 Task: Buy 4 Differential Cover from Gaskets section under best seller category for shipping address: Isabelle Ramirez, 4726 Huntz Lane, Bolton, Massachusetts 01740, Cell Number 9785492947. Pay from credit card ending with 2005, CVV 3321
Action: Mouse moved to (25, 102)
Screenshot: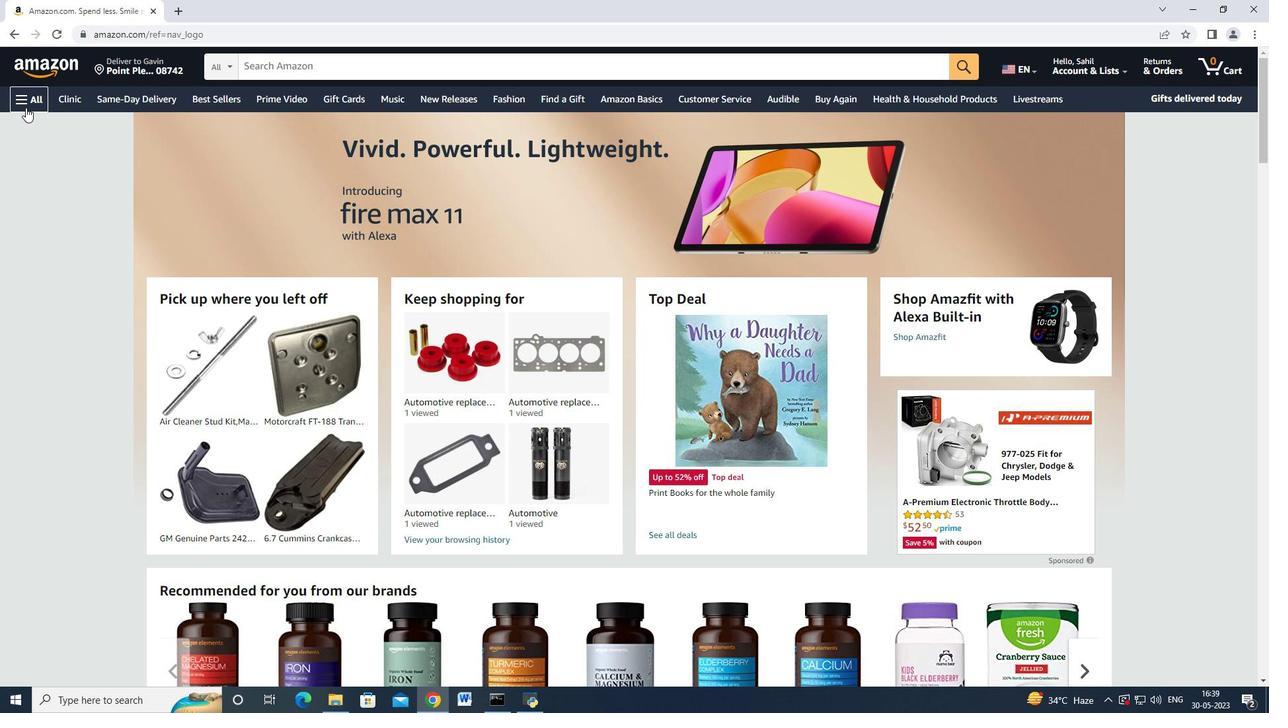 
Action: Mouse pressed left at (25, 102)
Screenshot: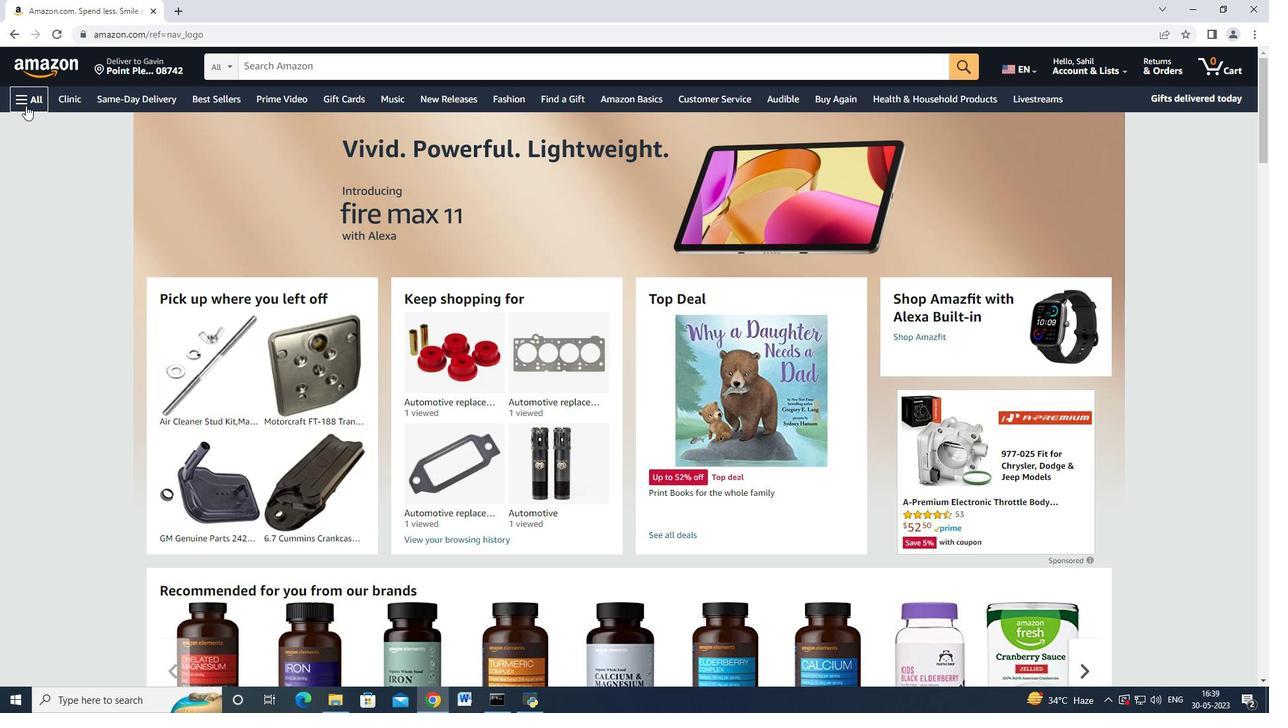 
Action: Mouse moved to (67, 170)
Screenshot: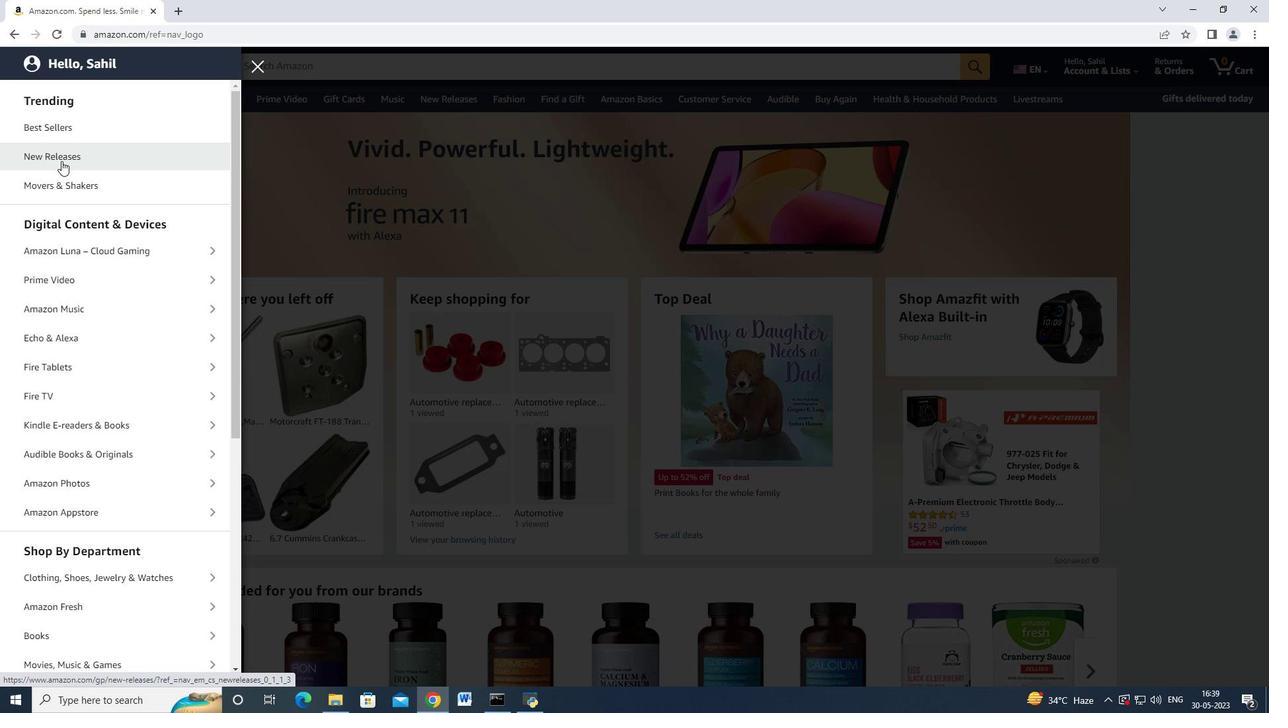 
Action: Mouse scrolled (67, 169) with delta (0, 0)
Screenshot: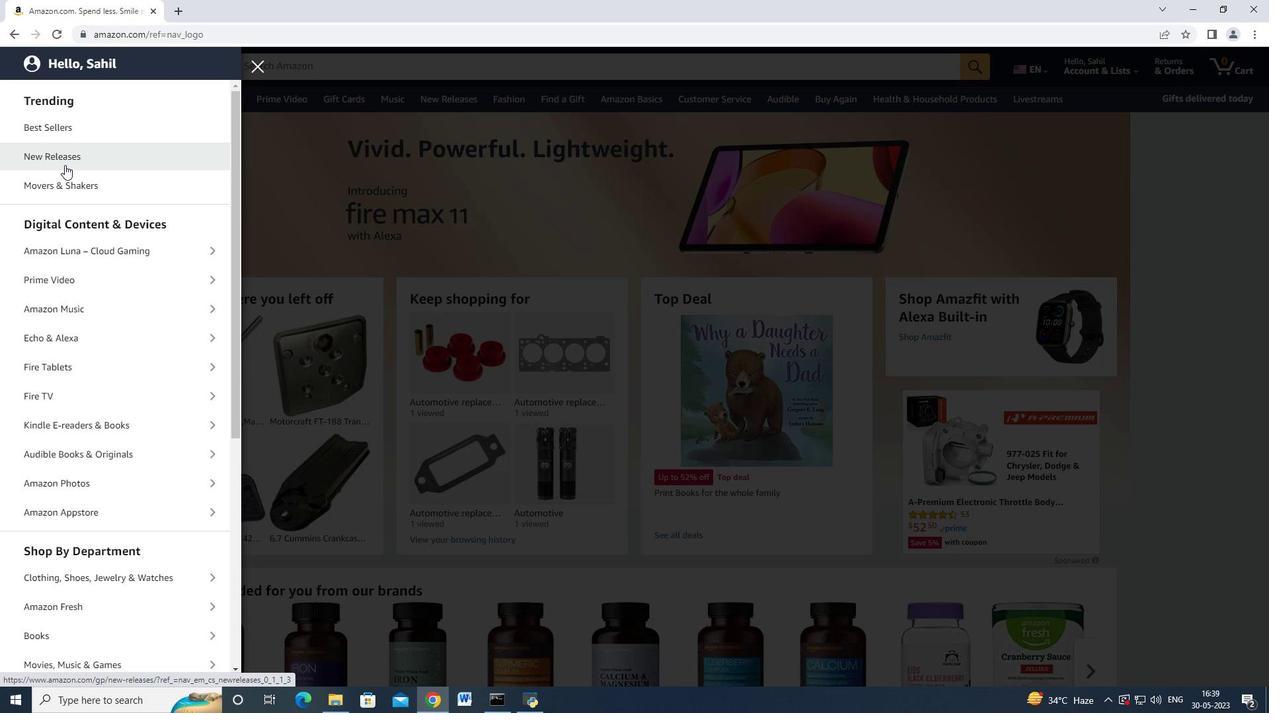 
Action: Mouse moved to (81, 199)
Screenshot: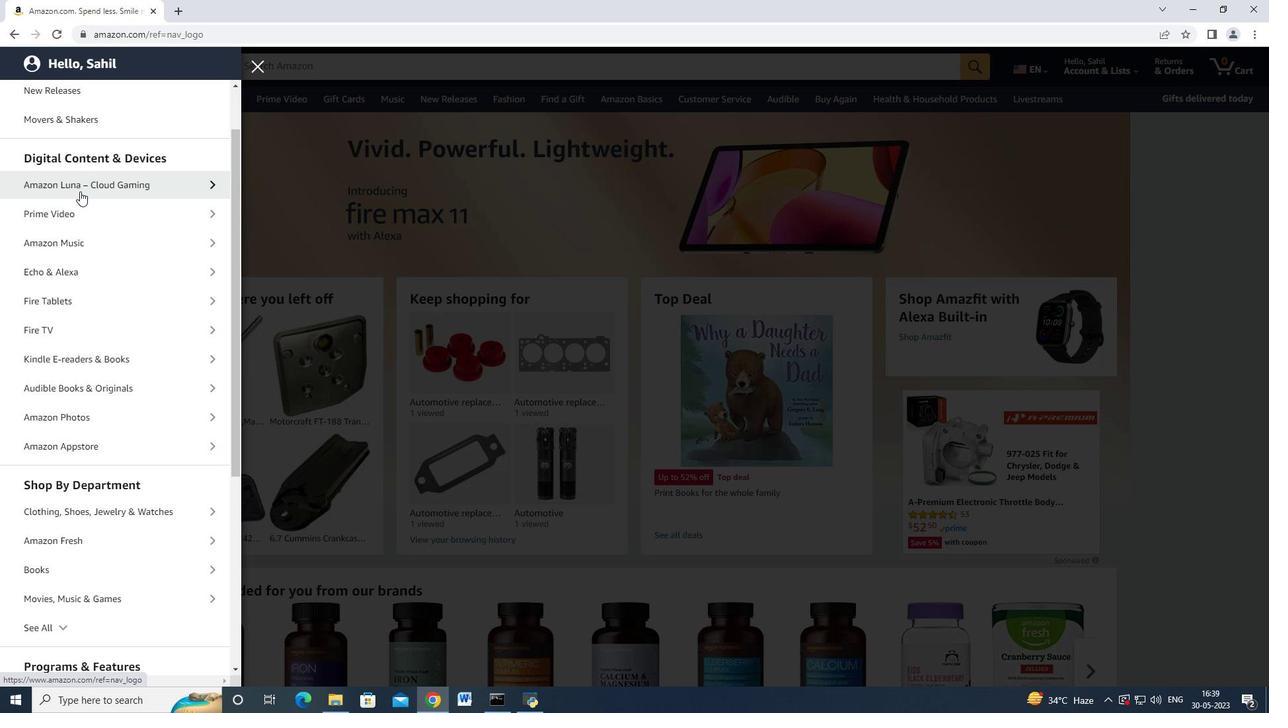 
Action: Mouse scrolled (81, 198) with delta (0, 0)
Screenshot: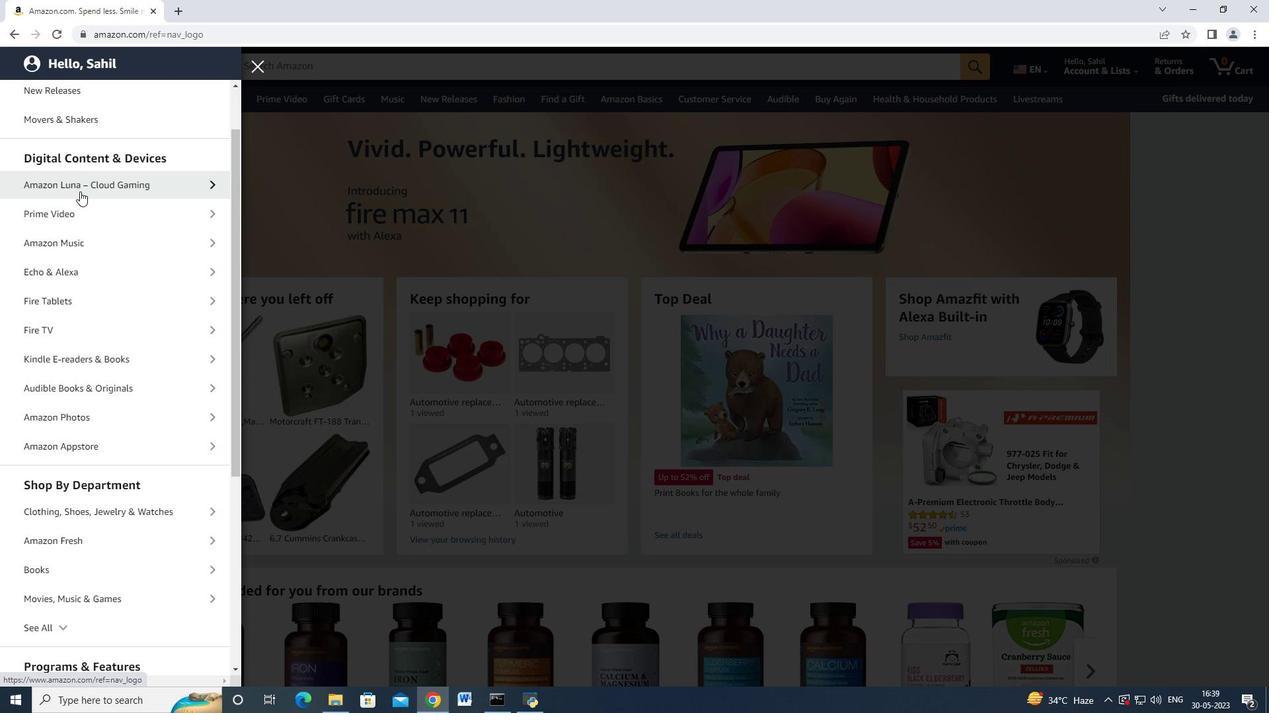 
Action: Mouse moved to (81, 206)
Screenshot: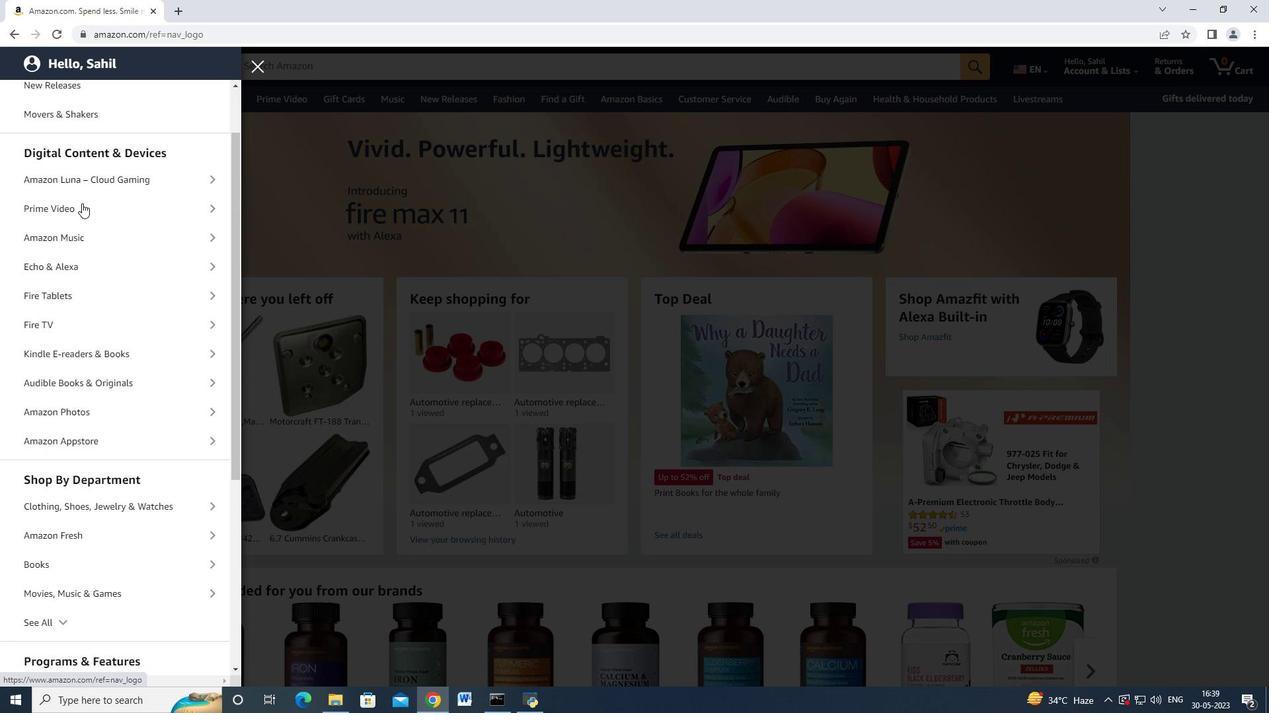 
Action: Mouse scrolled (81, 206) with delta (0, 0)
Screenshot: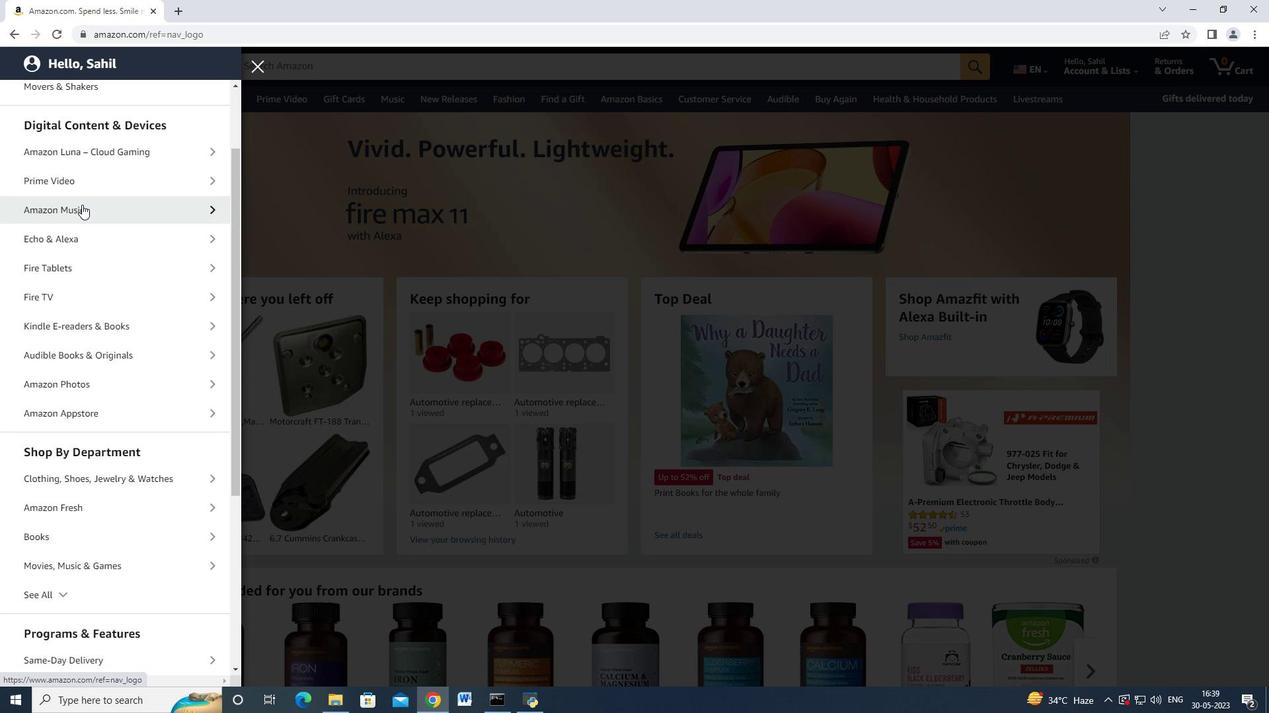 
Action: Mouse moved to (81, 208)
Screenshot: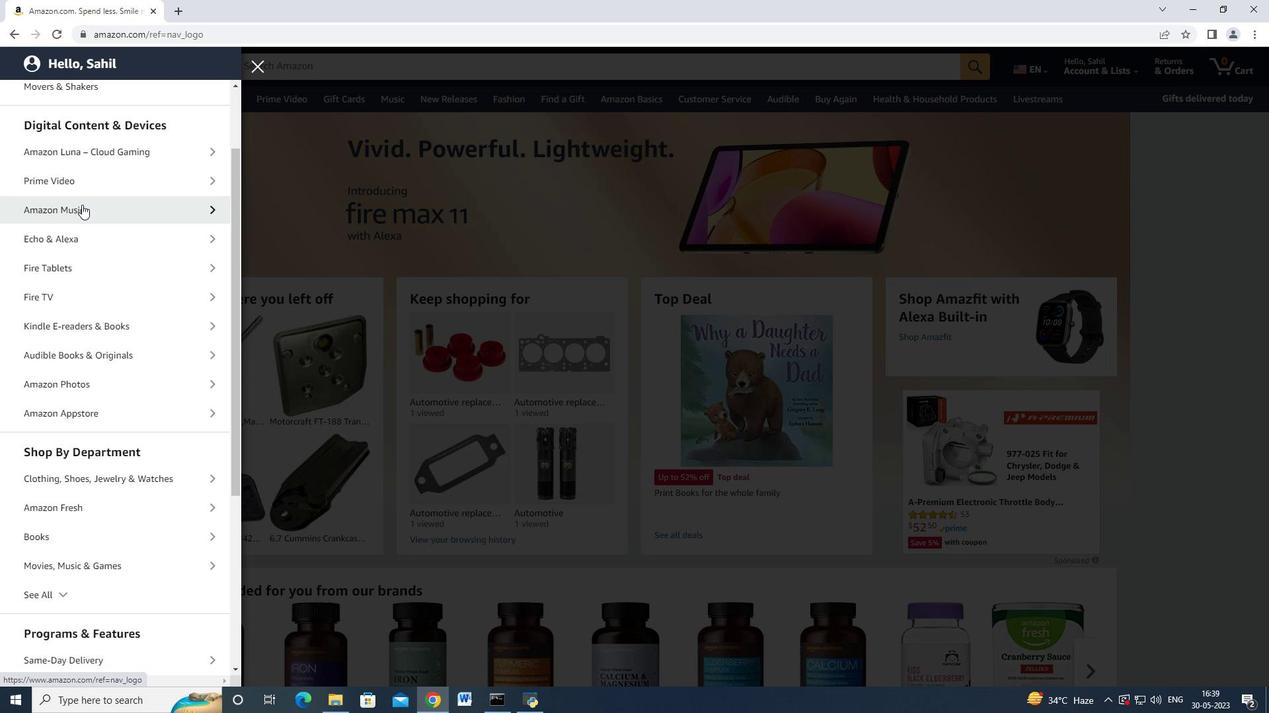 
Action: Mouse scrolled (81, 208) with delta (0, 0)
Screenshot: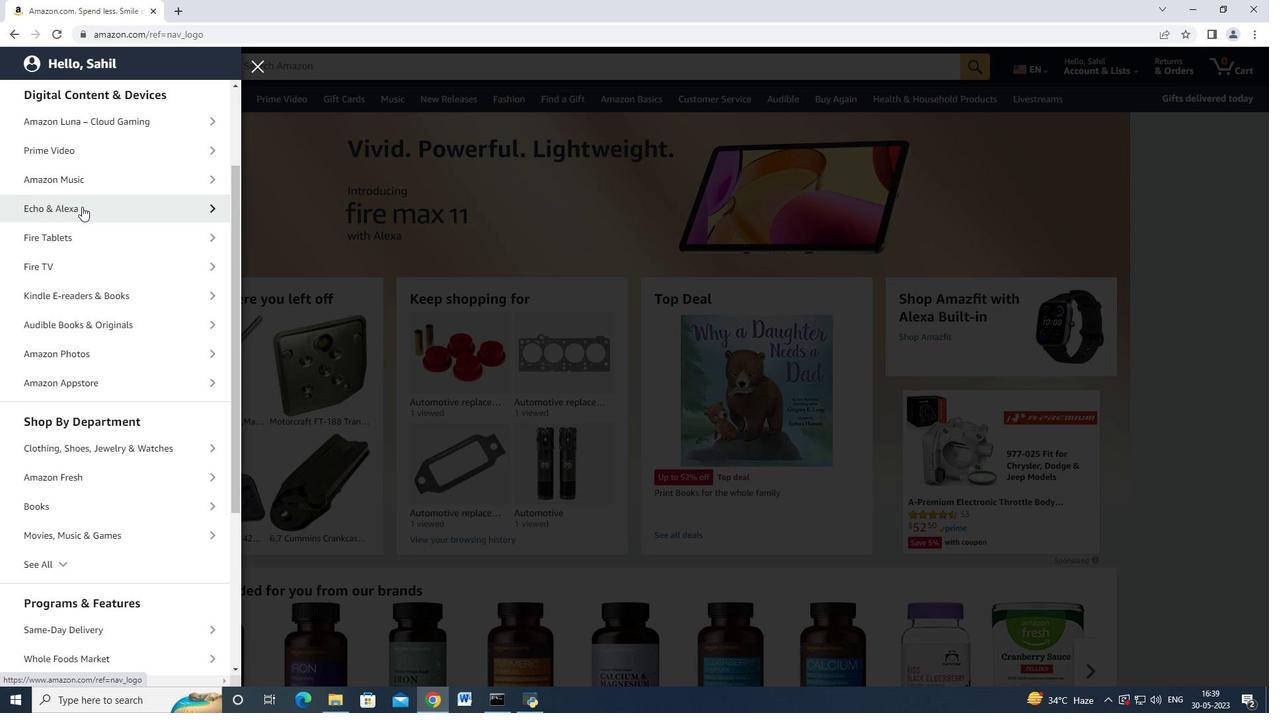 
Action: Mouse moved to (81, 212)
Screenshot: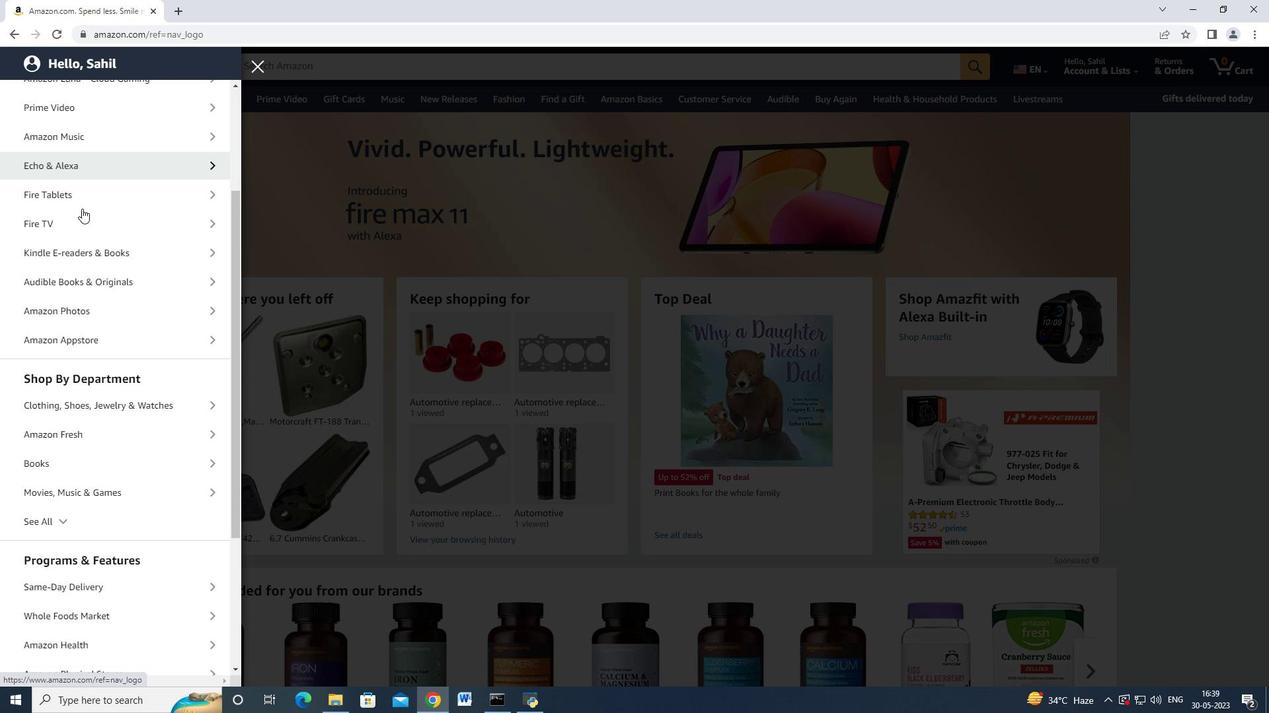 
Action: Mouse scrolled (81, 212) with delta (0, 0)
Screenshot: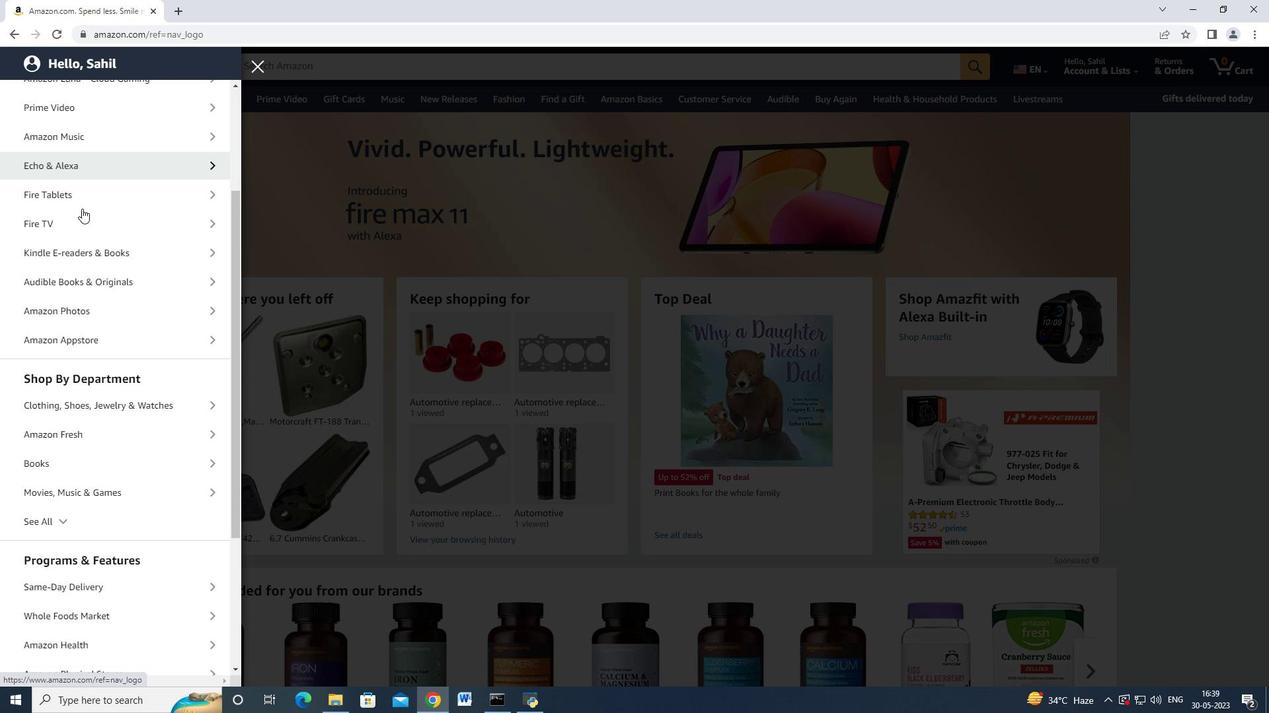 
Action: Mouse moved to (81, 214)
Screenshot: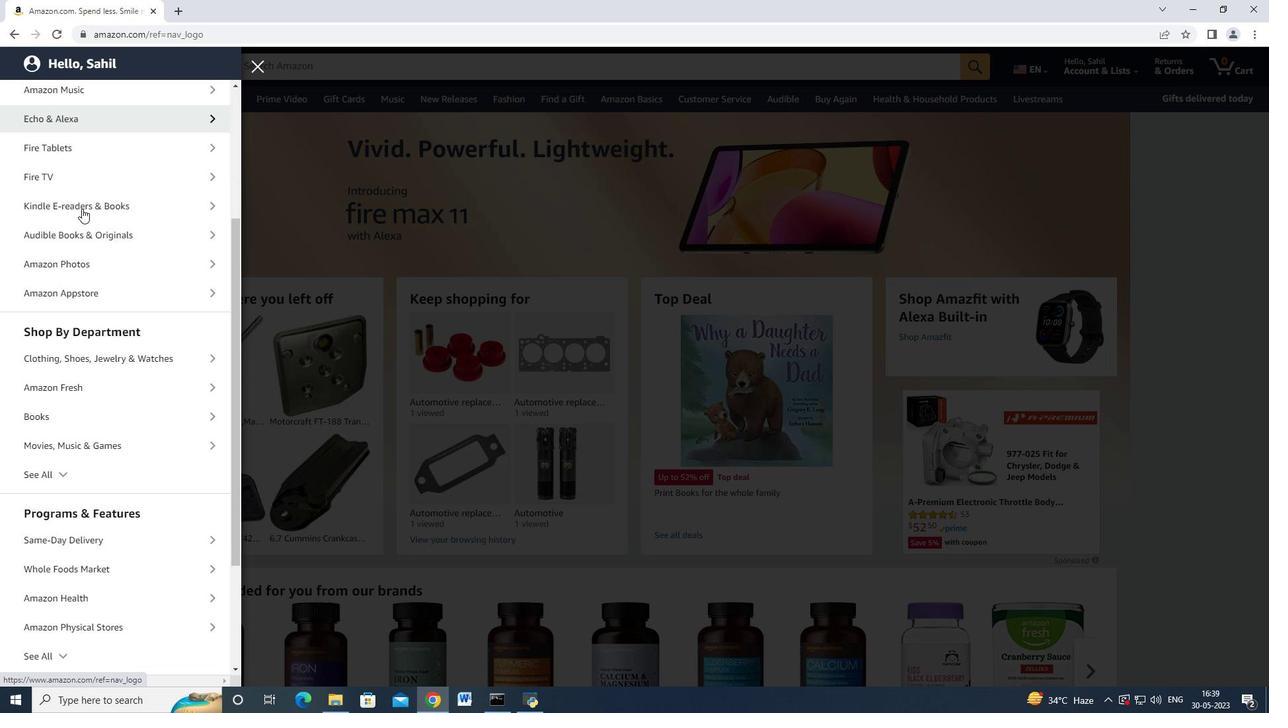 
Action: Mouse scrolled (81, 213) with delta (0, 0)
Screenshot: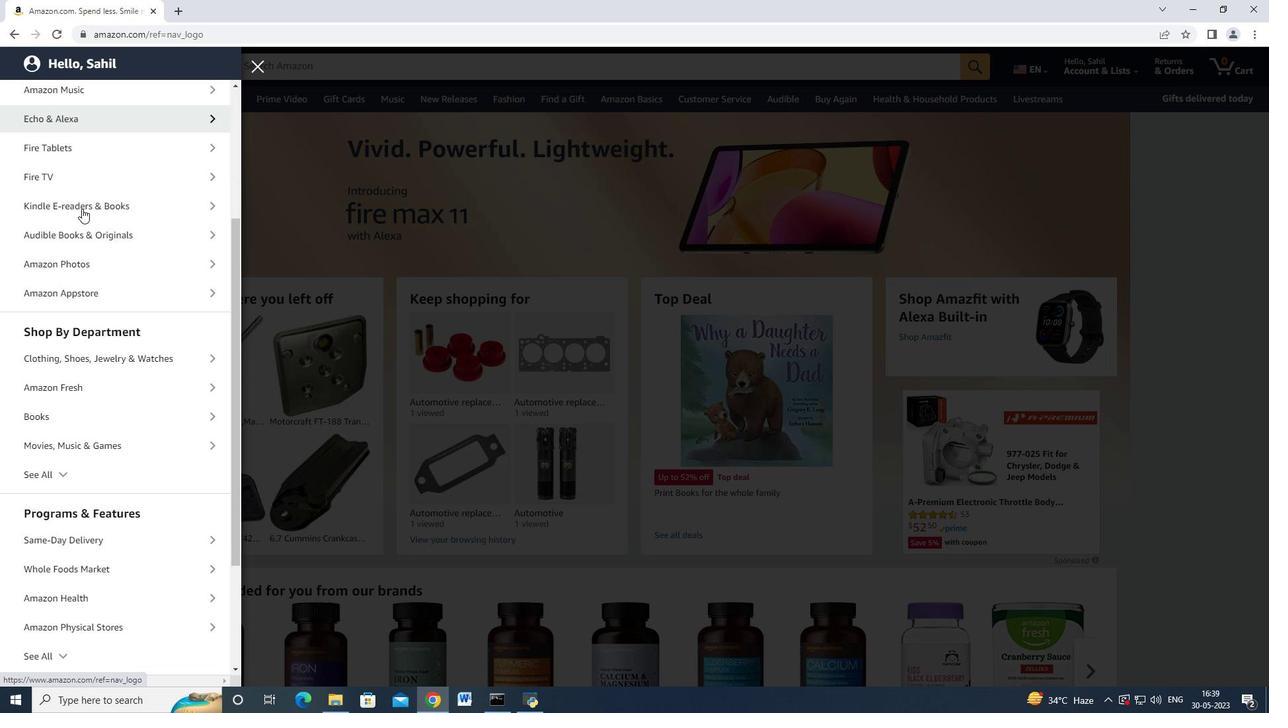 
Action: Mouse scrolled (81, 213) with delta (0, 0)
Screenshot: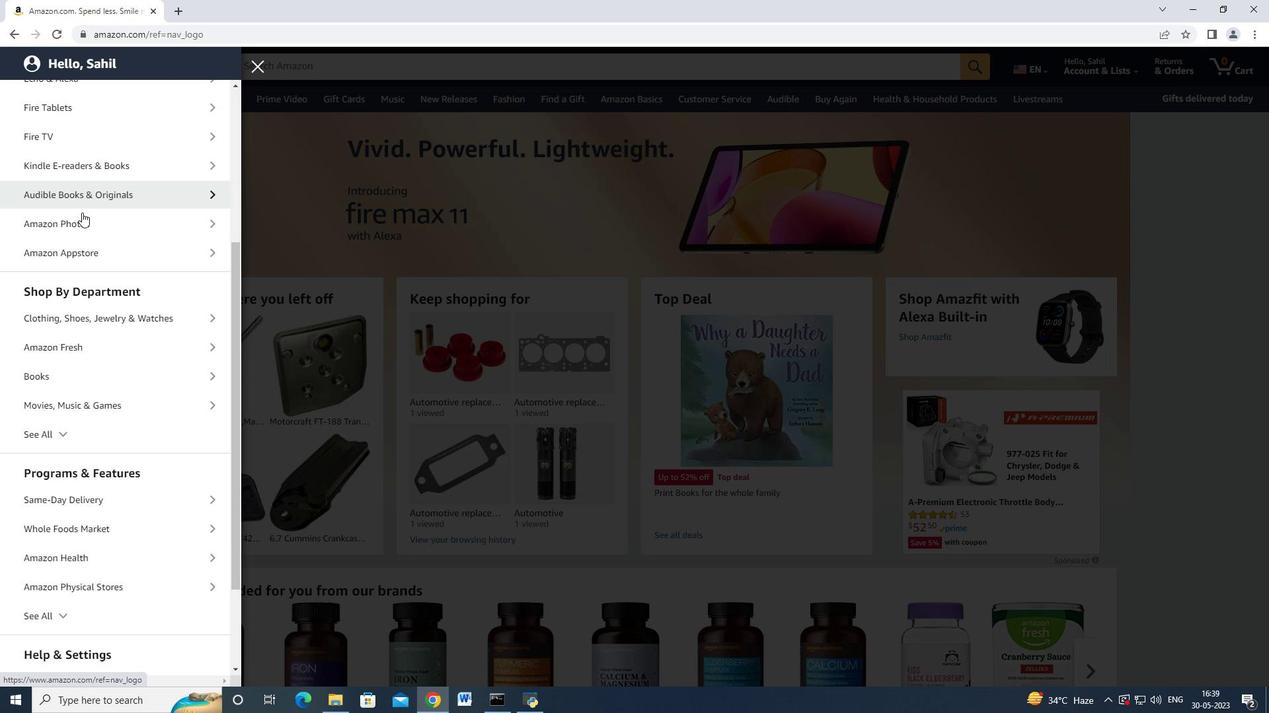 
Action: Mouse moved to (95, 314)
Screenshot: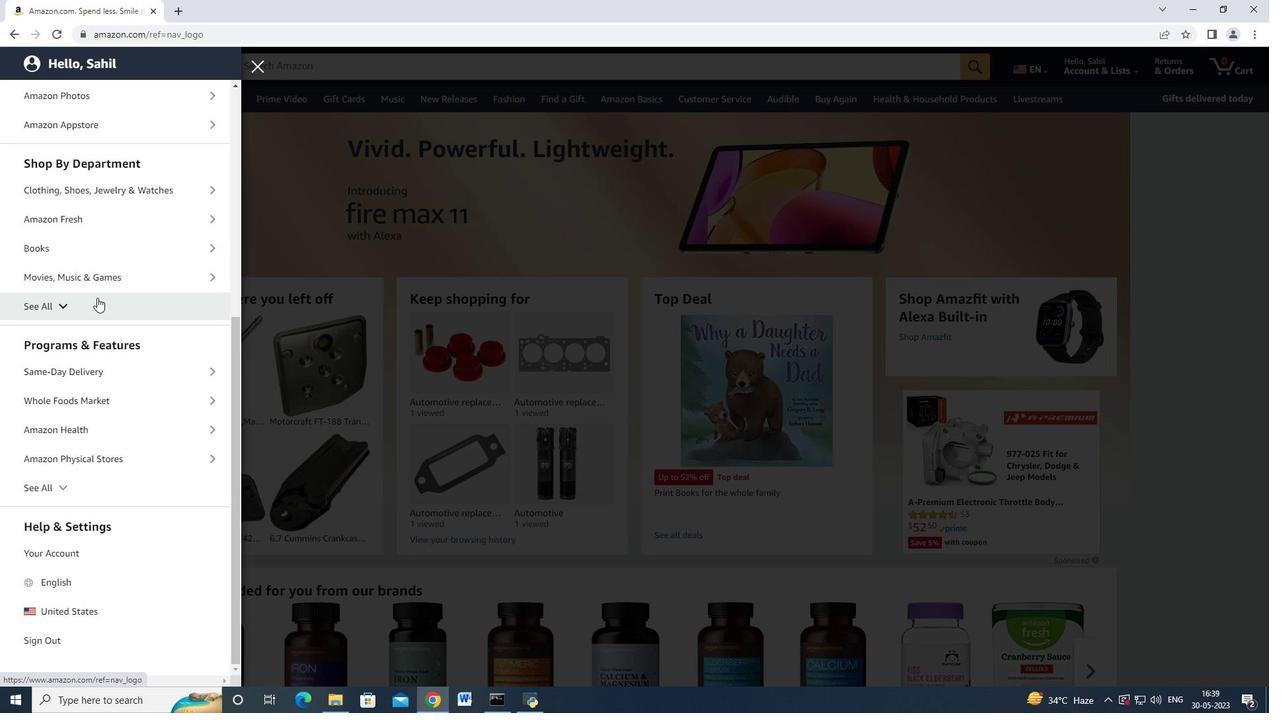 
Action: Mouse pressed left at (95, 314)
Screenshot: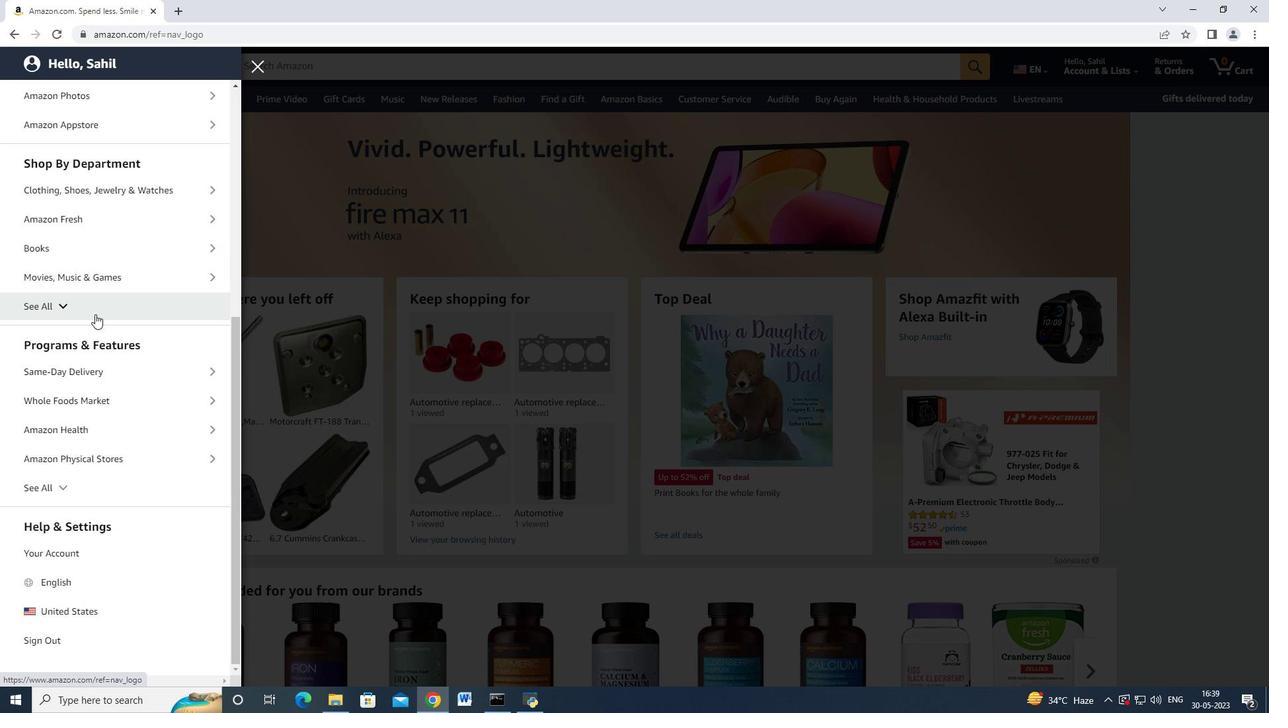 
Action: Mouse moved to (98, 341)
Screenshot: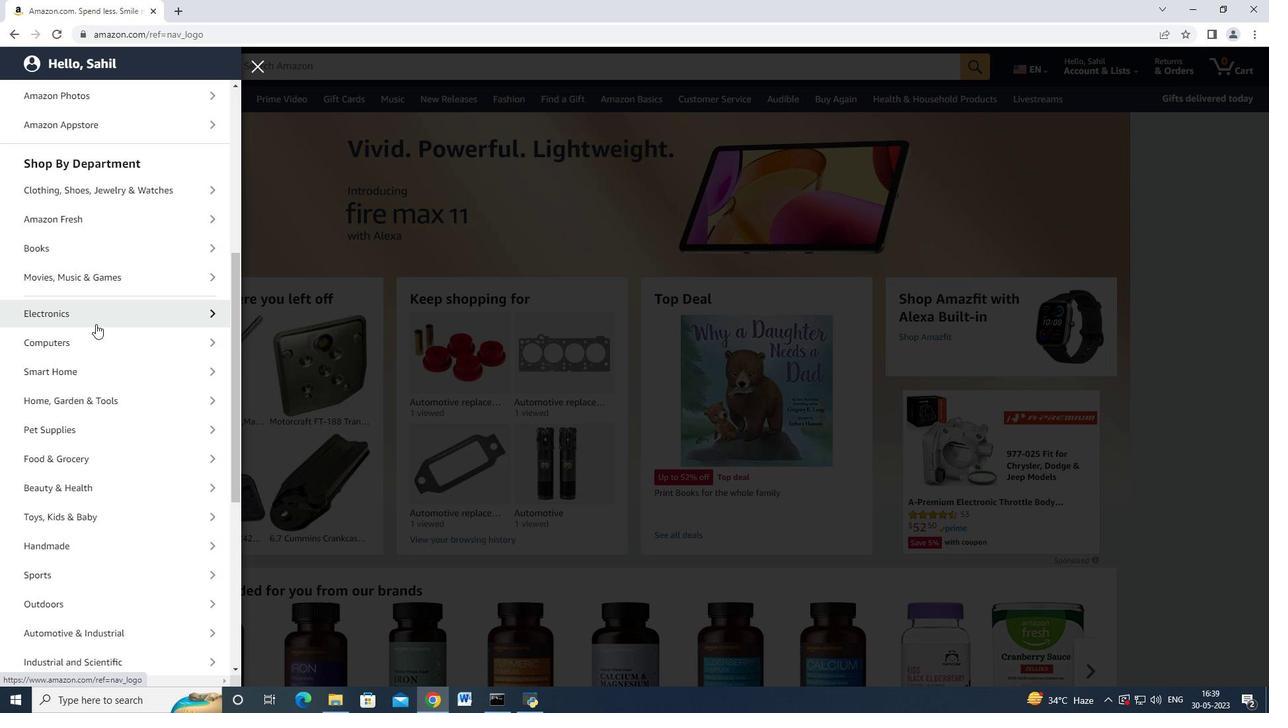 
Action: Mouse scrolled (98, 340) with delta (0, 0)
Screenshot: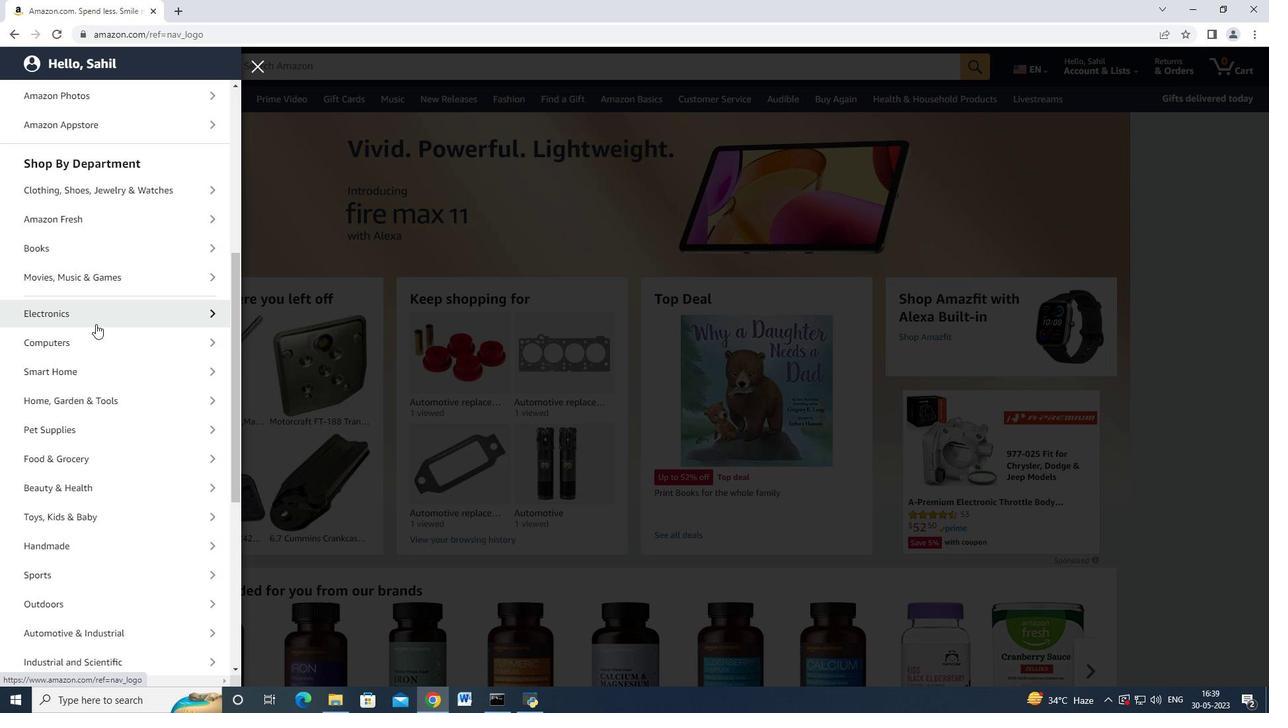 
Action: Mouse moved to (99, 341)
Screenshot: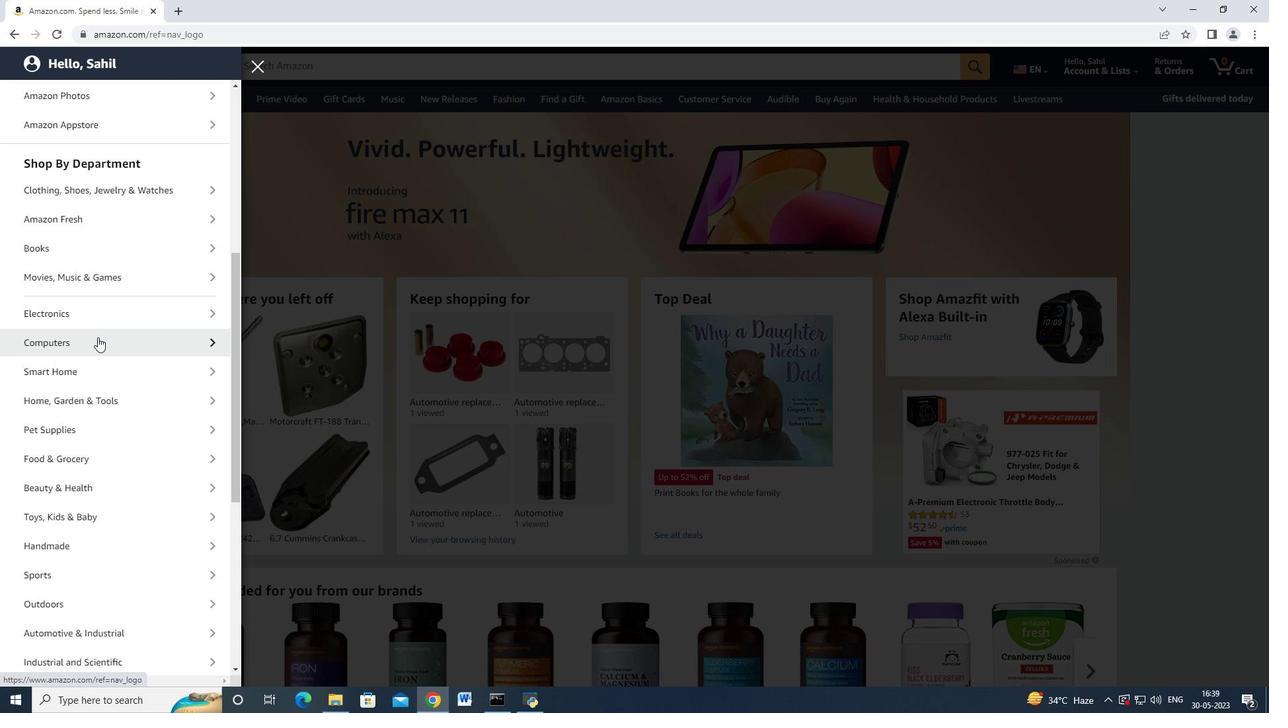 
Action: Mouse scrolled (98, 340) with delta (0, 0)
Screenshot: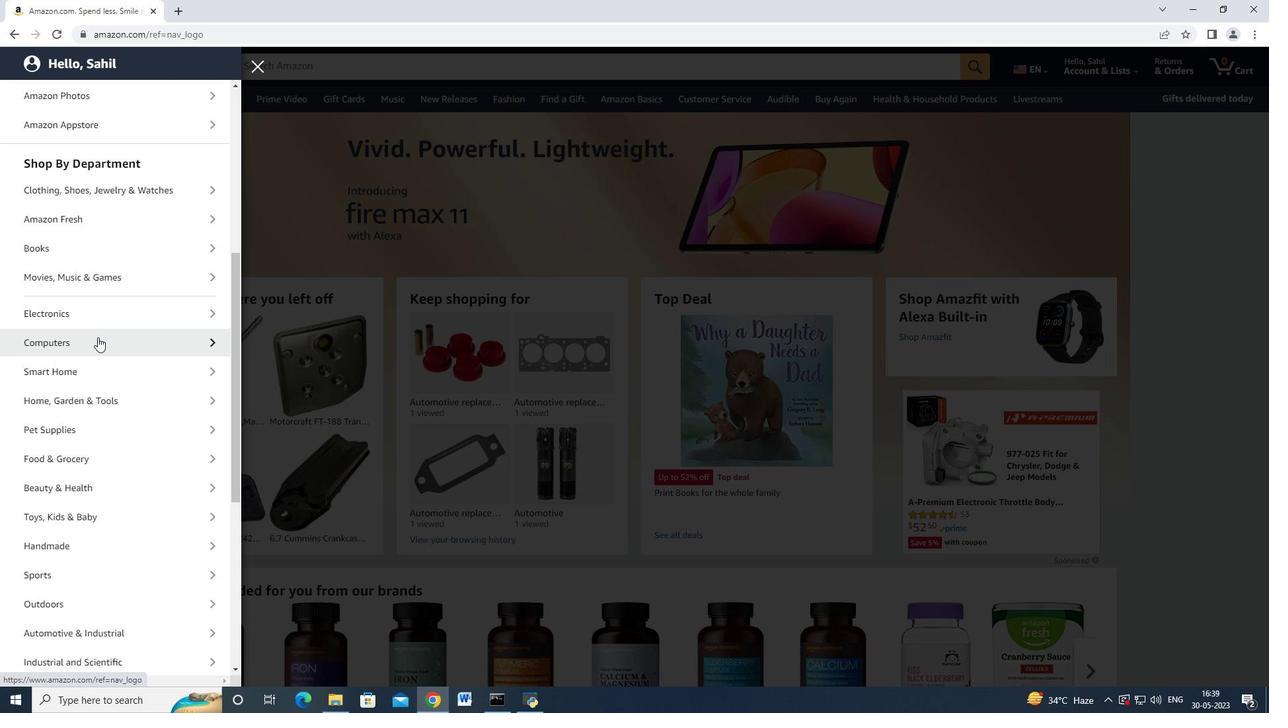 
Action: Mouse moved to (99, 341)
Screenshot: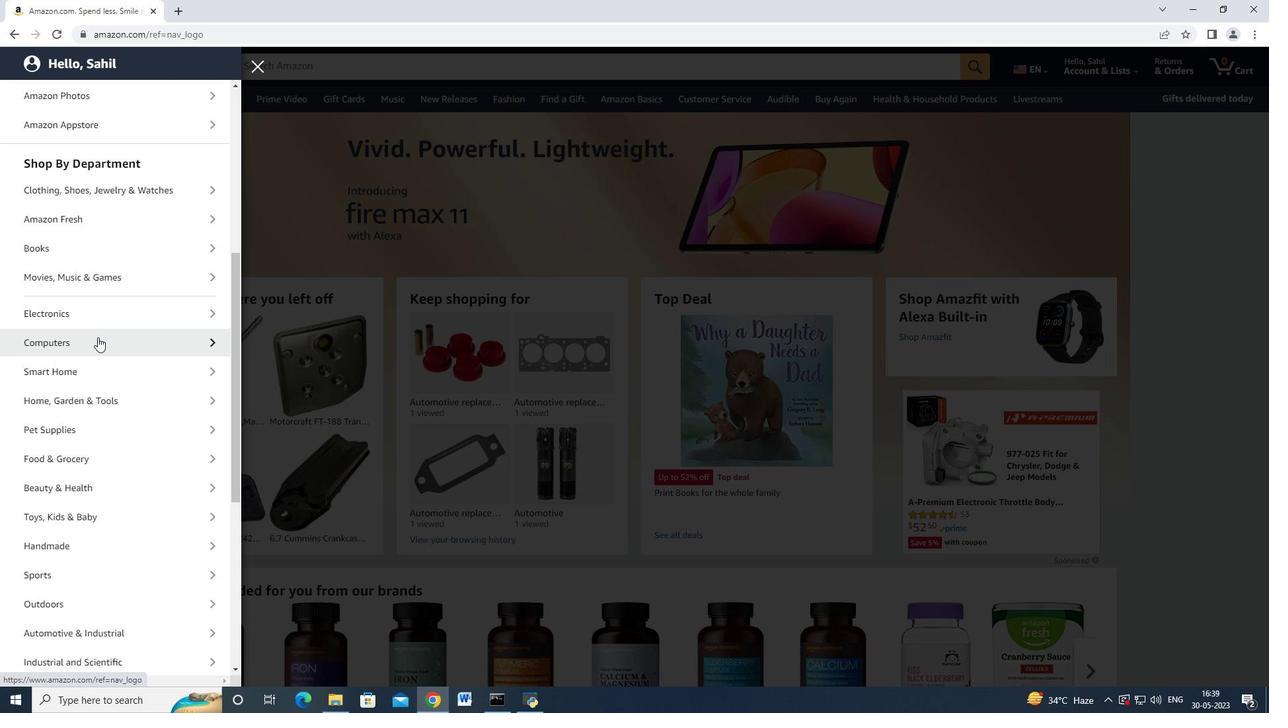 
Action: Mouse scrolled (99, 341) with delta (0, 0)
Screenshot: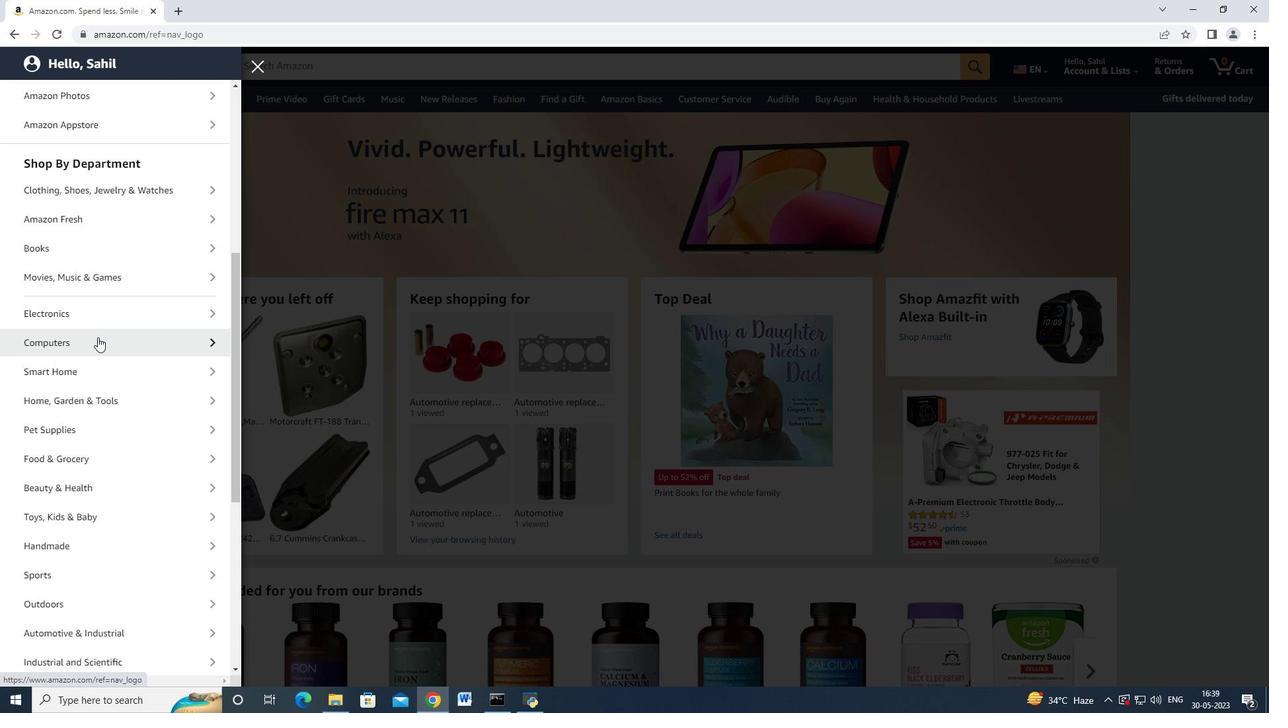 
Action: Mouse moved to (103, 365)
Screenshot: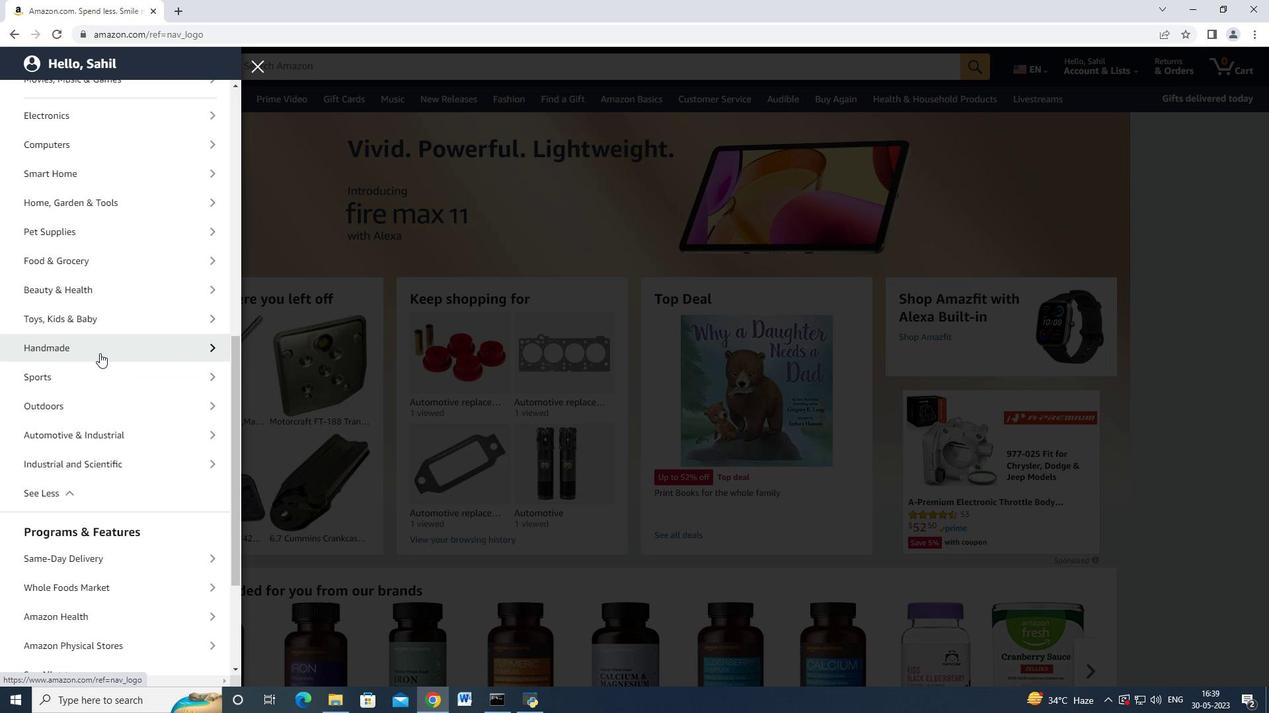 
Action: Mouse scrolled (103, 364) with delta (0, 0)
Screenshot: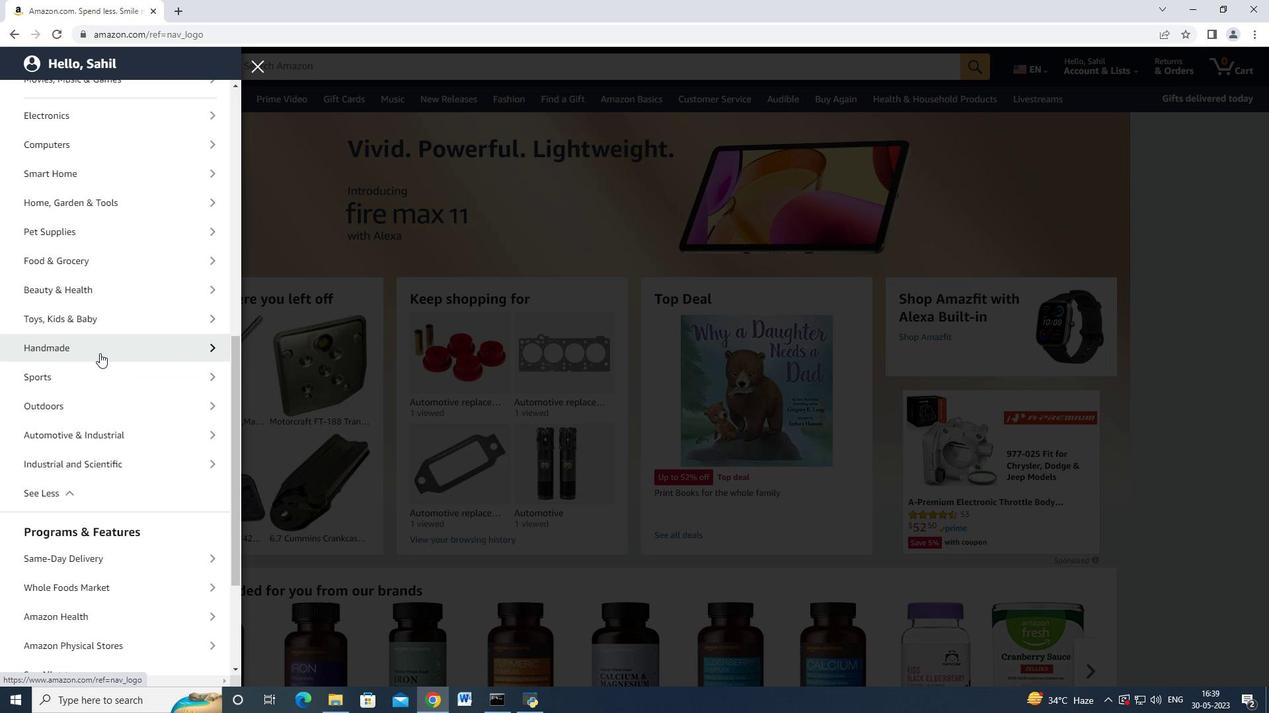 
Action: Mouse scrolled (103, 364) with delta (0, 0)
Screenshot: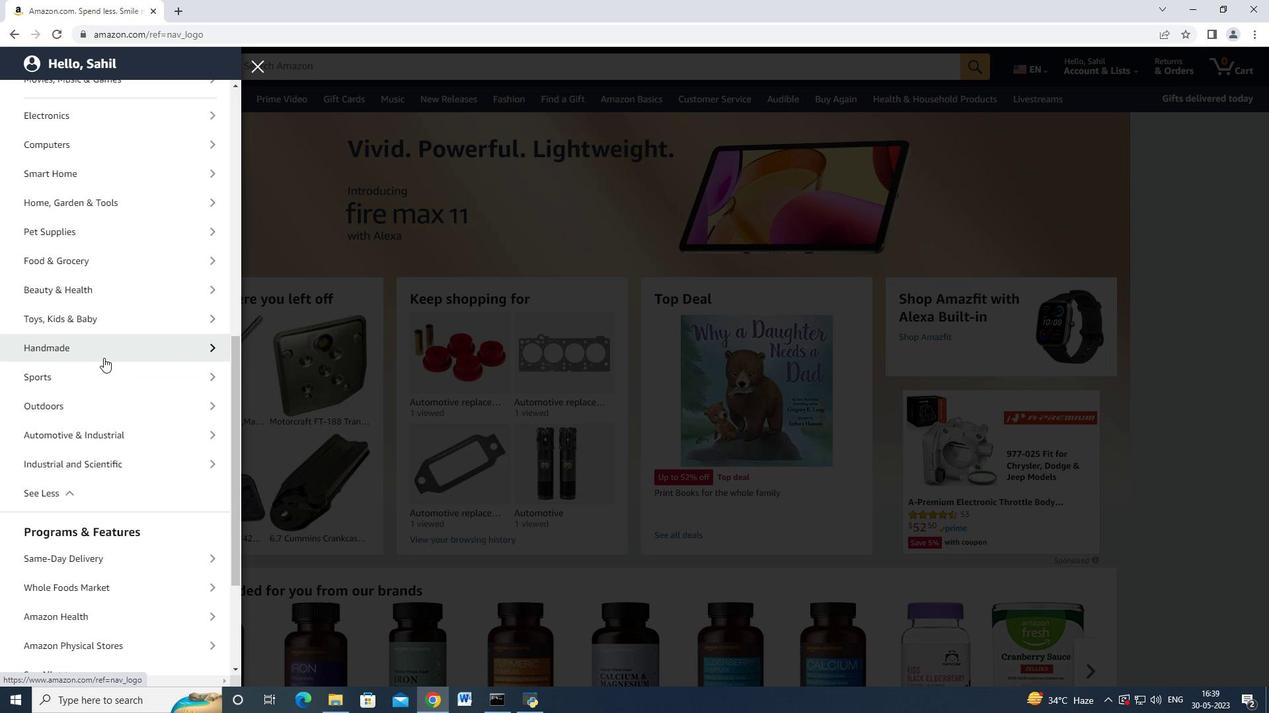 
Action: Mouse moved to (99, 304)
Screenshot: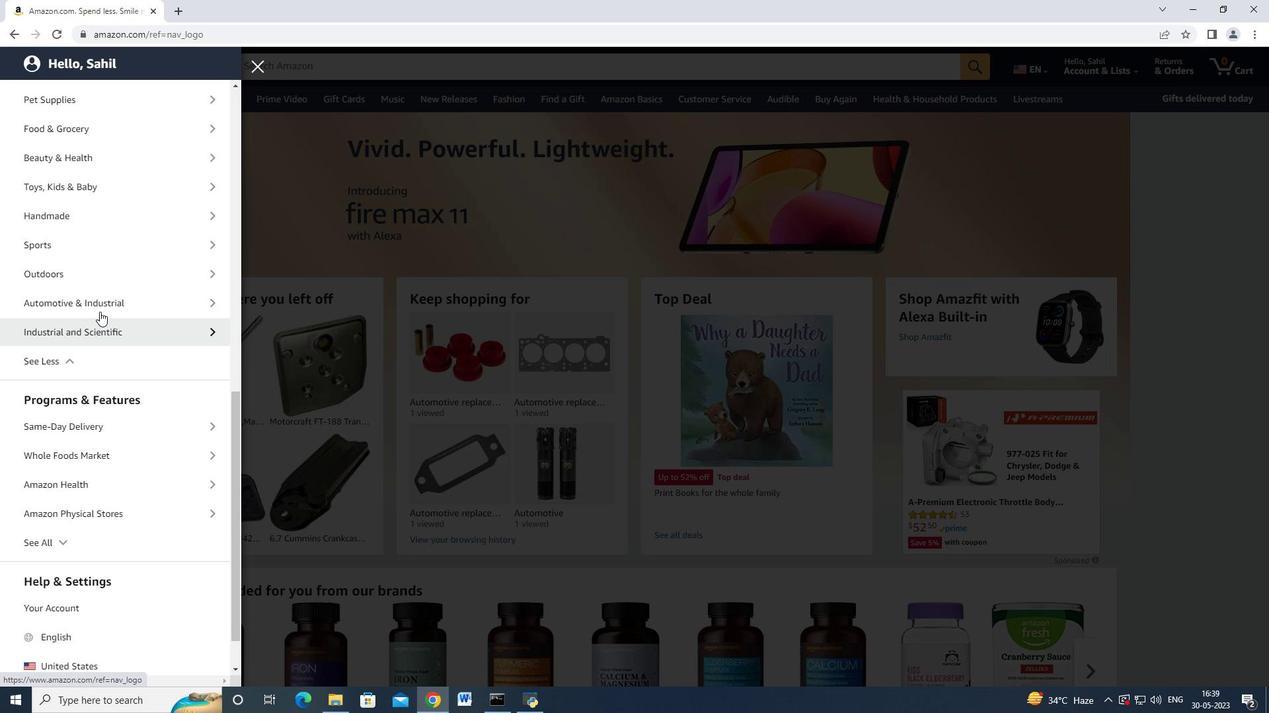 
Action: Mouse pressed left at (99, 304)
Screenshot: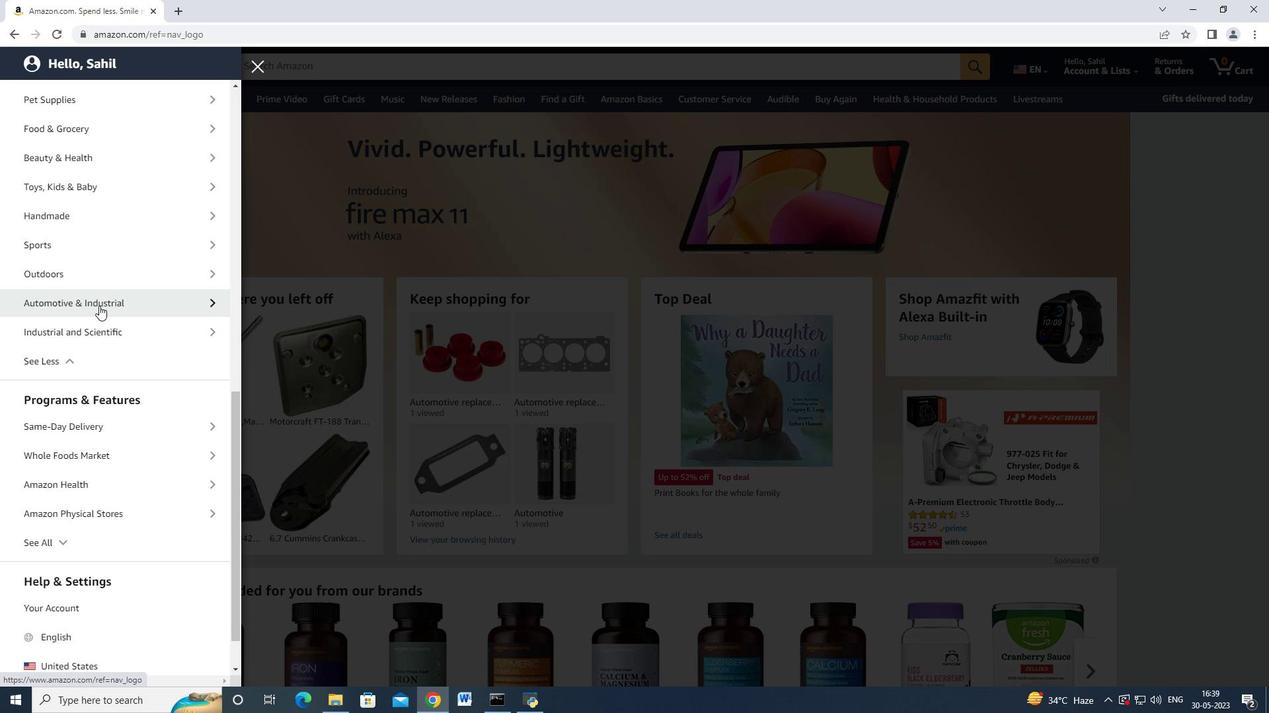 
Action: Mouse moved to (127, 161)
Screenshot: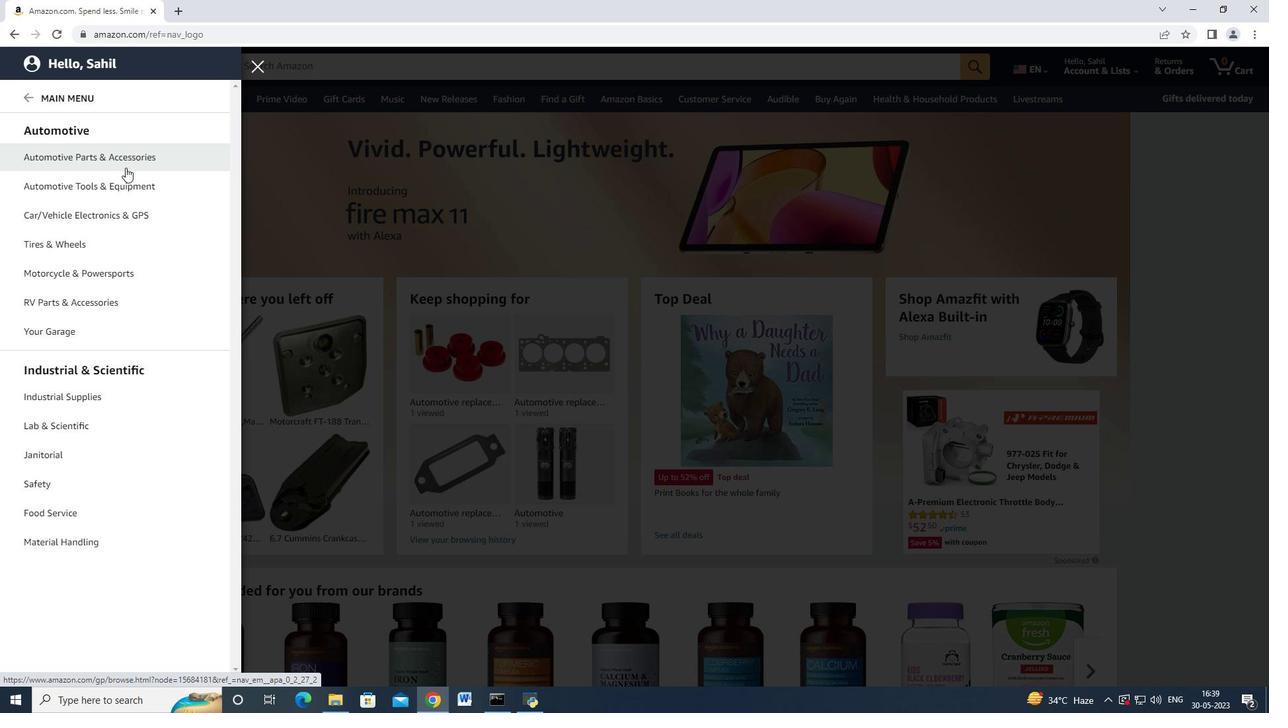 
Action: Mouse pressed left at (127, 161)
Screenshot: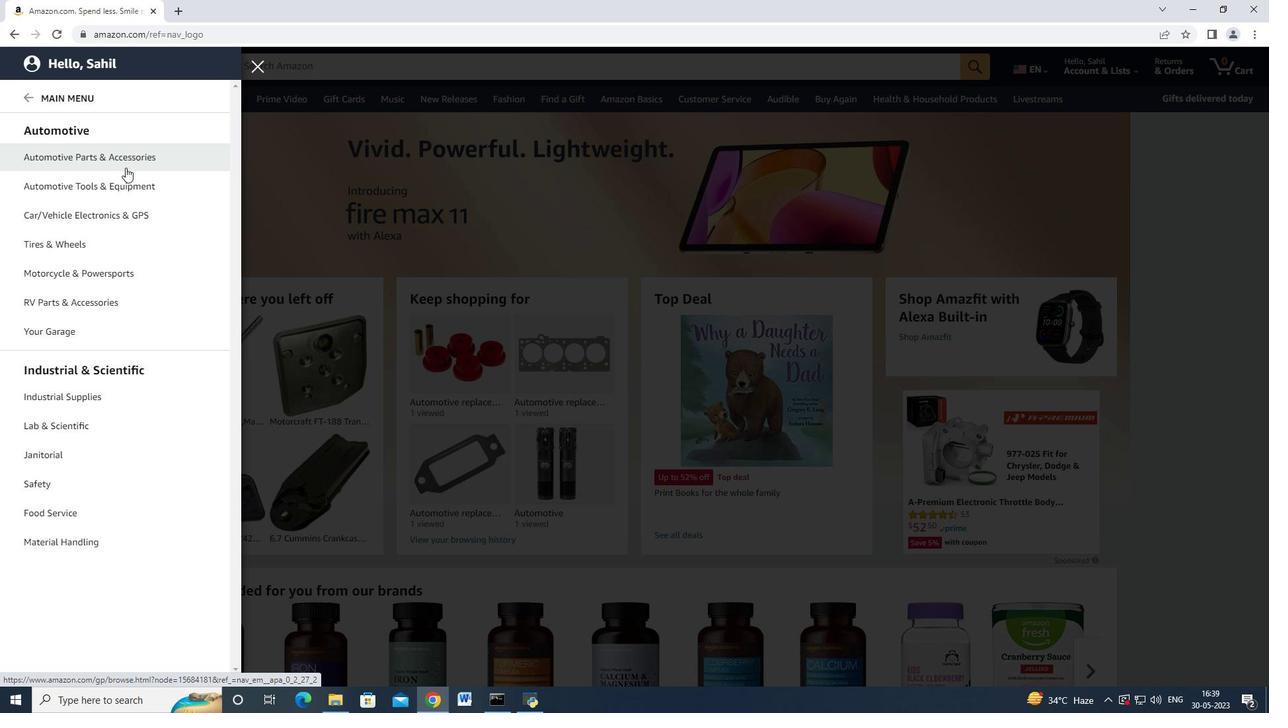 
Action: Mouse moved to (222, 128)
Screenshot: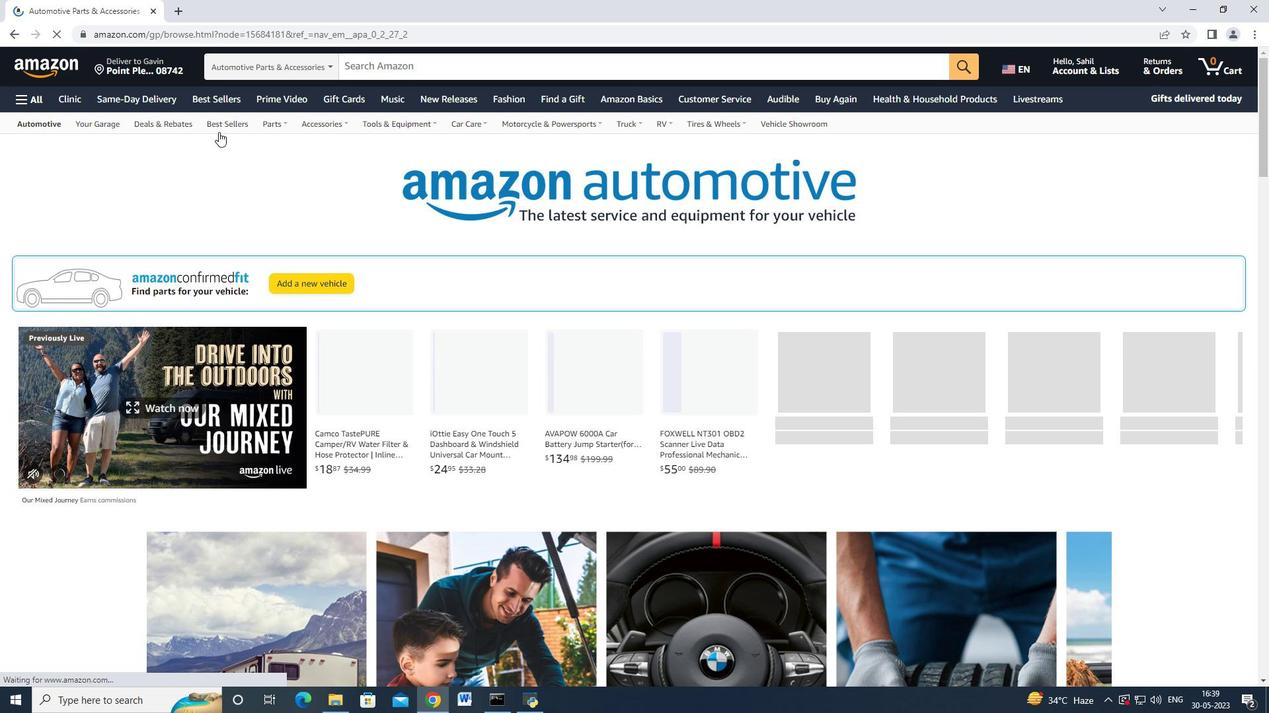 
Action: Mouse pressed left at (222, 128)
Screenshot: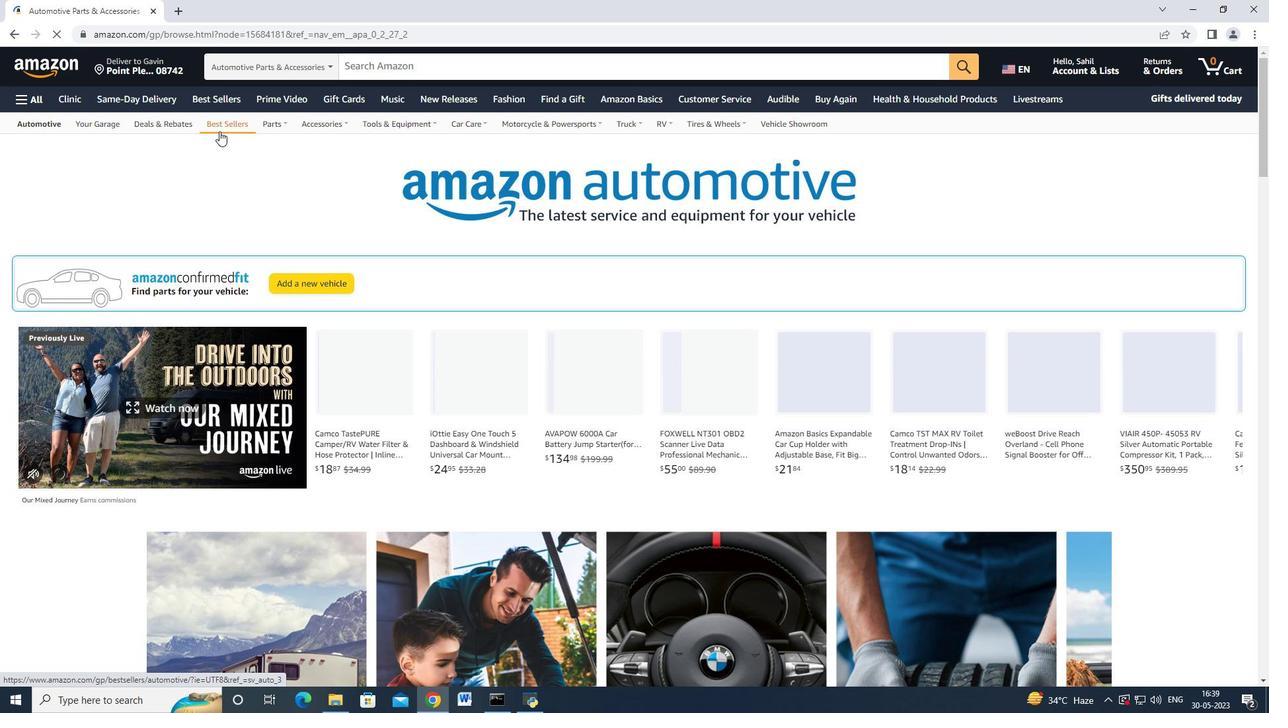 
Action: Mouse moved to (465, 286)
Screenshot: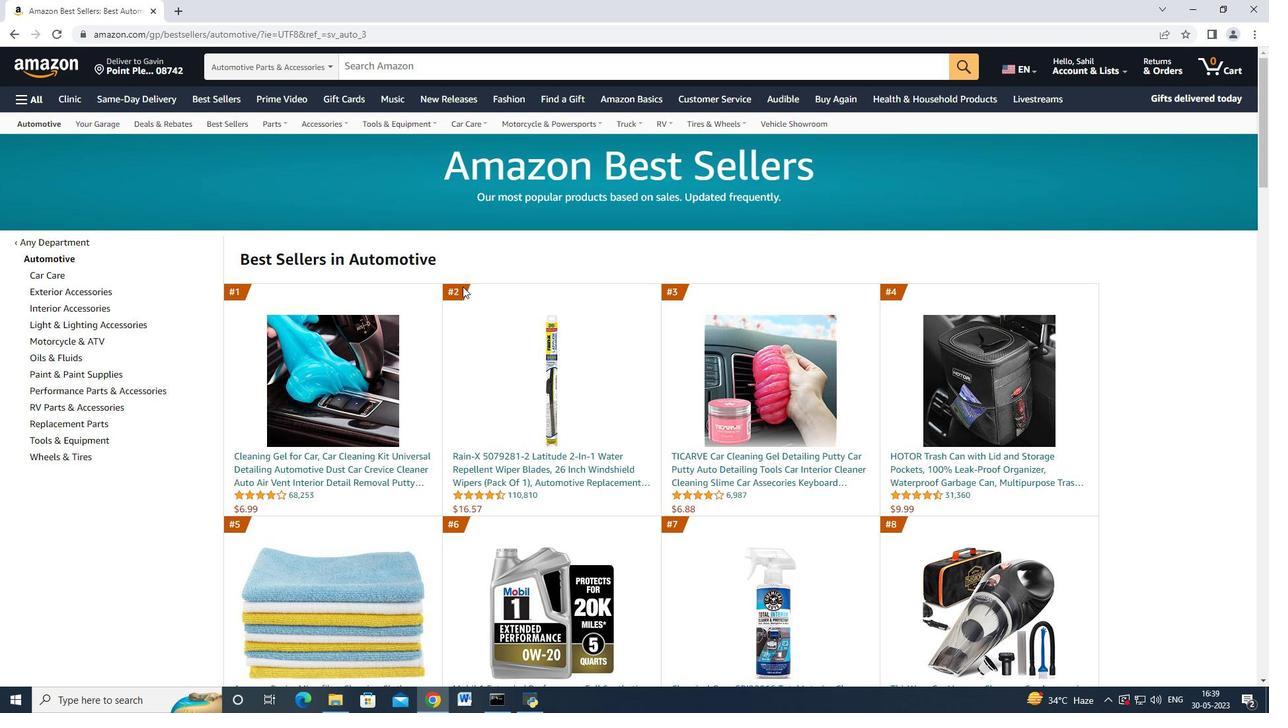 
Action: Mouse scrolled (465, 285) with delta (0, 0)
Screenshot: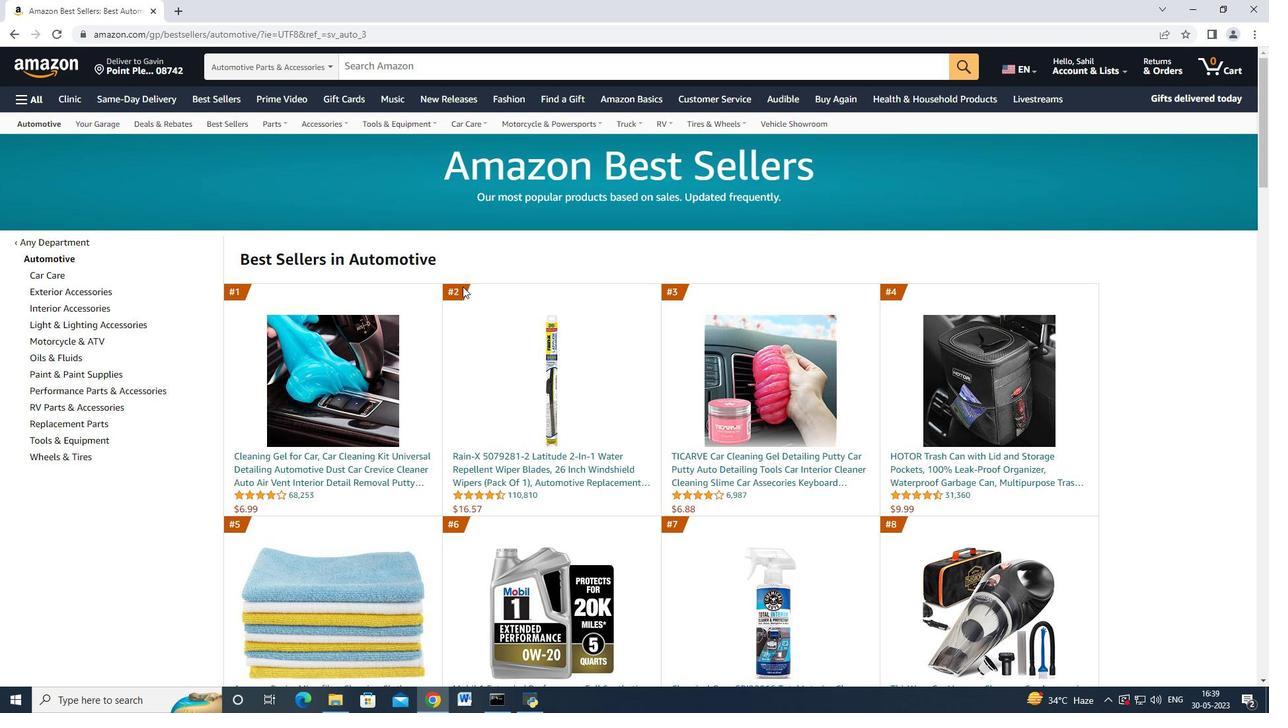 
Action: Mouse moved to (463, 297)
Screenshot: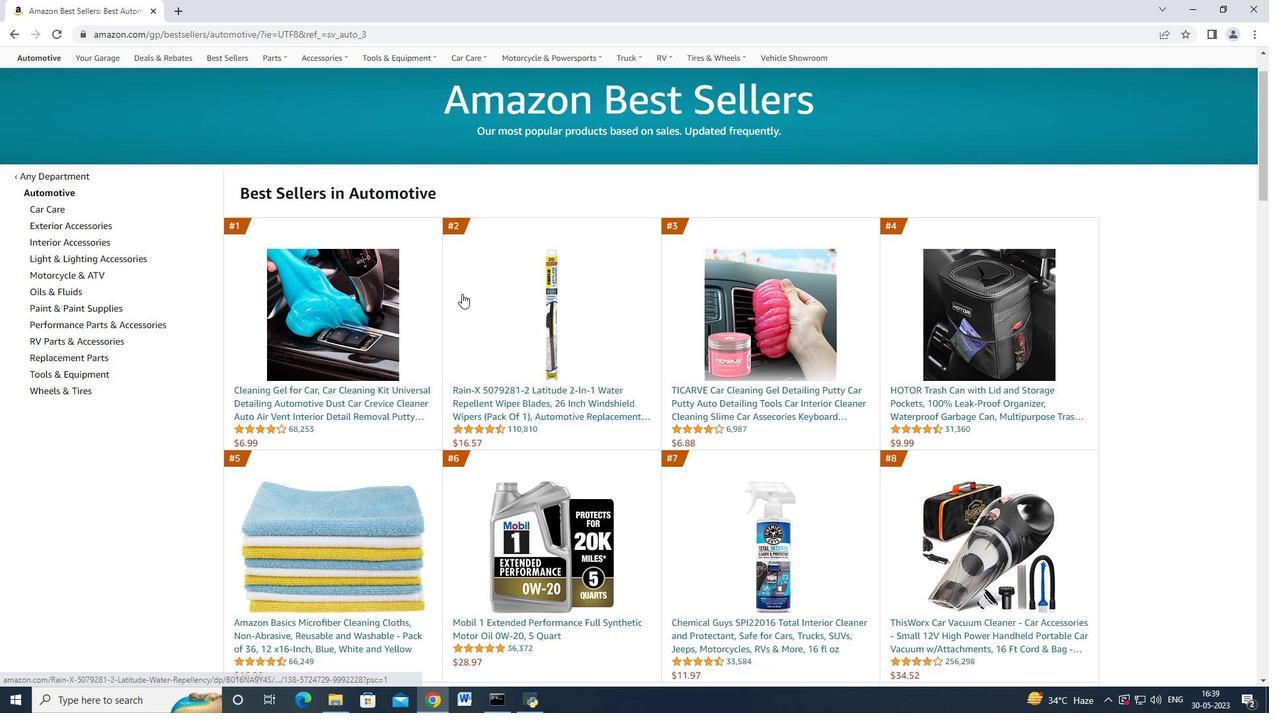 
Action: Mouse scrolled (463, 296) with delta (0, 0)
Screenshot: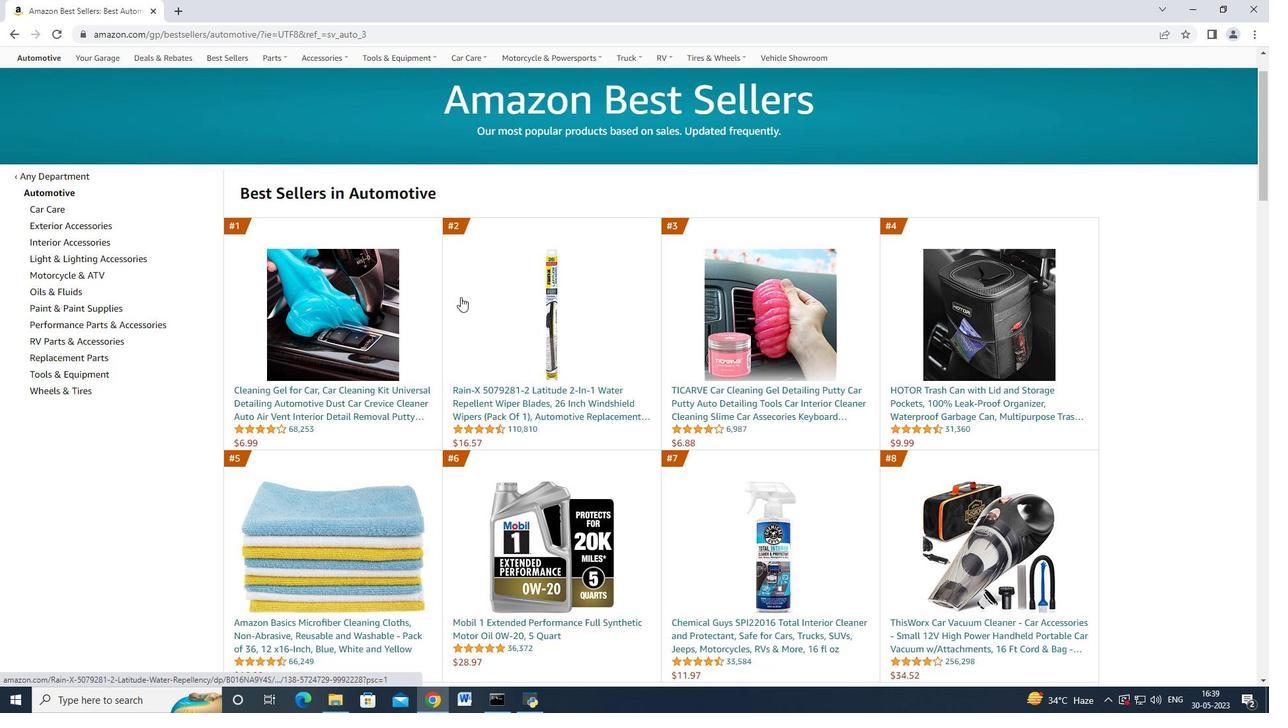 
Action: Mouse moved to (499, 301)
Screenshot: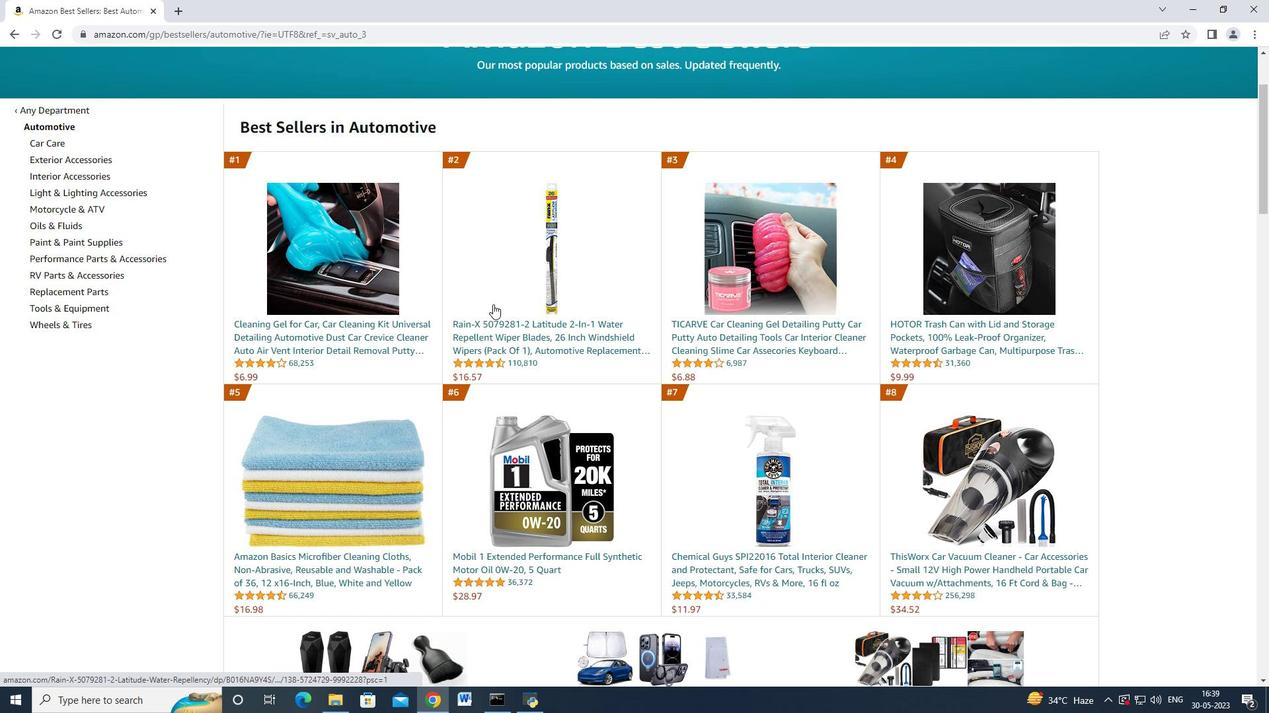 
Action: Mouse scrolled (498, 301) with delta (0, 0)
Screenshot: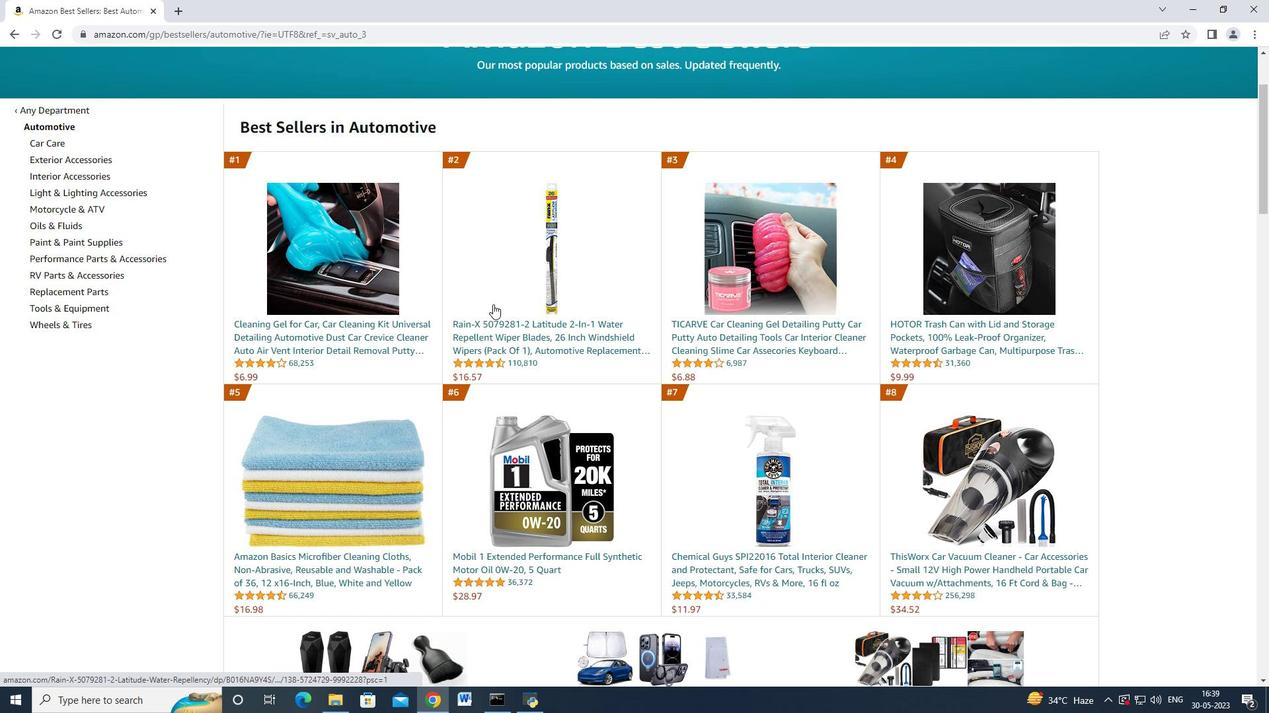 
Action: Mouse moved to (522, 284)
Screenshot: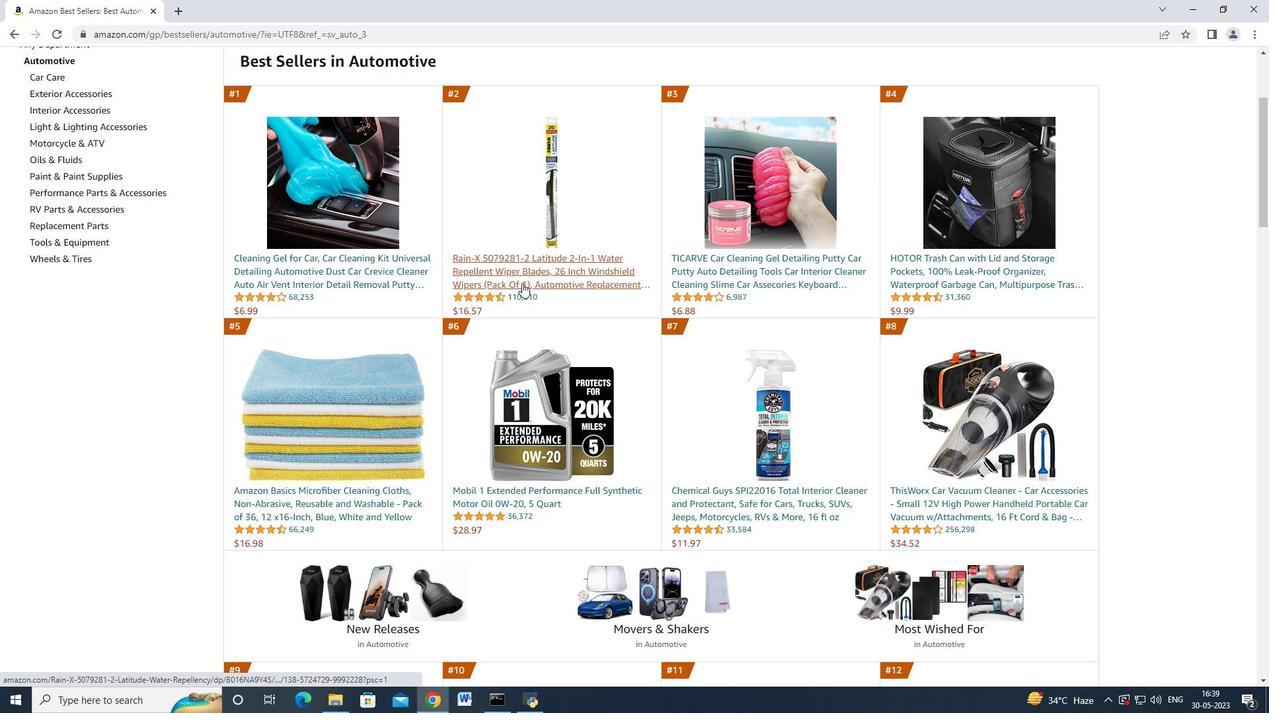 
Action: Mouse scrolled (522, 283) with delta (0, 0)
Screenshot: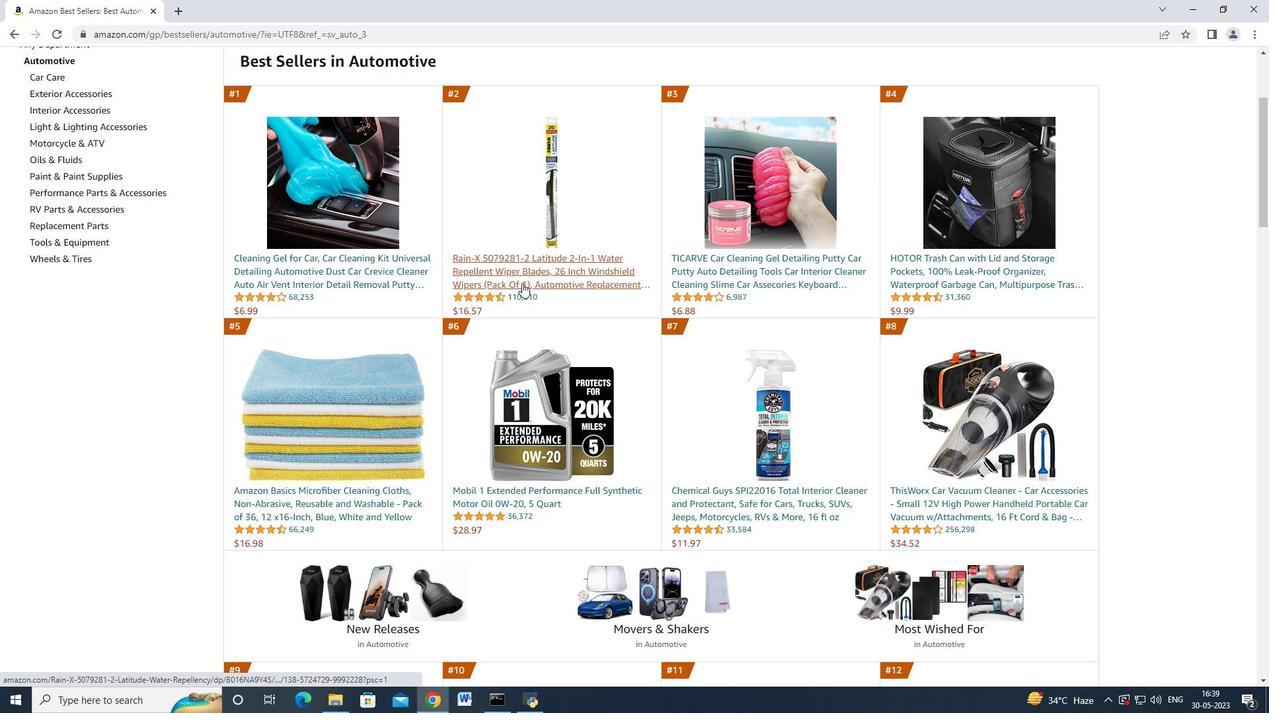 
Action: Mouse moved to (522, 284)
Screenshot: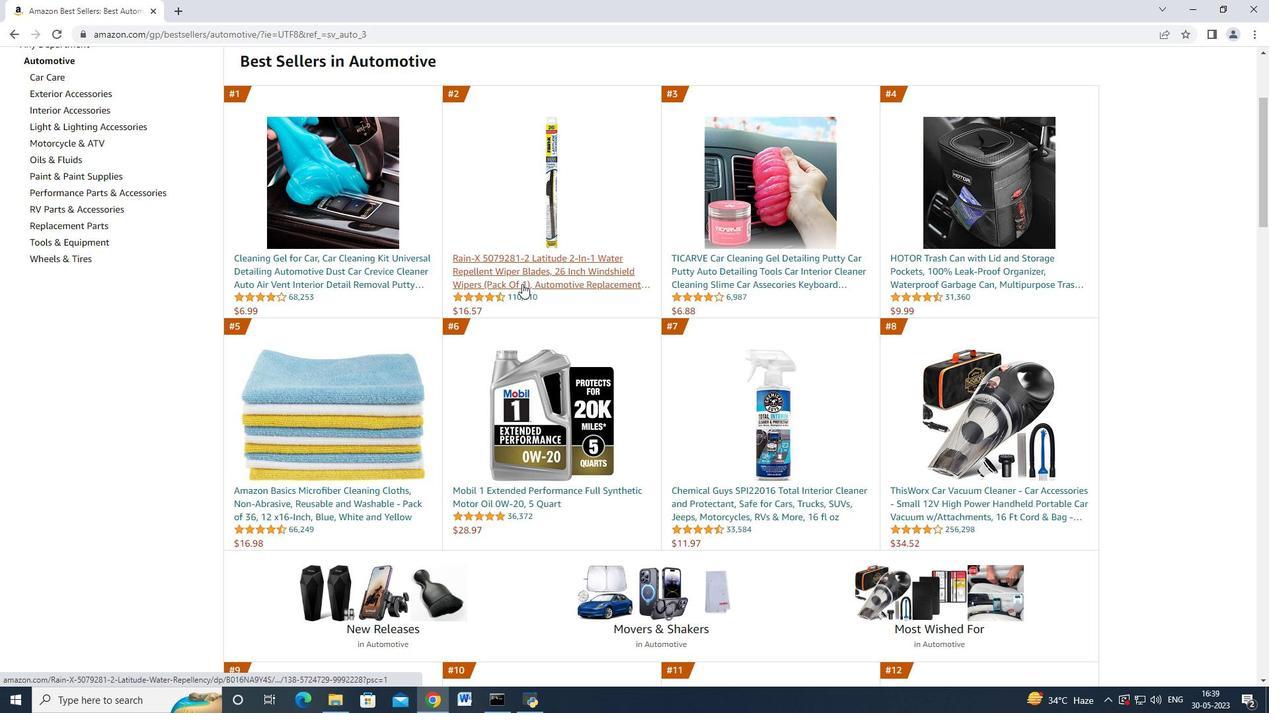 
Action: Mouse scrolled (522, 283) with delta (0, 0)
Screenshot: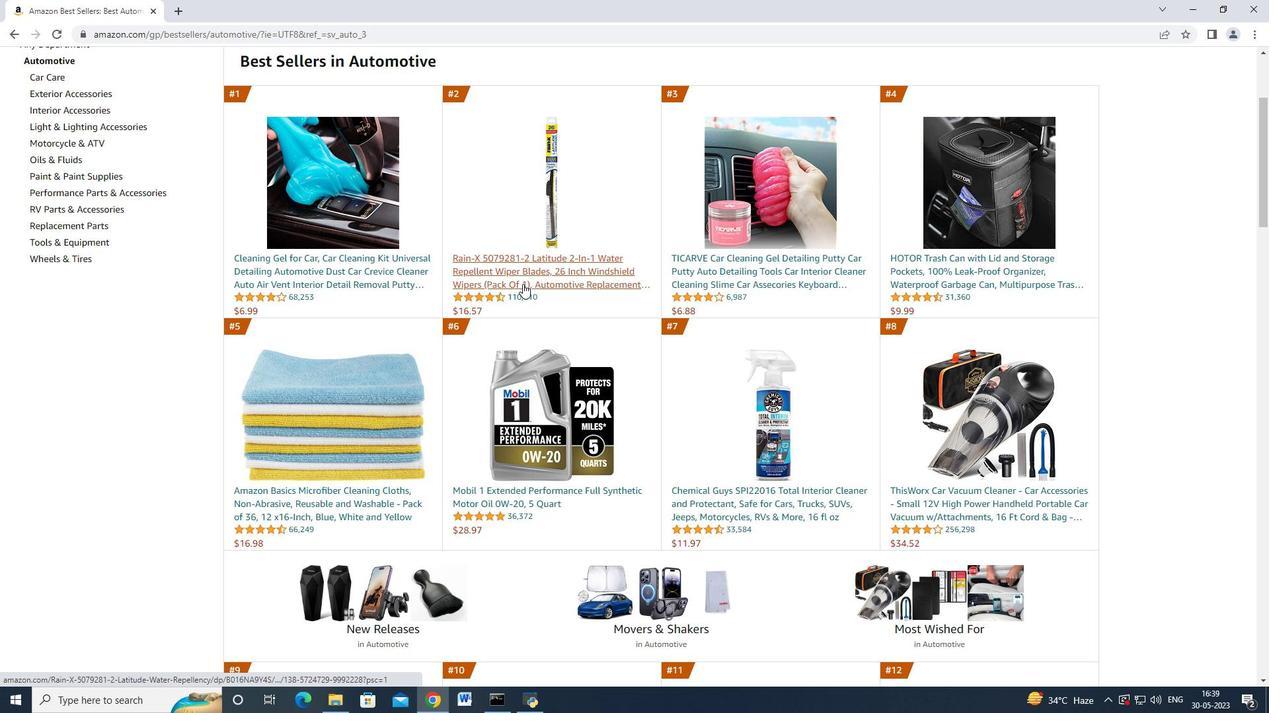 
Action: Mouse moved to (497, 291)
Screenshot: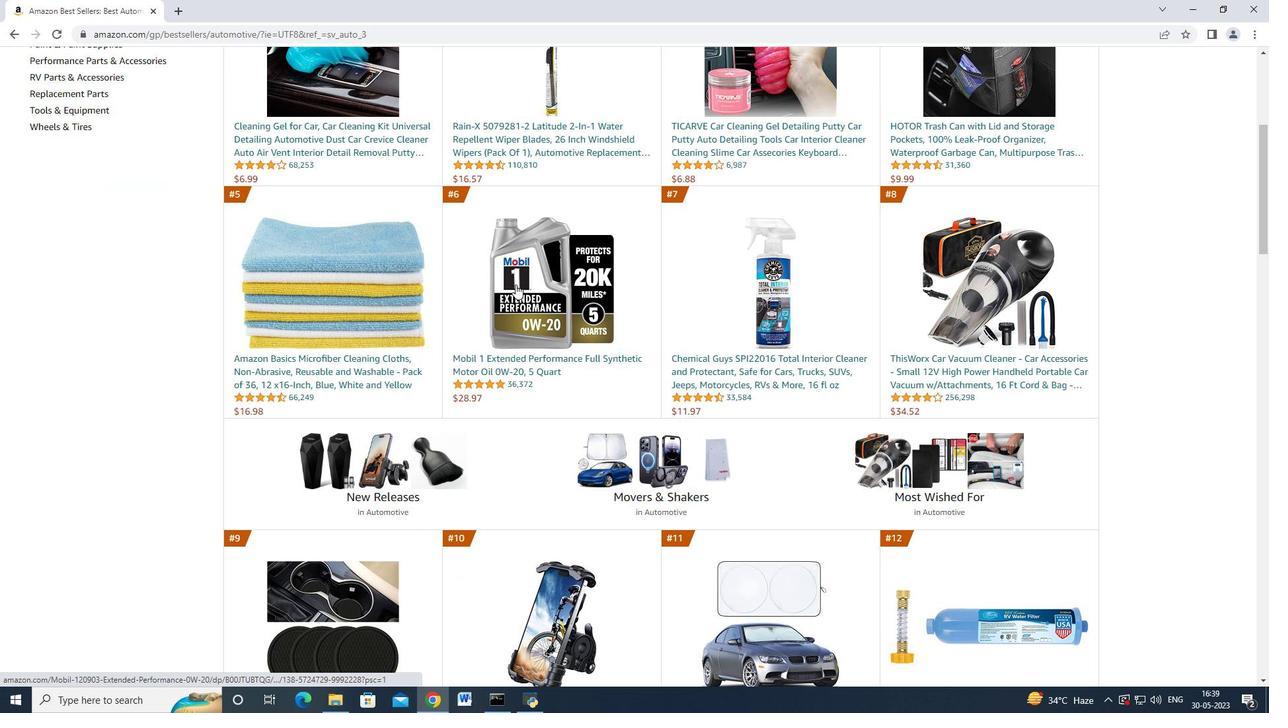 
Action: Mouse scrolled (497, 292) with delta (0, 0)
Screenshot: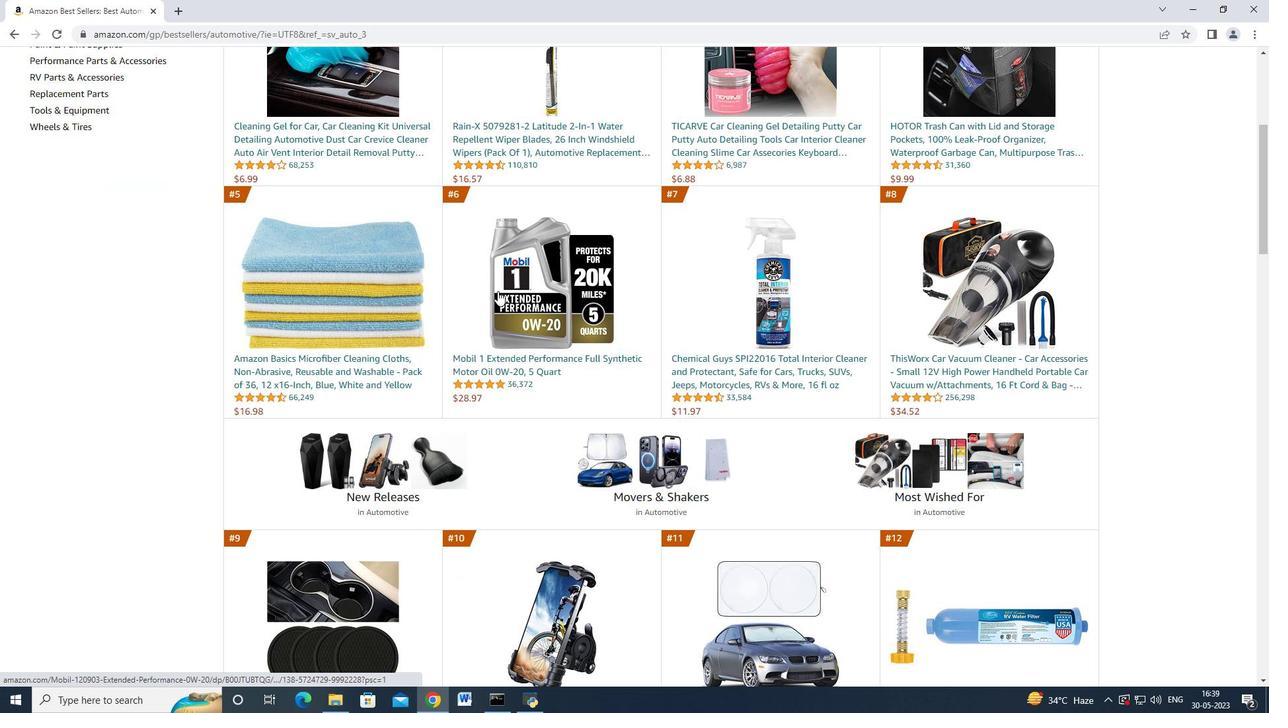 
Action: Mouse scrolled (497, 292) with delta (0, 0)
Screenshot: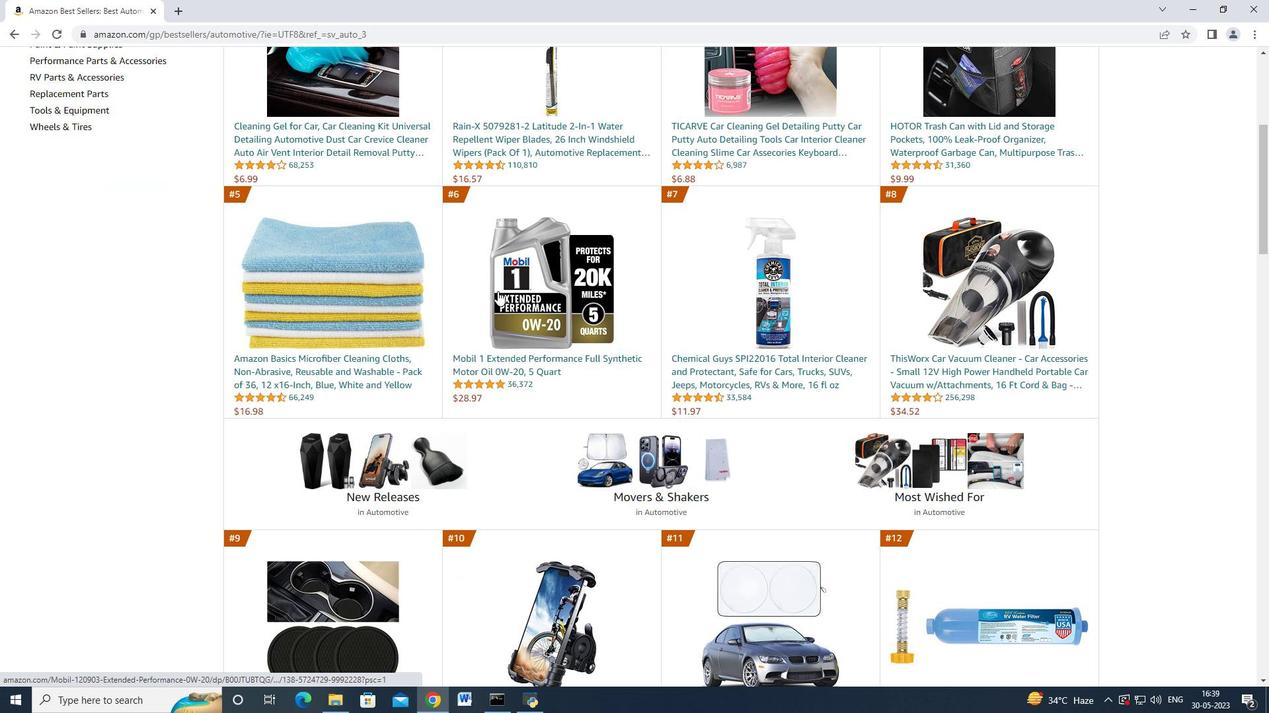 
Action: Mouse scrolled (497, 292) with delta (0, 0)
Screenshot: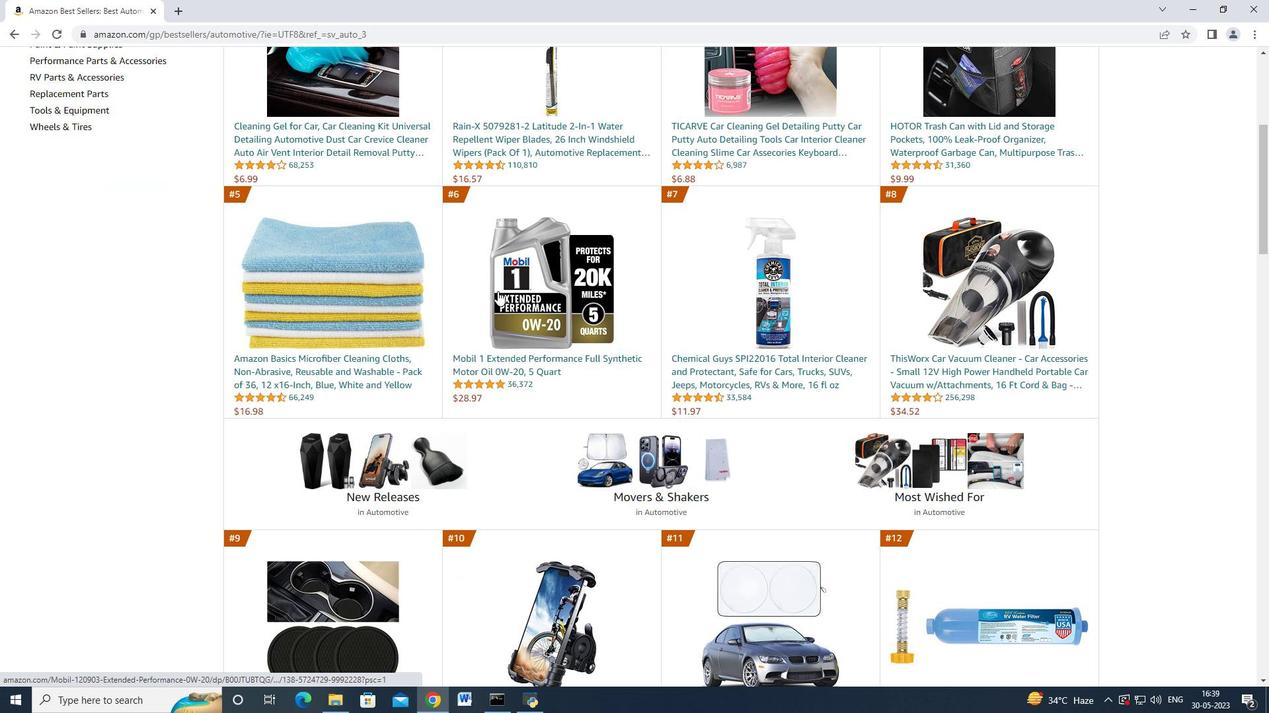 
Action: Mouse scrolled (497, 292) with delta (0, 0)
Screenshot: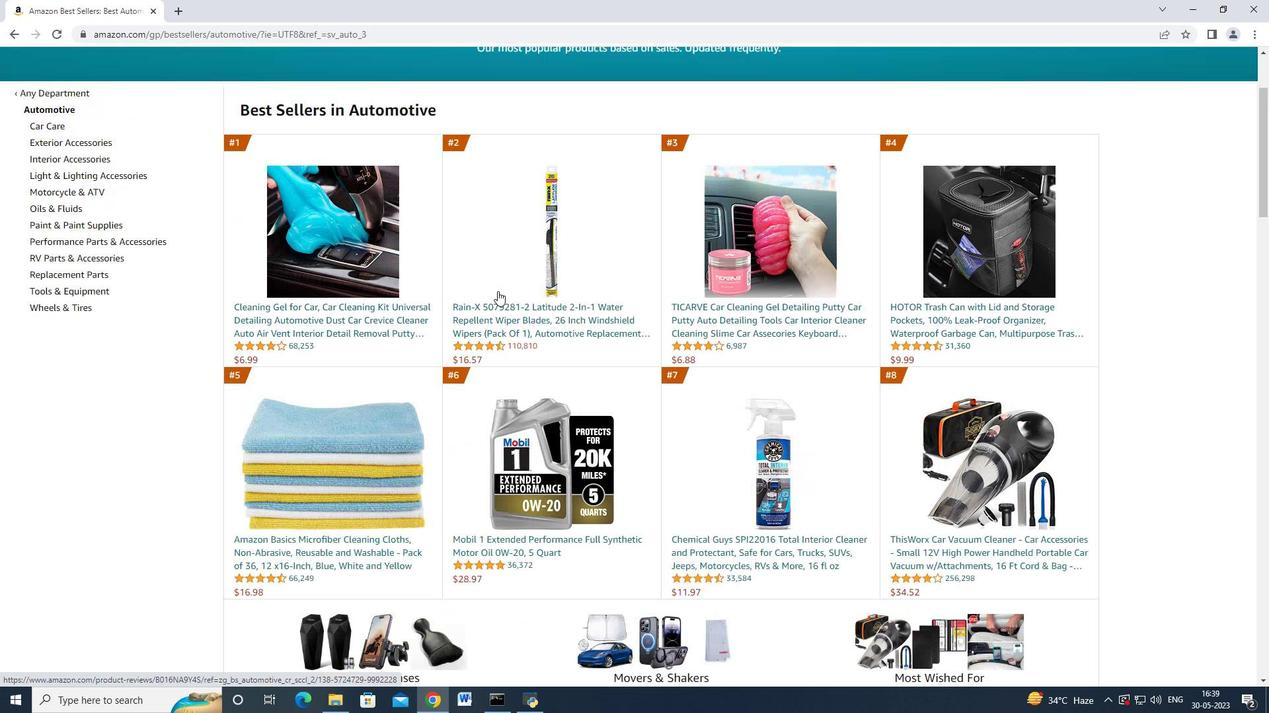 
Action: Mouse moved to (85, 355)
Screenshot: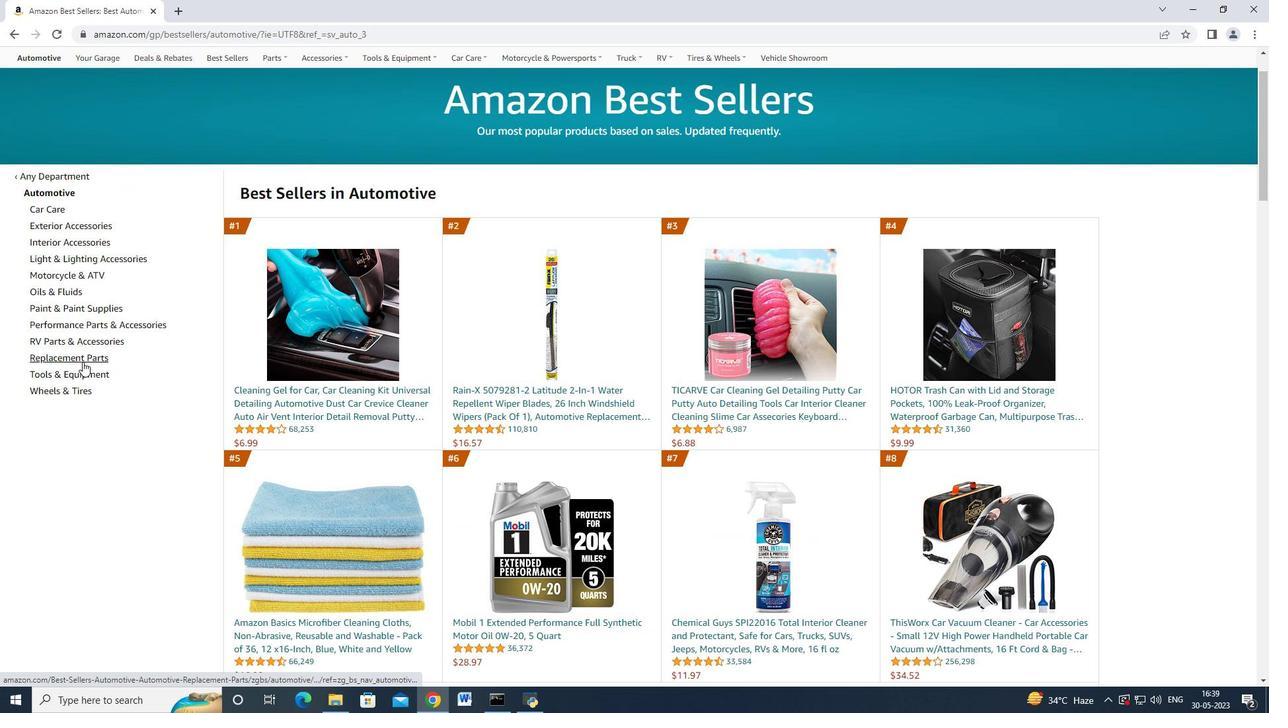 
Action: Mouse pressed left at (85, 355)
Screenshot: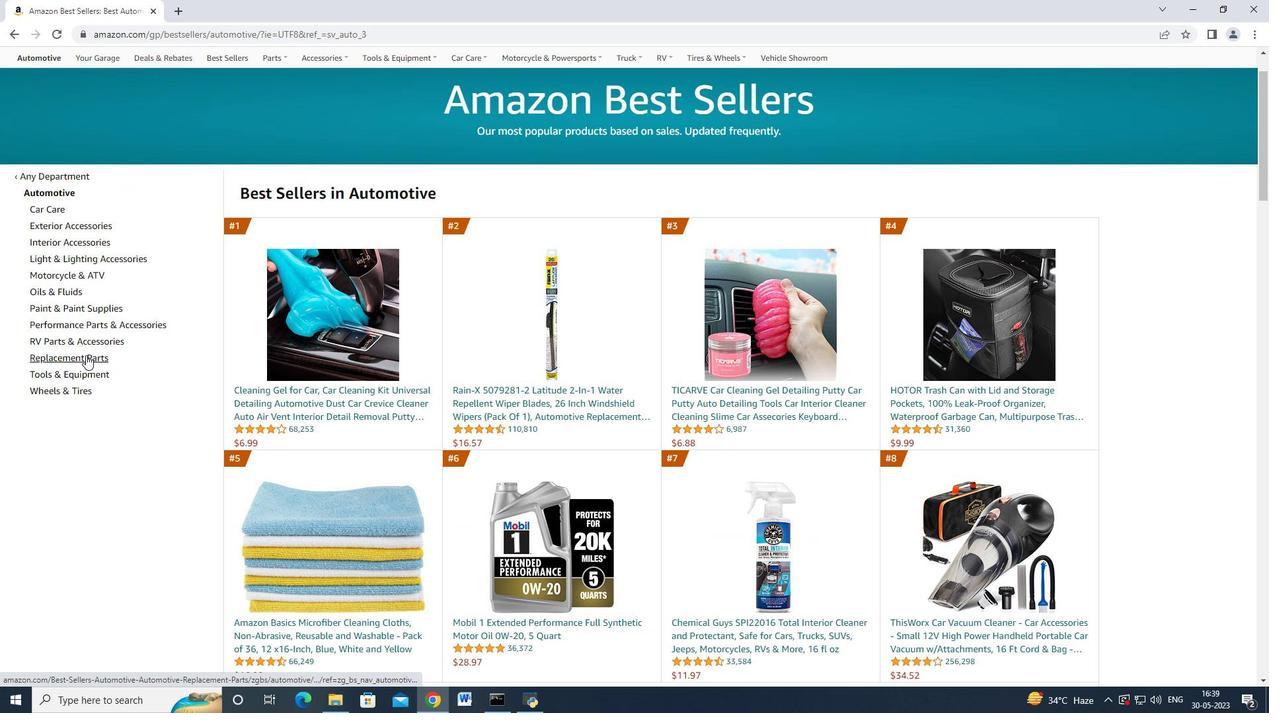 
Action: Mouse moved to (136, 412)
Screenshot: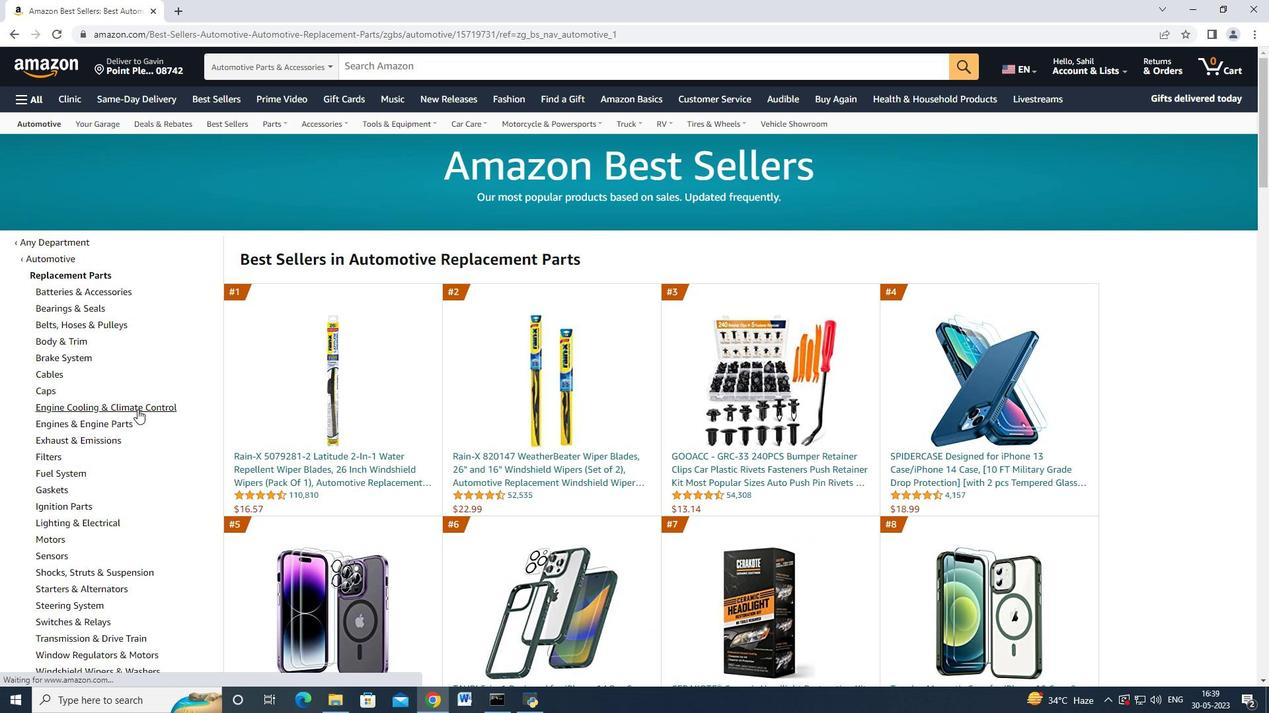 
Action: Mouse scrolled (136, 411) with delta (0, 0)
Screenshot: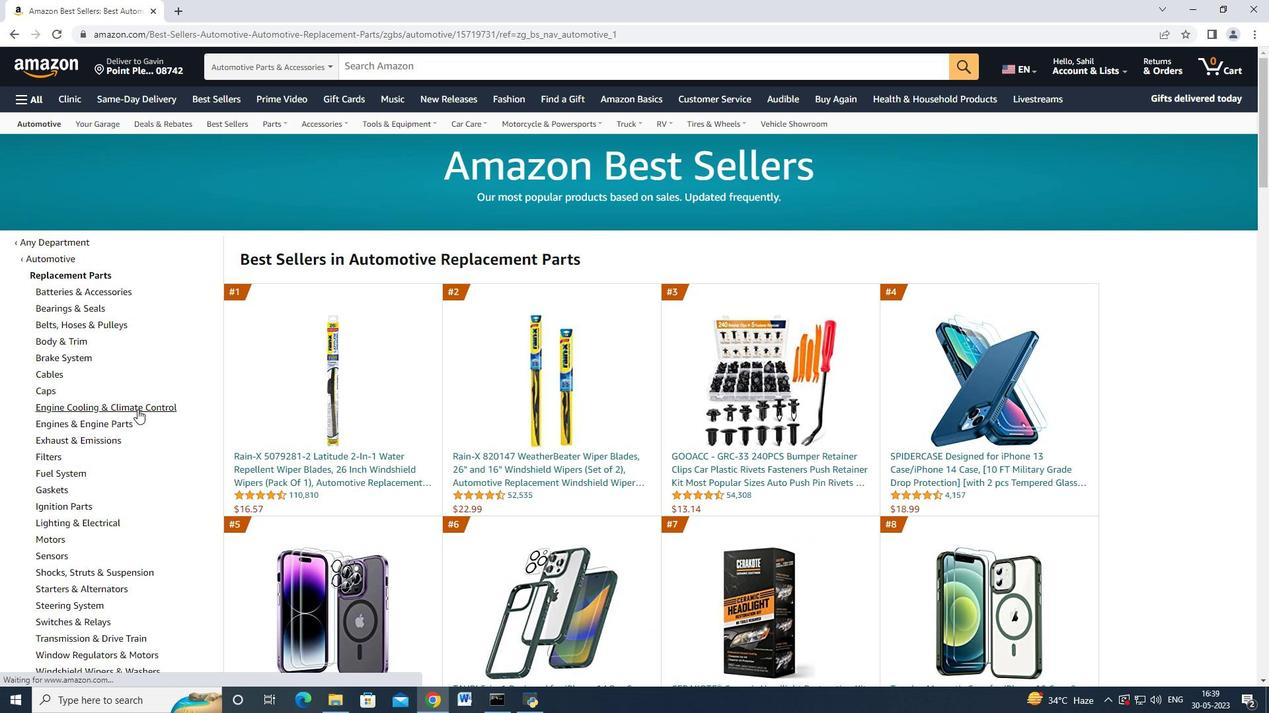 
Action: Mouse moved to (56, 419)
Screenshot: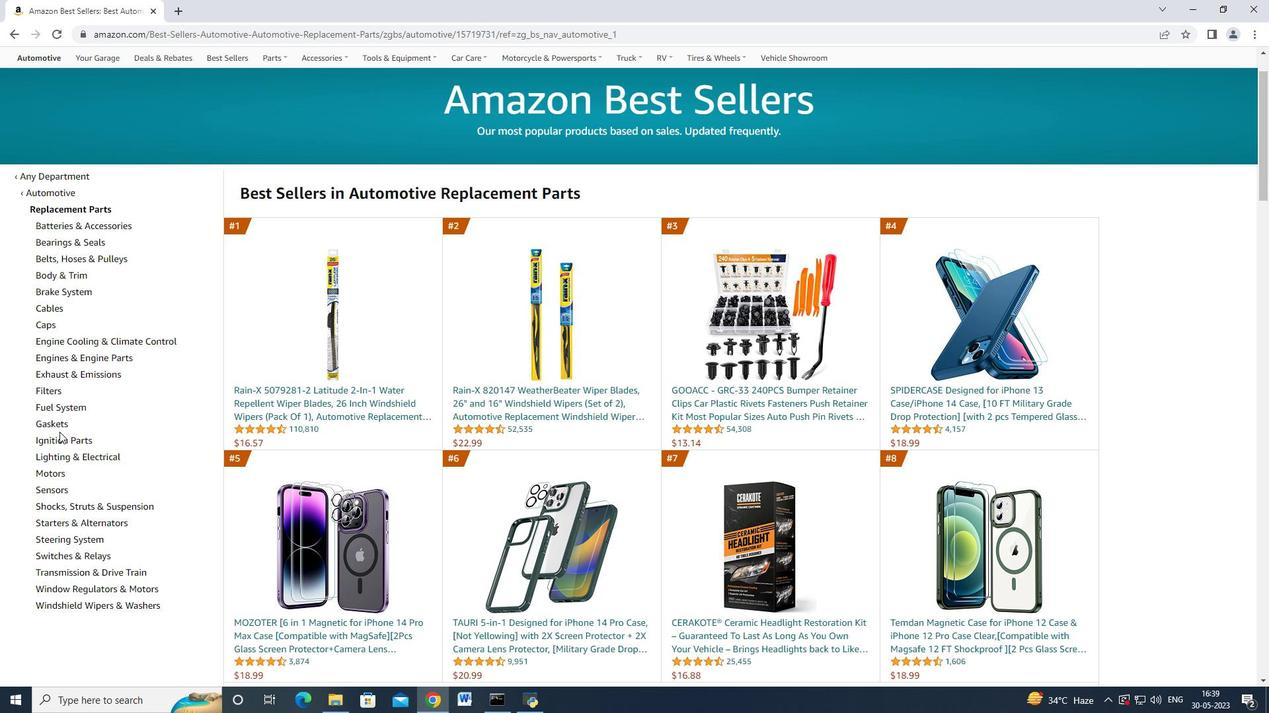 
Action: Mouse pressed left at (56, 419)
Screenshot: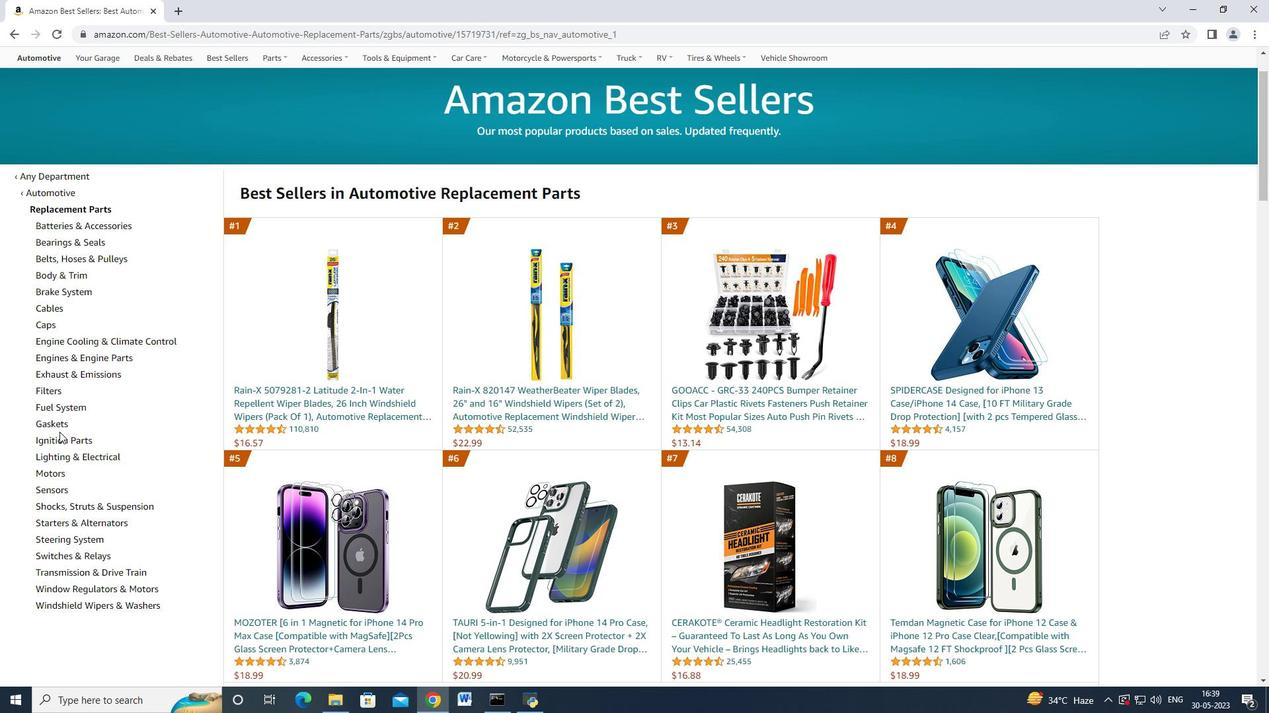 
Action: Mouse moved to (70, 502)
Screenshot: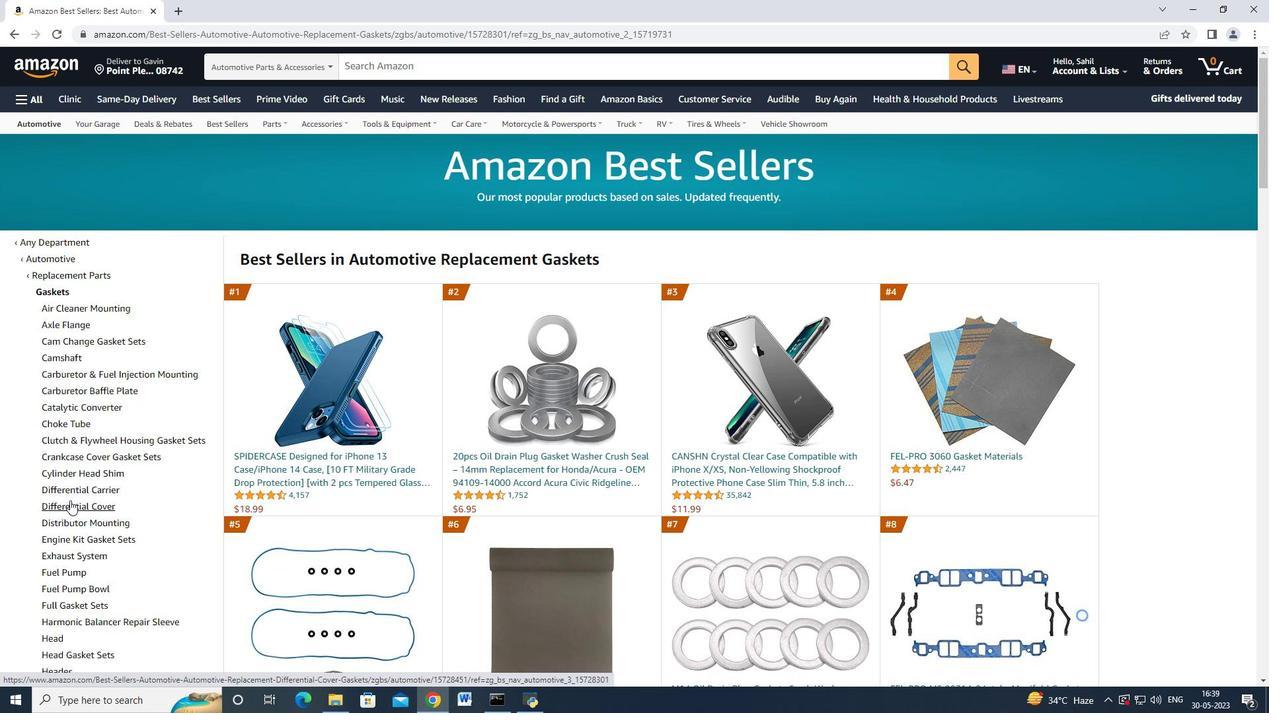 
Action: Mouse pressed left at (70, 502)
Screenshot: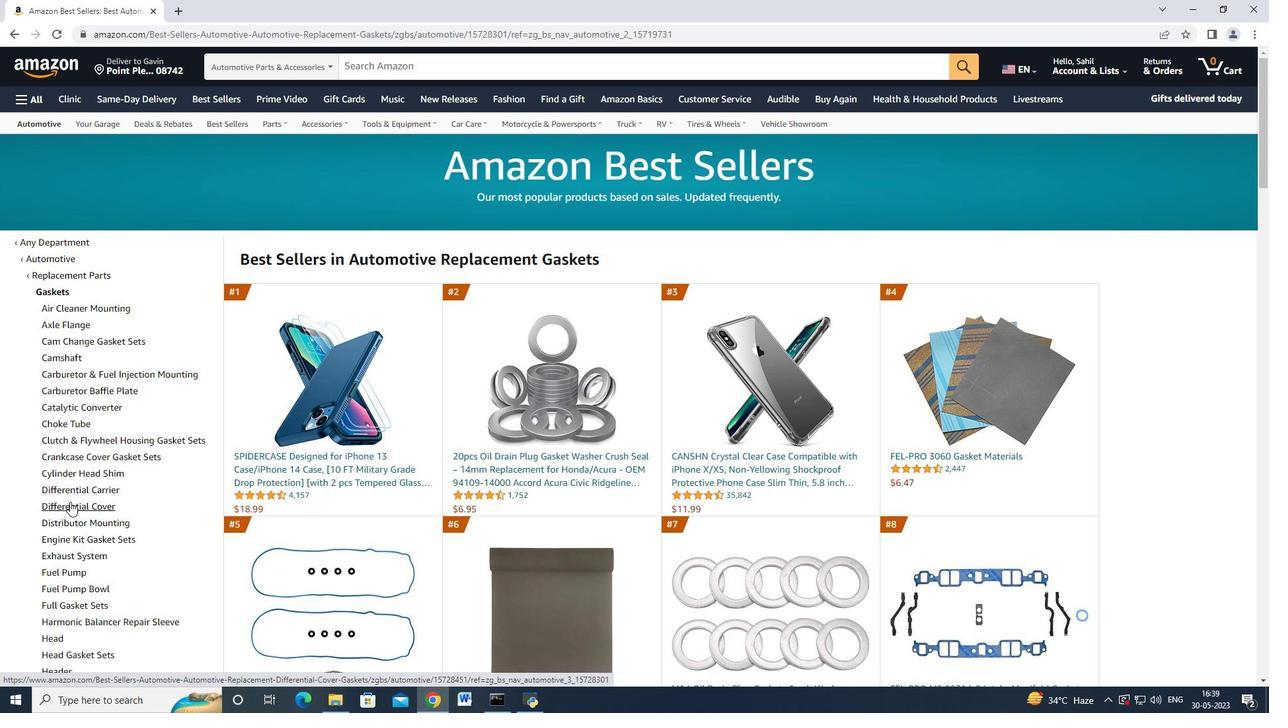 
Action: Mouse moved to (366, 454)
Screenshot: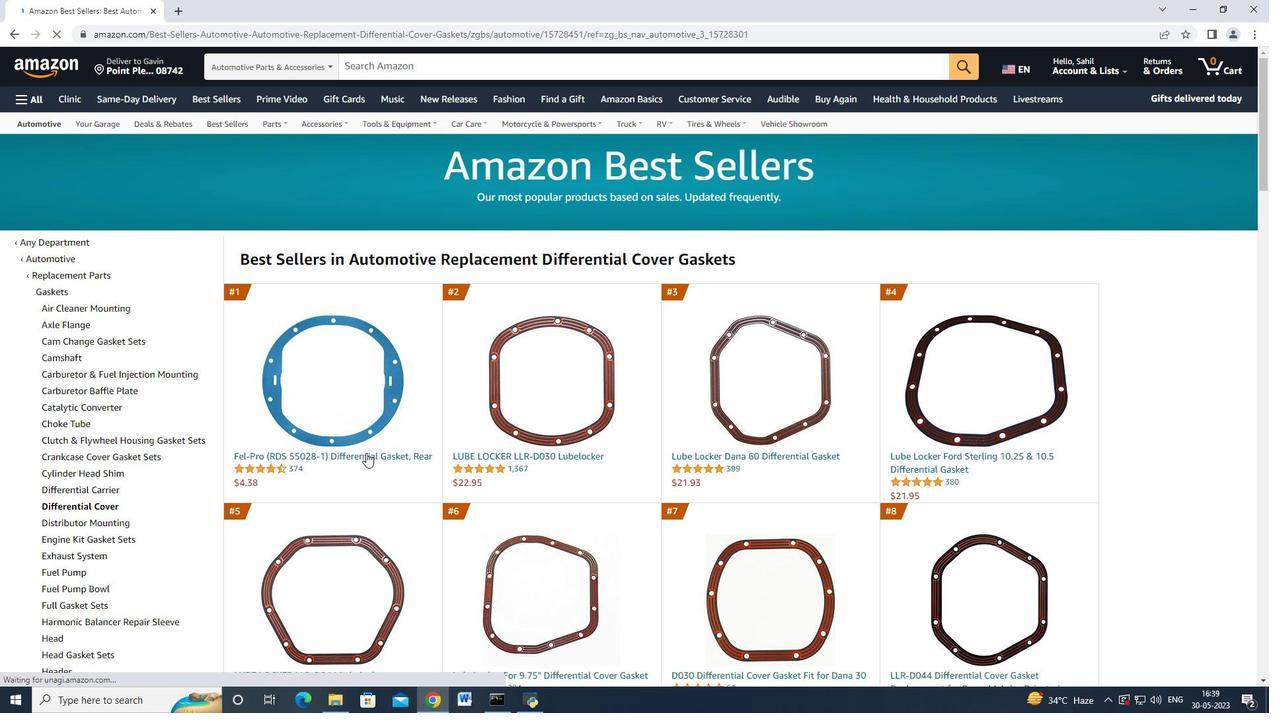 
Action: Mouse pressed left at (366, 454)
Screenshot: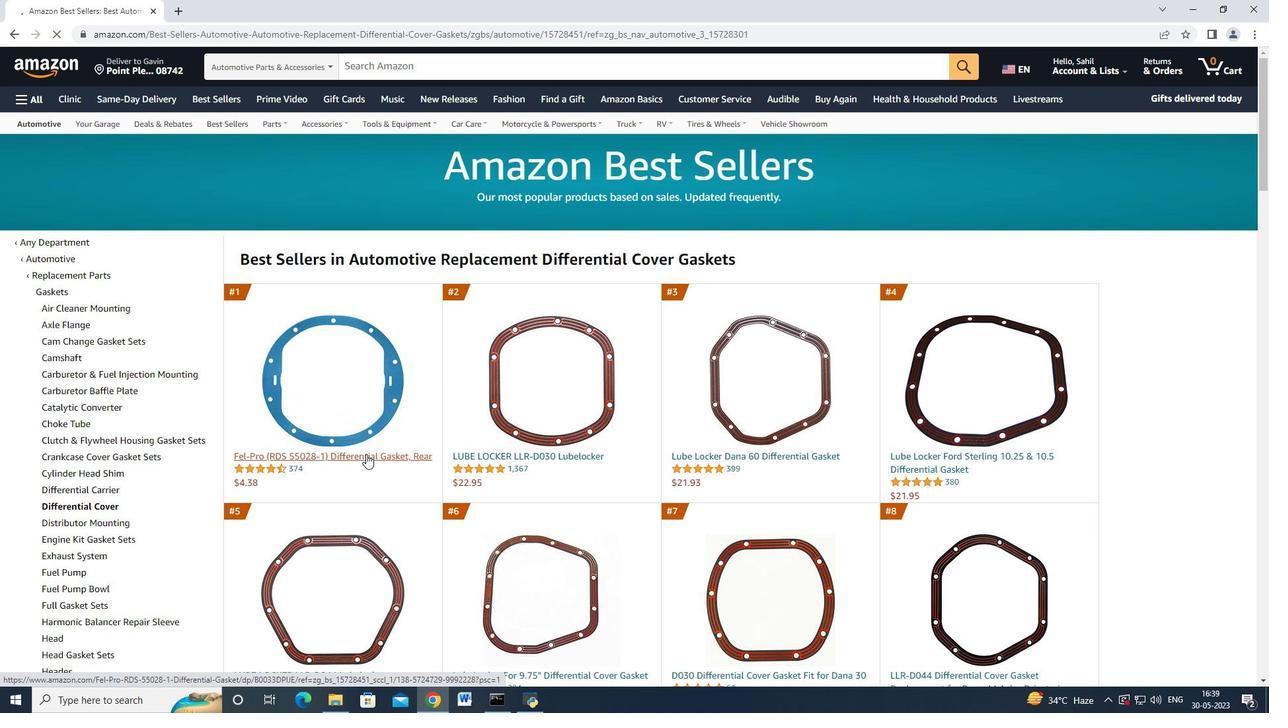 
Action: Mouse moved to (996, 548)
Screenshot: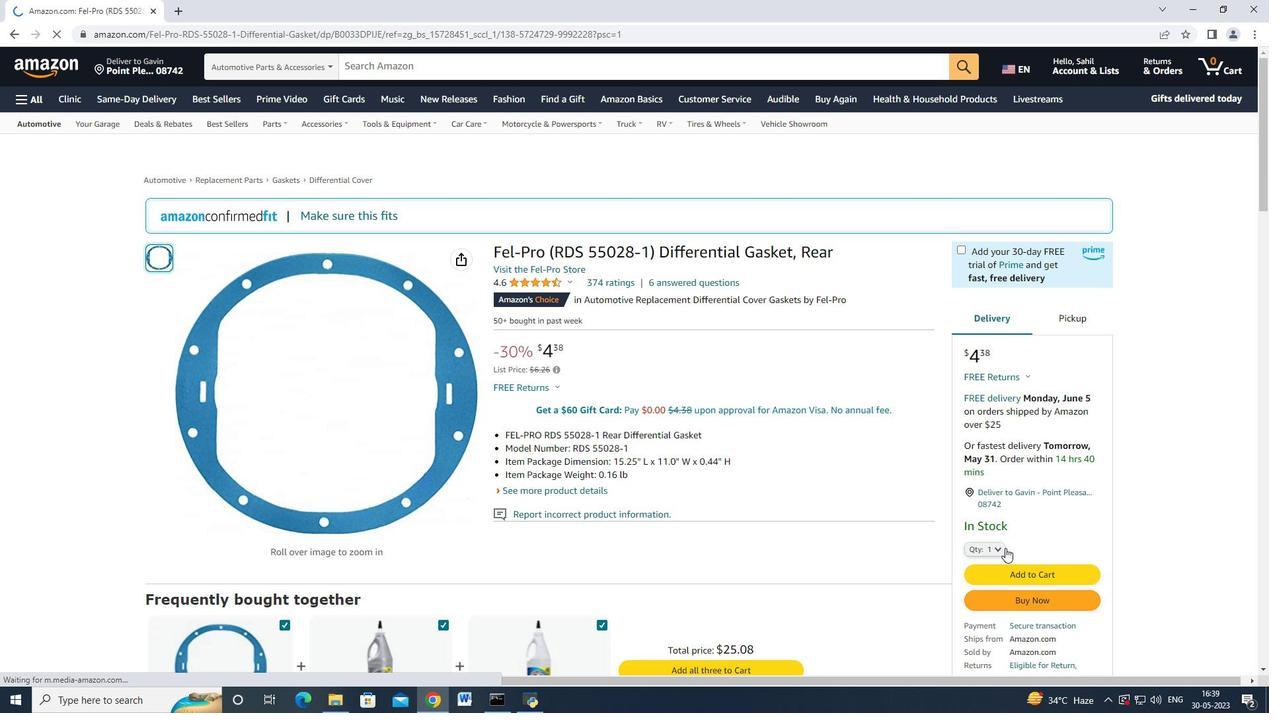 
Action: Mouse pressed left at (996, 548)
Screenshot: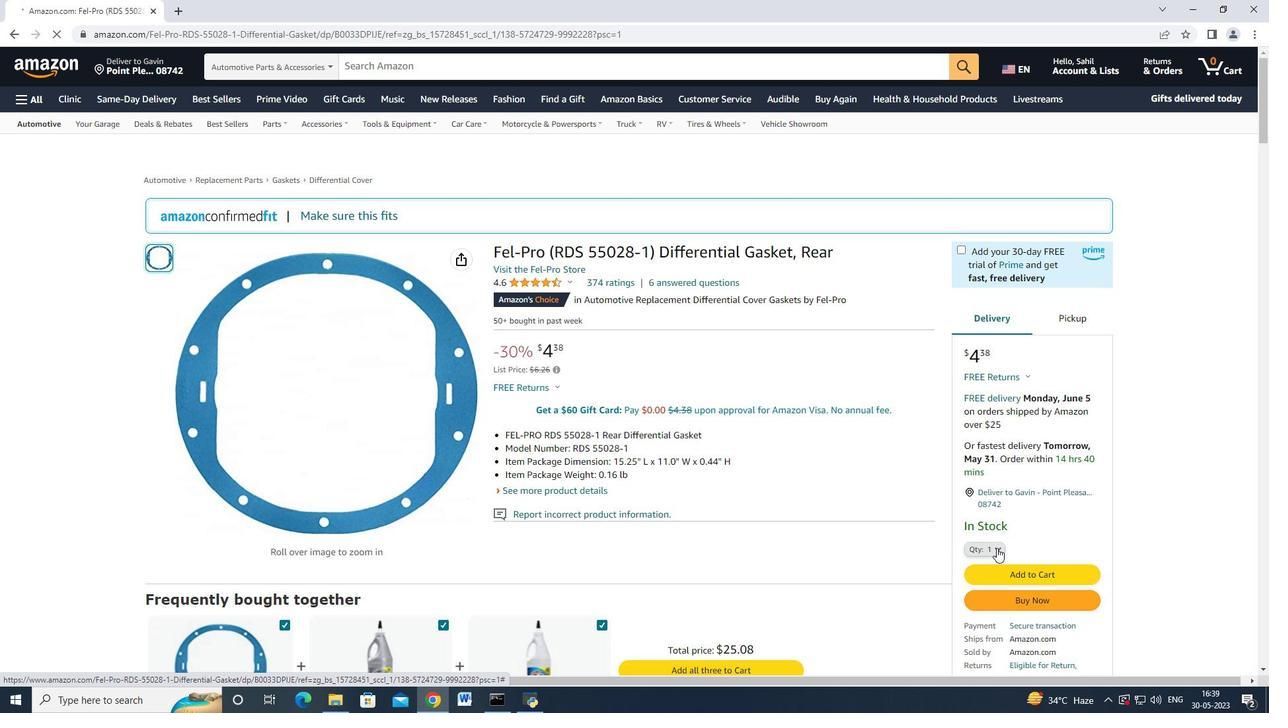 
Action: Mouse moved to (984, 602)
Screenshot: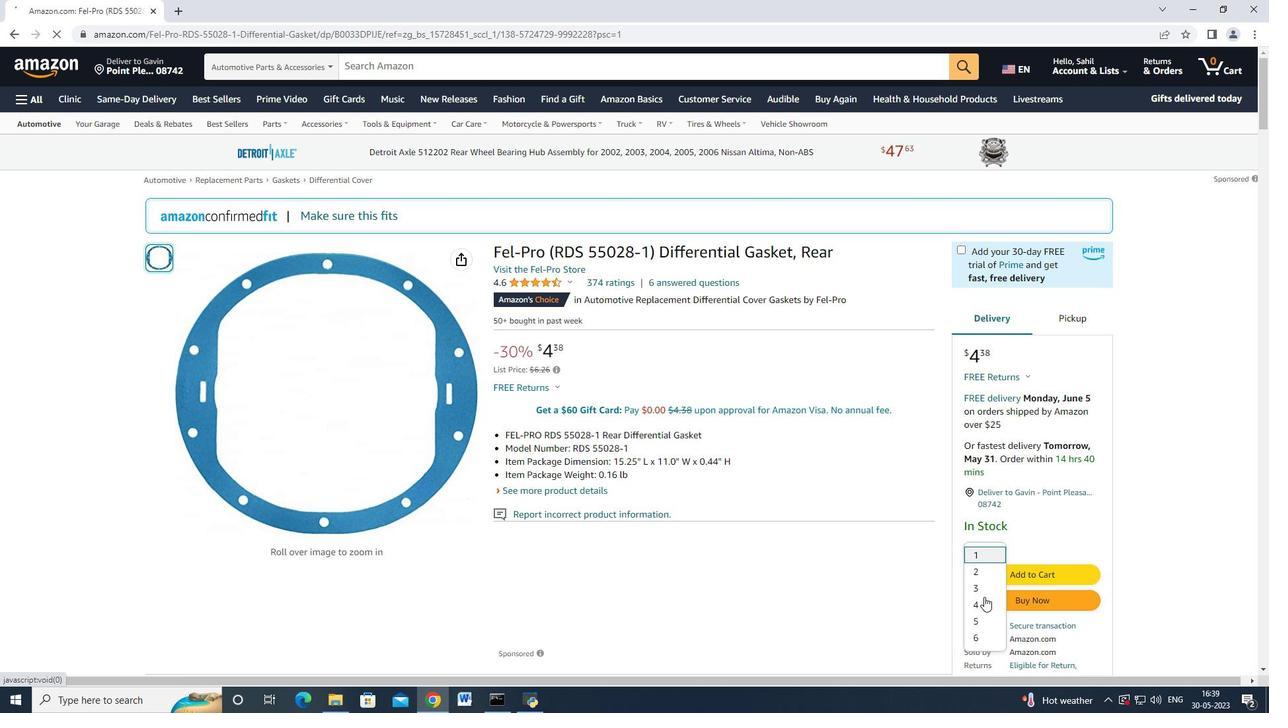 
Action: Mouse pressed left at (984, 602)
Screenshot: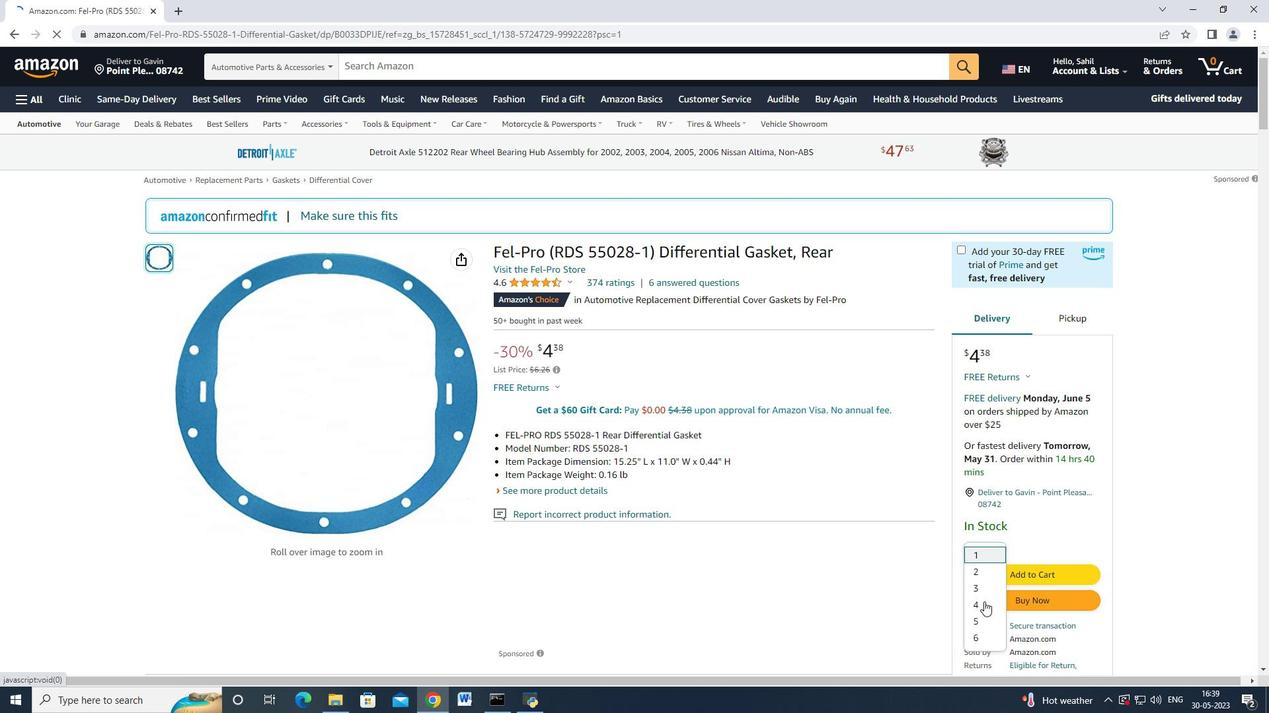 
Action: Mouse moved to (1047, 595)
Screenshot: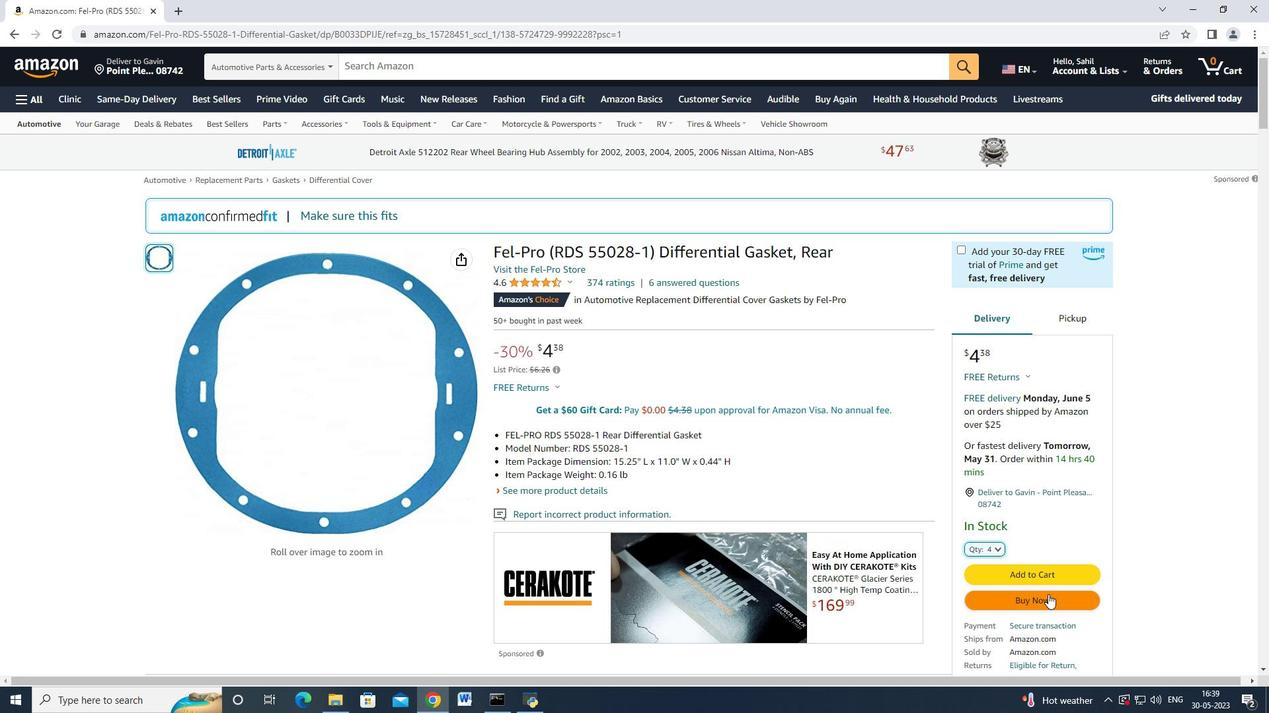
Action: Mouse pressed left at (1047, 595)
Screenshot: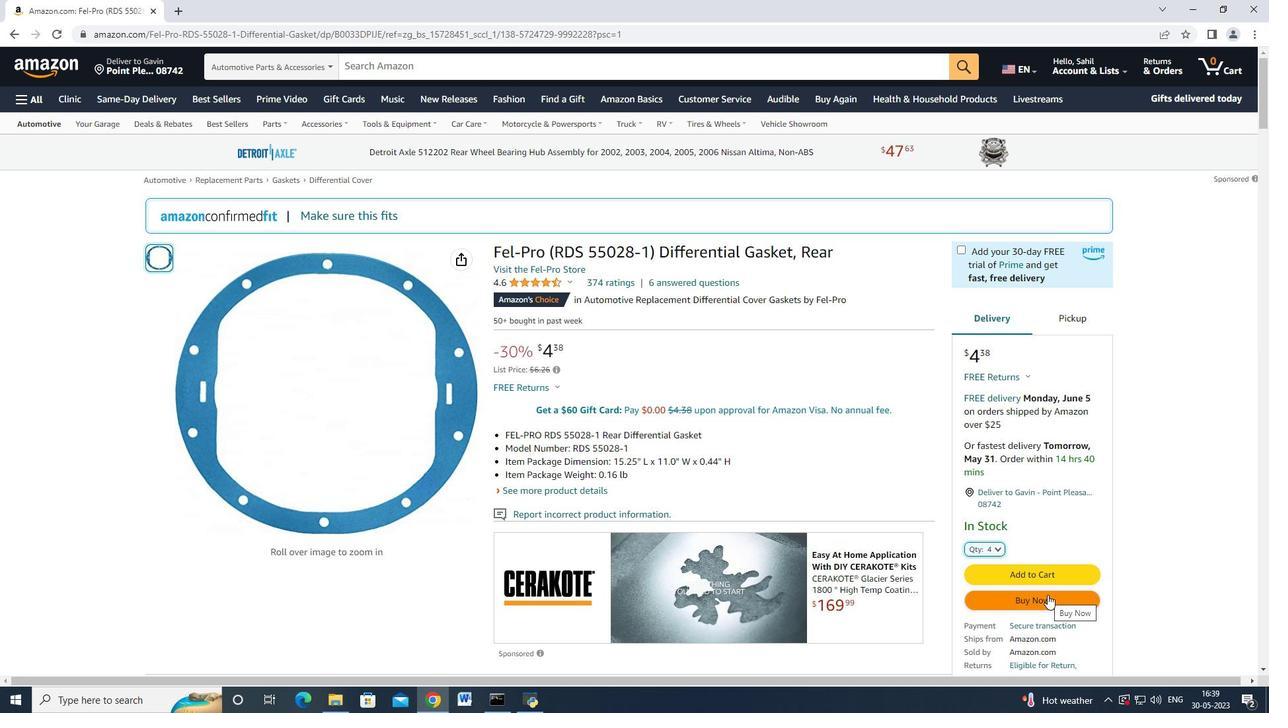 
Action: Mouse moved to (570, 335)
Screenshot: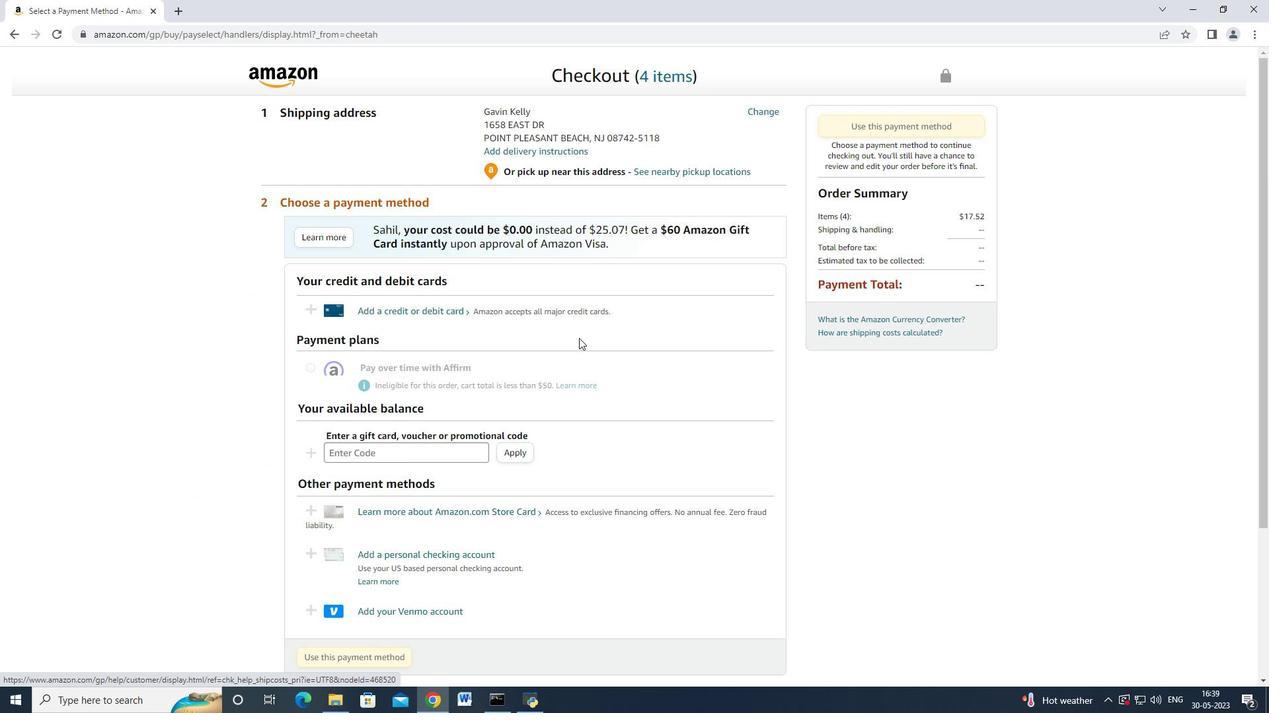 
Action: Mouse scrolled (570, 334) with delta (0, 0)
Screenshot: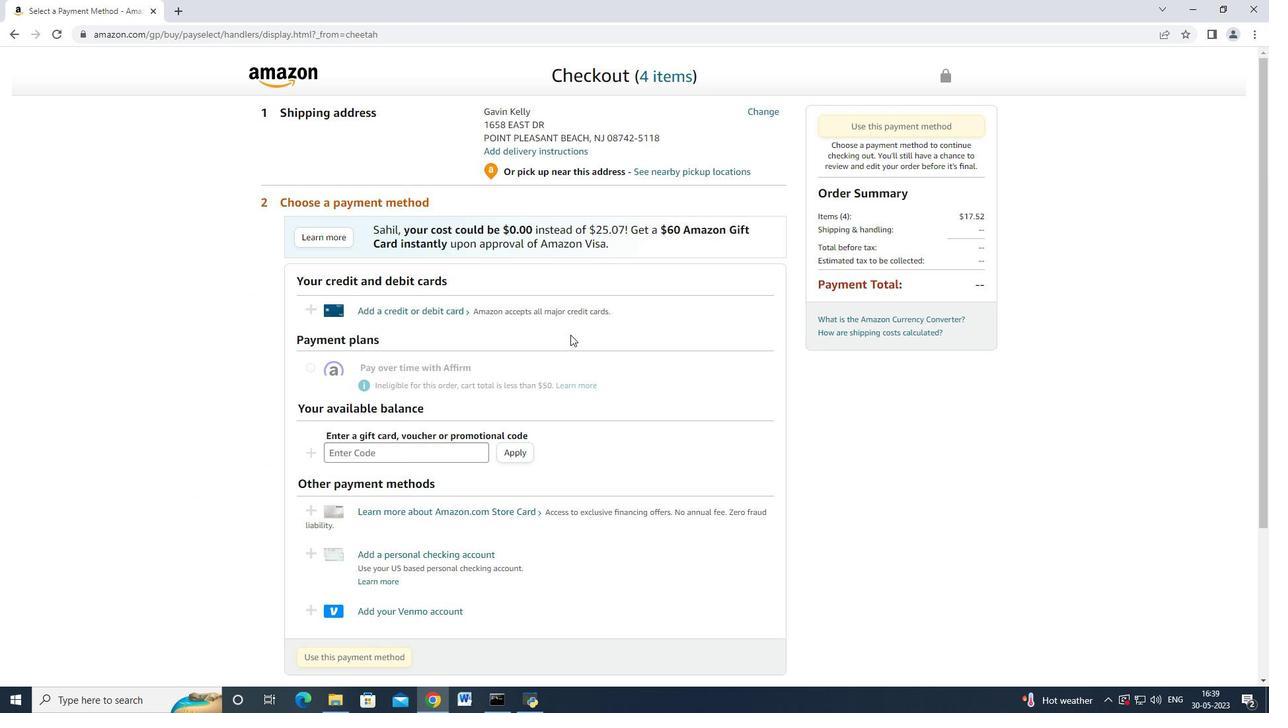
Action: Mouse moved to (570, 335)
Screenshot: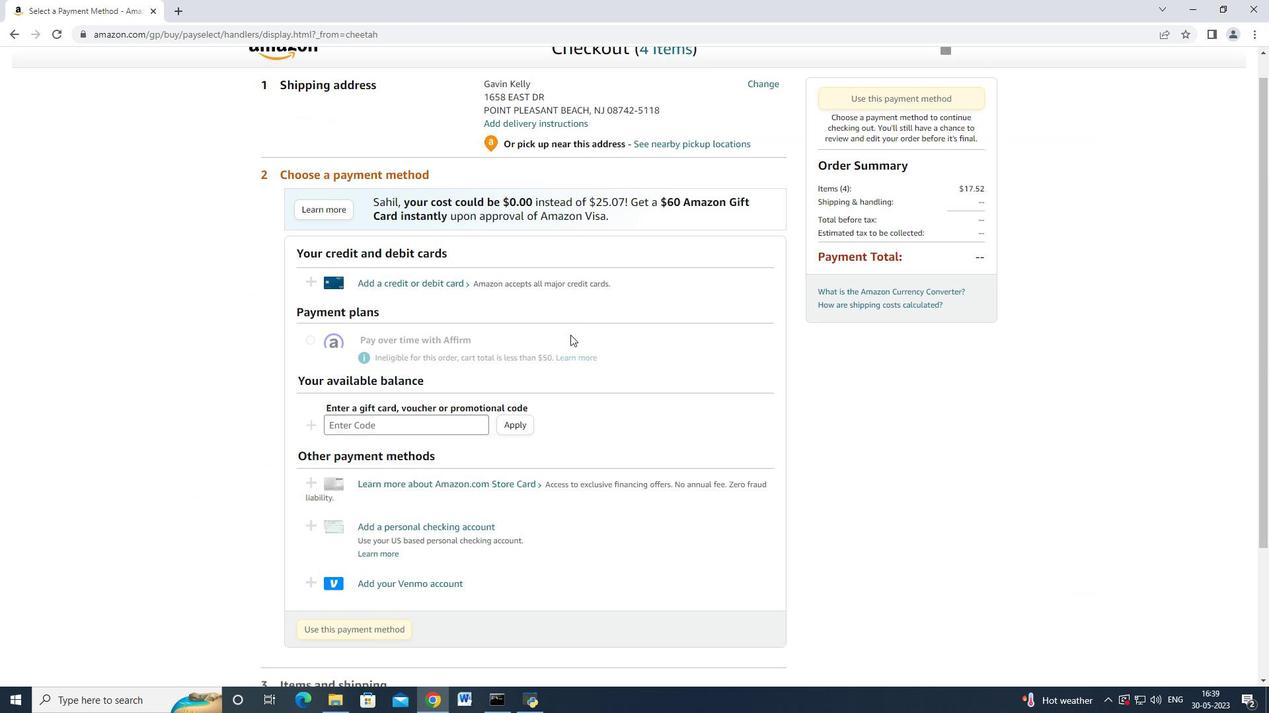 
Action: Mouse scrolled (570, 334) with delta (0, 0)
Screenshot: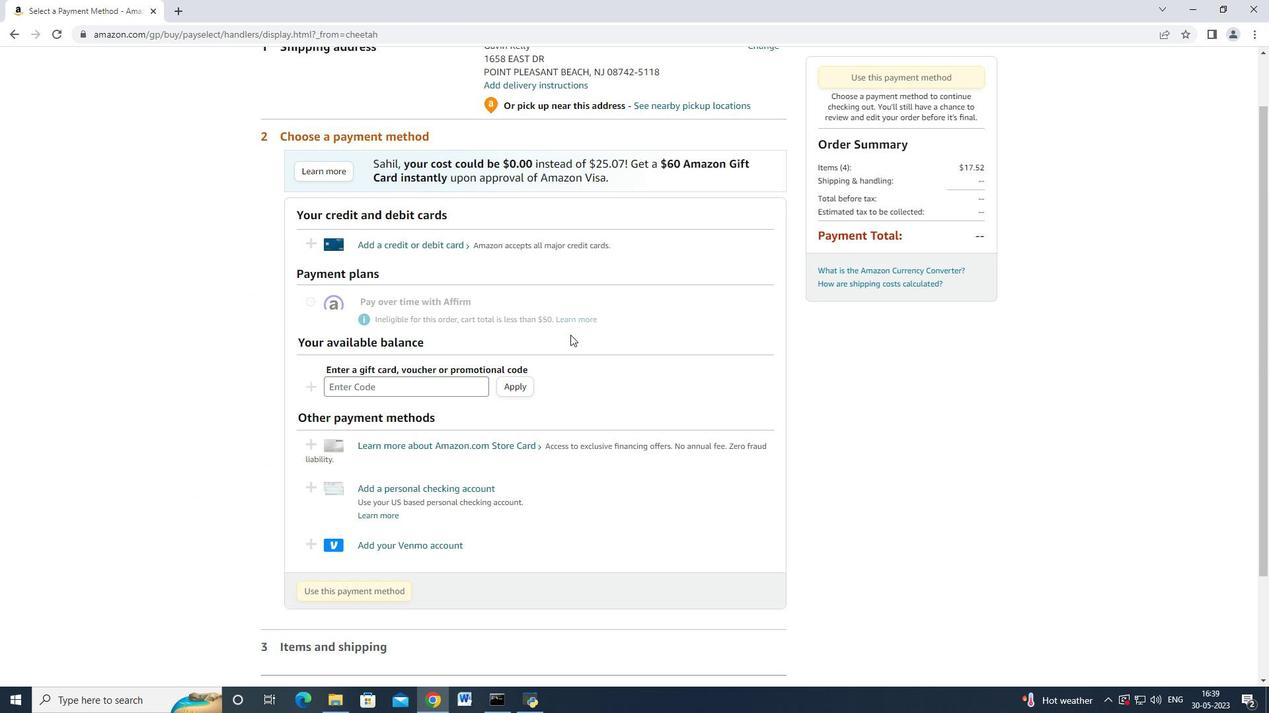 
Action: Mouse scrolled (570, 335) with delta (0, 0)
Screenshot: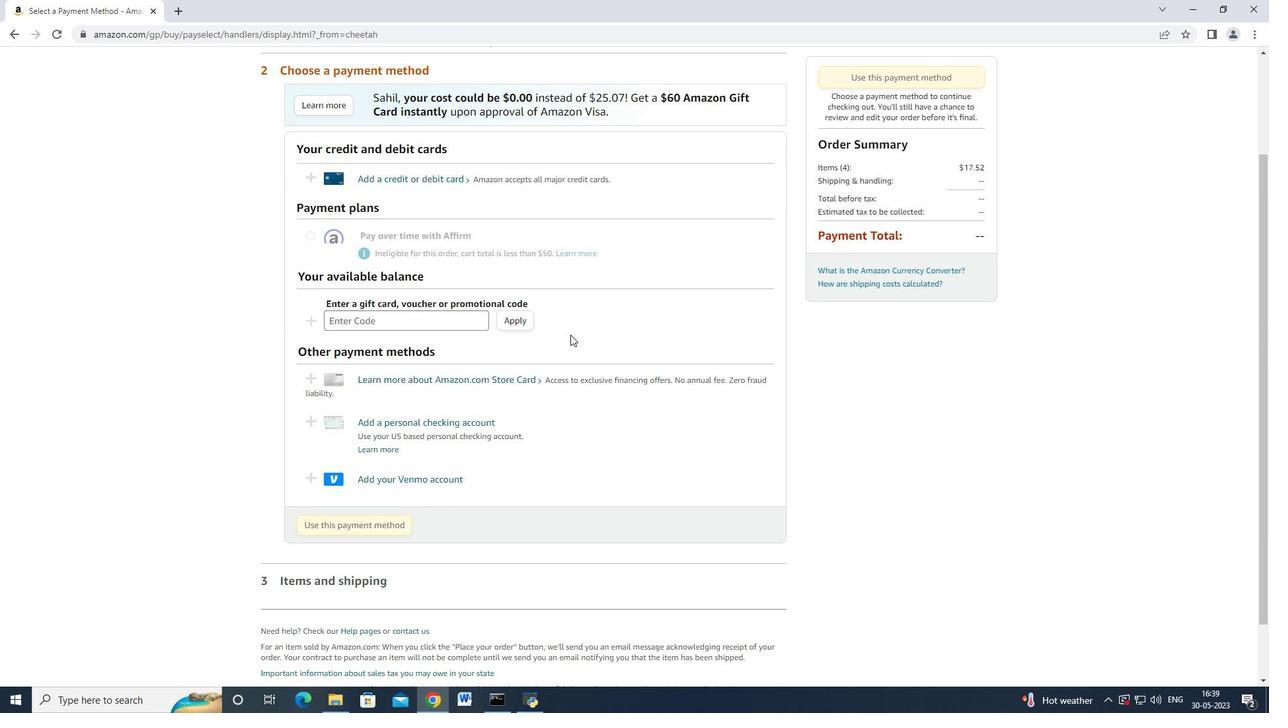 
Action: Mouse scrolled (570, 335) with delta (0, 0)
Screenshot: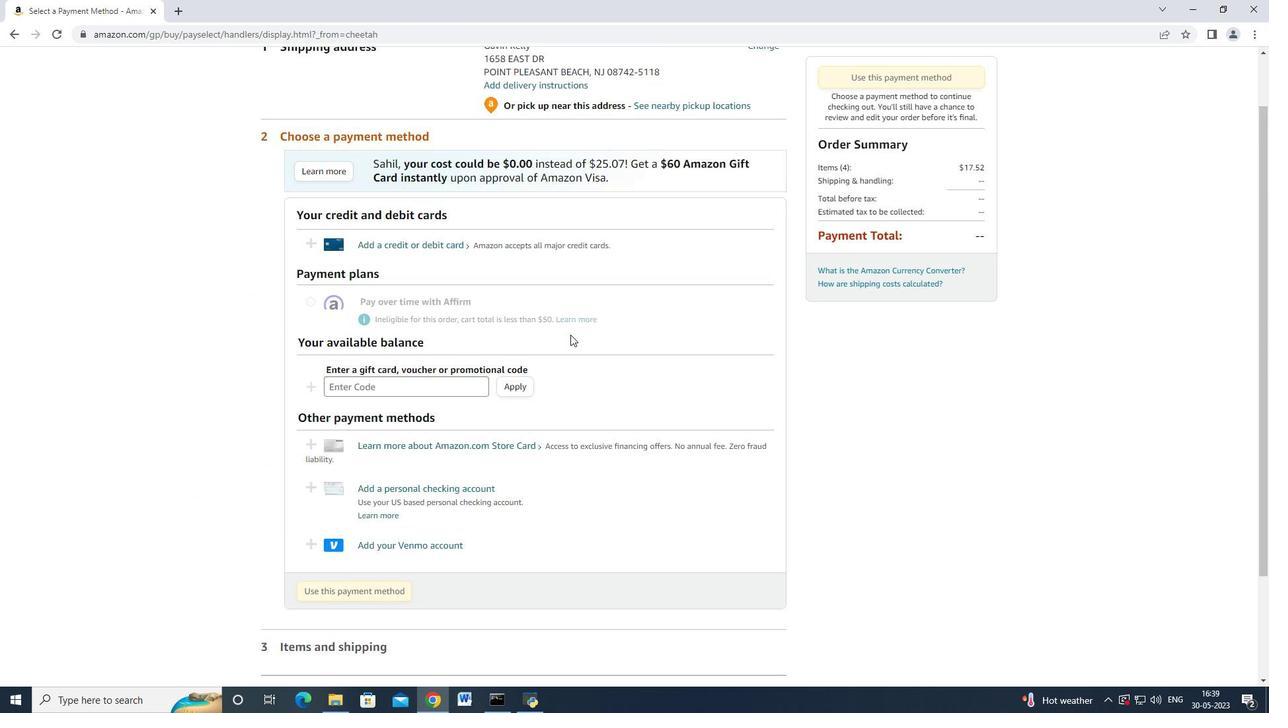 
Action: Mouse scrolled (570, 335) with delta (0, 0)
Screenshot: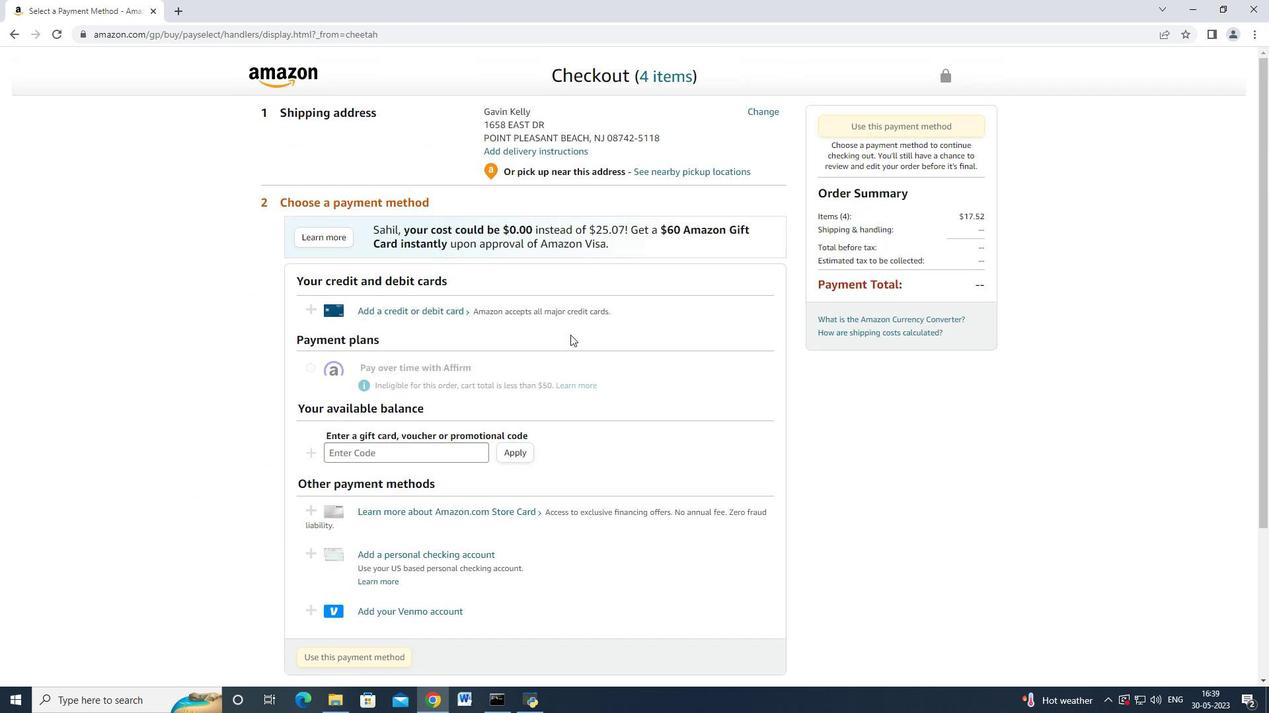 
Action: Mouse moved to (657, 215)
Screenshot: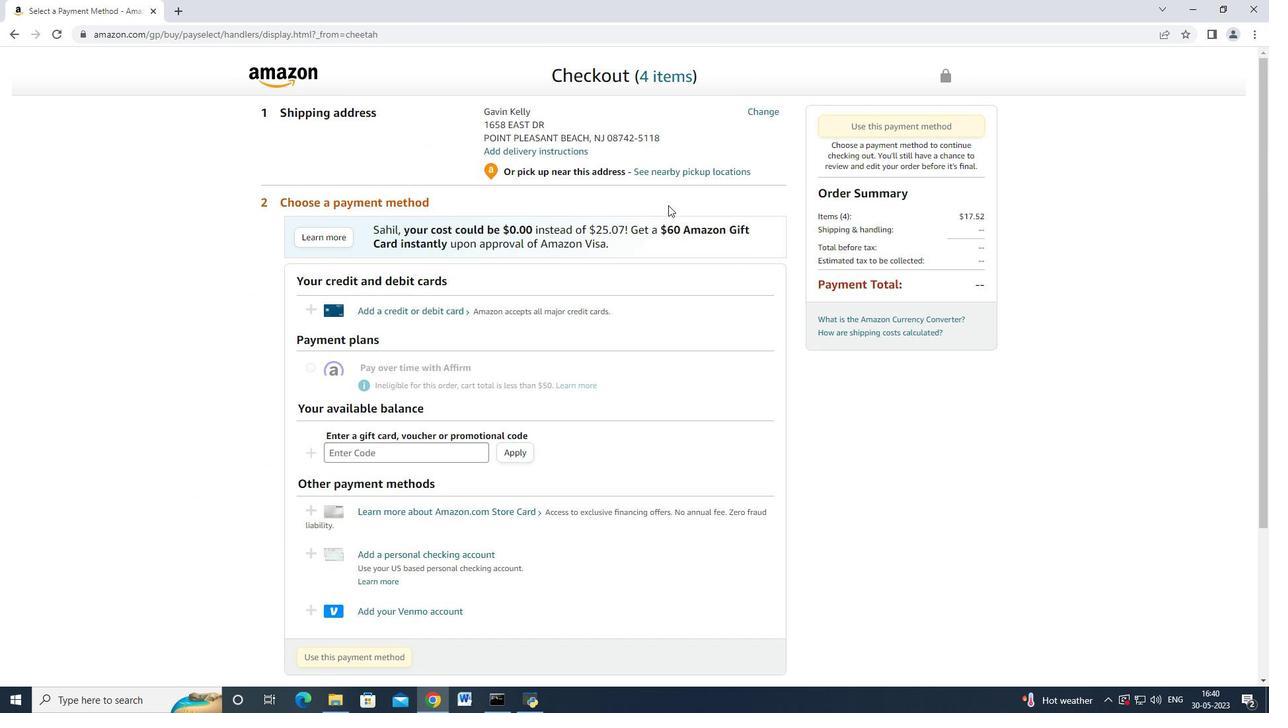 
Action: Mouse scrolled (657, 214) with delta (0, 0)
Screenshot: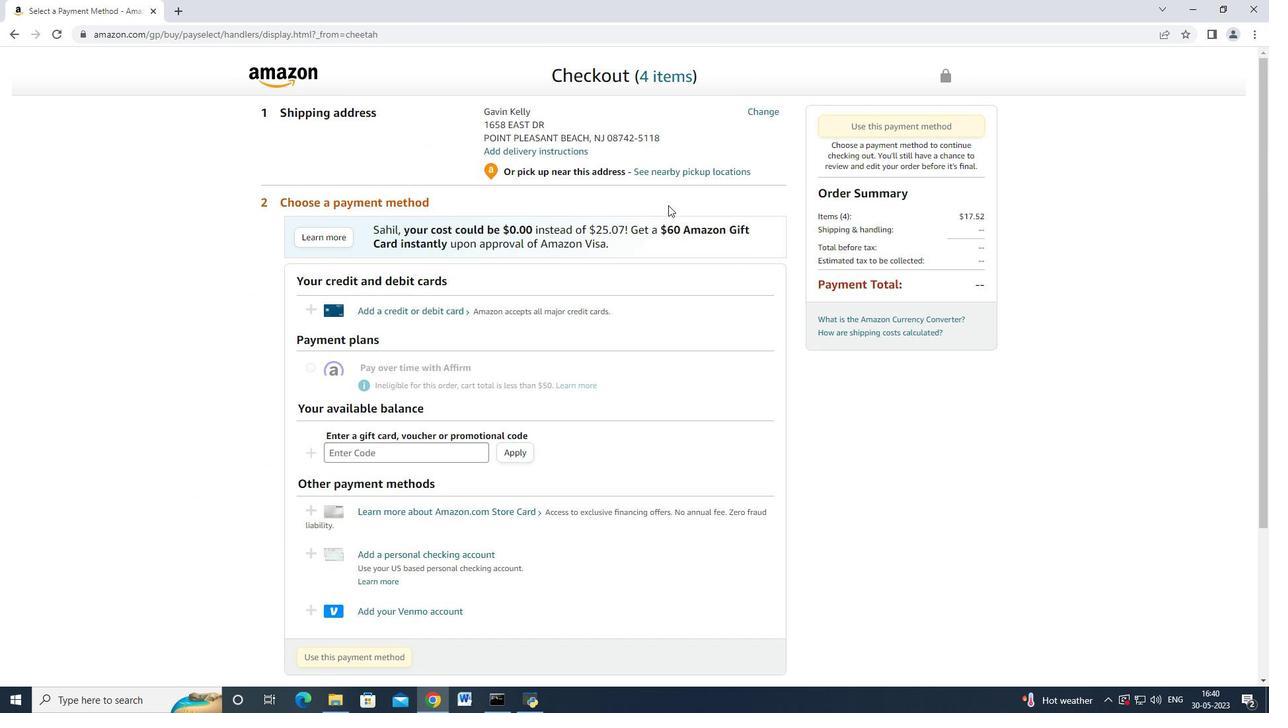 
Action: Mouse moved to (656, 216)
Screenshot: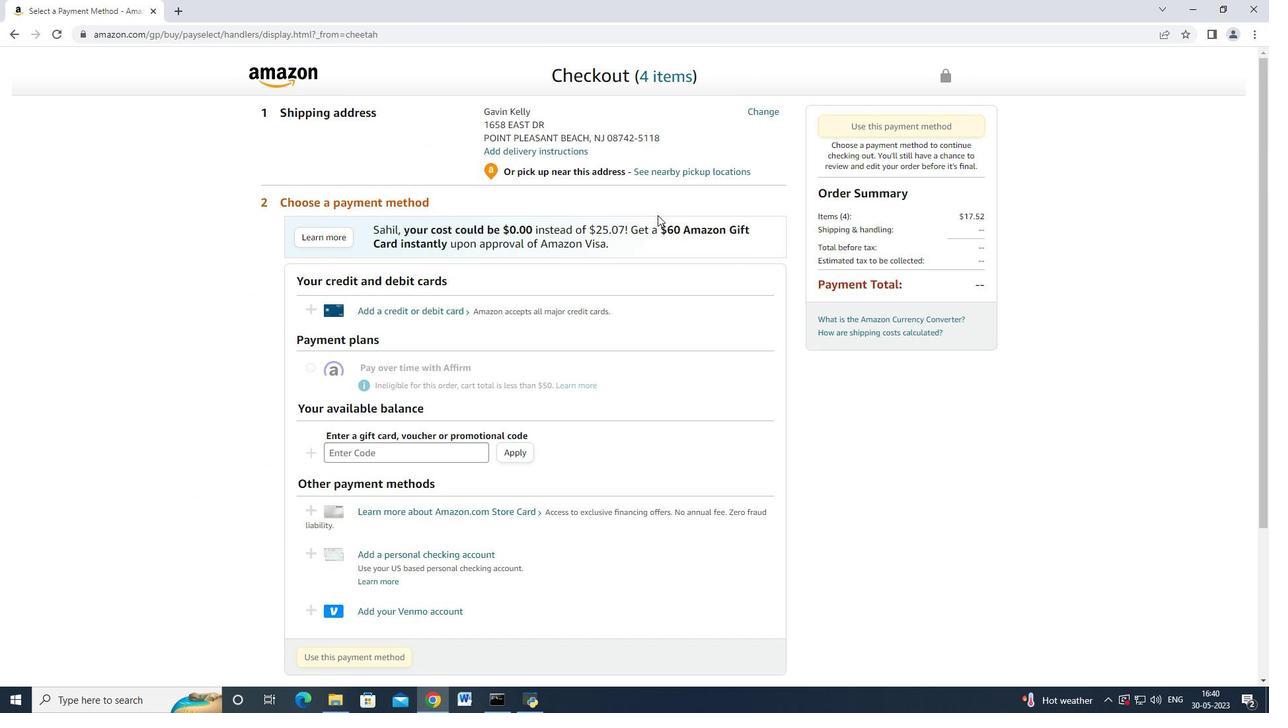 
Action: Mouse scrolled (656, 215) with delta (0, 0)
Screenshot: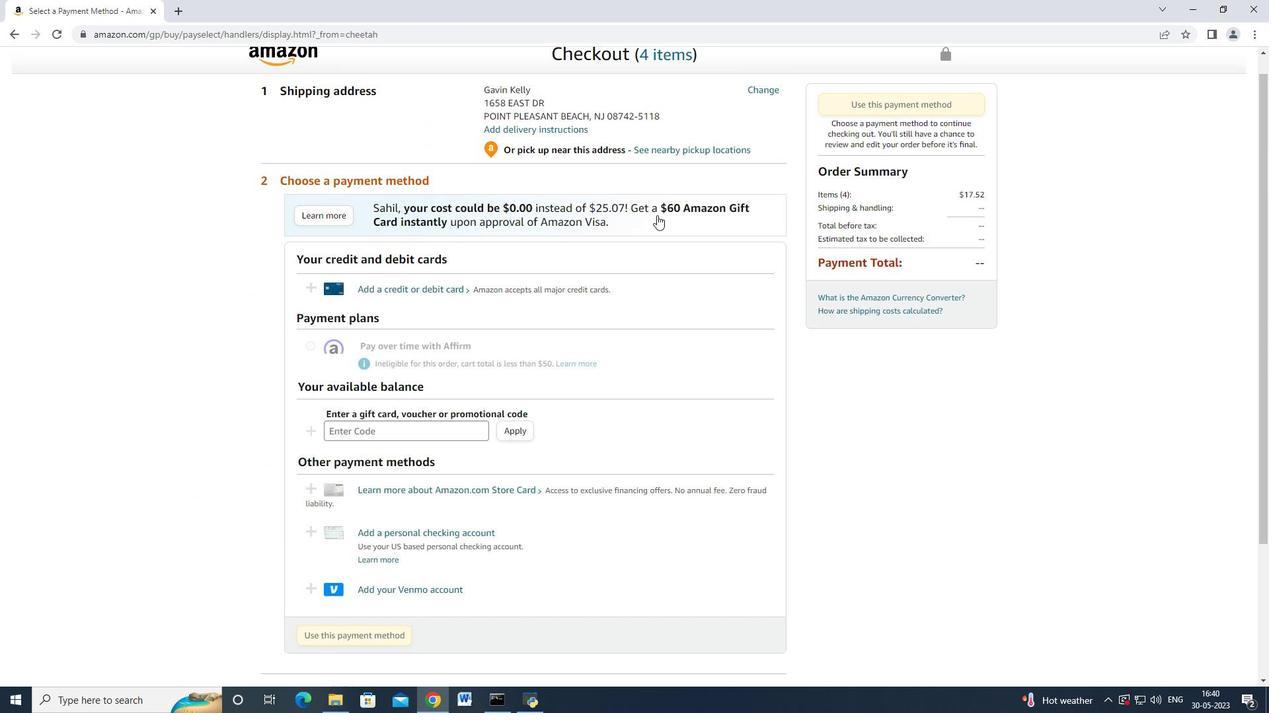 
Action: Mouse moved to (626, 230)
Screenshot: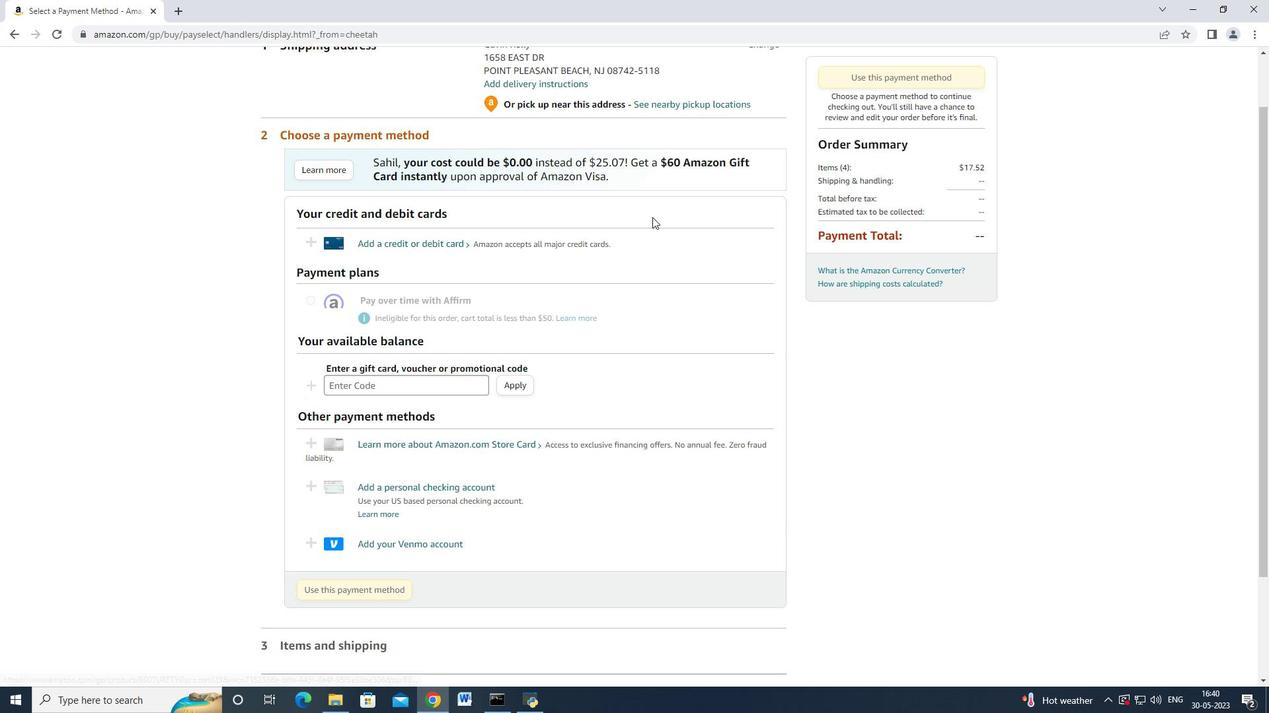 
Action: Mouse scrolled (626, 229) with delta (0, 0)
Screenshot: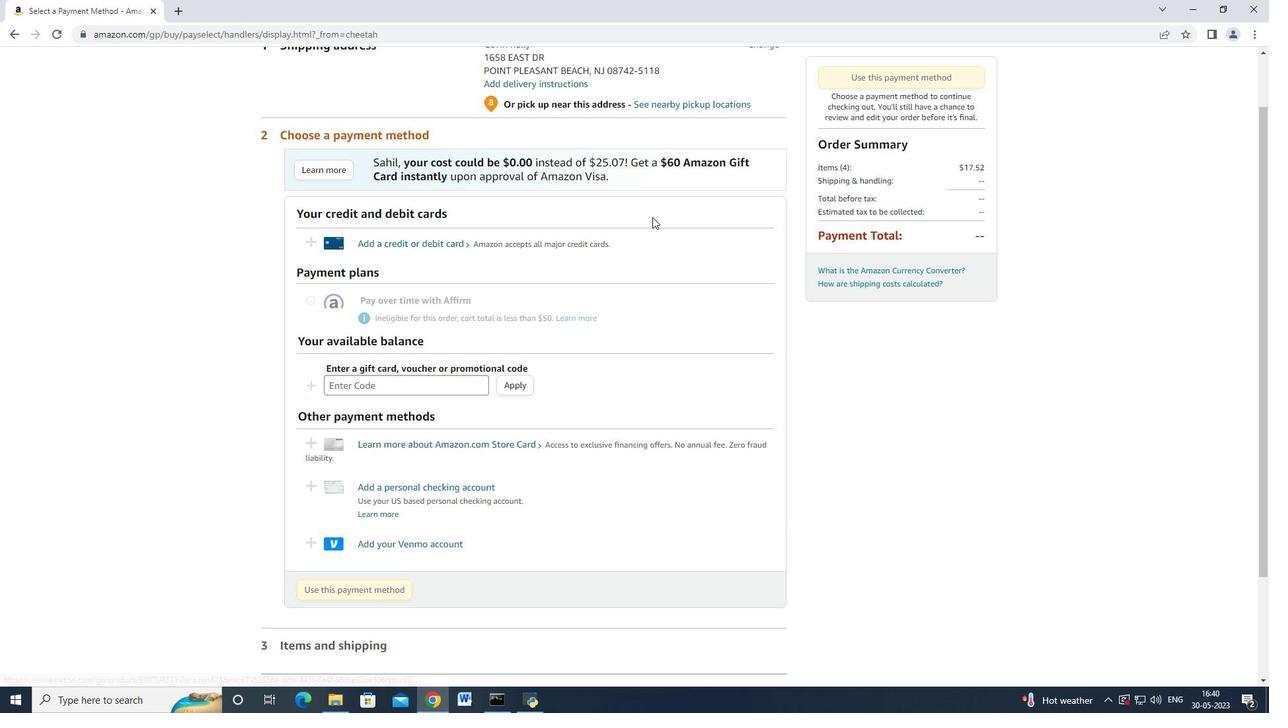 
Action: Mouse moved to (615, 234)
Screenshot: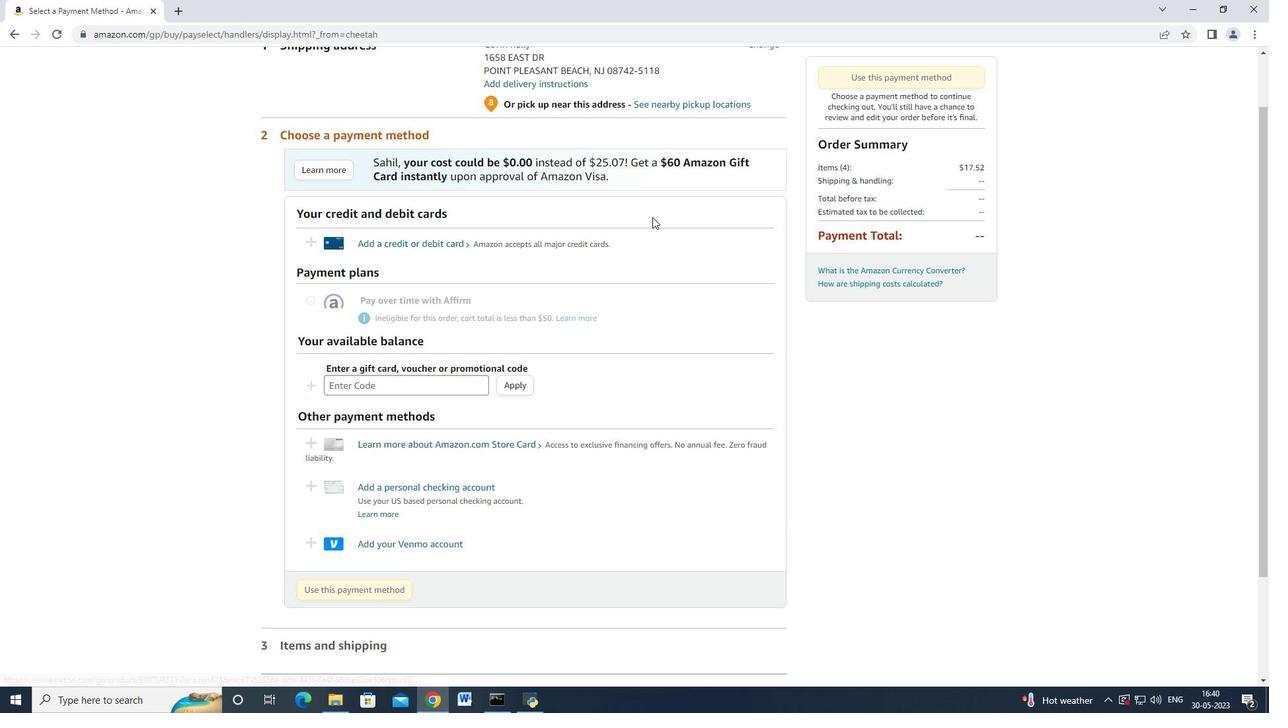 
Action: Mouse scrolled (617, 233) with delta (0, 0)
Screenshot: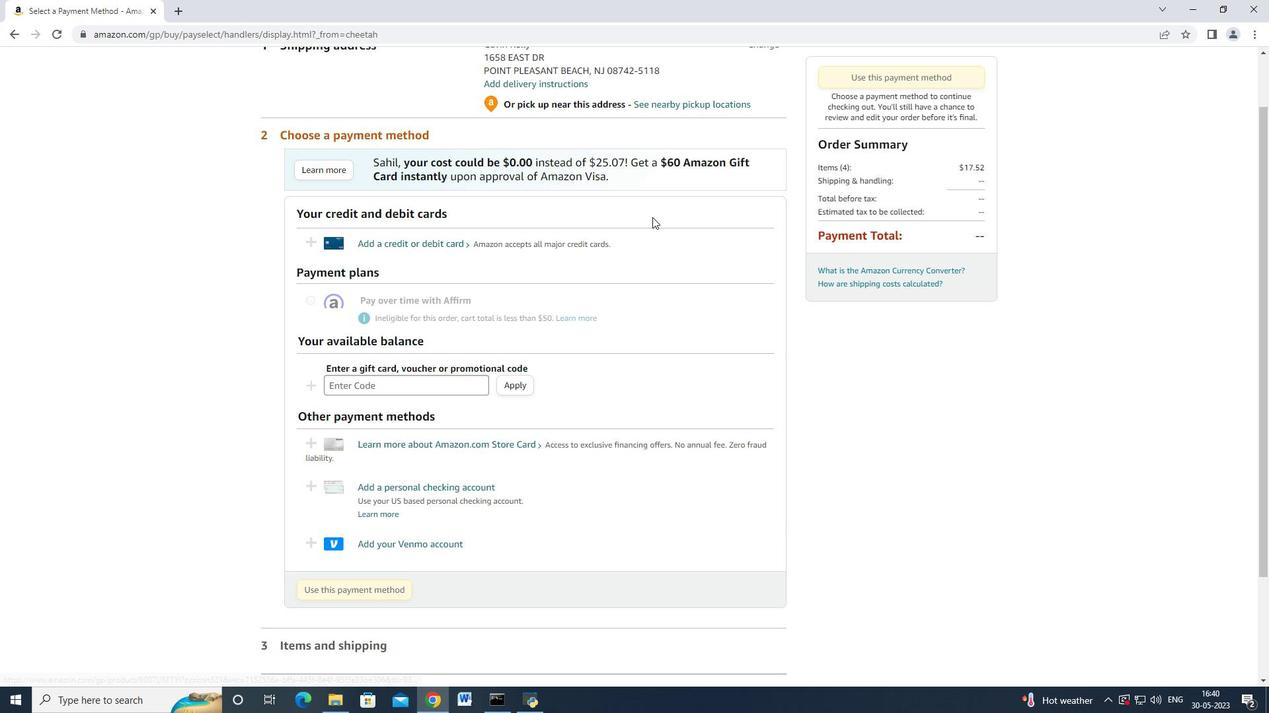
Action: Mouse moved to (570, 223)
Screenshot: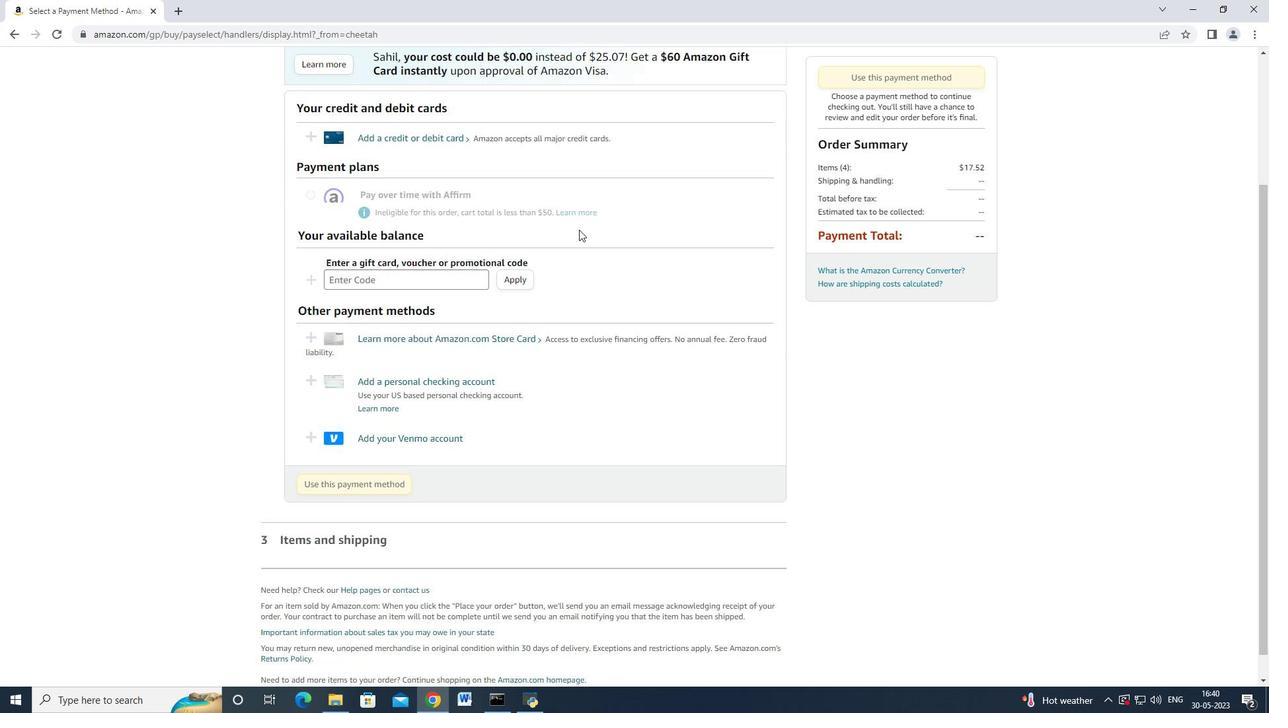 
Action: Mouse scrolled (571, 225) with delta (0, 0)
Screenshot: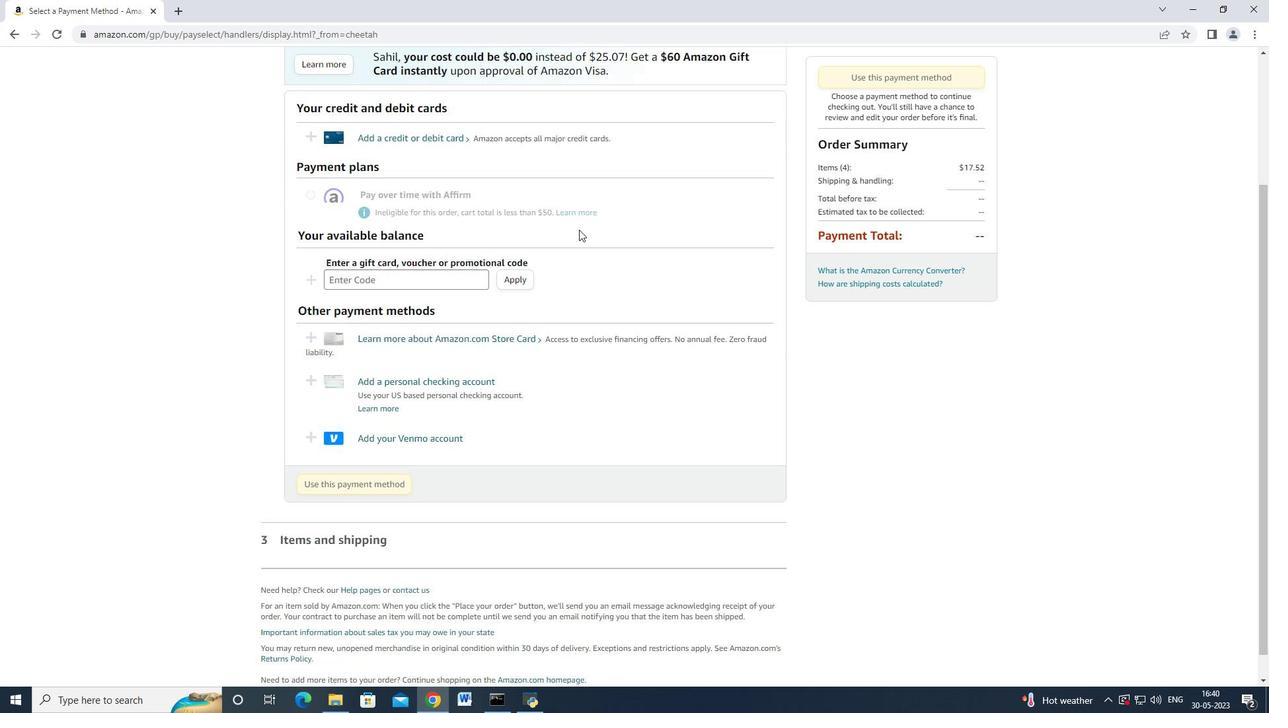
Action: Mouse moved to (569, 222)
Screenshot: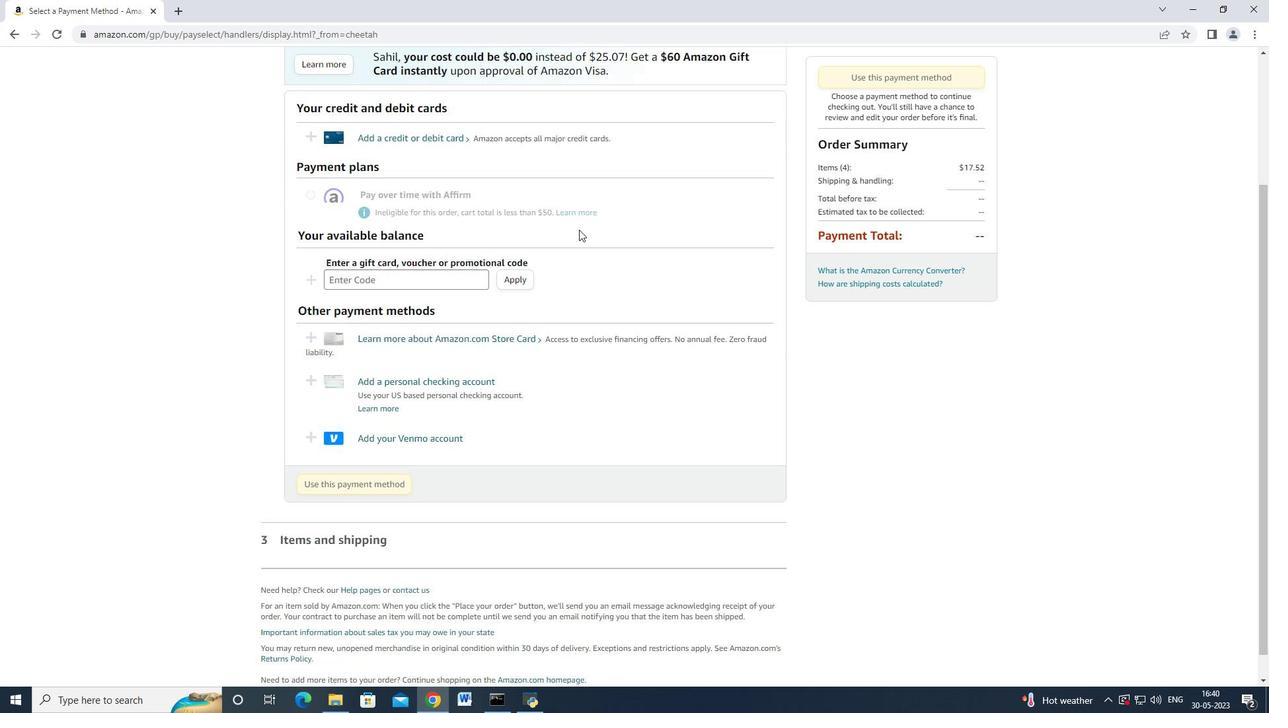 
Action: Mouse scrolled (570, 223) with delta (0, 0)
Screenshot: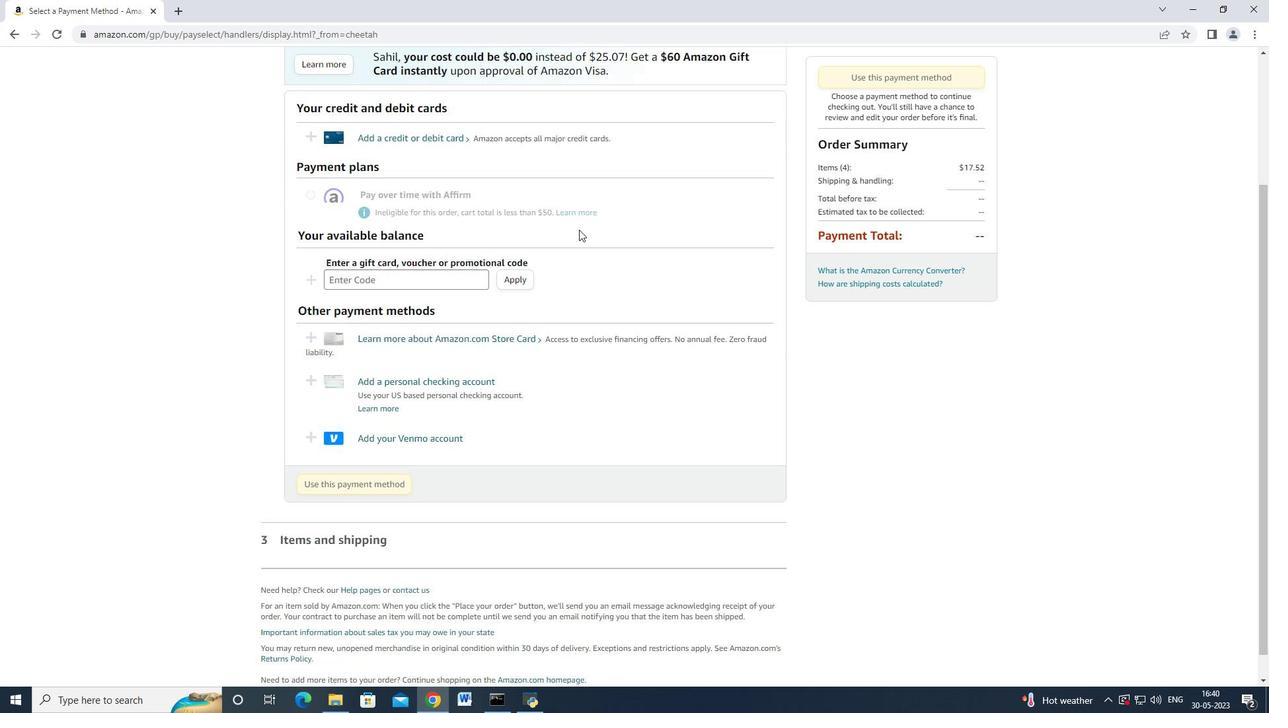 
Action: Mouse moved to (569, 219)
Screenshot: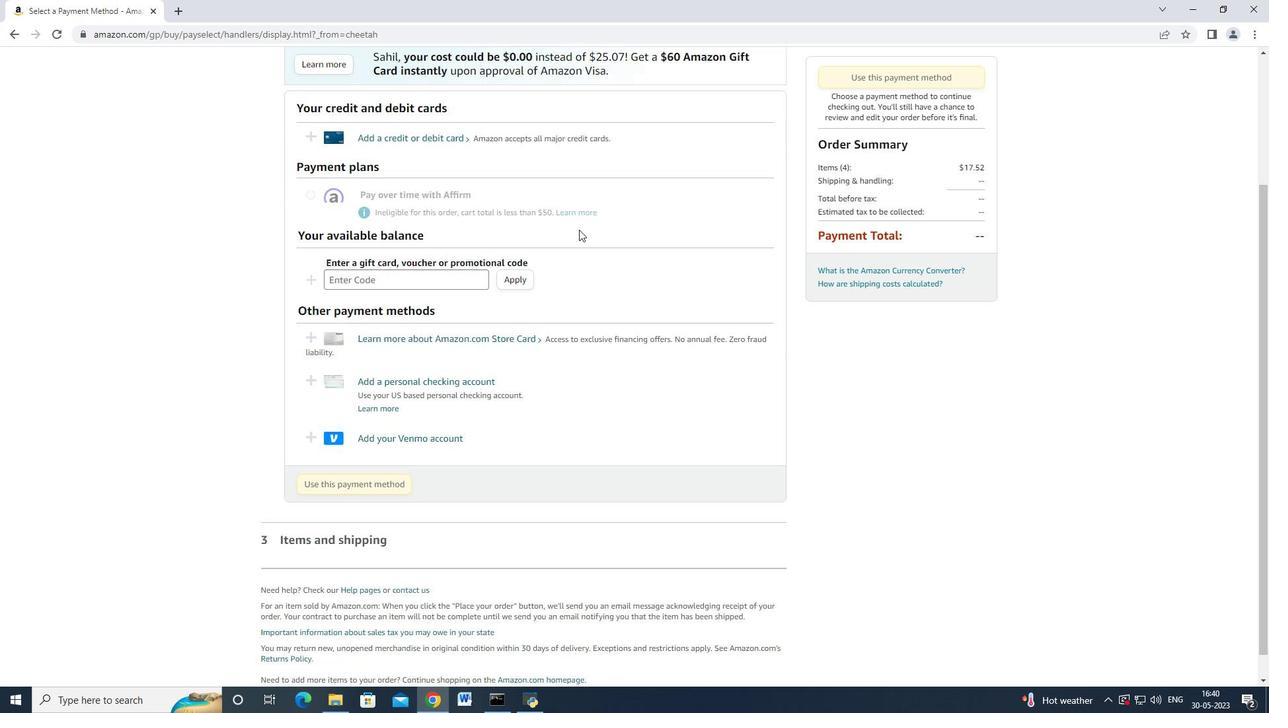 
Action: Mouse scrolled (569, 221) with delta (0, 0)
Screenshot: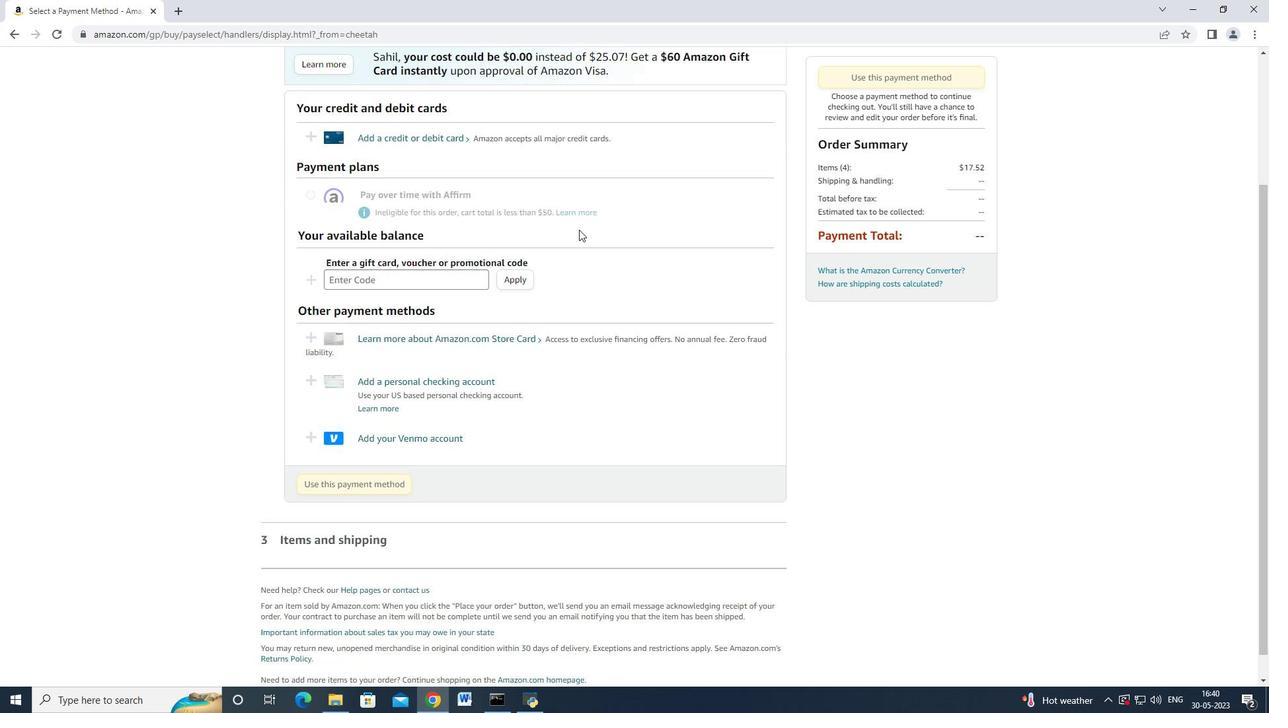 
Action: Mouse moved to (569, 215)
Screenshot: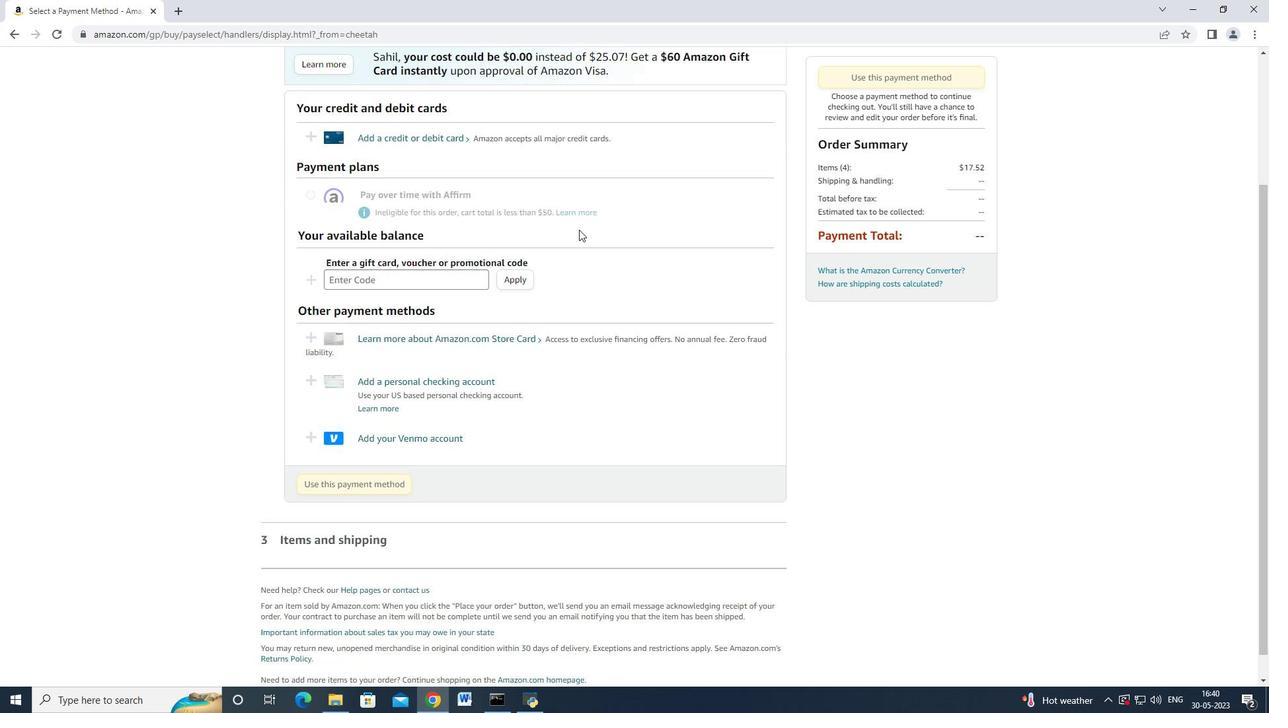 
Action: Mouse scrolled (569, 216) with delta (0, 0)
Screenshot: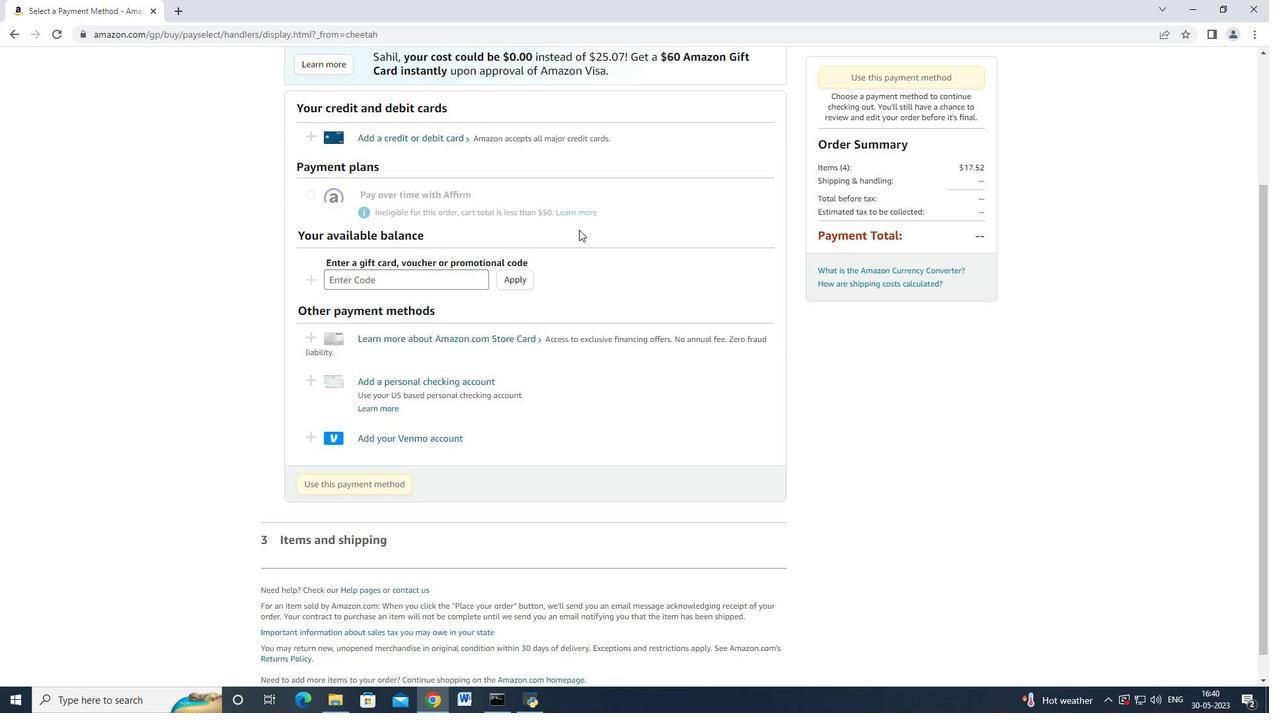 
Action: Mouse moved to (750, 115)
Screenshot: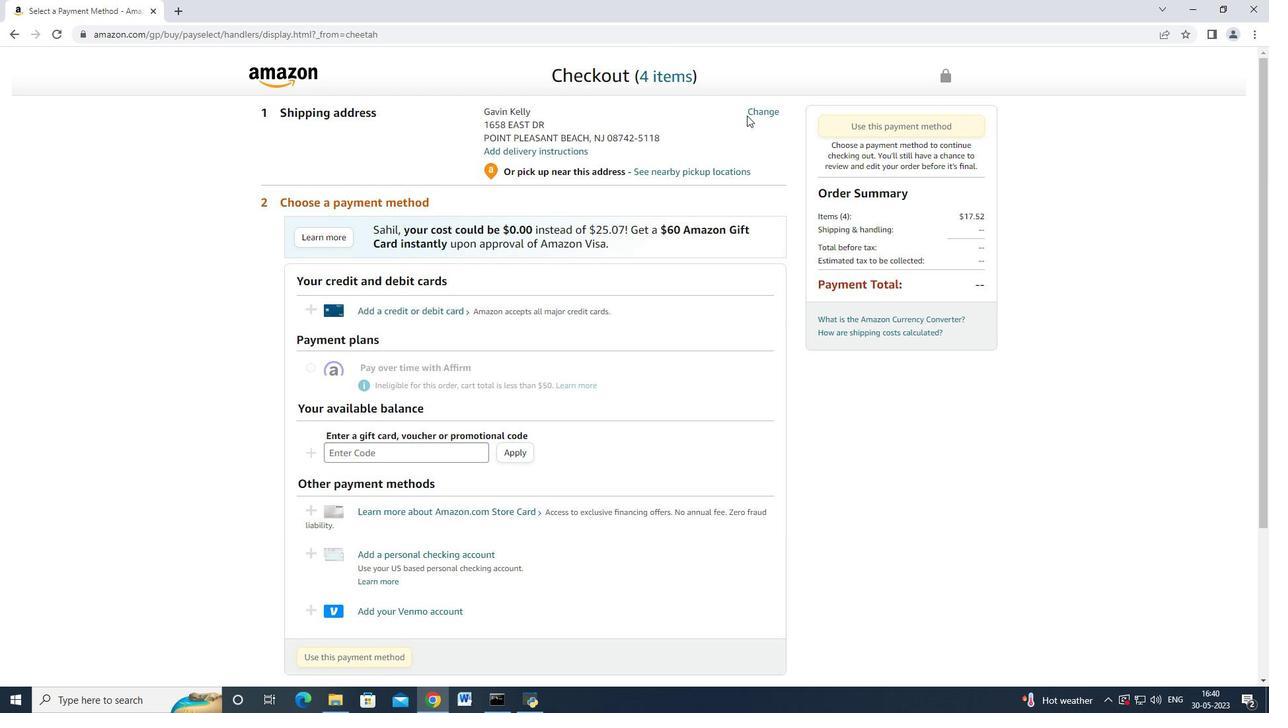 
Action: Mouse pressed left at (750, 115)
Screenshot: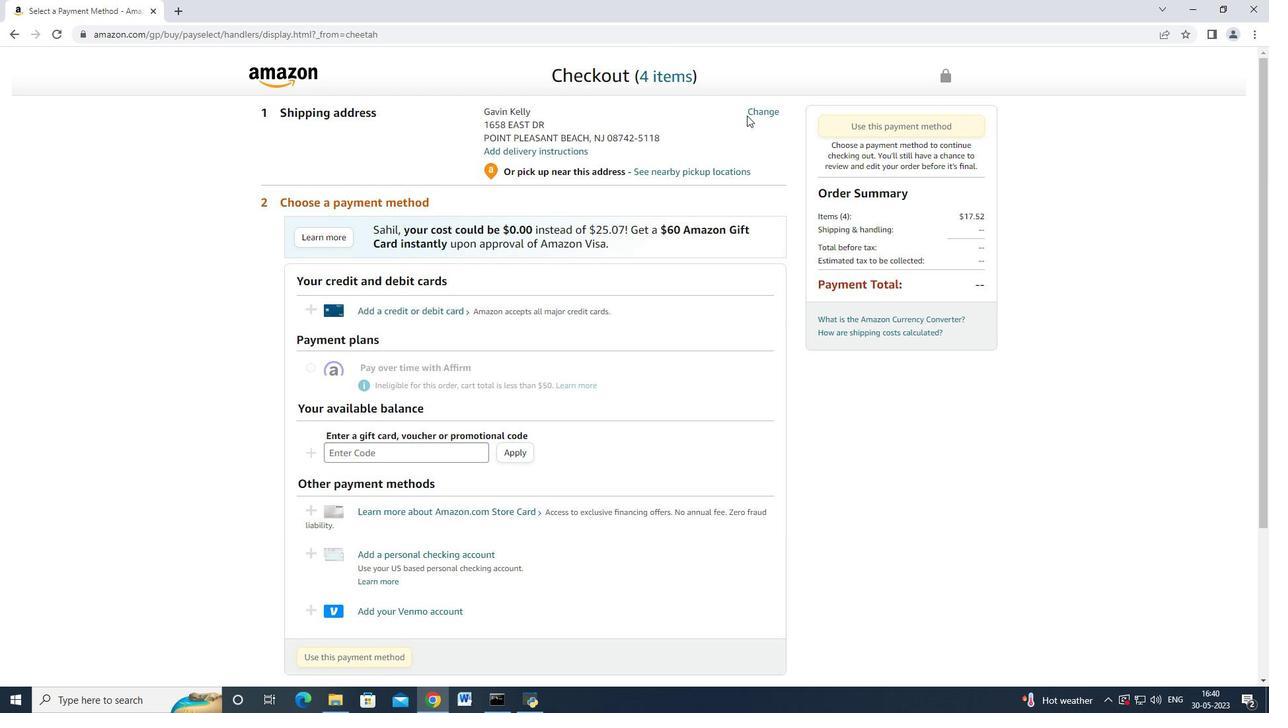 
Action: Mouse moved to (516, 243)
Screenshot: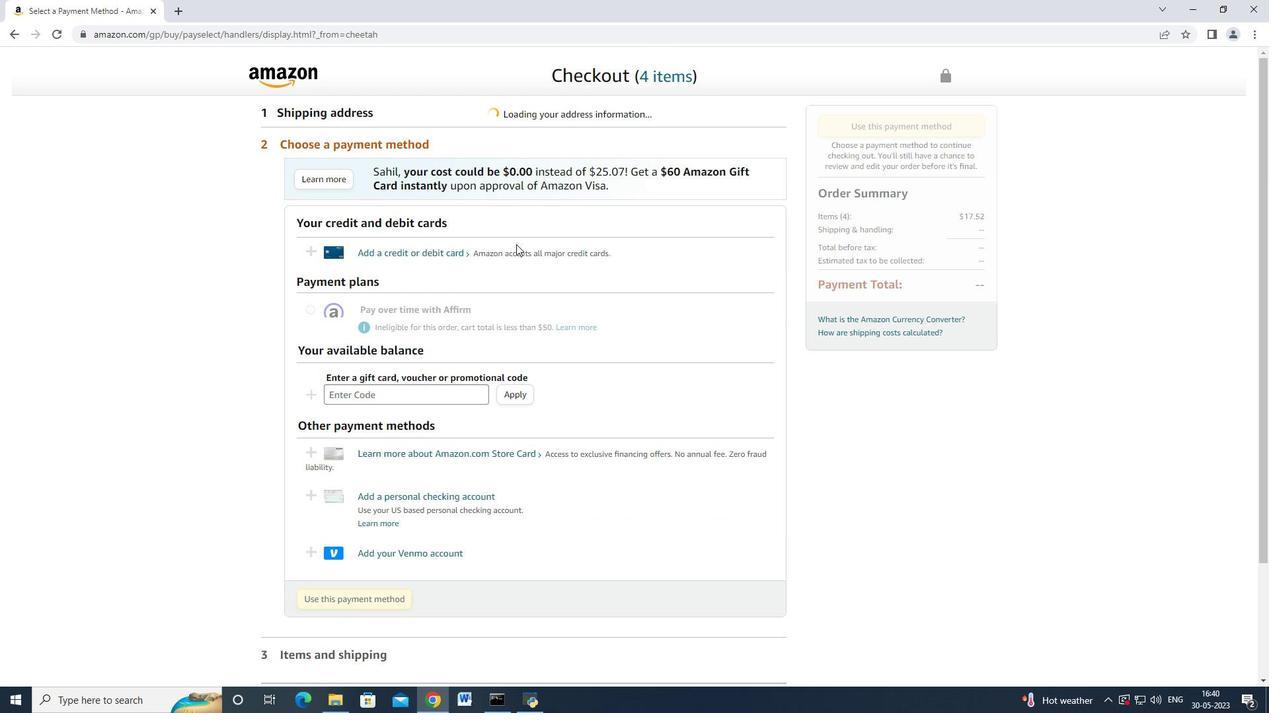 
Action: Mouse scrolled (516, 244) with delta (0, 0)
Screenshot: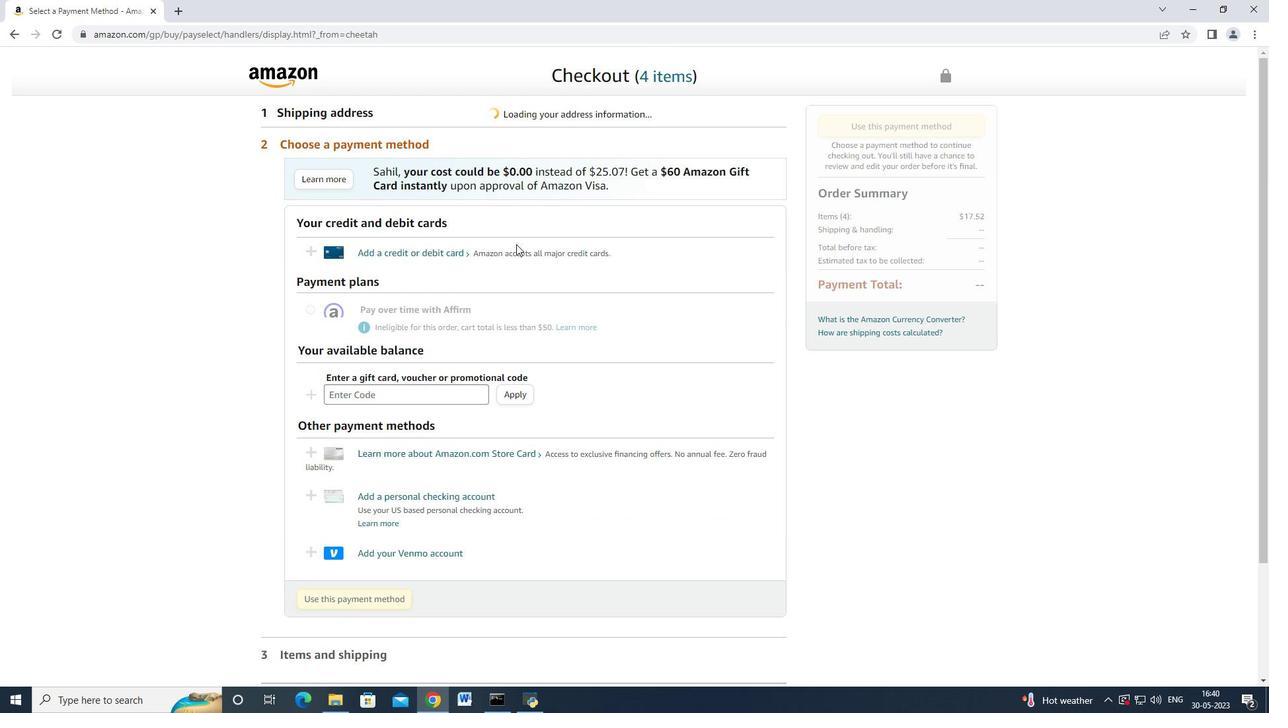 
Action: Mouse moved to (519, 241)
Screenshot: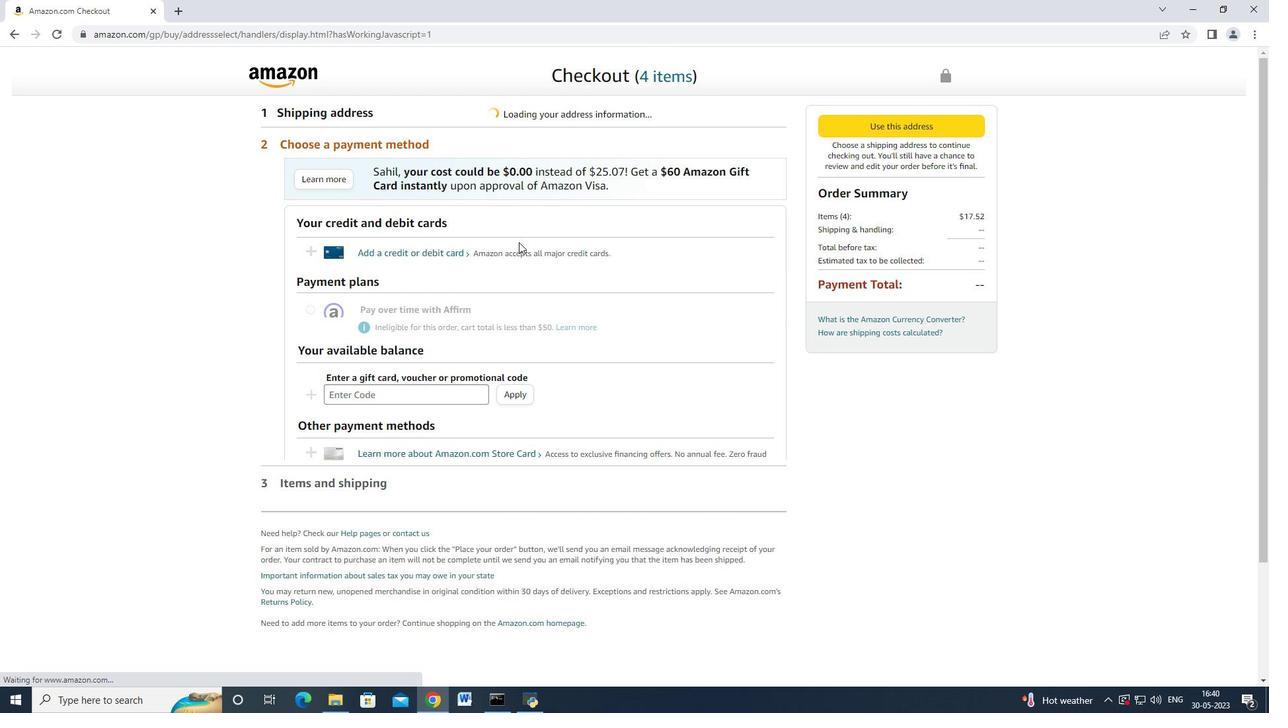 
Action: Mouse scrolled (519, 242) with delta (0, 0)
Screenshot: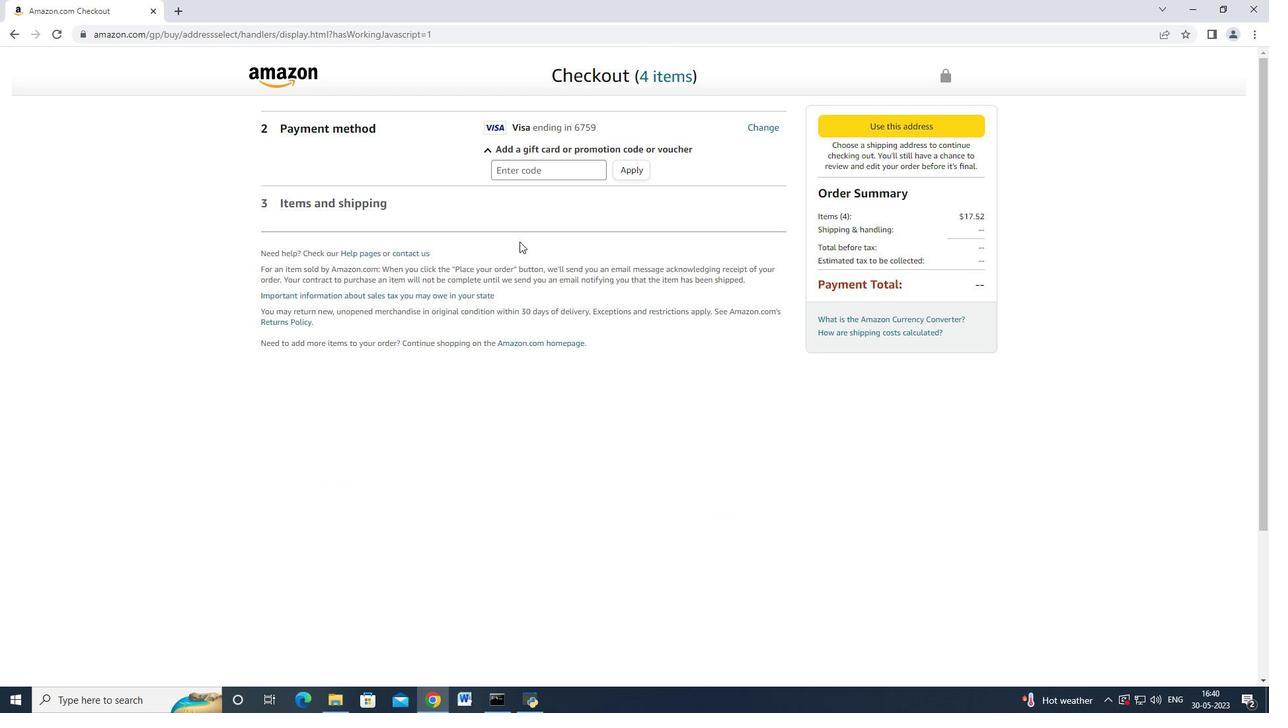 
Action: Mouse moved to (520, 241)
Screenshot: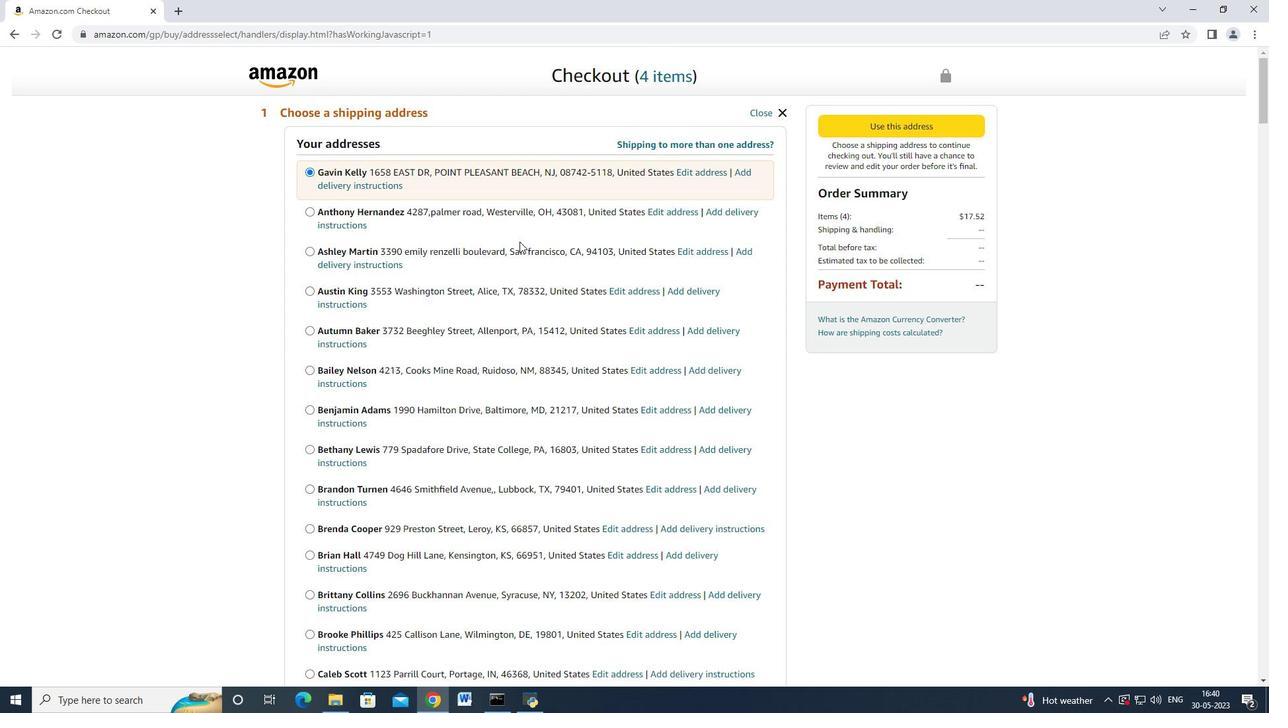 
Action: Mouse scrolled (520, 241) with delta (0, 0)
Screenshot: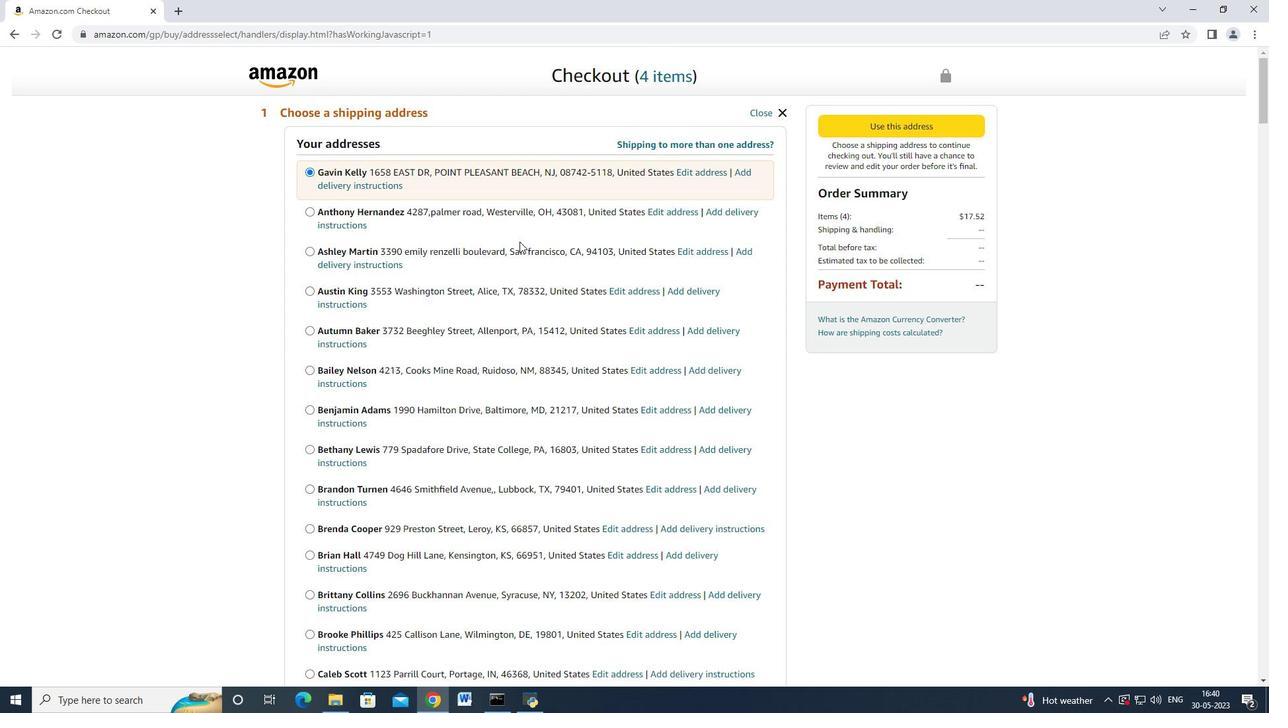 
Action: Mouse moved to (518, 243)
Screenshot: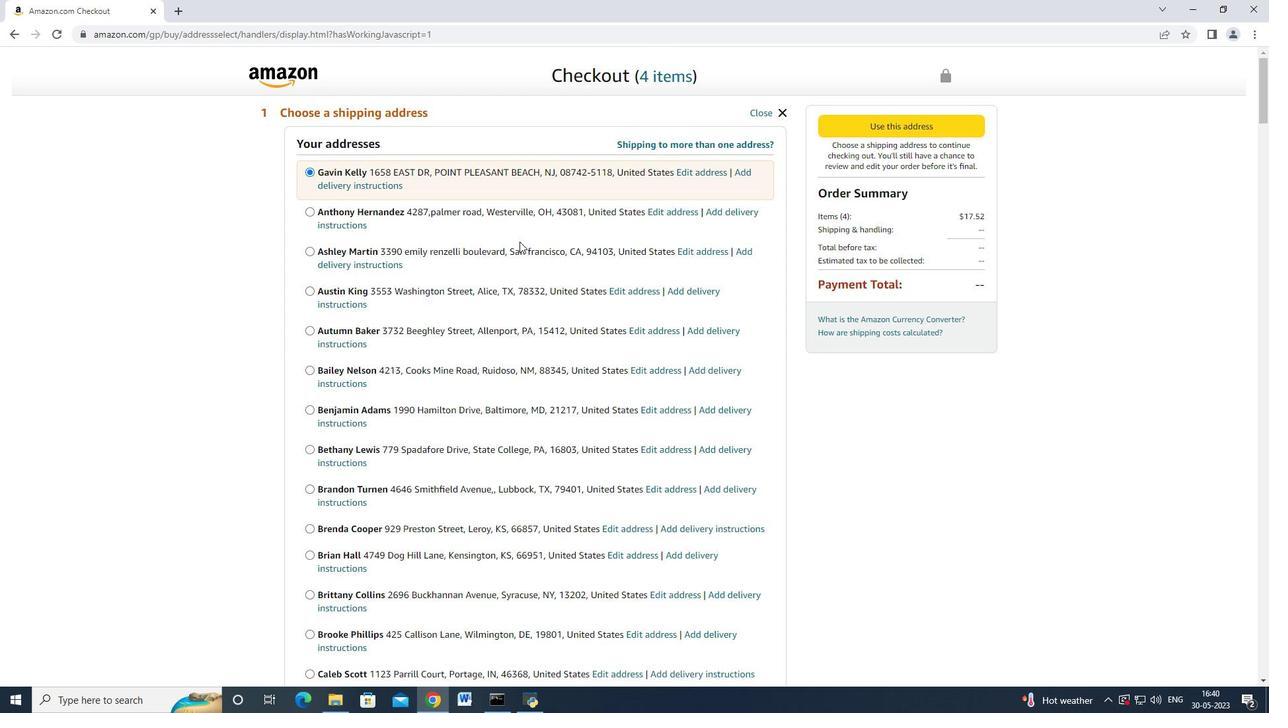 
Action: Mouse scrolled (518, 242) with delta (0, 0)
Screenshot: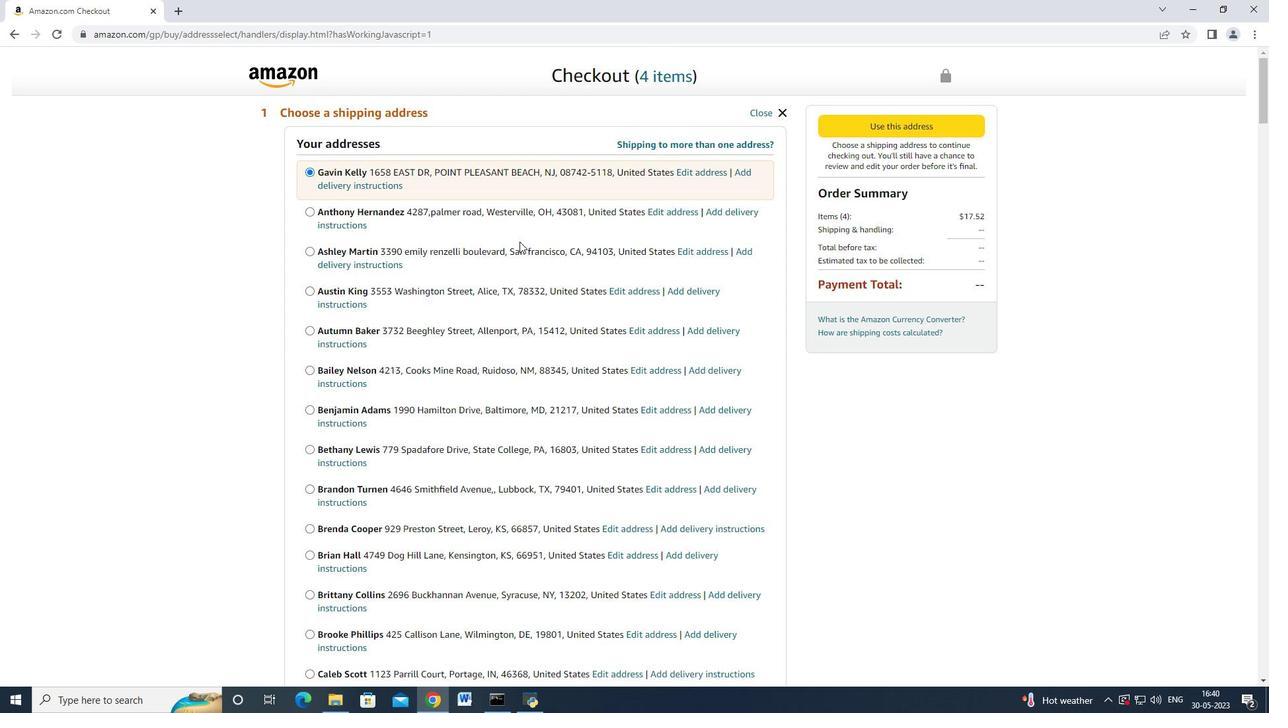 
Action: Mouse moved to (518, 243)
Screenshot: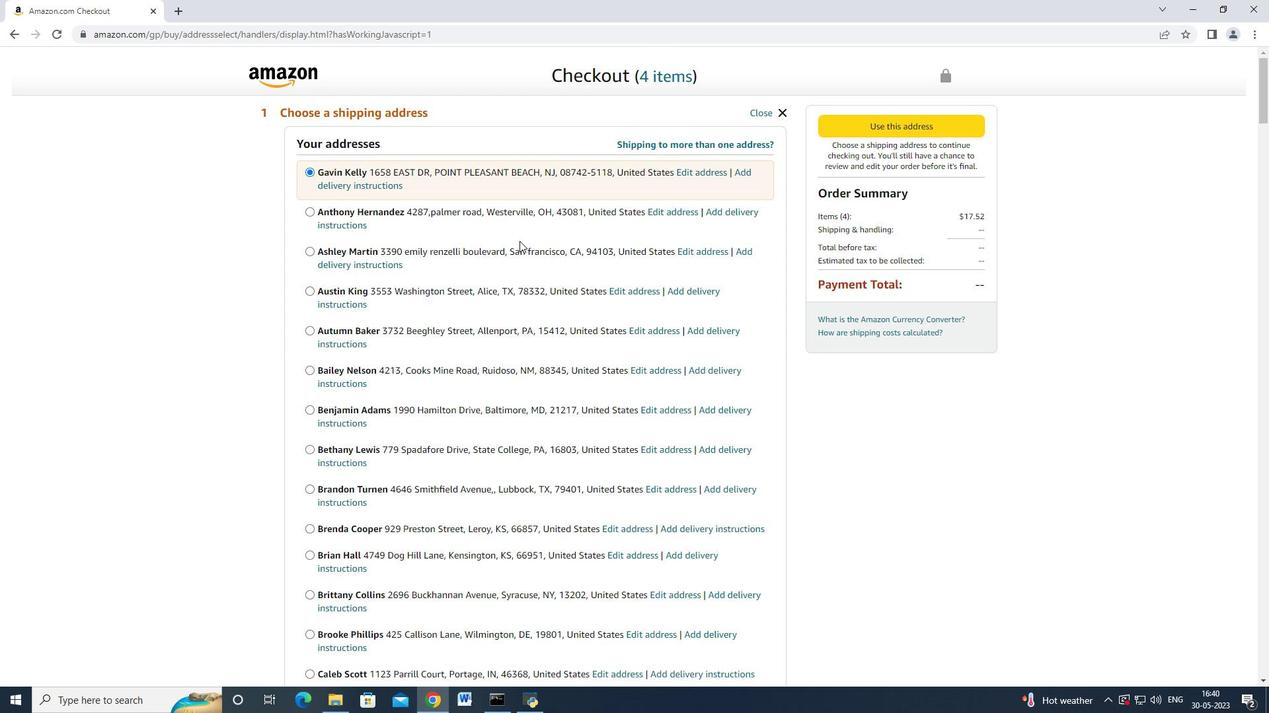
Action: Mouse scrolled (518, 243) with delta (0, 0)
Screenshot: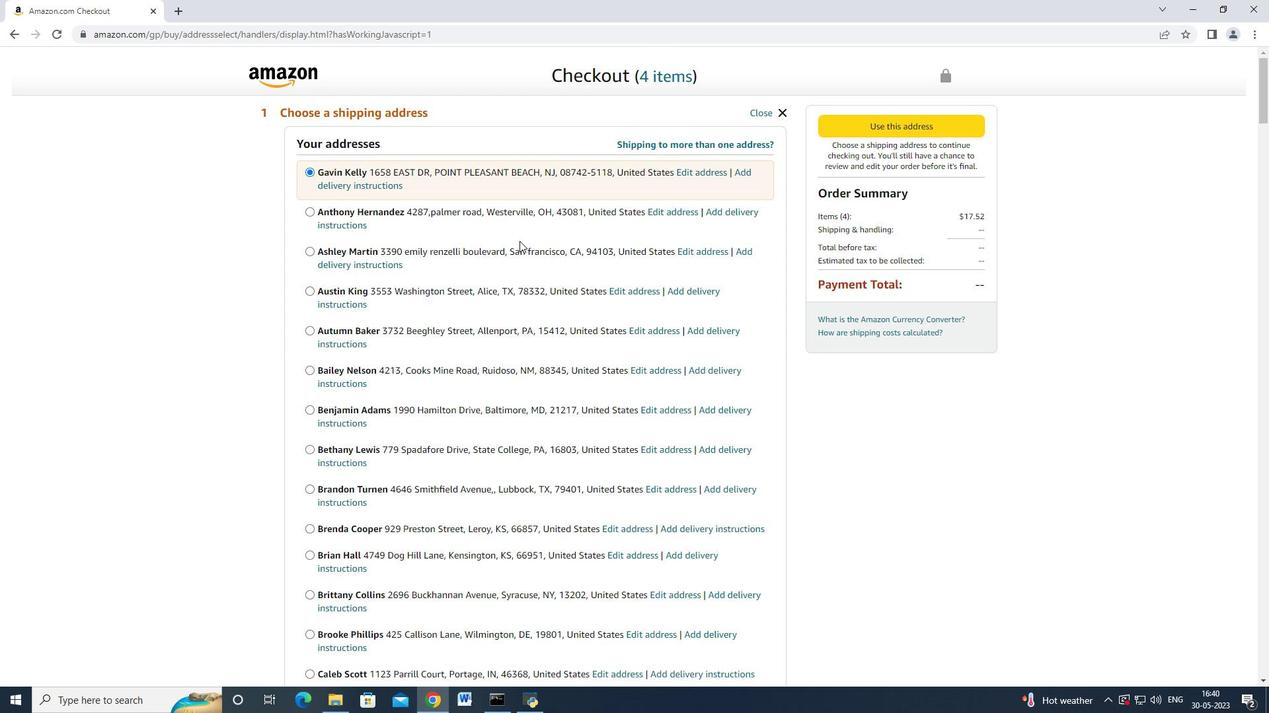 
Action: Mouse moved to (518, 244)
Screenshot: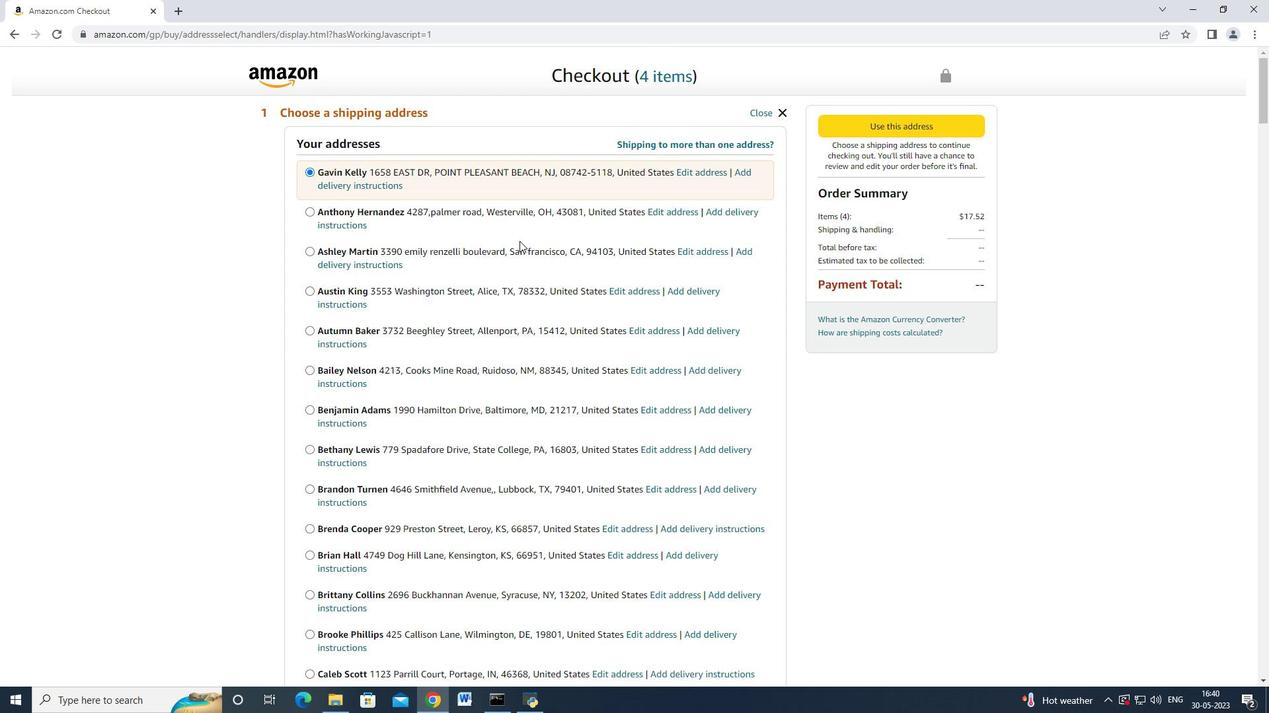 
Action: Mouse scrolled (518, 243) with delta (0, 0)
Screenshot: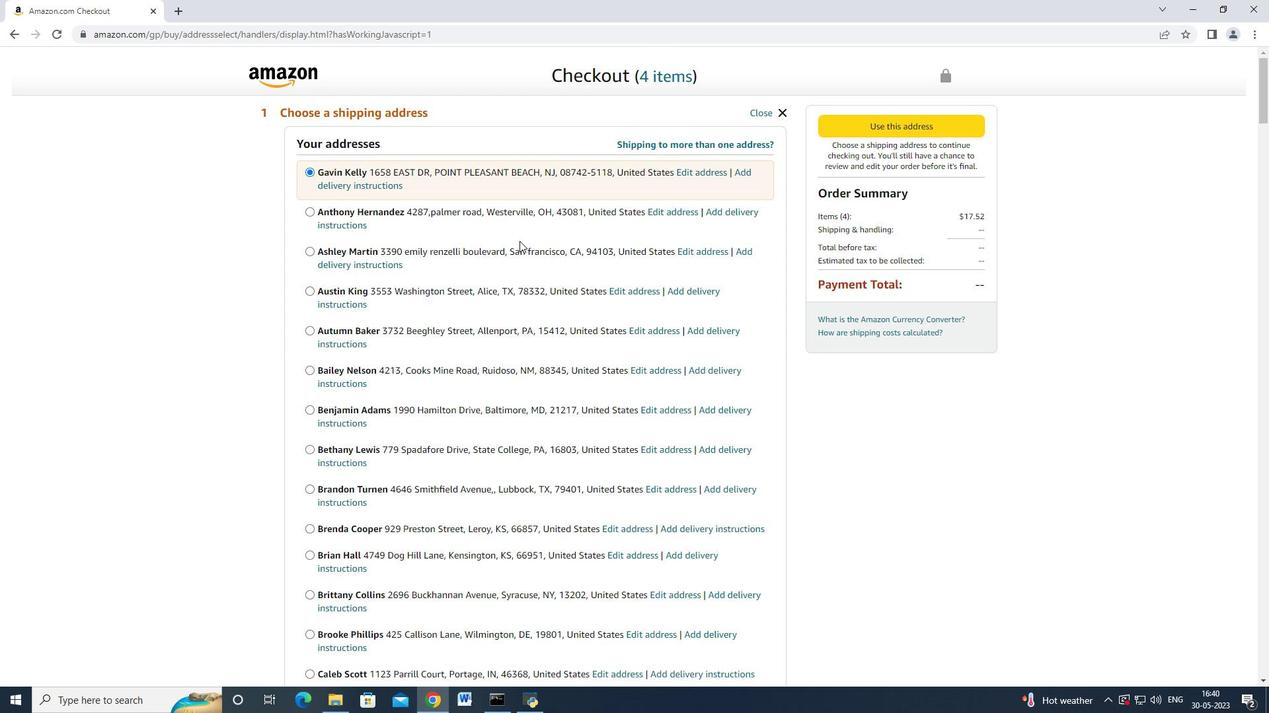 
Action: Mouse moved to (517, 244)
Screenshot: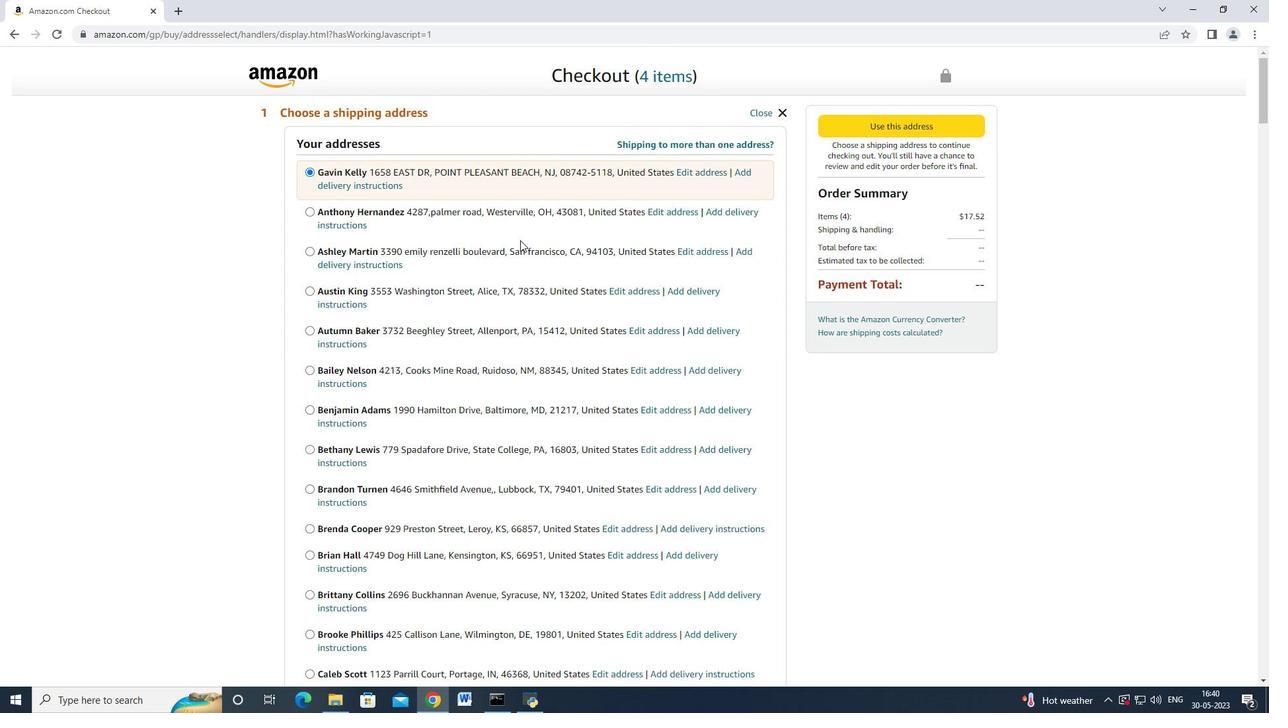 
Action: Mouse scrolled (517, 243) with delta (0, 0)
Screenshot: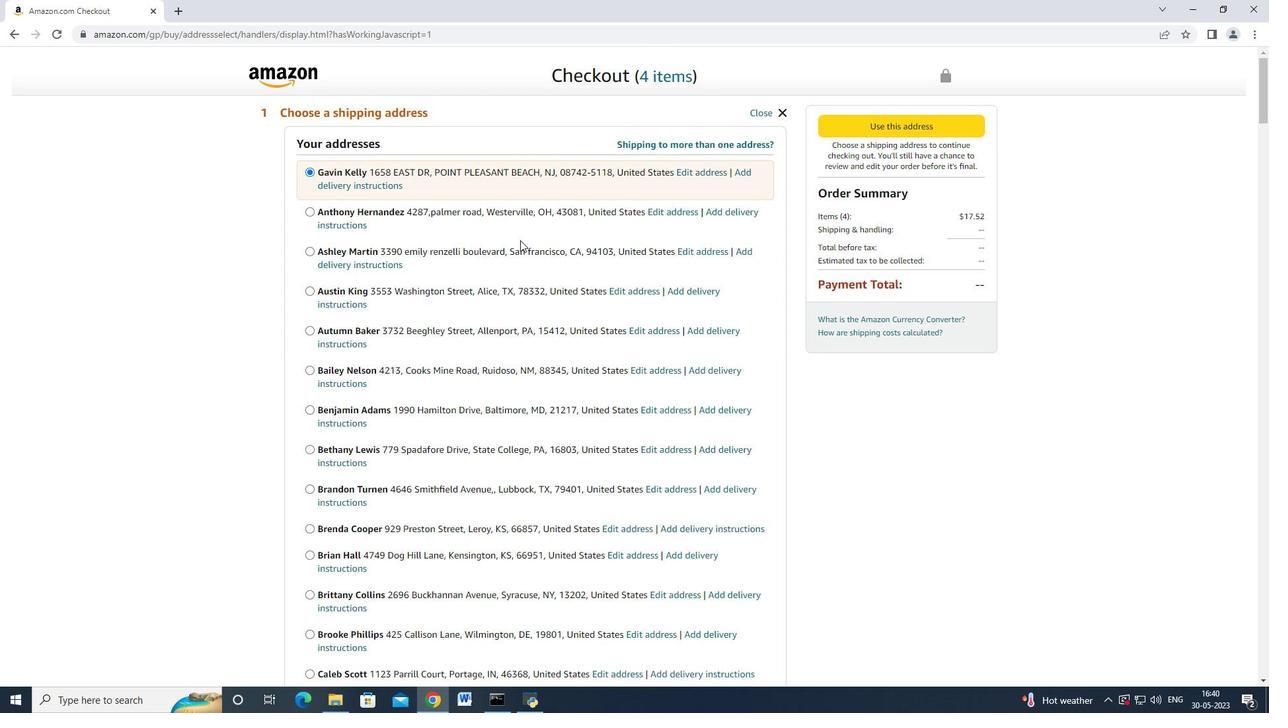 
Action: Mouse moved to (514, 245)
Screenshot: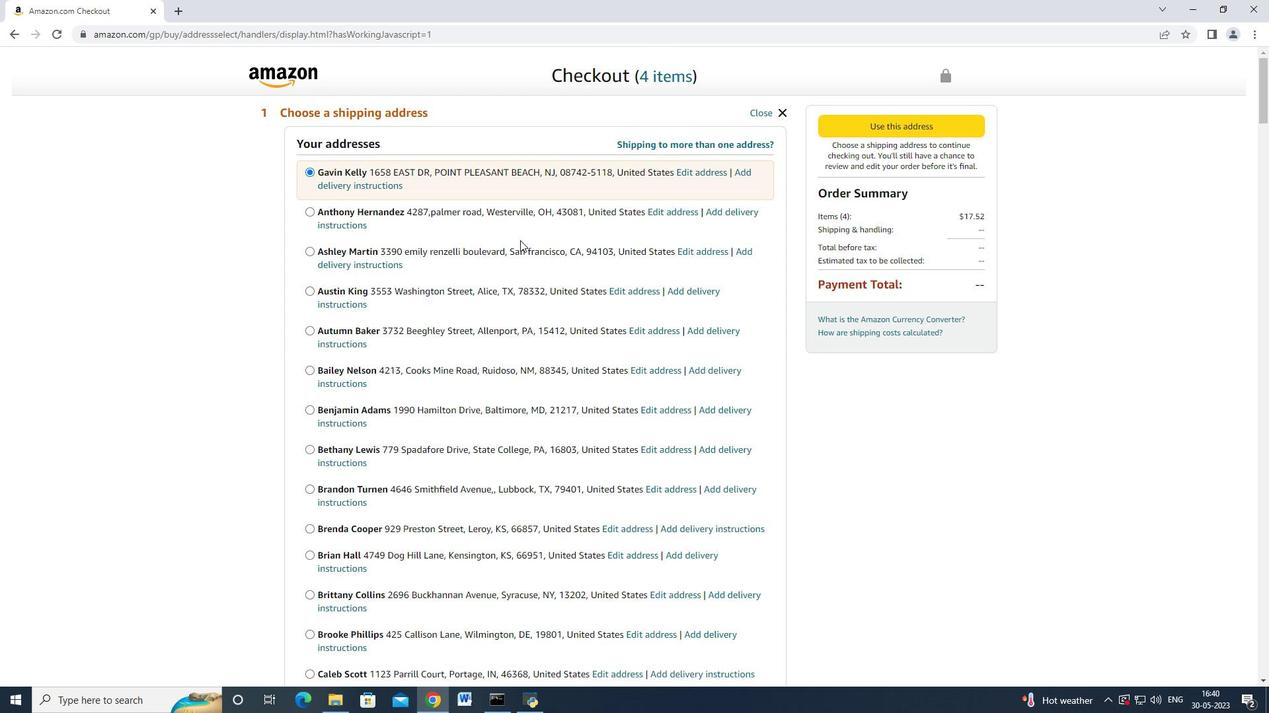 
Action: Mouse scrolled (514, 244) with delta (0, 0)
Screenshot: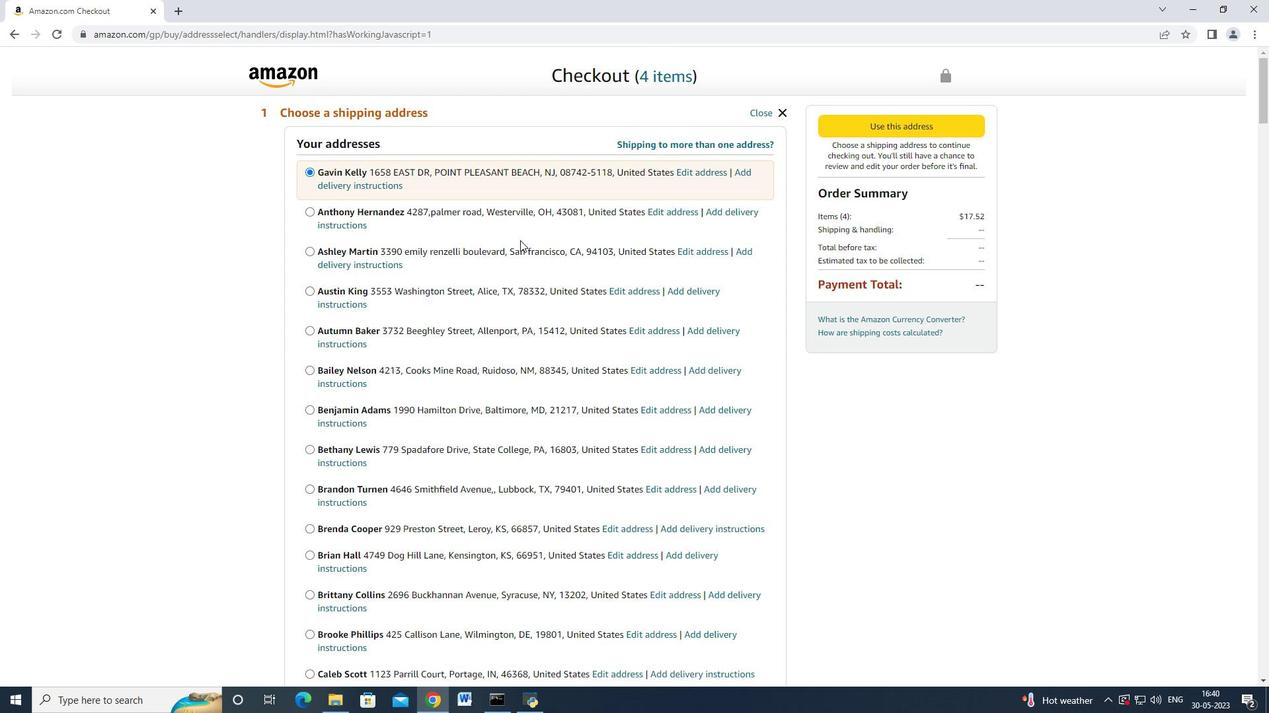 
Action: Mouse scrolled (514, 244) with delta (0, 0)
Screenshot: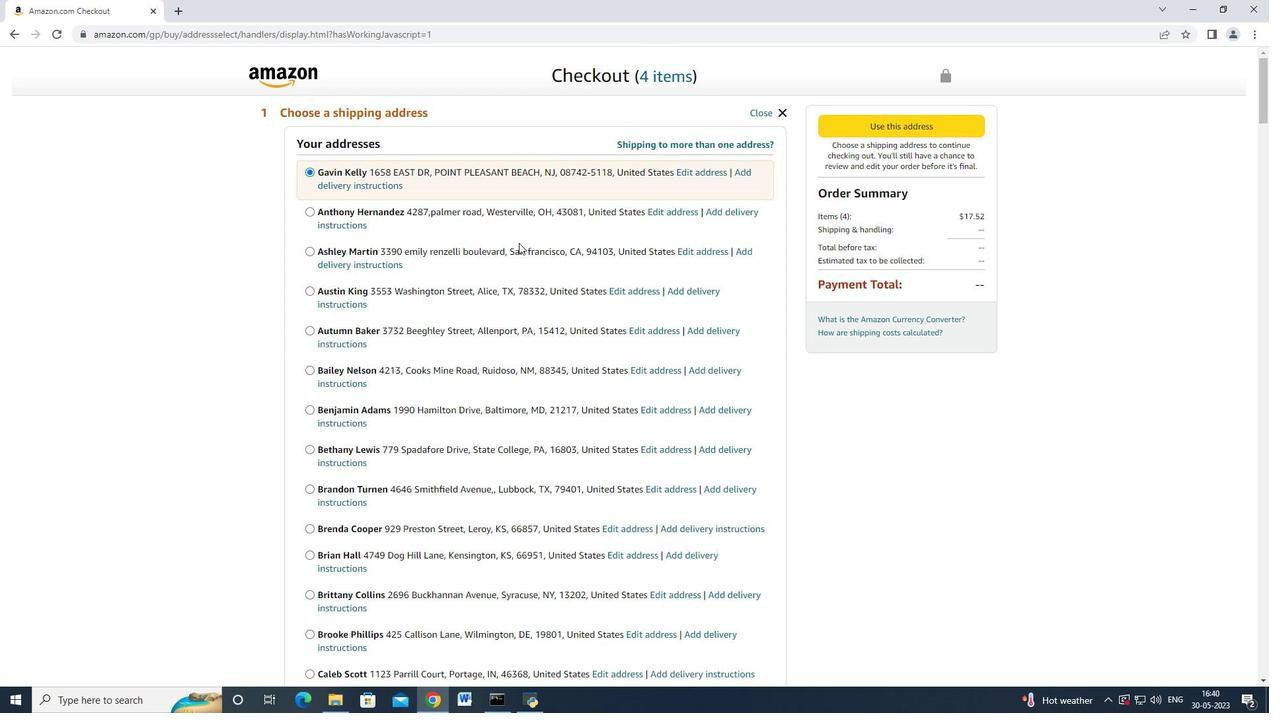 
Action: Mouse moved to (517, 237)
Screenshot: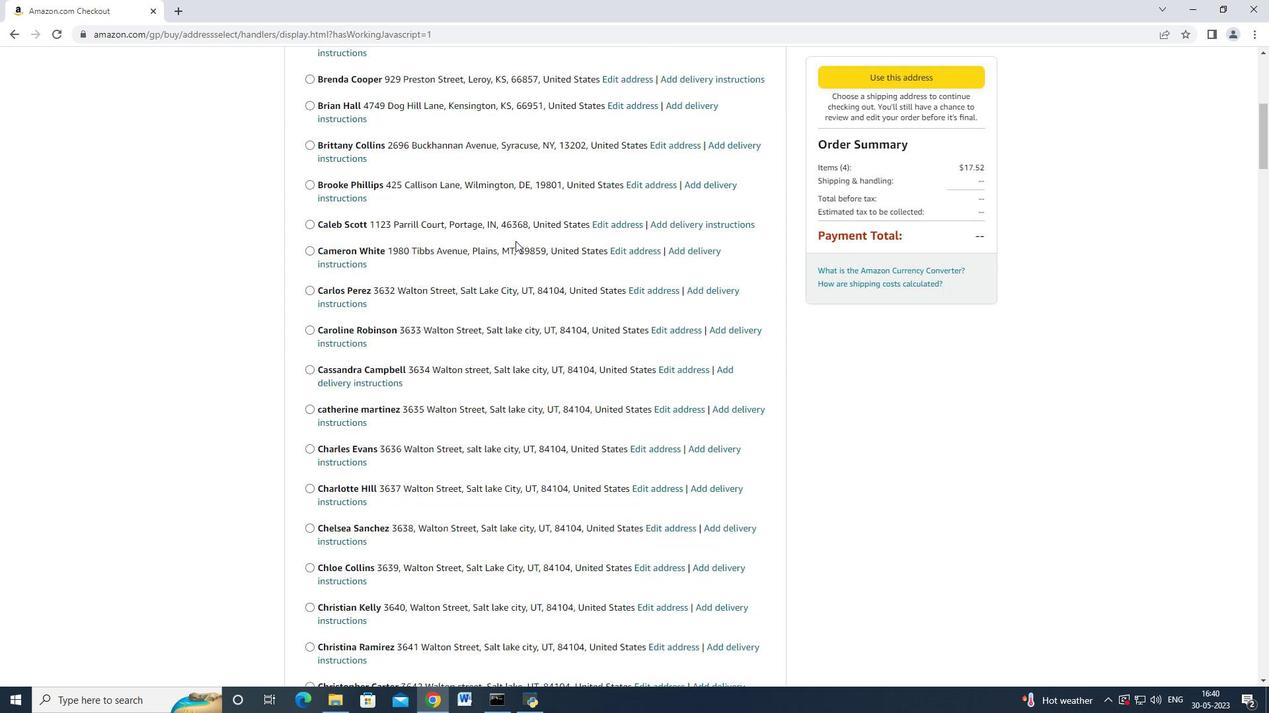 
Action: Mouse scrolled (517, 236) with delta (0, 0)
Screenshot: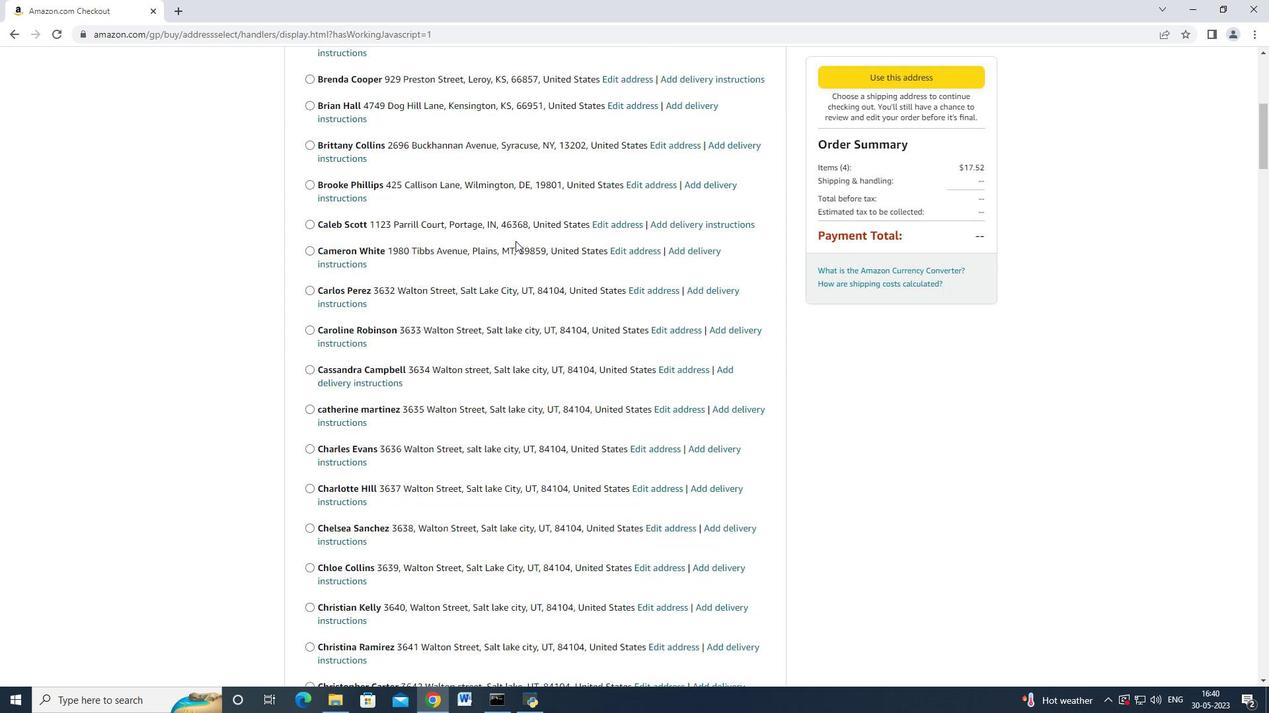 
Action: Mouse scrolled (517, 236) with delta (0, 0)
Screenshot: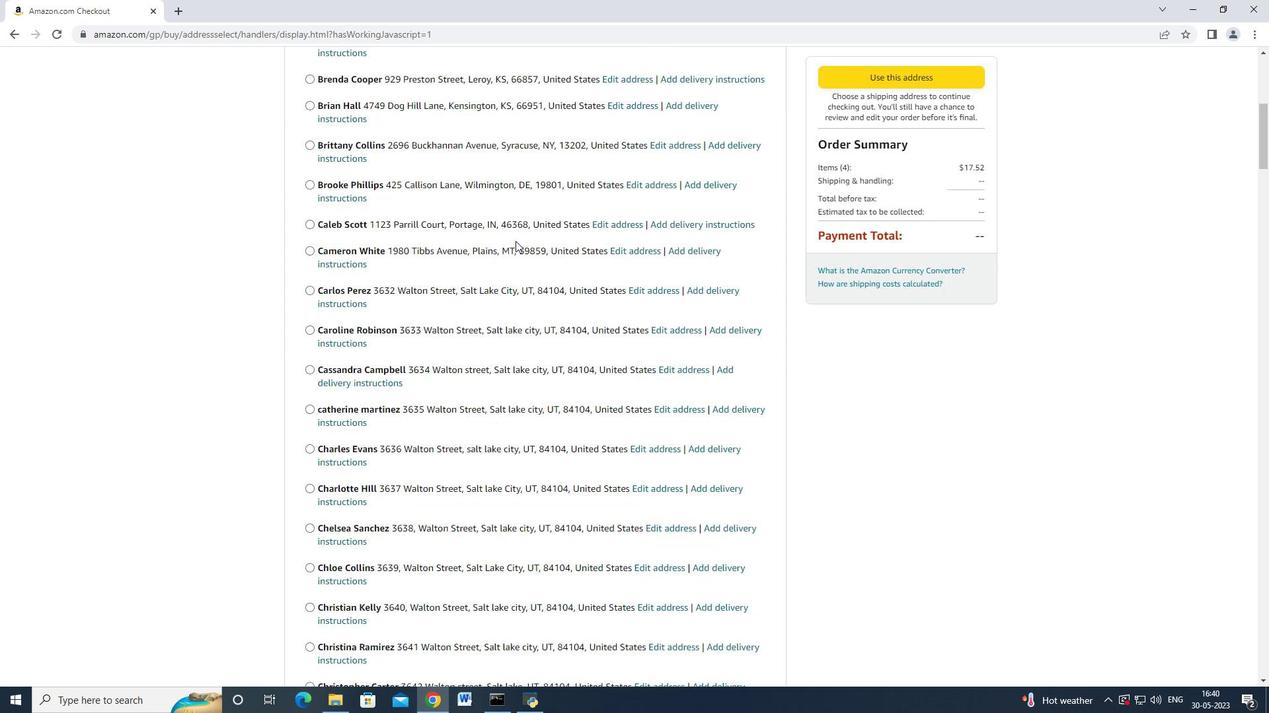 
Action: Mouse scrolled (517, 236) with delta (0, 0)
Screenshot: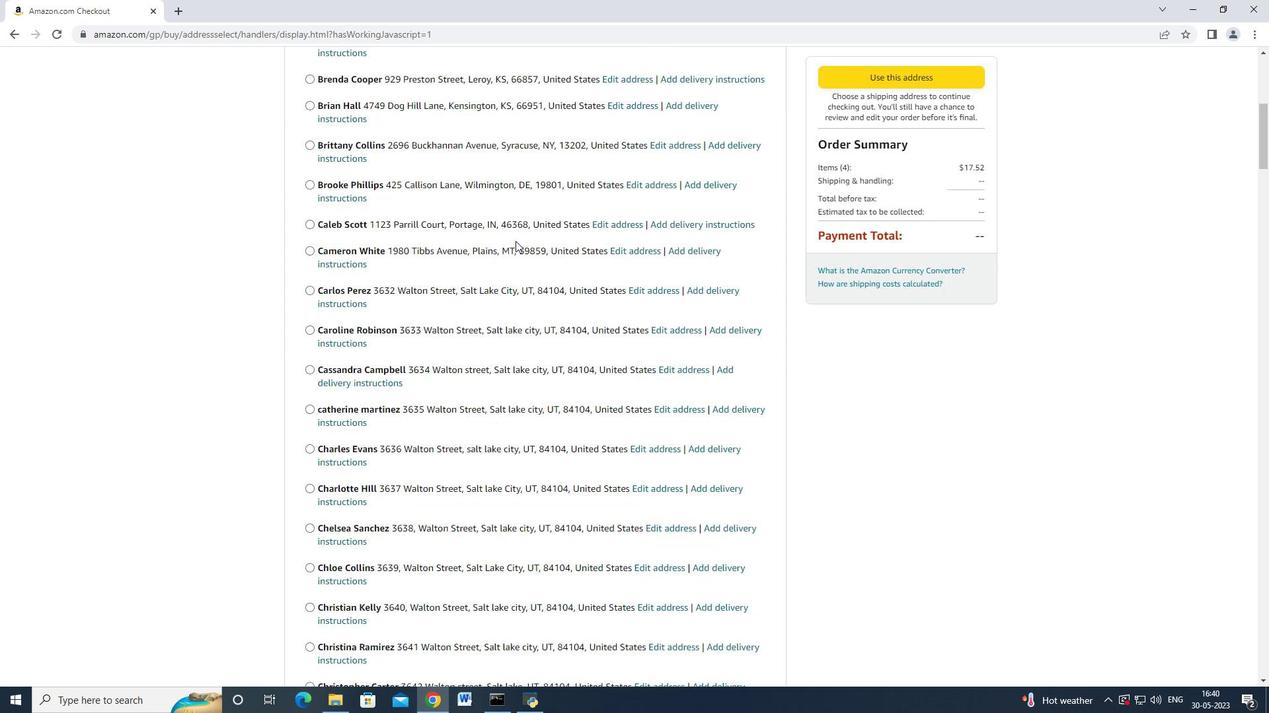 
Action: Mouse scrolled (517, 236) with delta (0, 0)
Screenshot: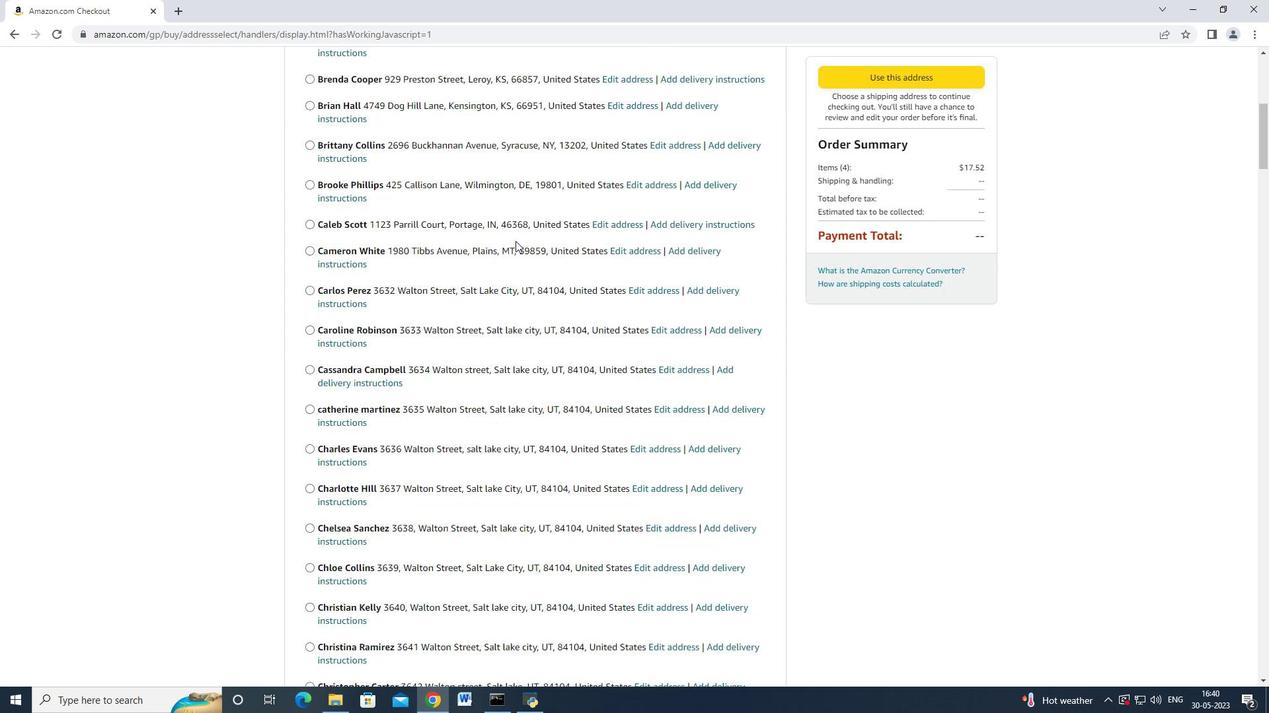 
Action: Mouse scrolled (517, 236) with delta (0, 0)
Screenshot: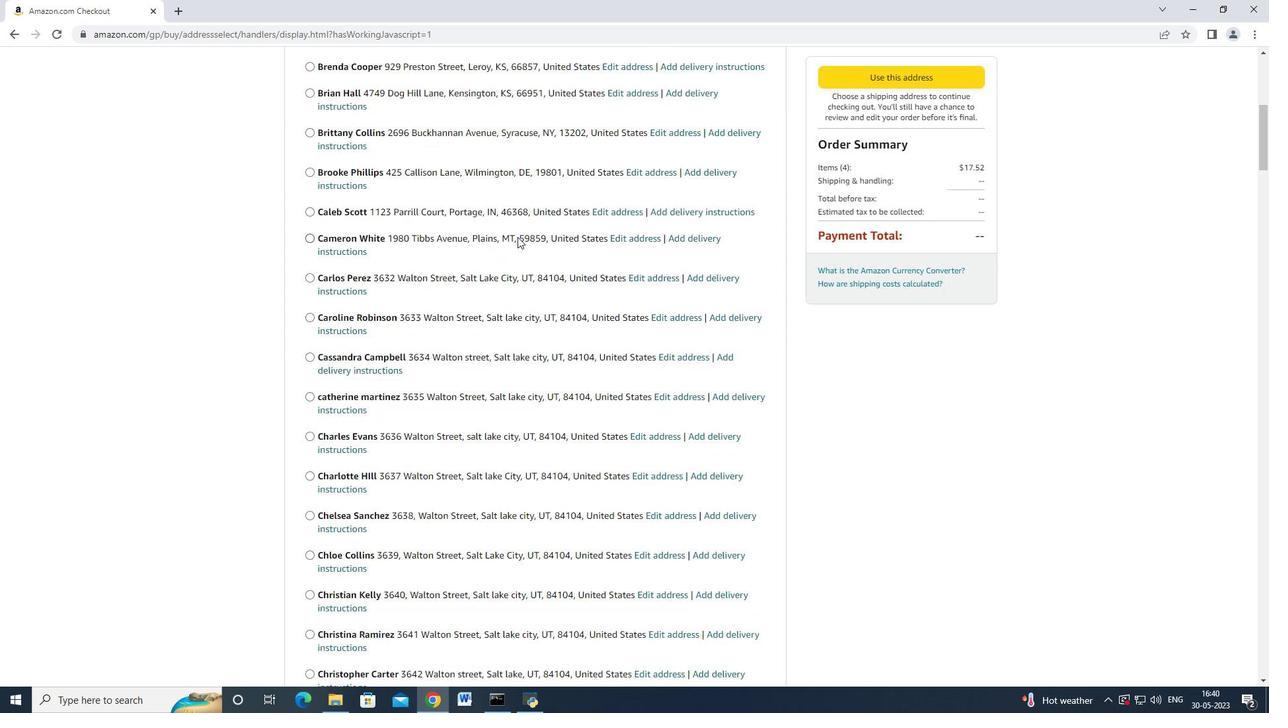 
Action: Mouse scrolled (517, 236) with delta (0, 0)
Screenshot: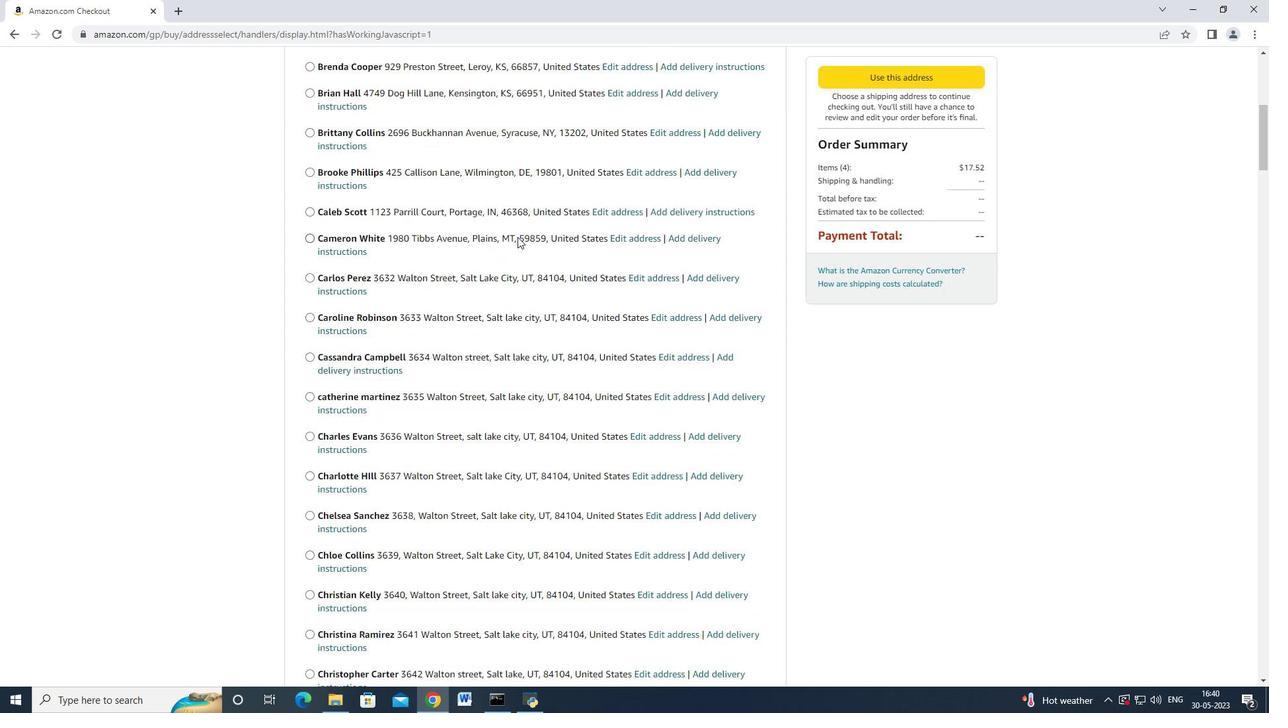 
Action: Mouse scrolled (517, 236) with delta (0, 0)
Screenshot: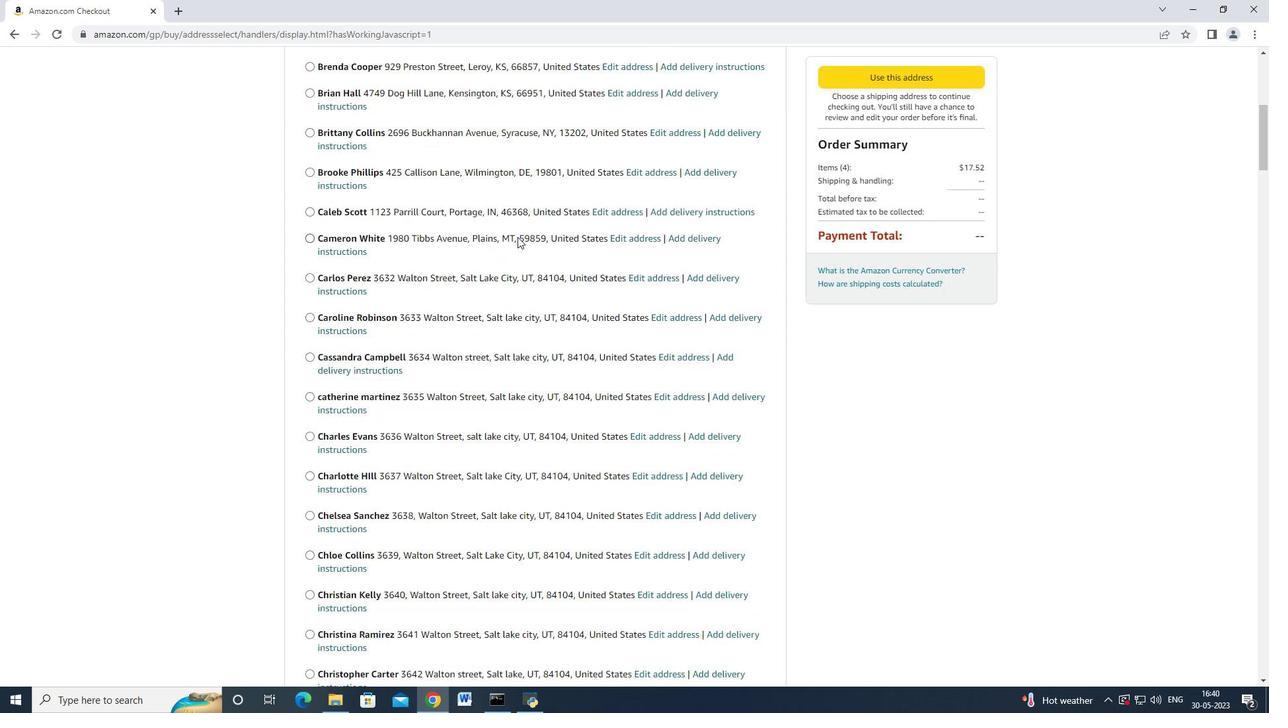 
Action: Mouse moved to (518, 234)
Screenshot: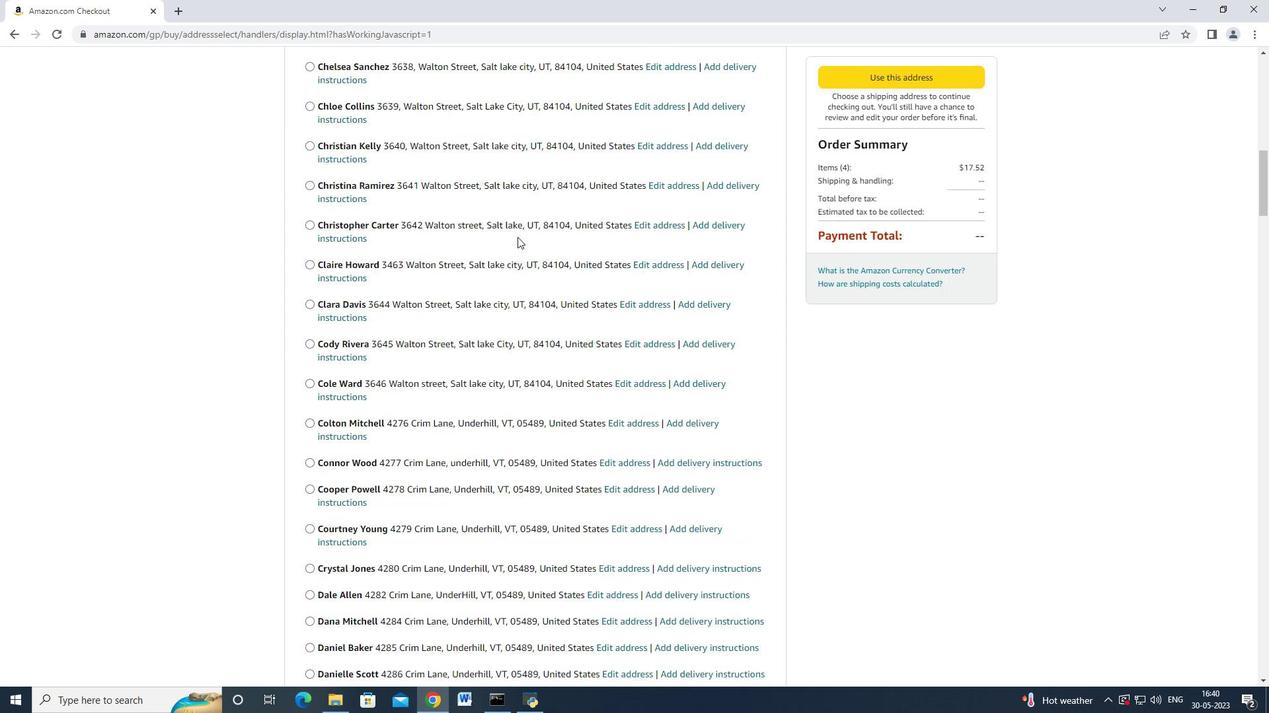 
Action: Mouse scrolled (518, 233) with delta (0, 0)
Screenshot: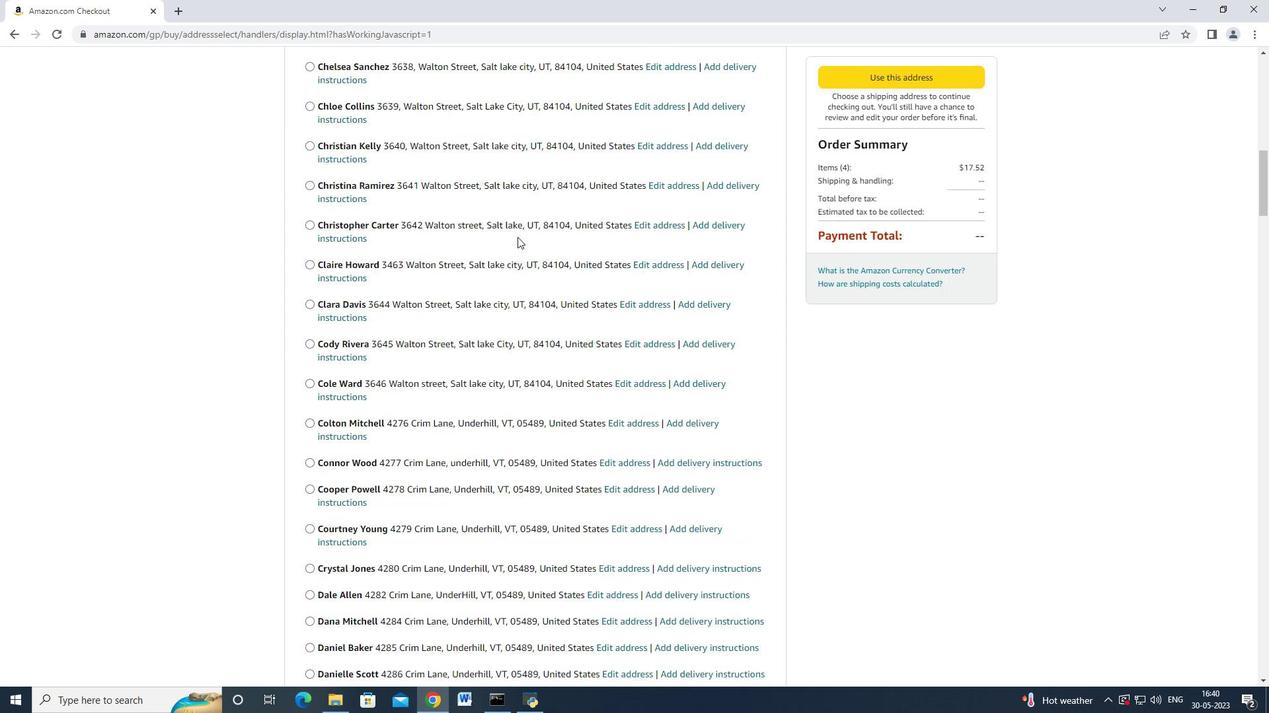 
Action: Mouse scrolled (518, 233) with delta (0, 0)
Screenshot: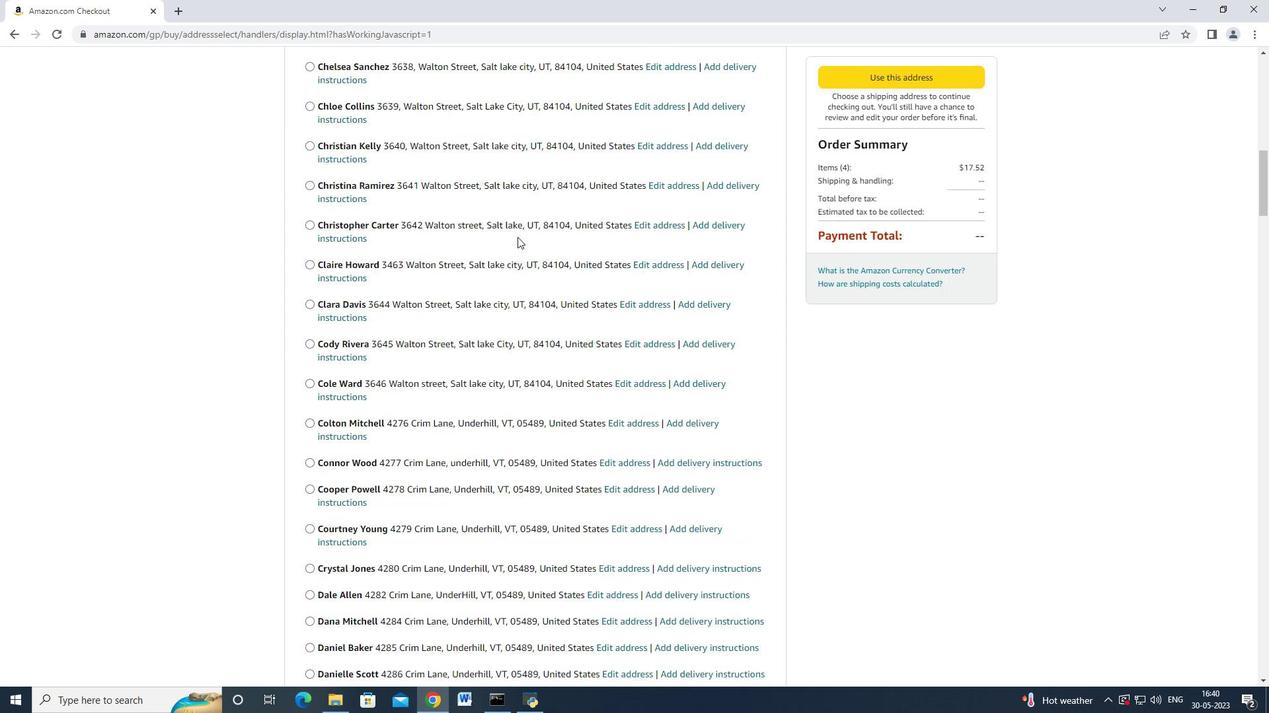 
Action: Mouse scrolled (518, 233) with delta (0, 0)
Screenshot: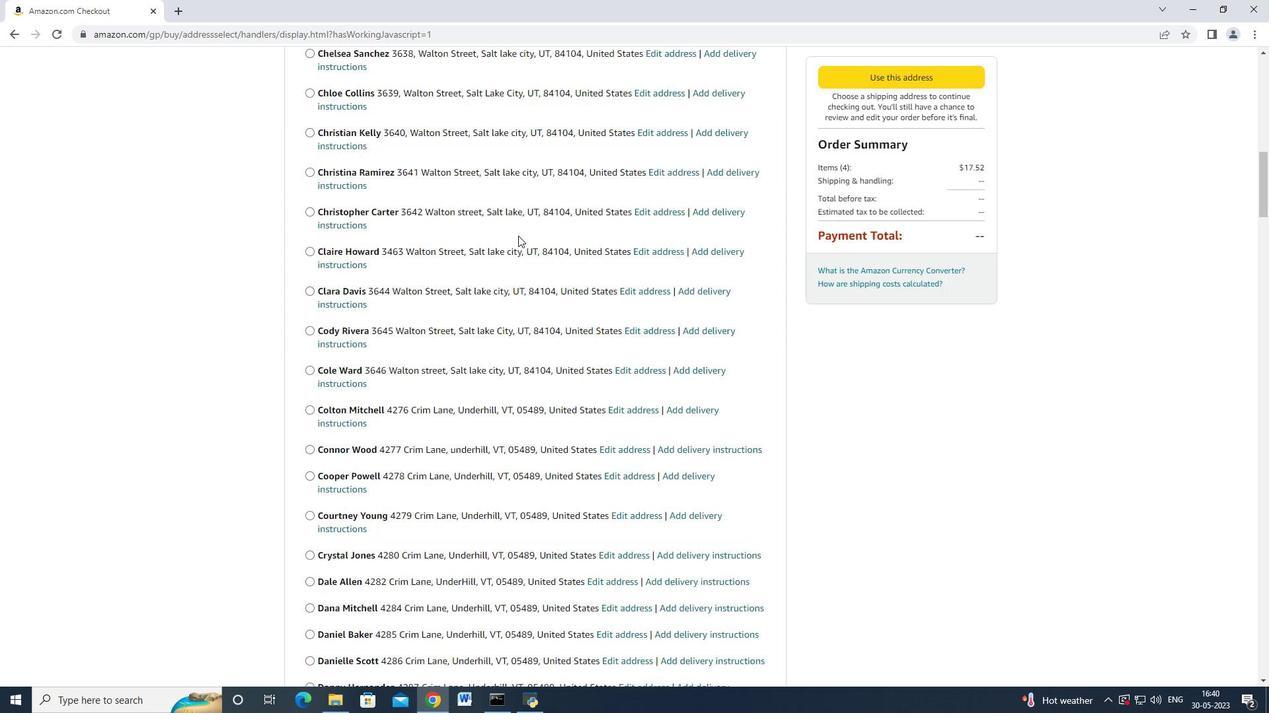 
Action: Mouse scrolled (518, 233) with delta (0, 0)
Screenshot: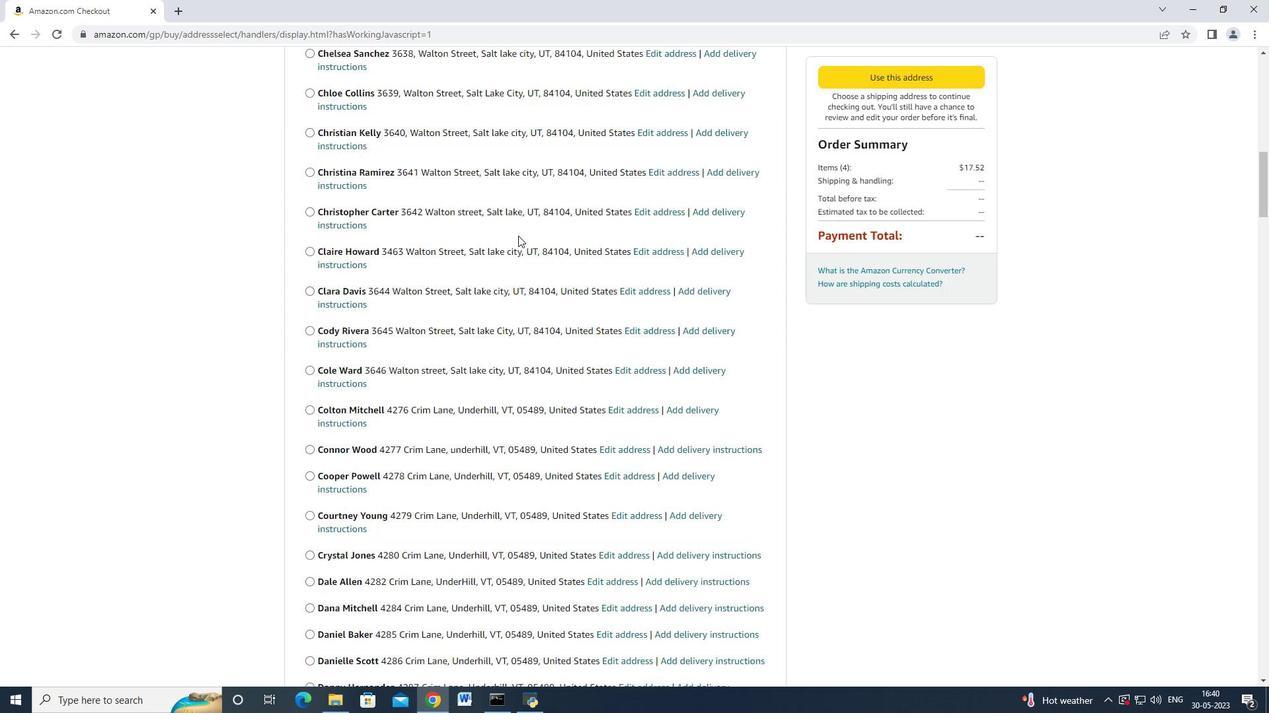 
Action: Mouse scrolled (518, 233) with delta (0, 0)
Screenshot: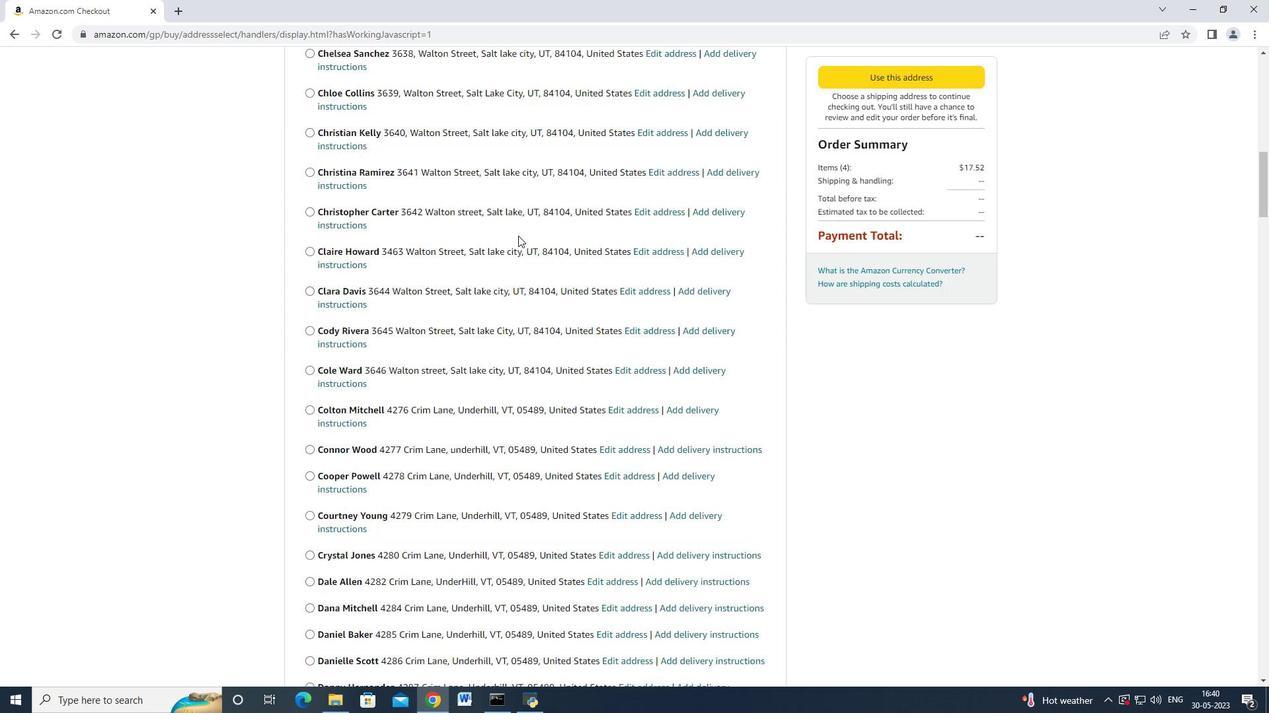 
Action: Mouse moved to (518, 234)
Screenshot: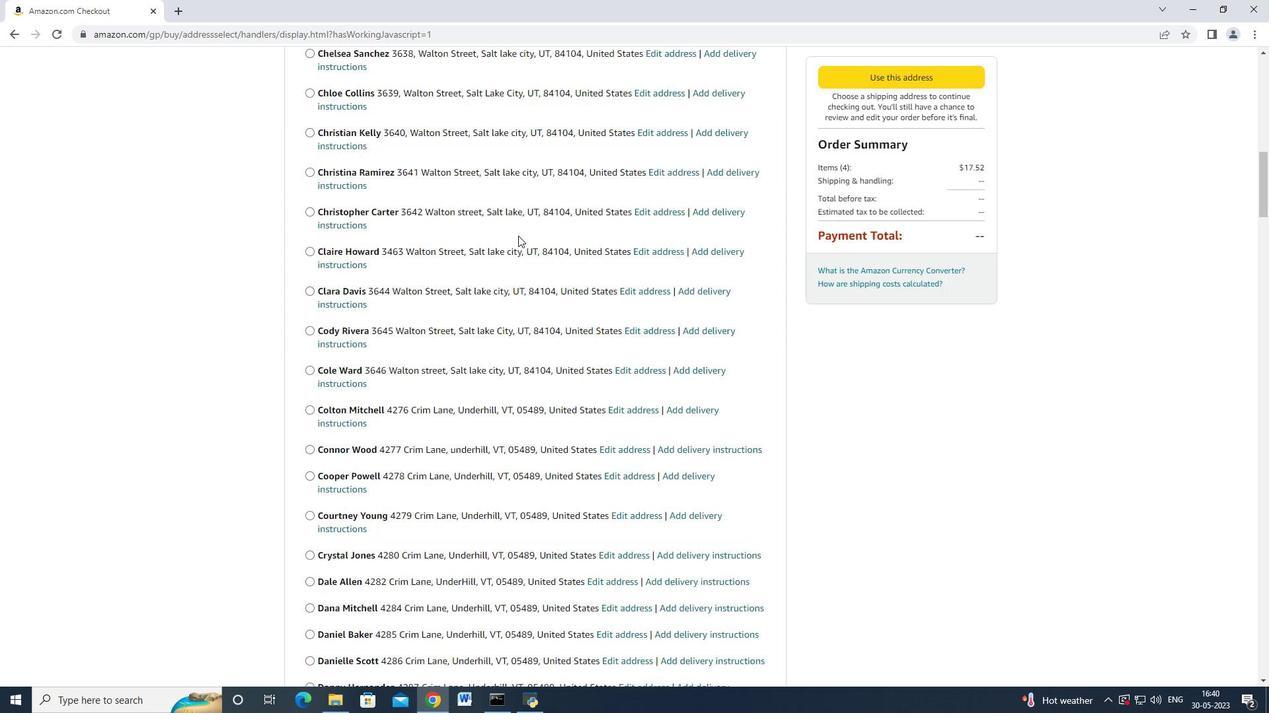 
Action: Mouse scrolled (518, 233) with delta (0, 0)
Screenshot: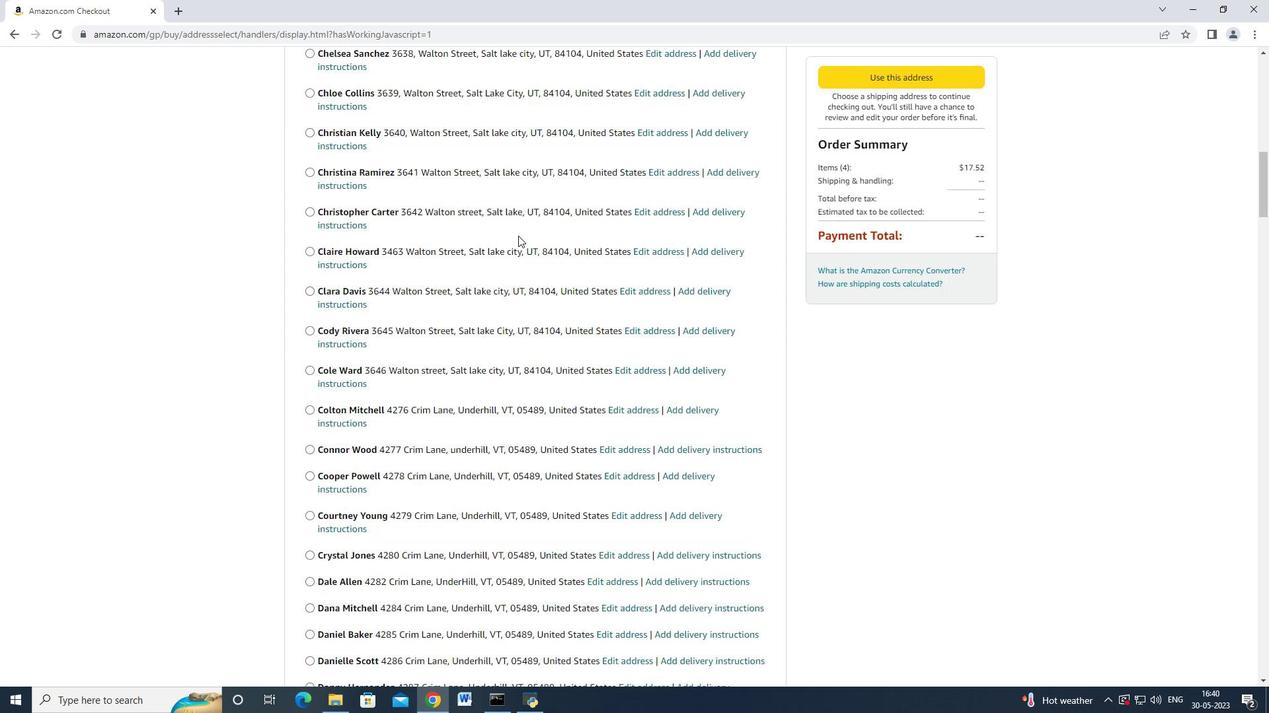
Action: Mouse moved to (518, 234)
Screenshot: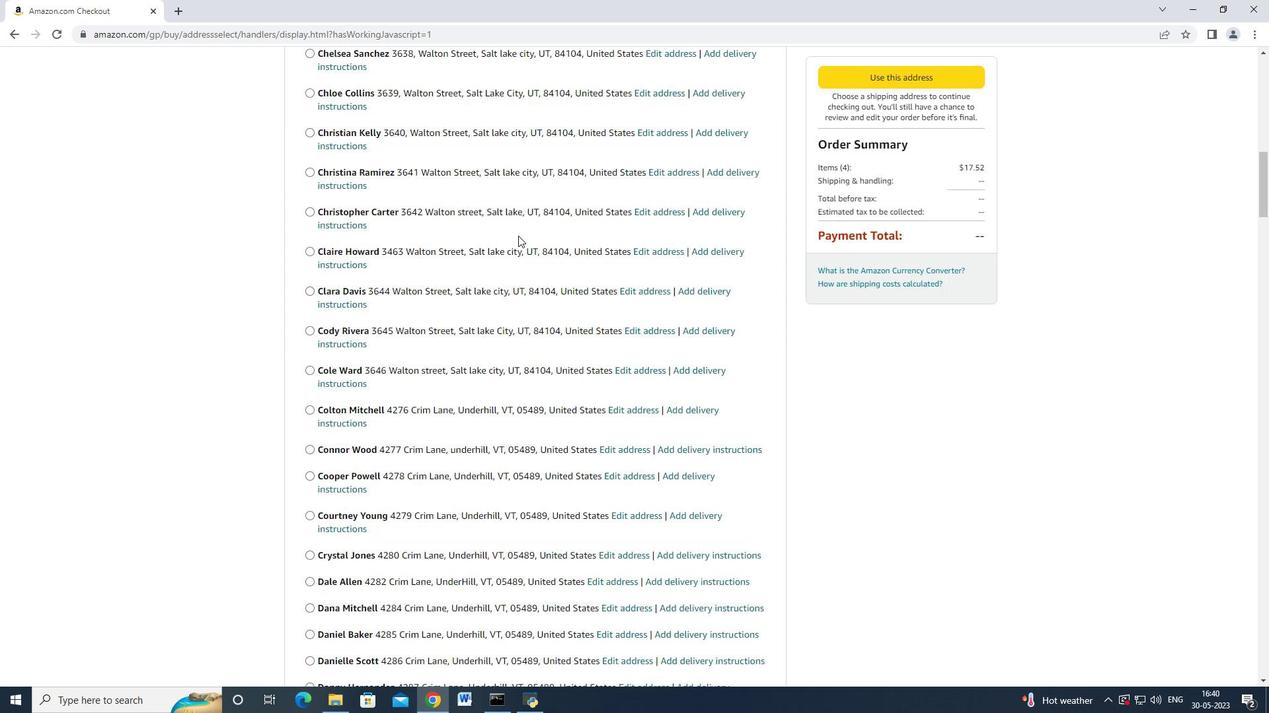 
Action: Mouse scrolled (518, 233) with delta (0, 0)
Screenshot: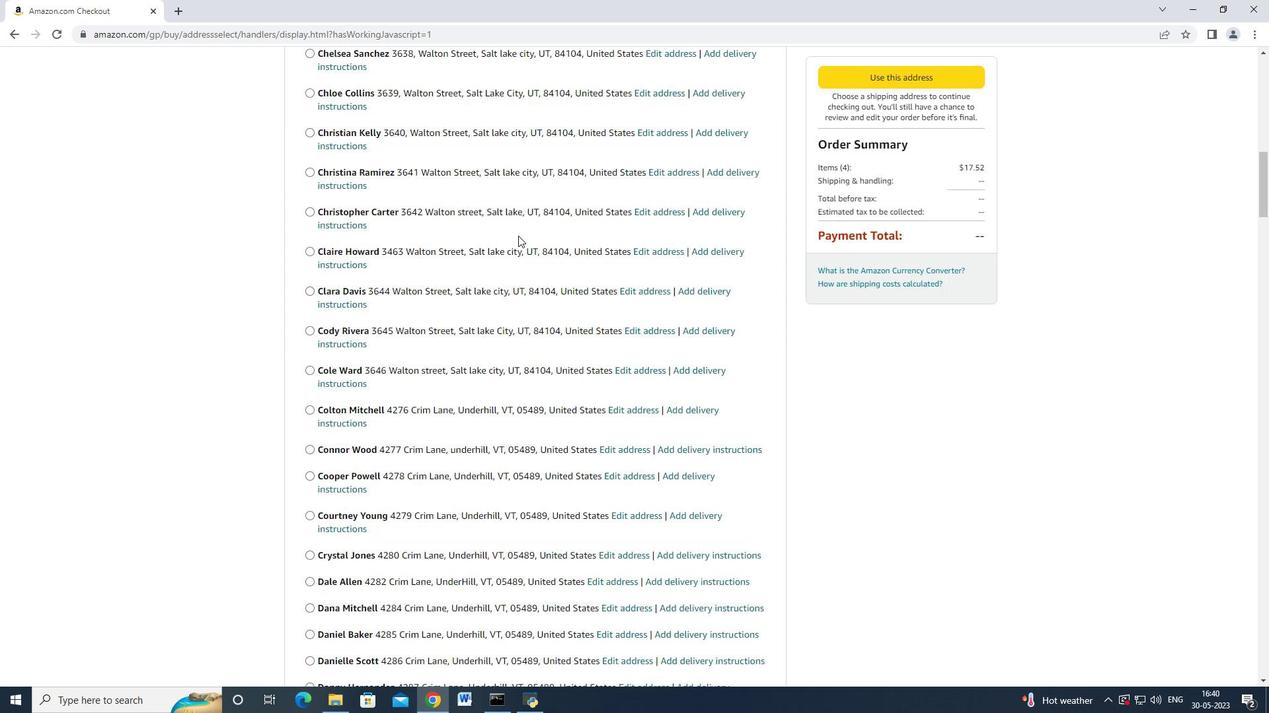 
Action: Mouse scrolled (518, 233) with delta (0, 0)
Screenshot: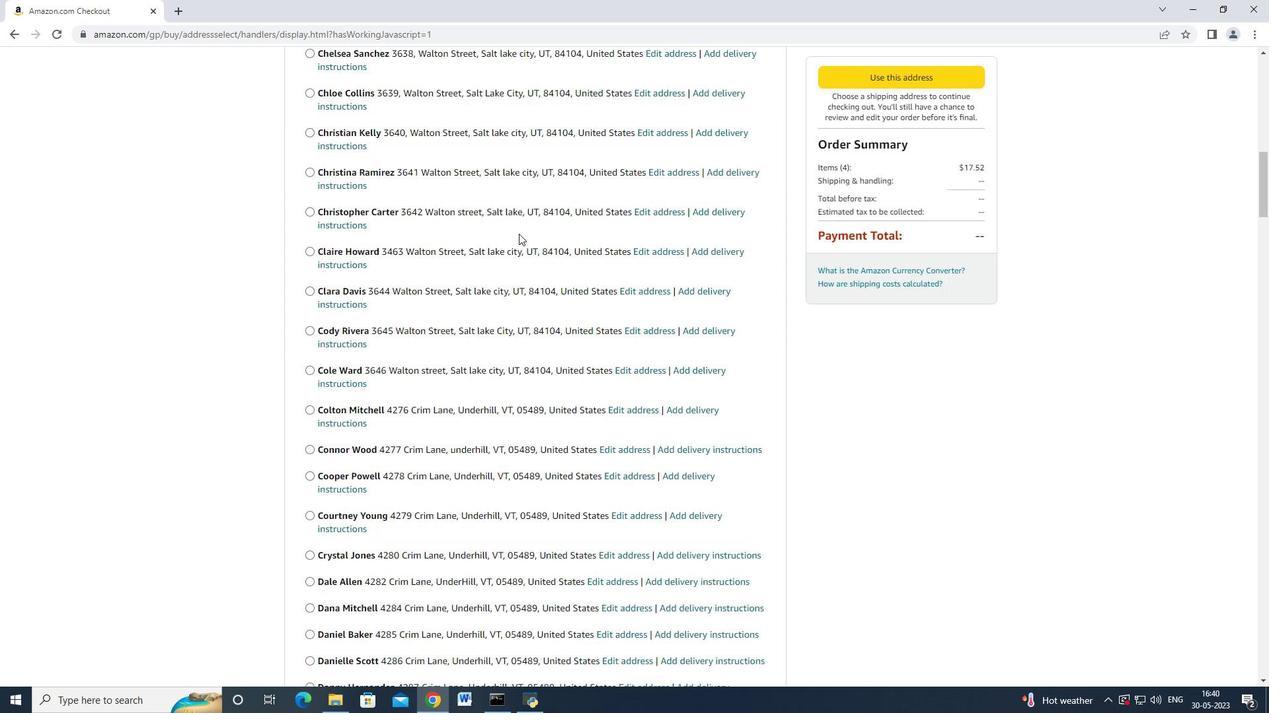 
Action: Mouse moved to (518, 232)
Screenshot: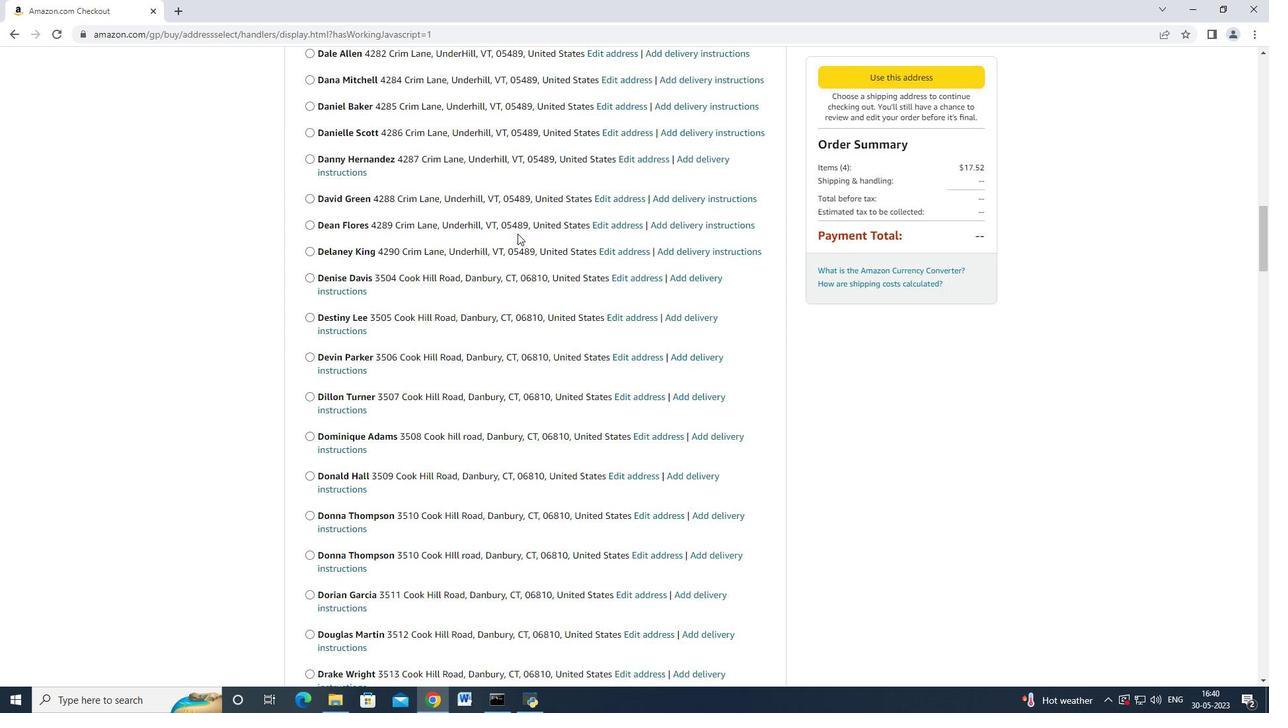 
Action: Mouse scrolled (518, 232) with delta (0, 0)
Screenshot: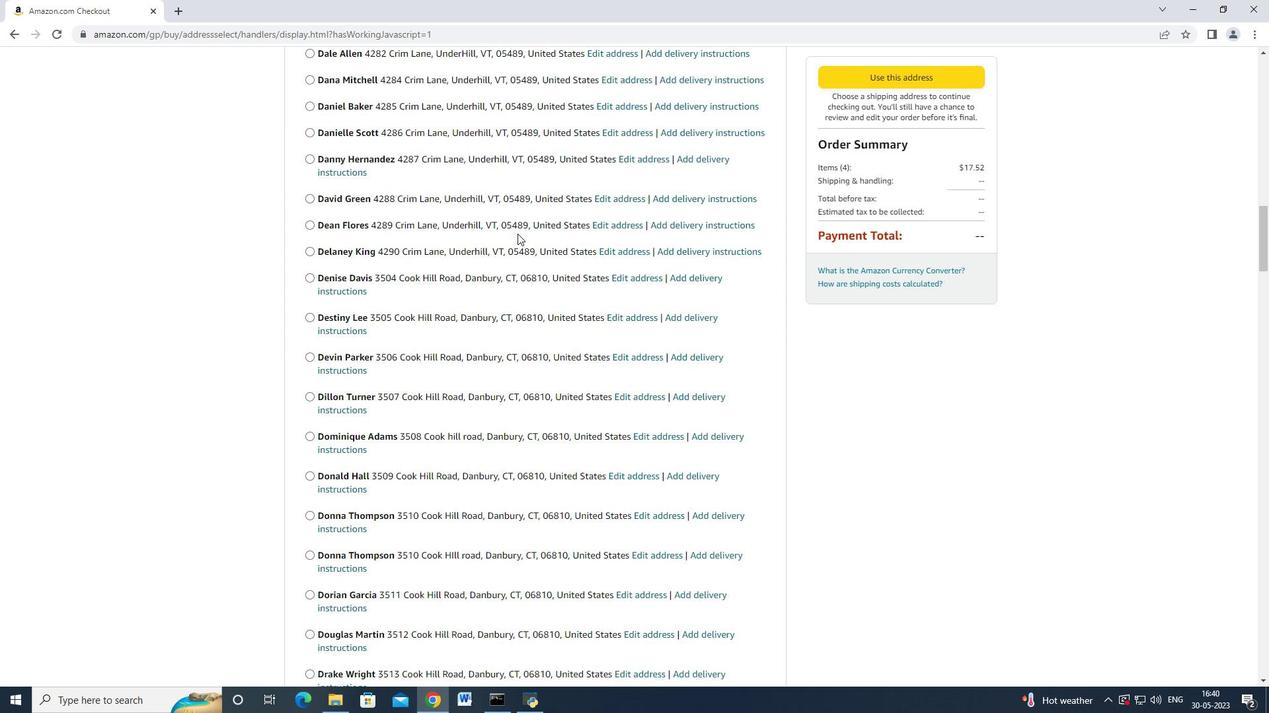 
Action: Mouse moved to (518, 232)
Screenshot: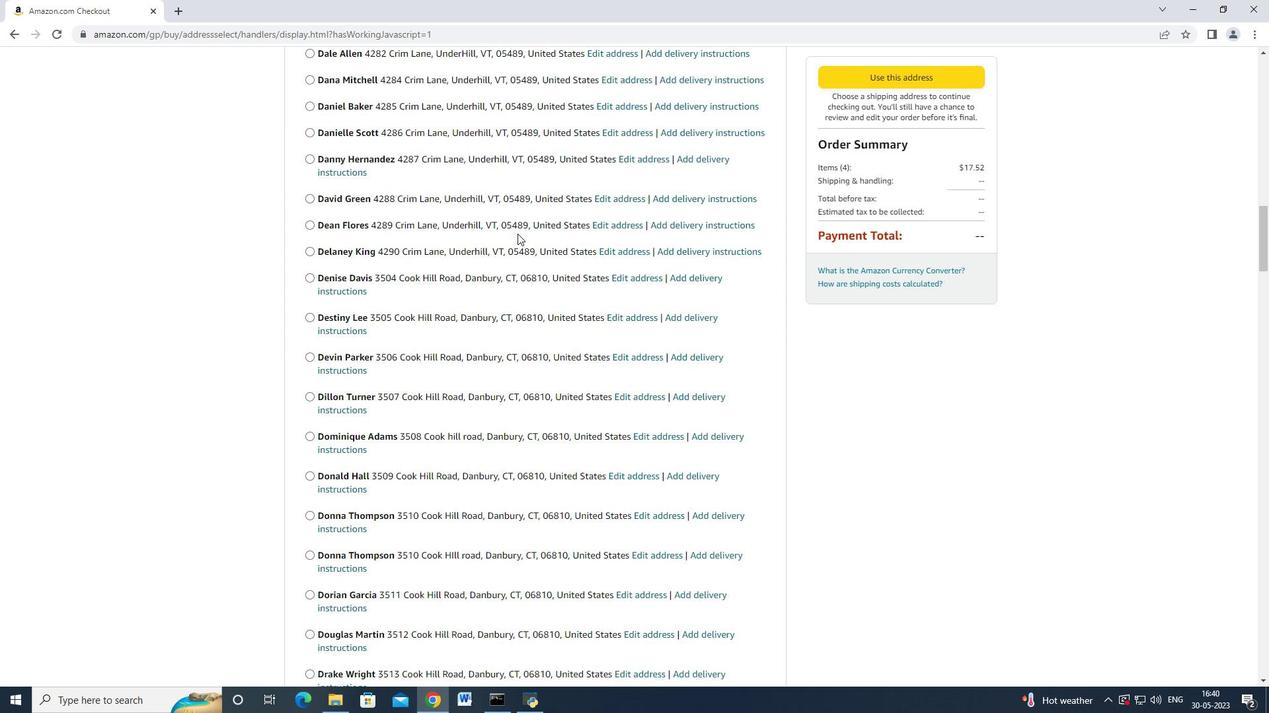 
Action: Mouse scrolled (518, 232) with delta (0, 0)
Screenshot: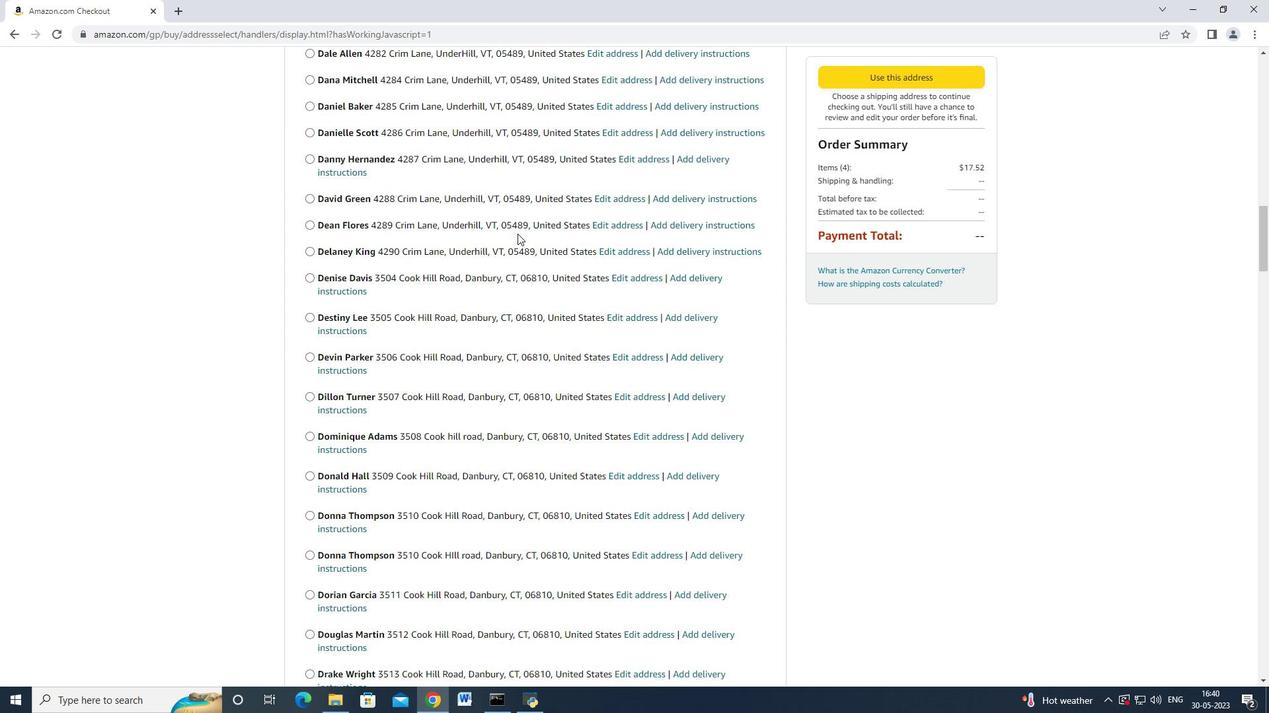 
Action: Mouse moved to (518, 232)
Screenshot: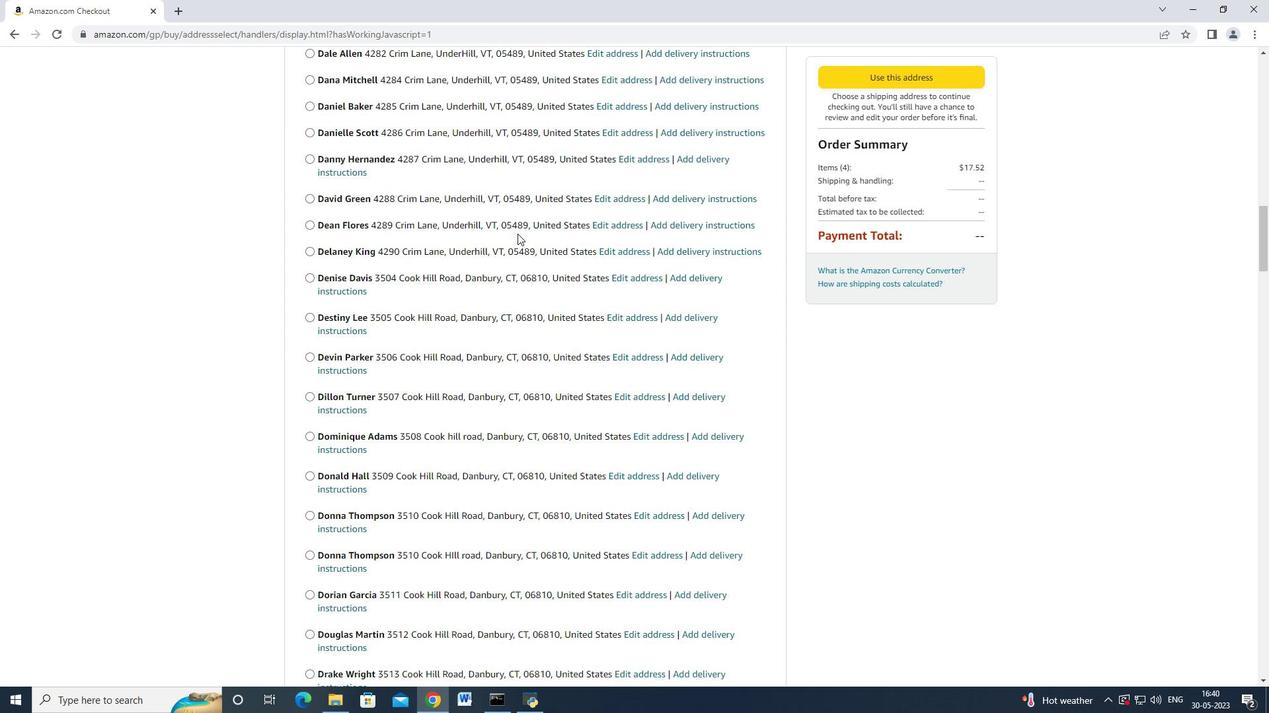
Action: Mouse scrolled (518, 232) with delta (0, 0)
Screenshot: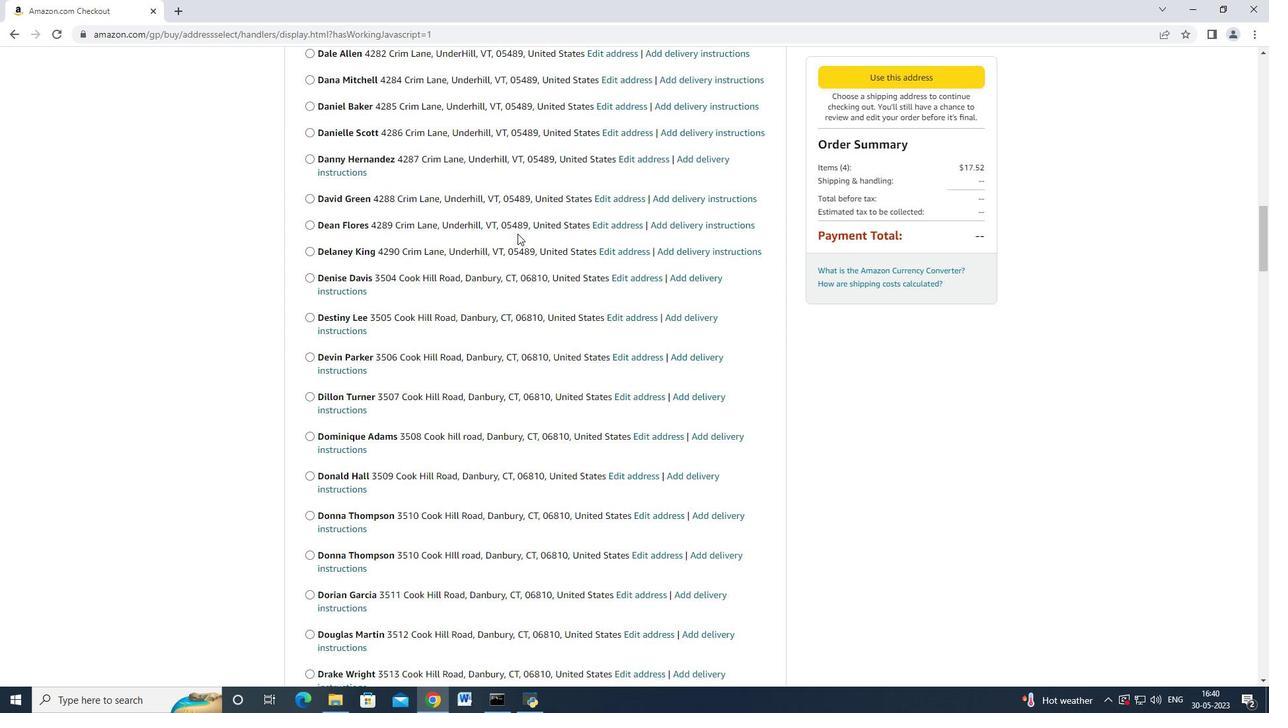 
Action: Mouse moved to (518, 231)
Screenshot: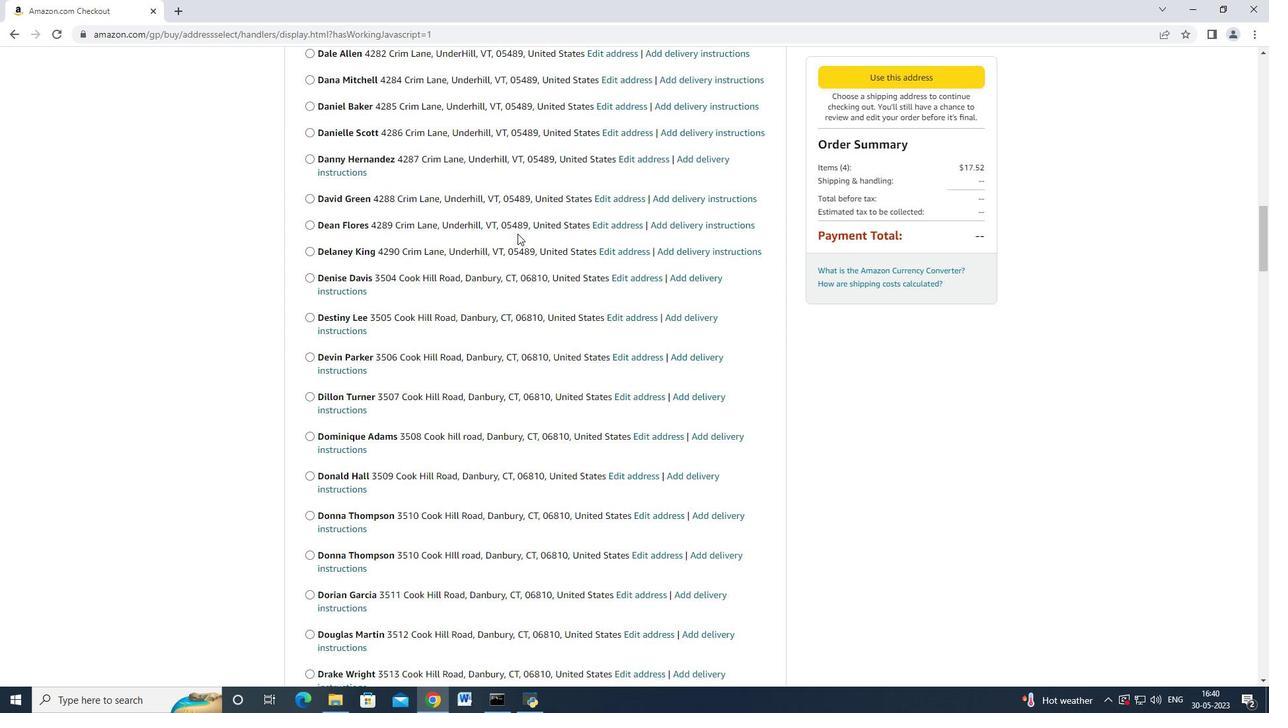
Action: Mouse scrolled (518, 232) with delta (0, 0)
Screenshot: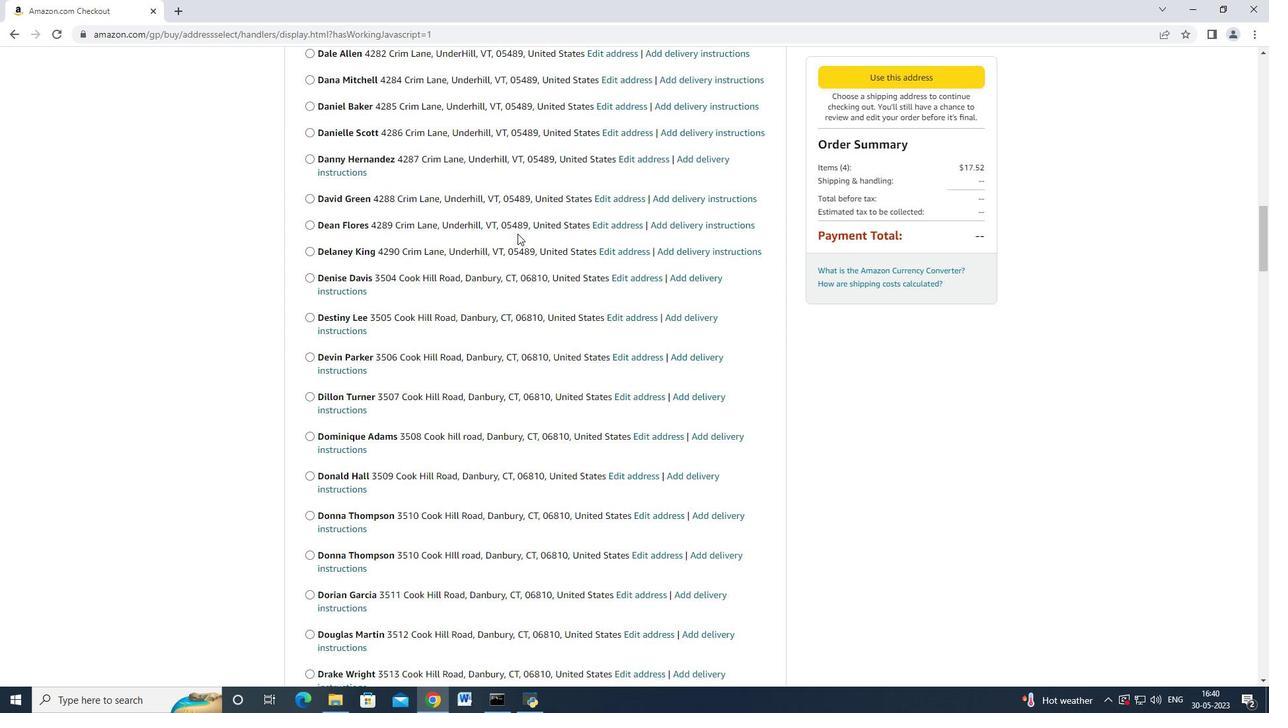 
Action: Mouse moved to (518, 230)
Screenshot: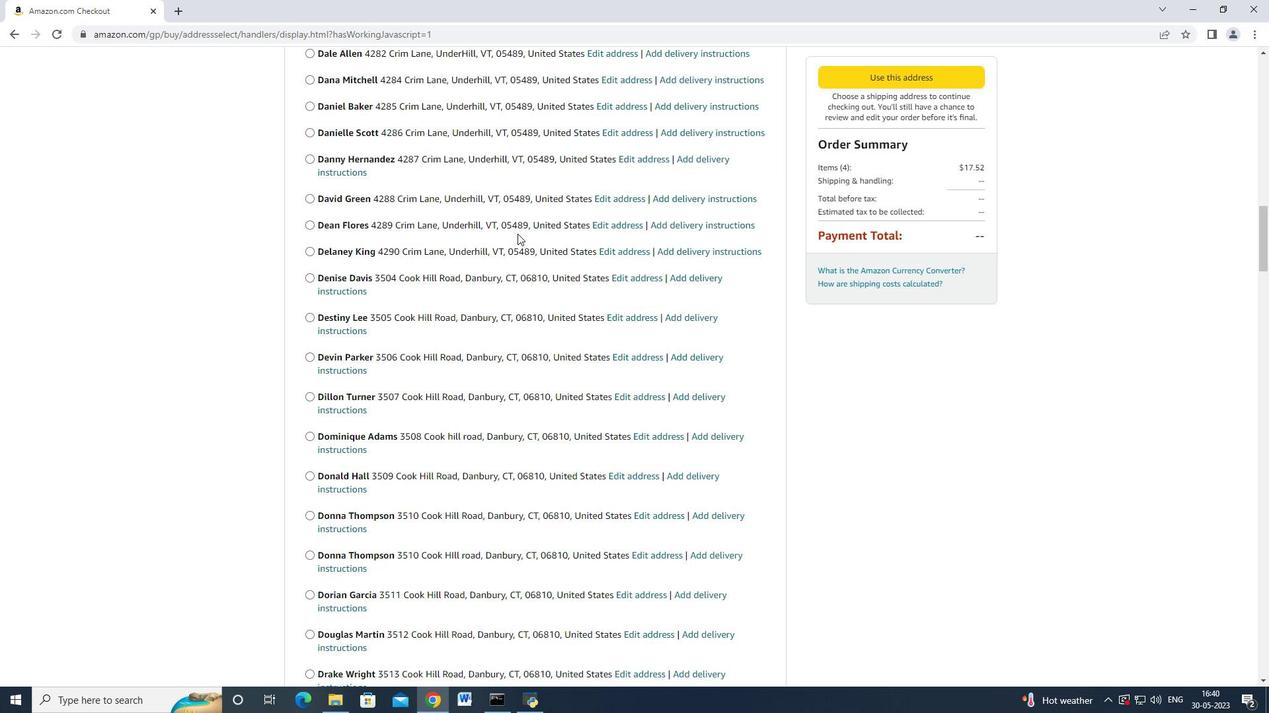 
Action: Mouse scrolled (518, 232) with delta (0, 0)
Screenshot: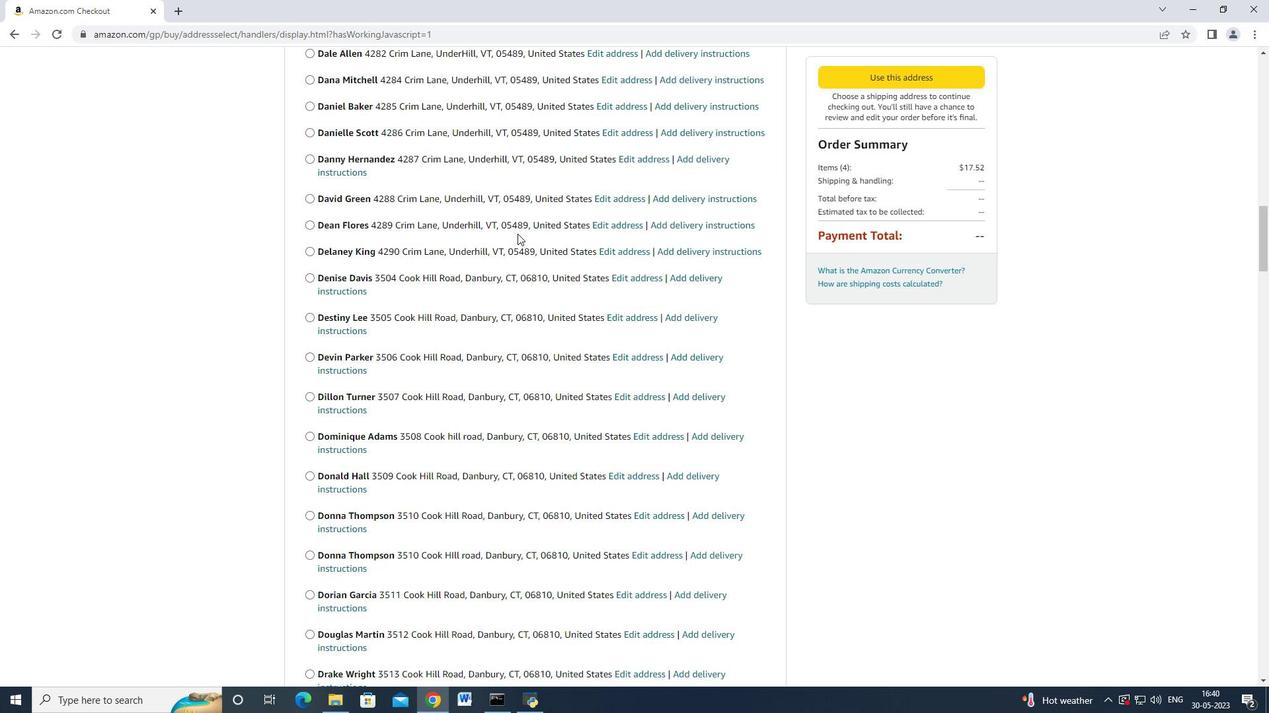 
Action: Mouse scrolled (518, 232) with delta (0, 0)
Screenshot: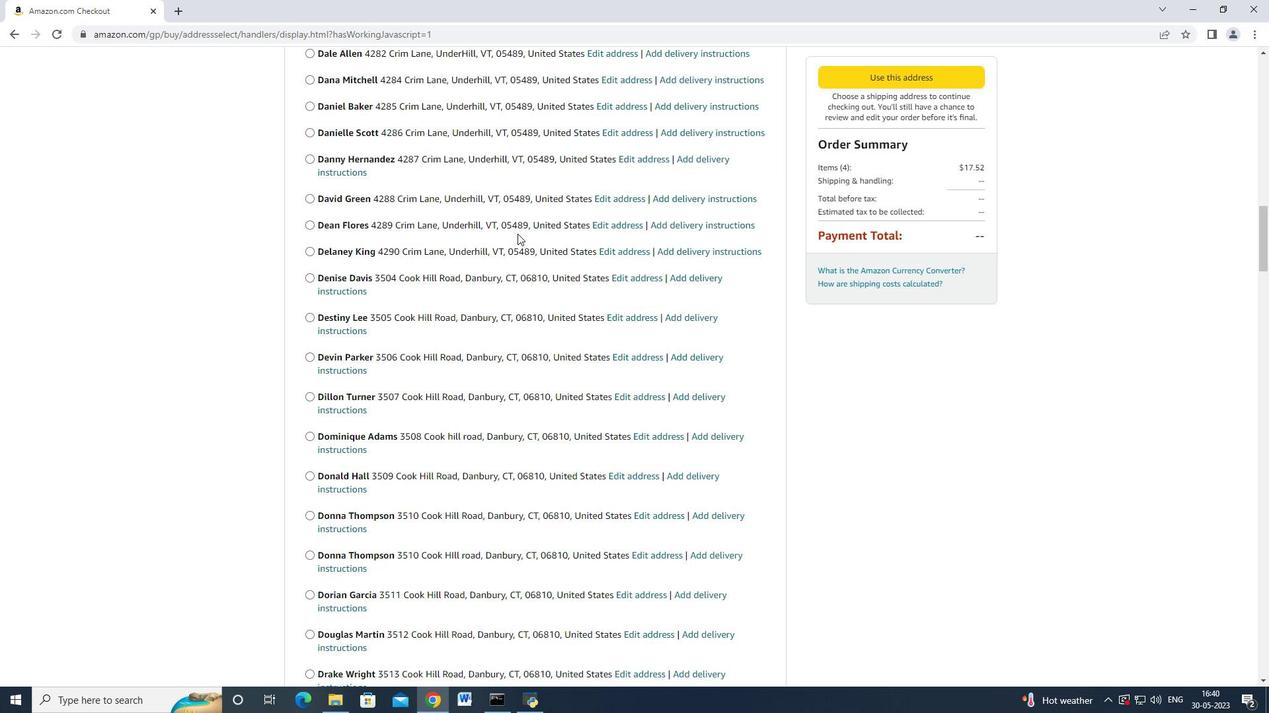 
Action: Mouse moved to (518, 230)
Screenshot: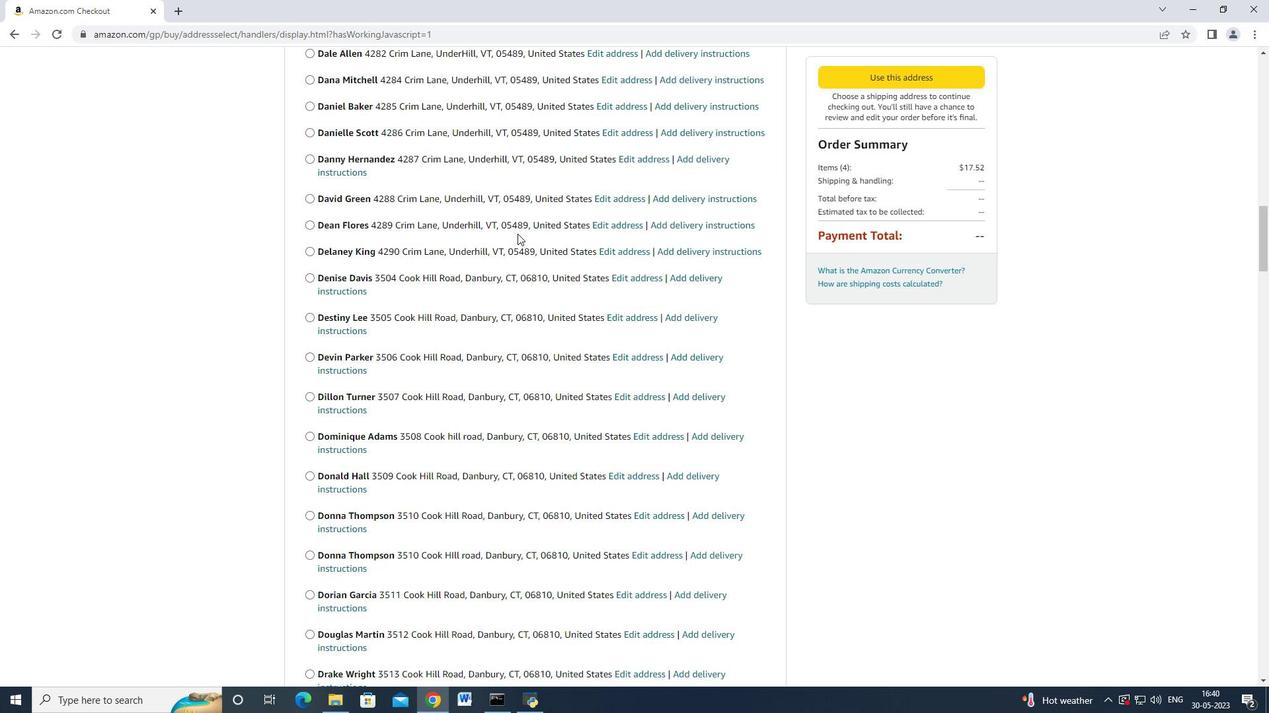 
Action: Mouse scrolled (518, 232) with delta (0, 0)
Screenshot: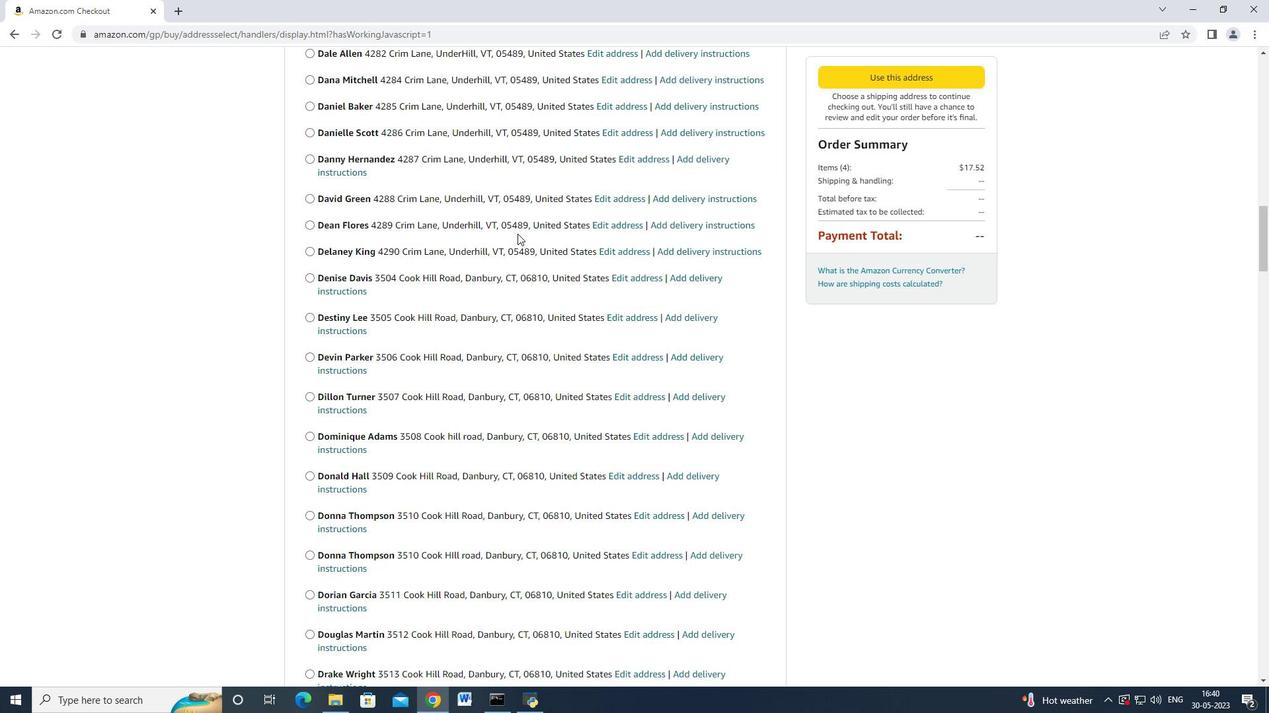 
Action: Mouse scrolled (518, 232) with delta (0, 0)
Screenshot: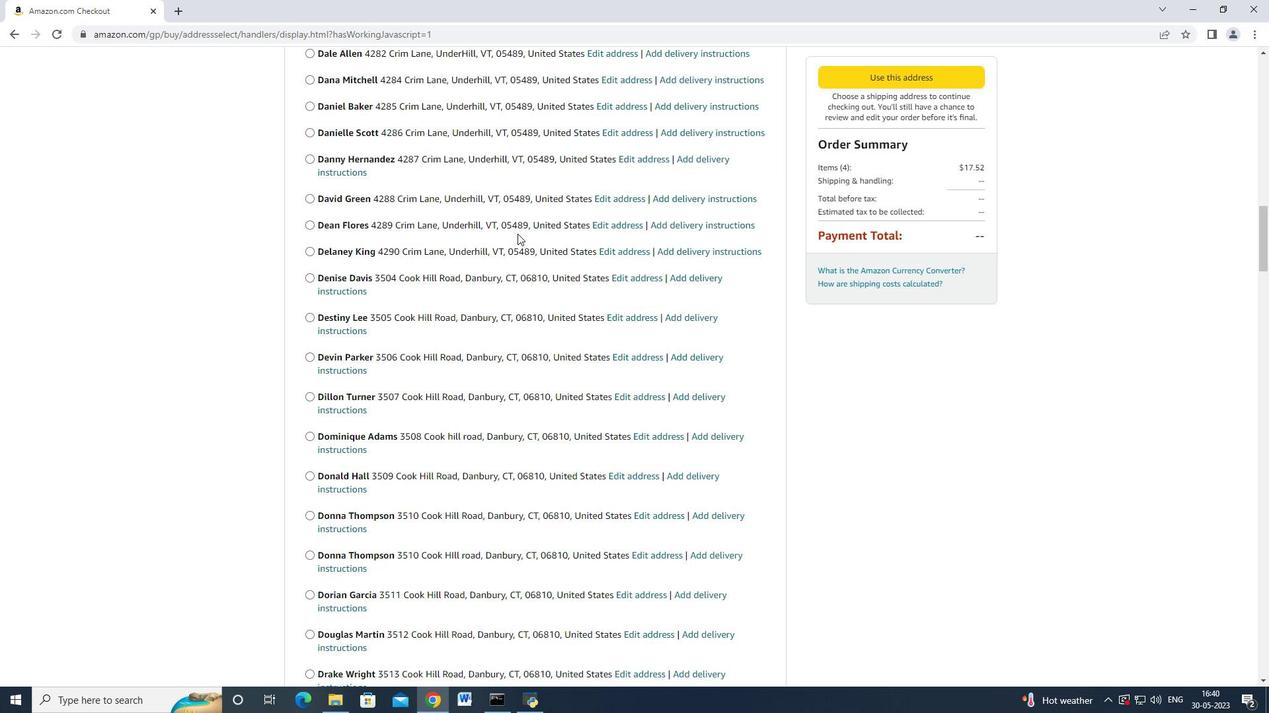 
Action: Mouse scrolled (518, 230) with delta (0, 0)
Screenshot: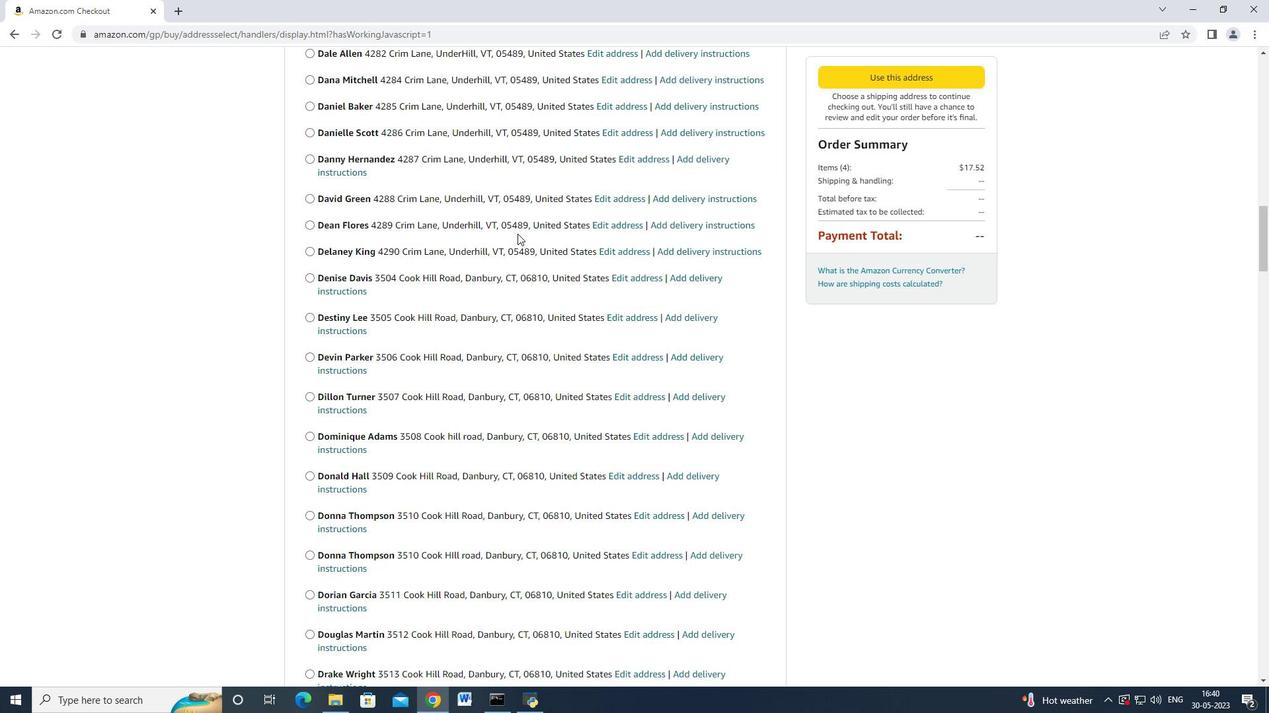 
Action: Mouse scrolled (518, 230) with delta (0, 0)
Screenshot: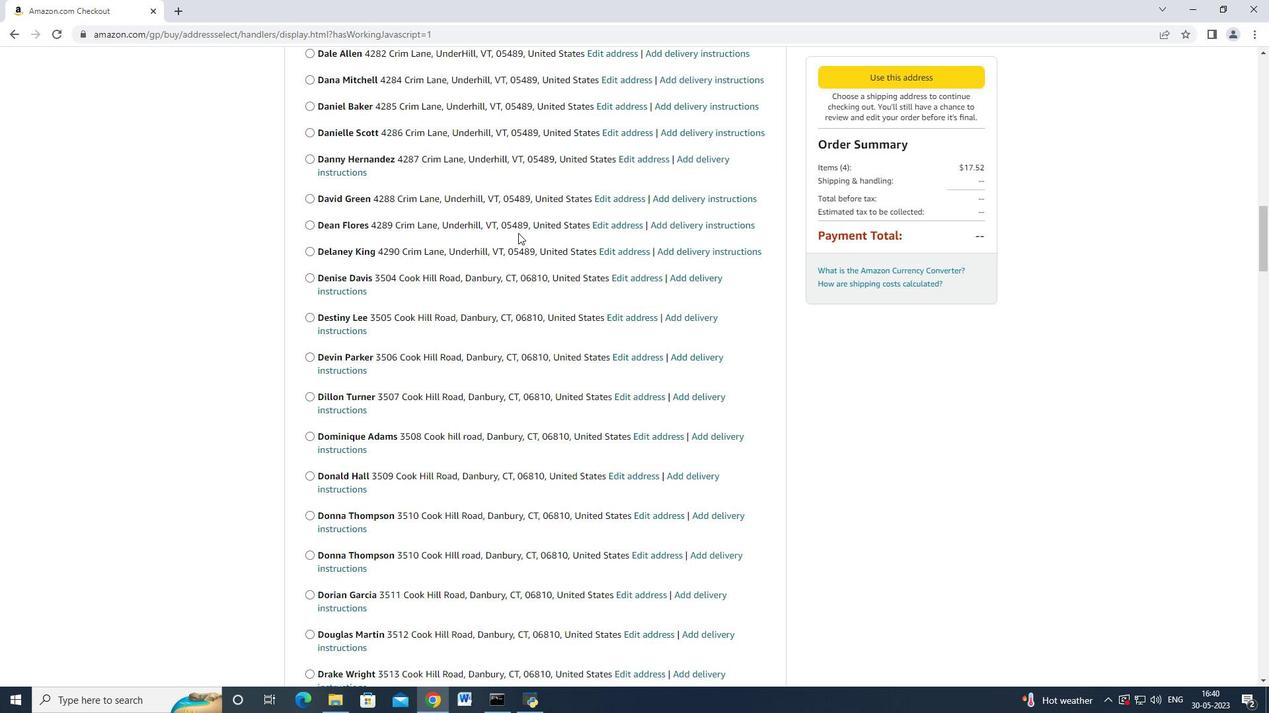 
Action: Mouse scrolled (518, 230) with delta (0, 0)
Screenshot: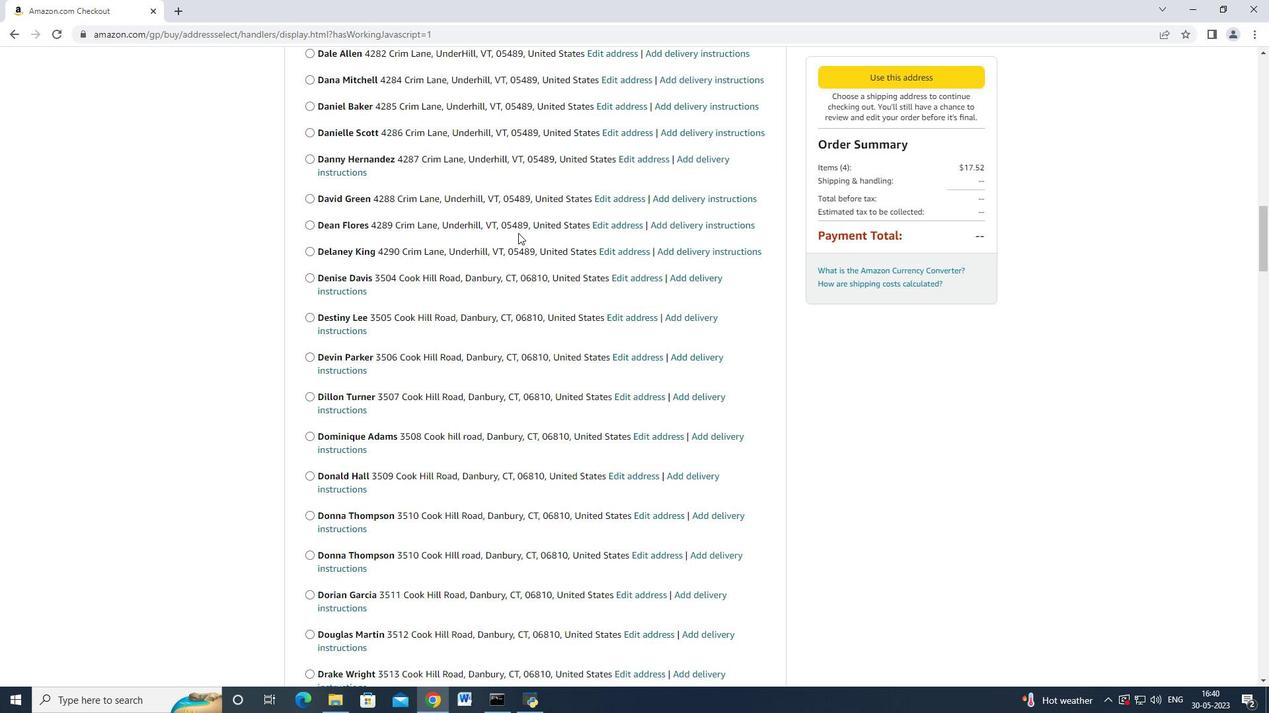 
Action: Mouse scrolled (518, 230) with delta (0, 0)
Screenshot: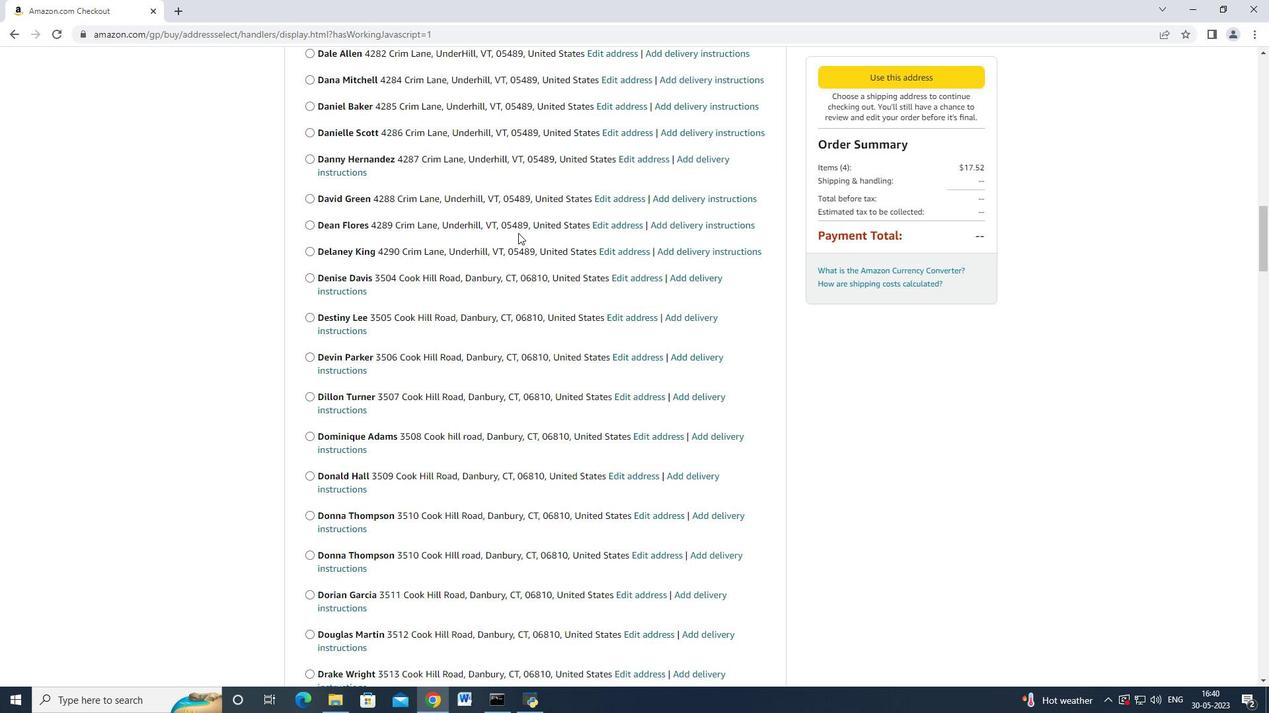 
Action: Mouse scrolled (518, 230) with delta (0, 0)
Screenshot: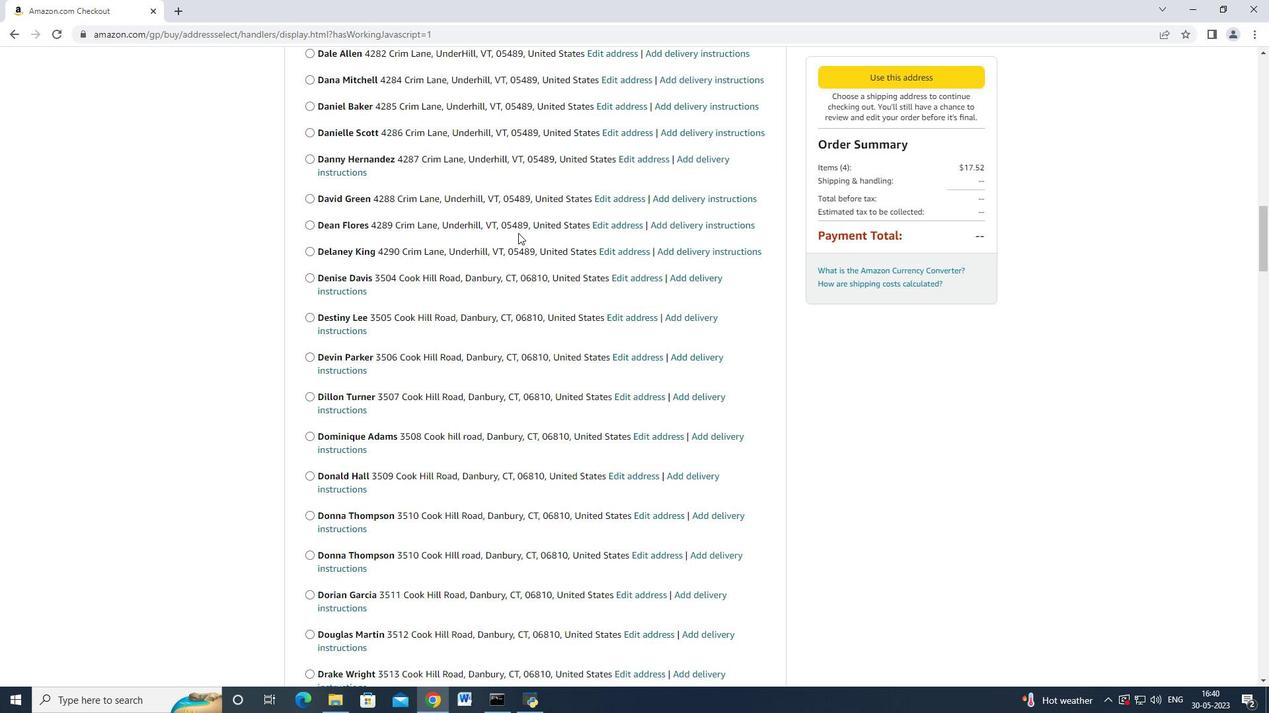 
Action: Mouse scrolled (518, 230) with delta (0, 0)
Screenshot: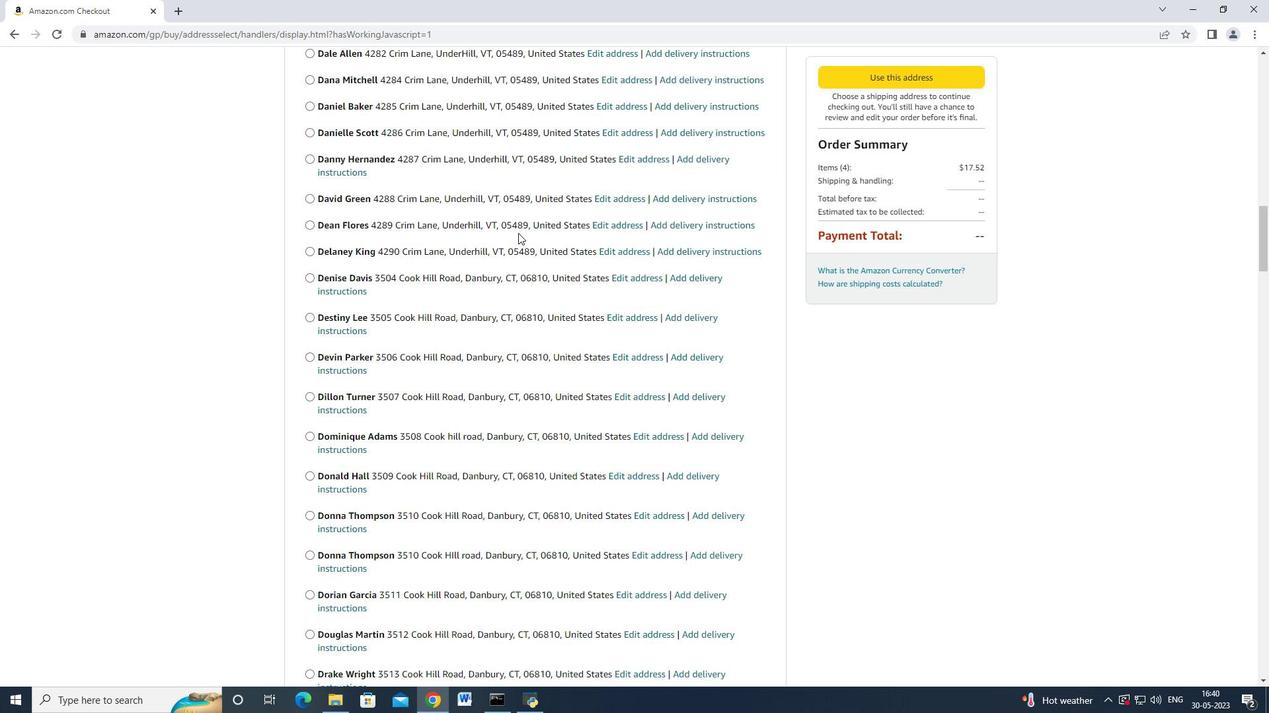 
Action: Mouse scrolled (518, 230) with delta (0, 0)
Screenshot: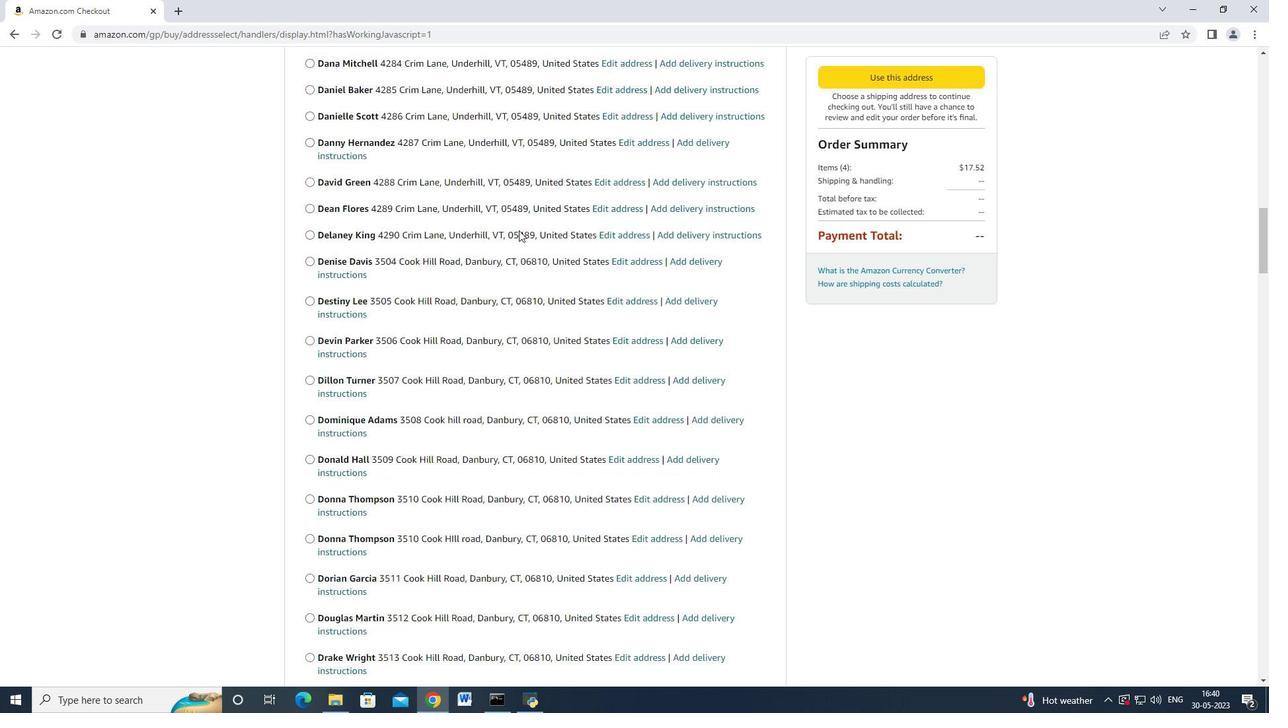 
Action: Mouse moved to (518, 230)
Screenshot: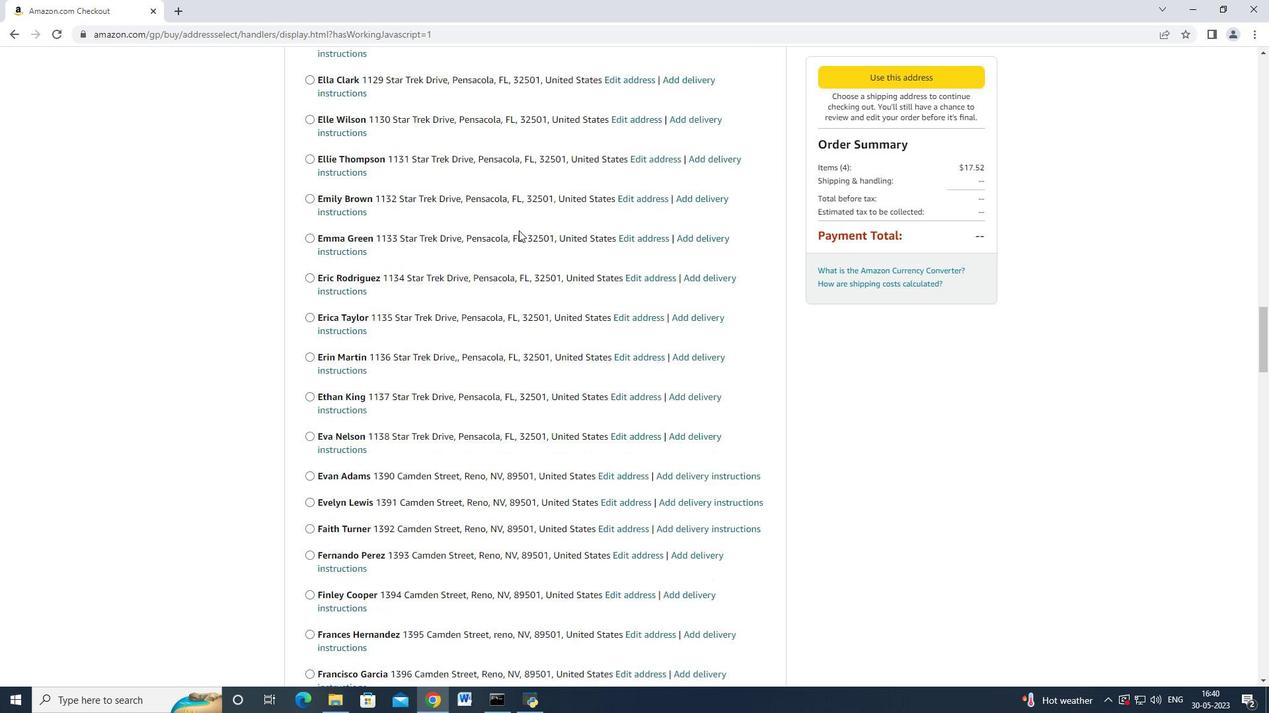
Action: Mouse scrolled (518, 229) with delta (0, 0)
Screenshot: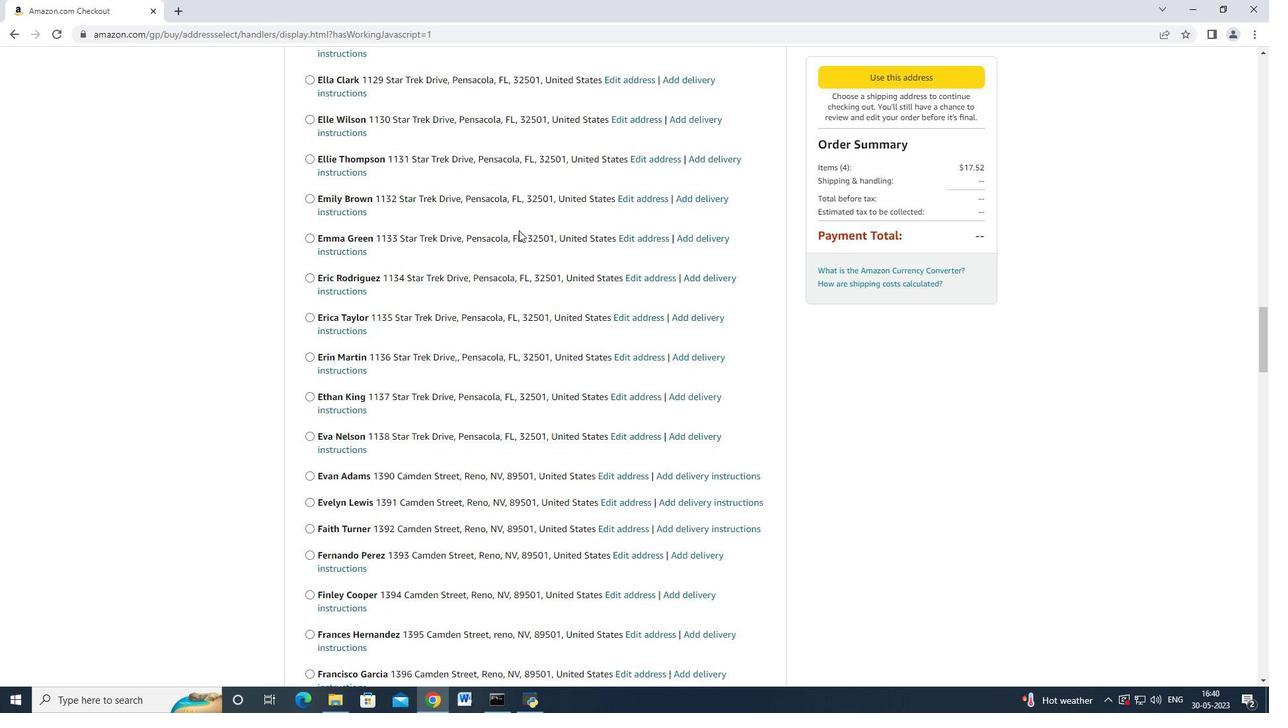 
Action: Mouse moved to (518, 230)
Screenshot: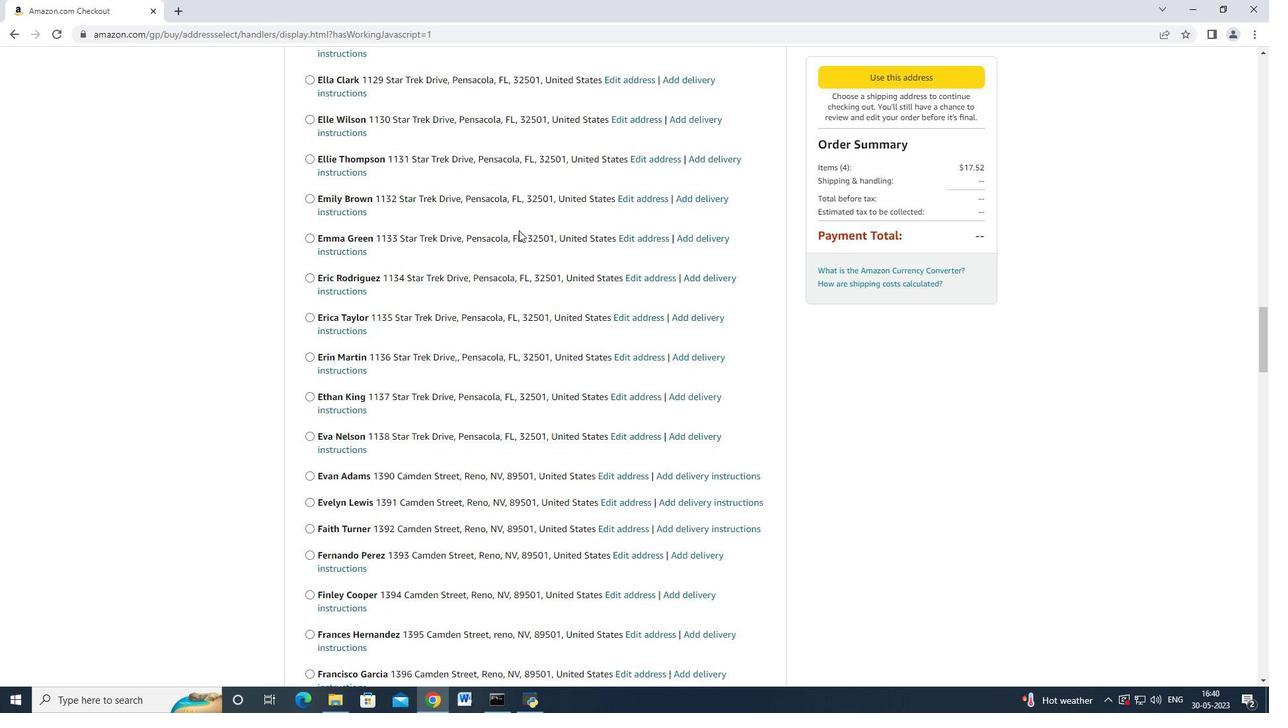 
Action: Mouse scrolled (518, 229) with delta (0, 0)
Screenshot: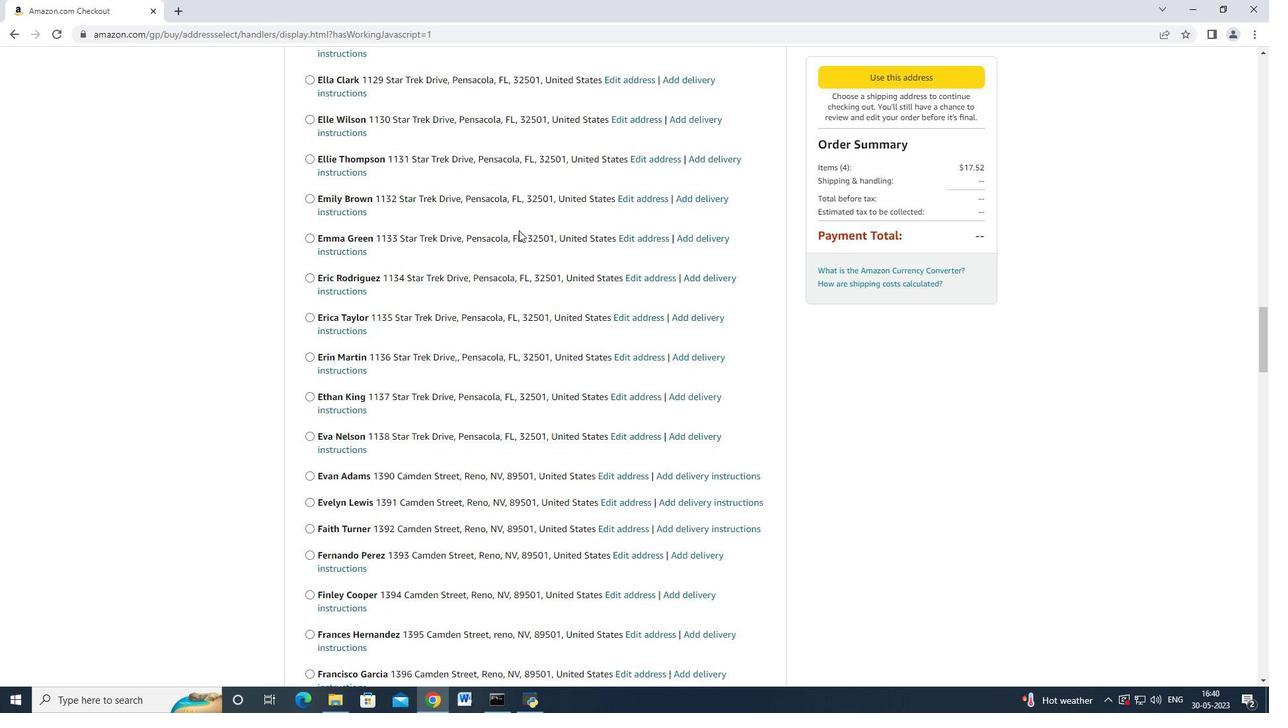 
Action: Mouse moved to (518, 230)
Screenshot: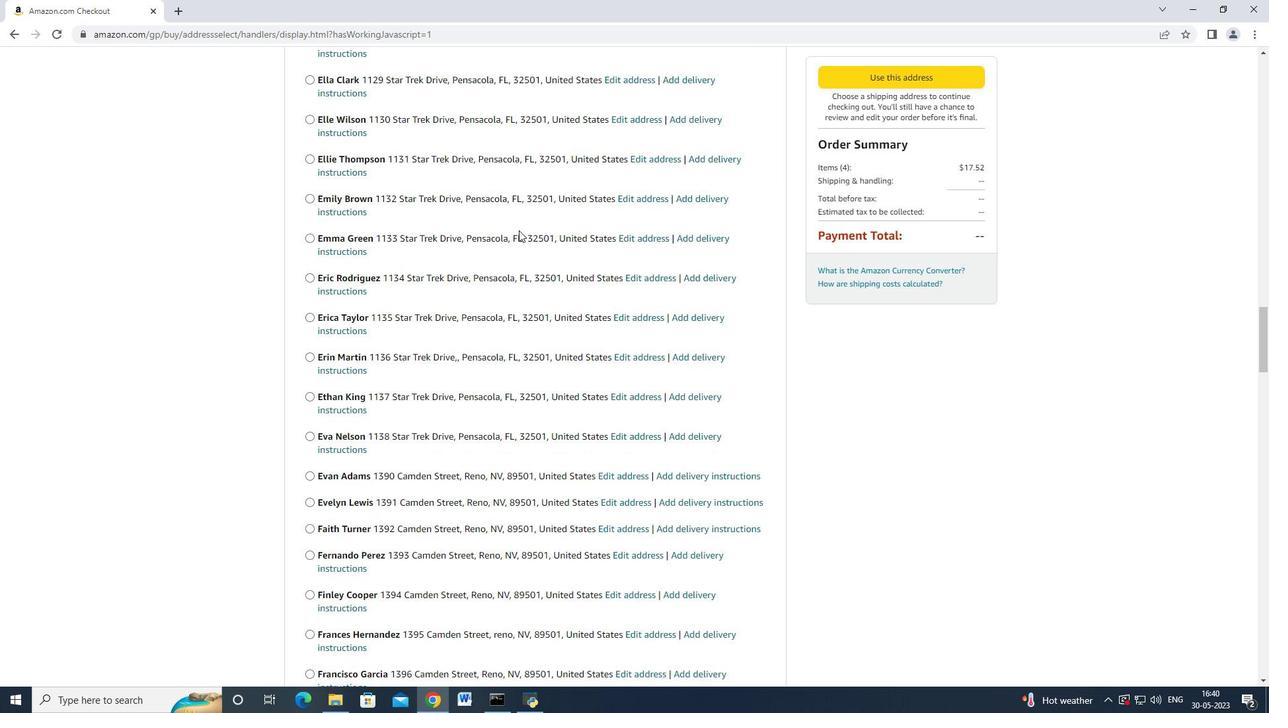 
Action: Mouse scrolled (518, 229) with delta (0, 0)
Screenshot: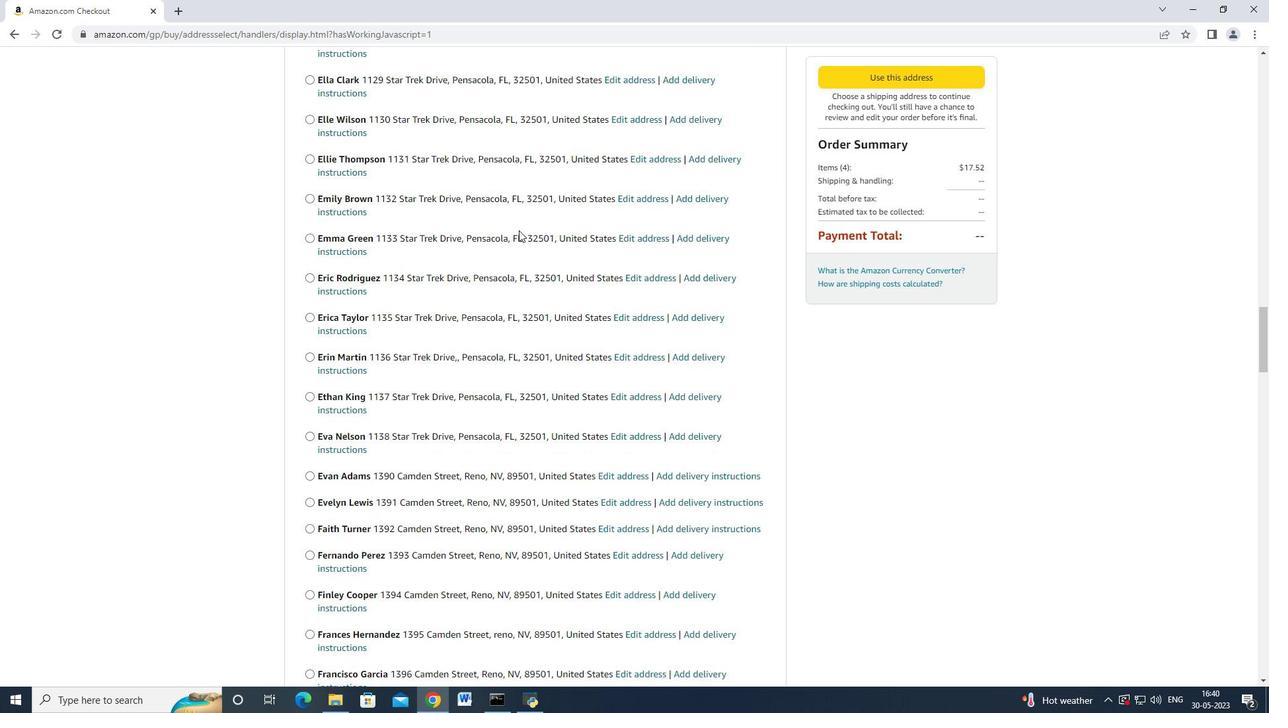 
Action: Mouse scrolled (518, 229) with delta (0, 0)
Screenshot: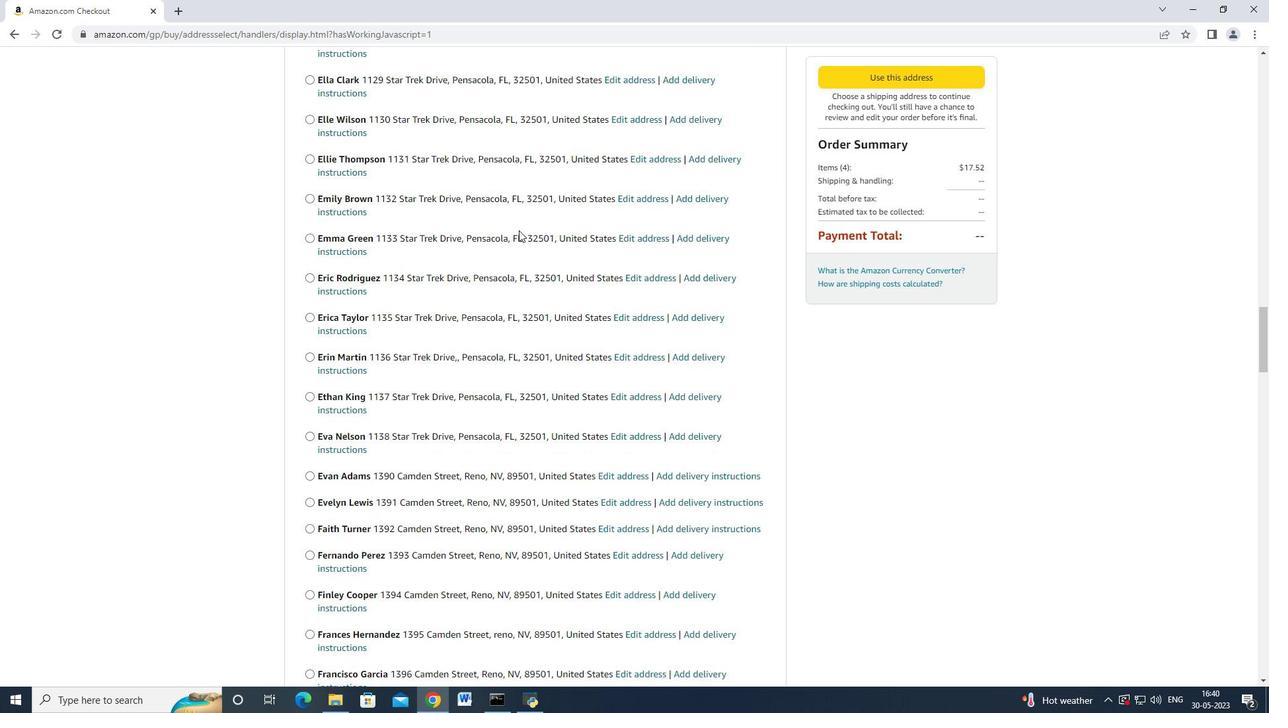 
Action: Mouse scrolled (518, 229) with delta (0, 0)
Screenshot: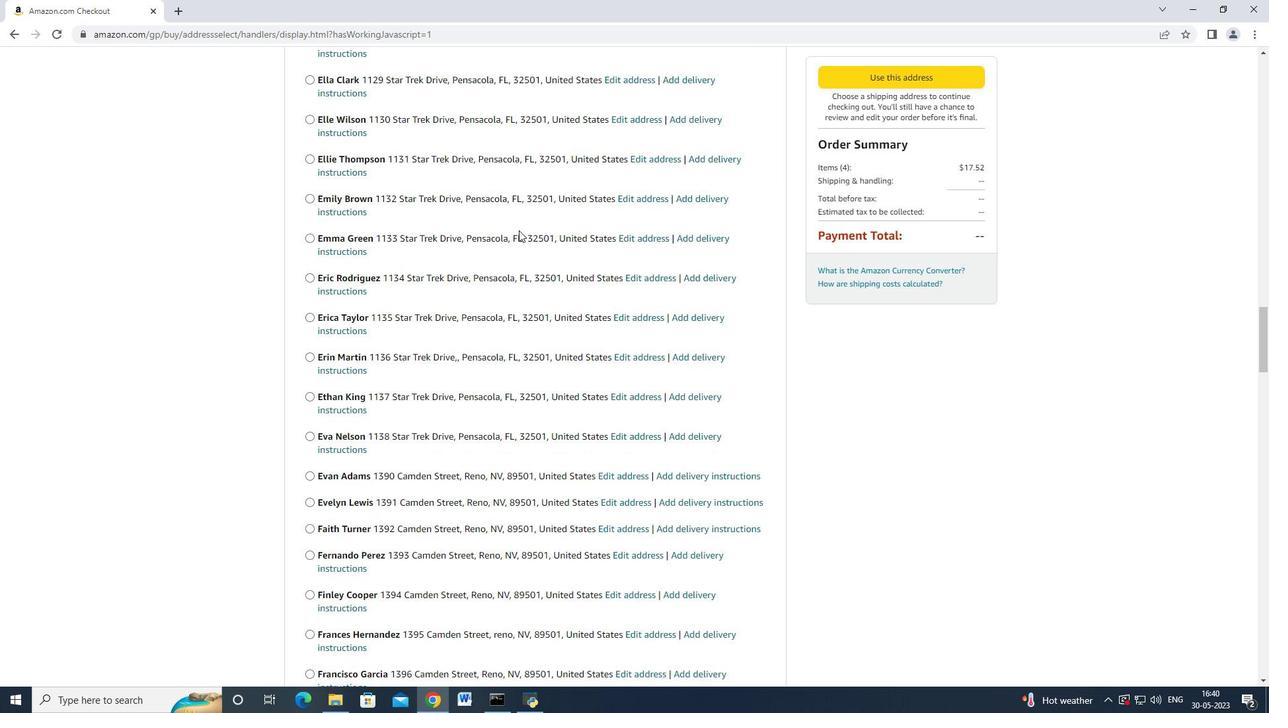 
Action: Mouse moved to (518, 230)
Screenshot: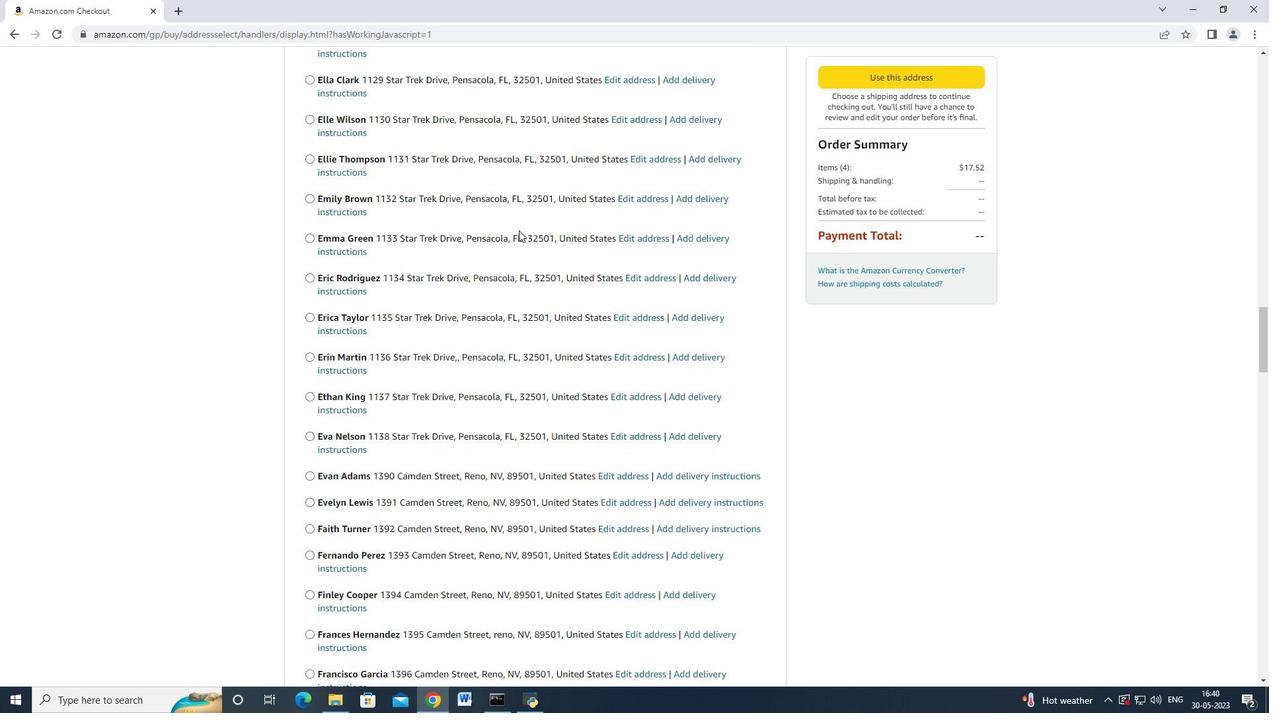 
Action: Mouse scrolled (518, 229) with delta (0, 0)
Screenshot: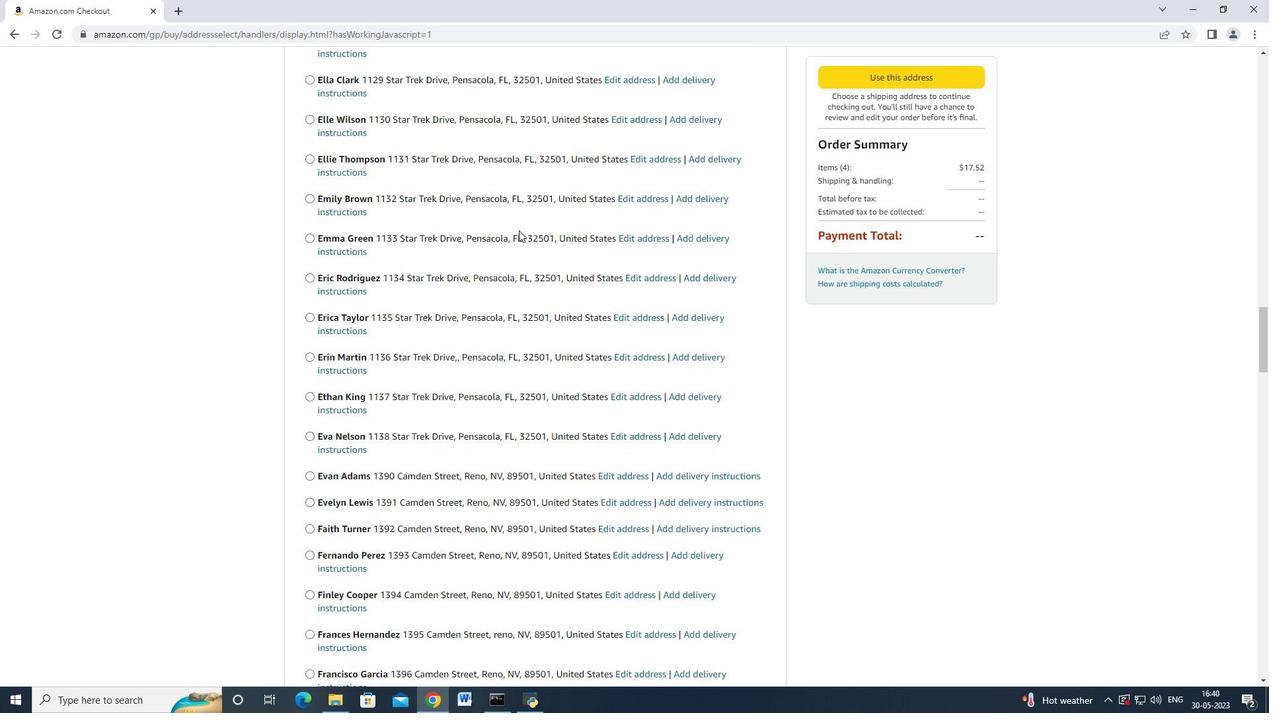 
Action: Mouse moved to (517, 230)
Screenshot: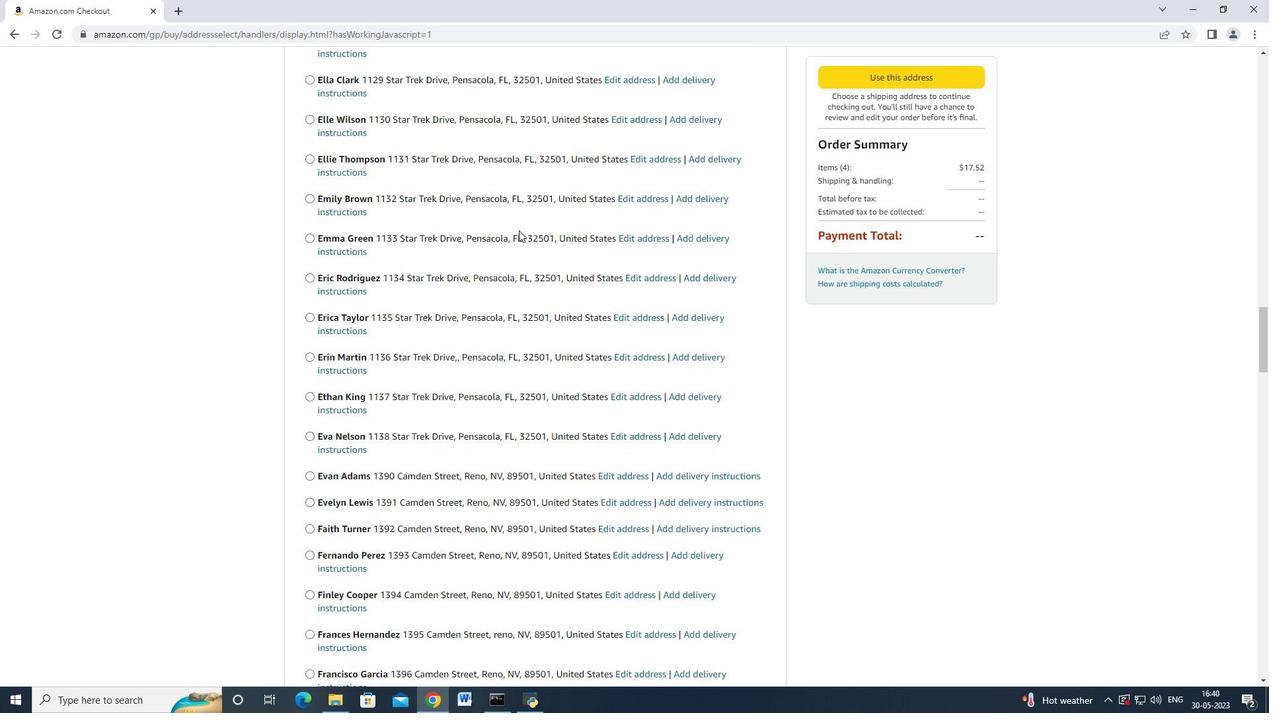 
Action: Mouse scrolled (517, 229) with delta (0, 0)
Screenshot: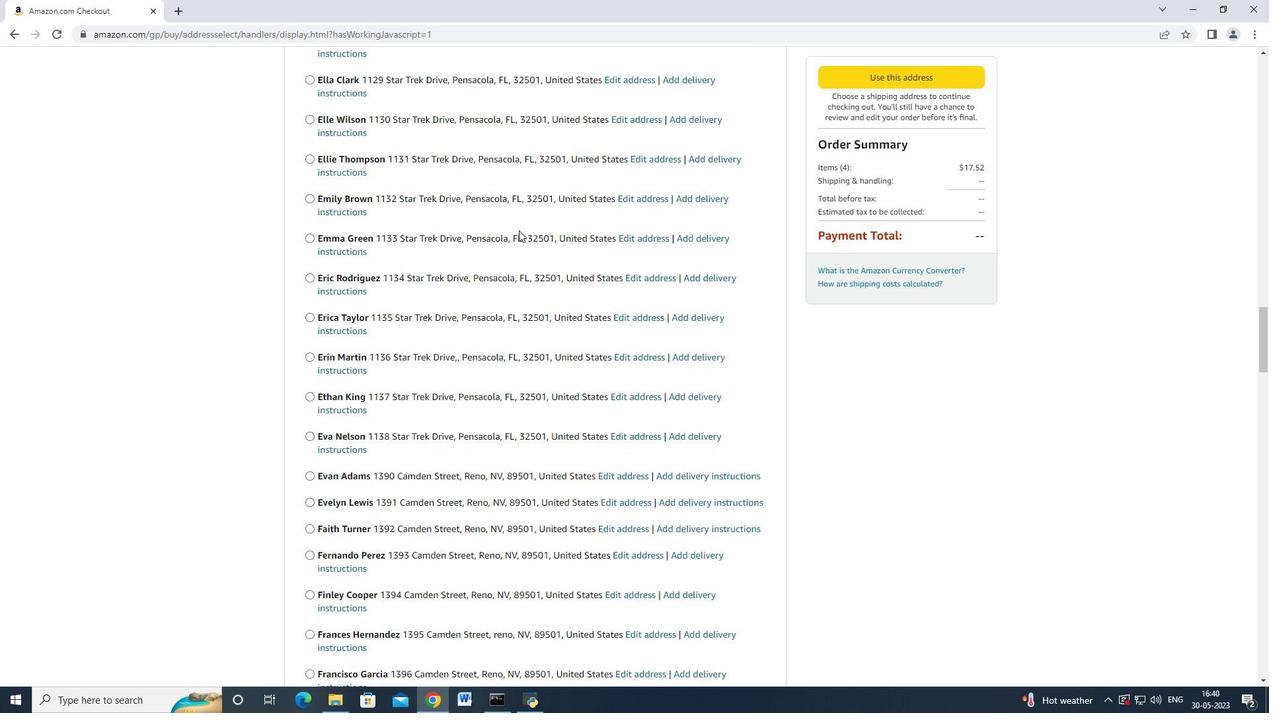 
Action: Mouse moved to (516, 230)
Screenshot: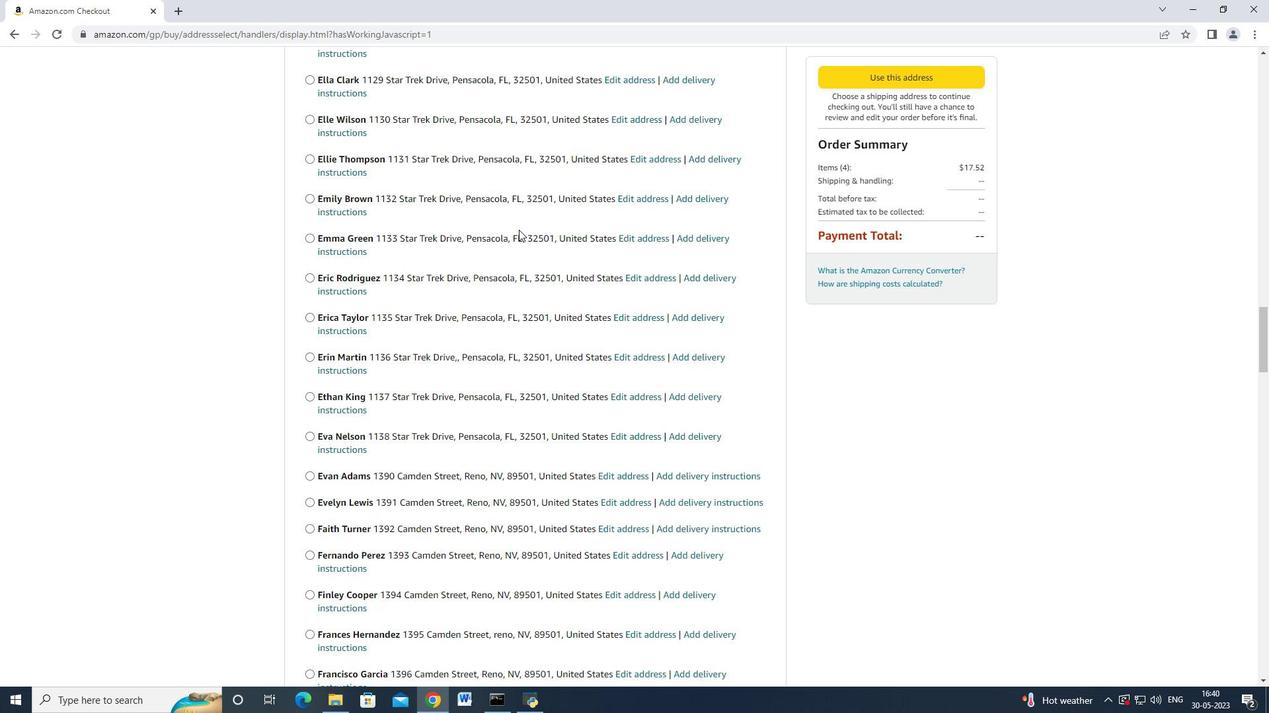 
Action: Mouse scrolled (517, 230) with delta (0, 0)
Screenshot: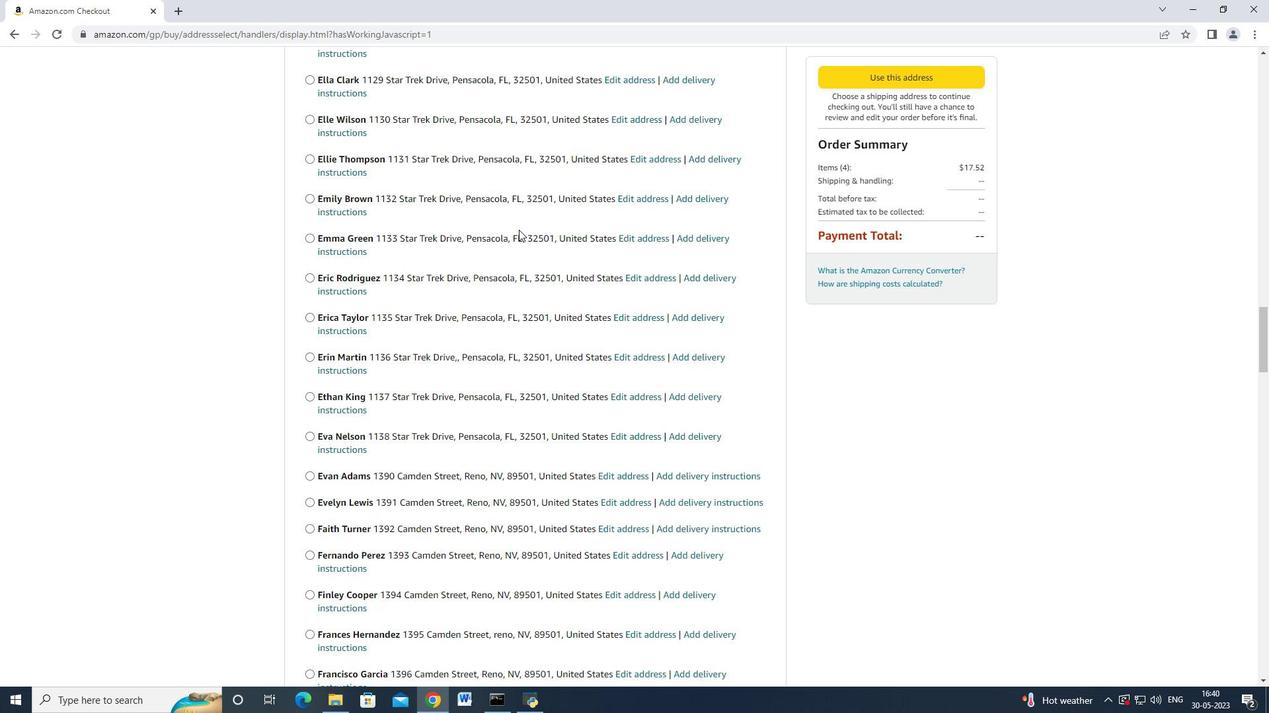 
Action: Mouse moved to (518, 229)
Screenshot: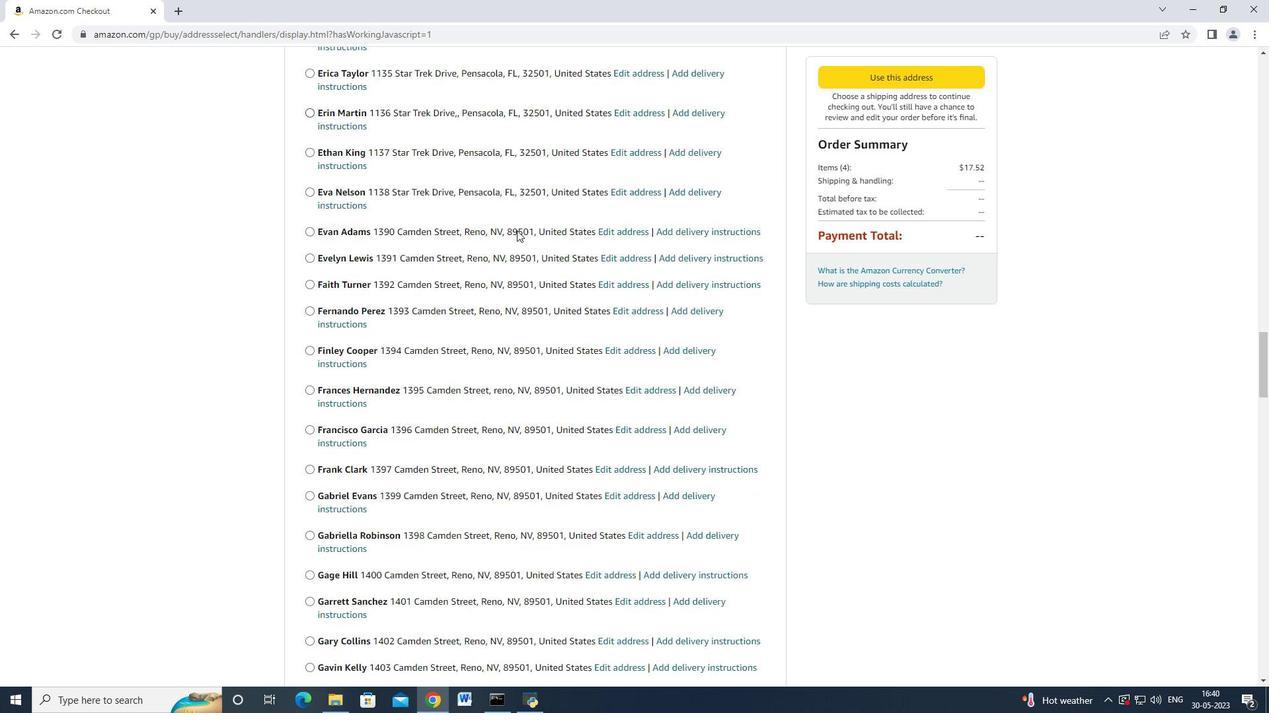 
Action: Mouse scrolled (518, 228) with delta (0, 0)
Screenshot: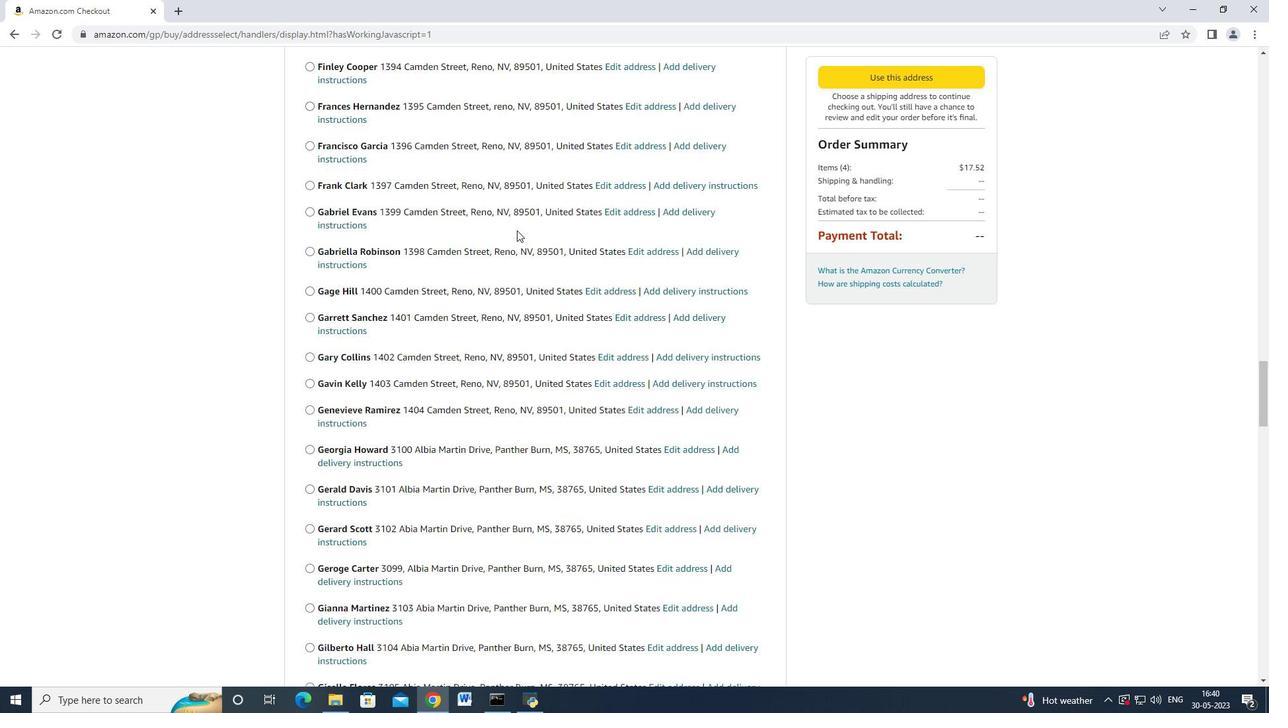 
Action: Mouse scrolled (518, 228) with delta (0, 0)
Screenshot: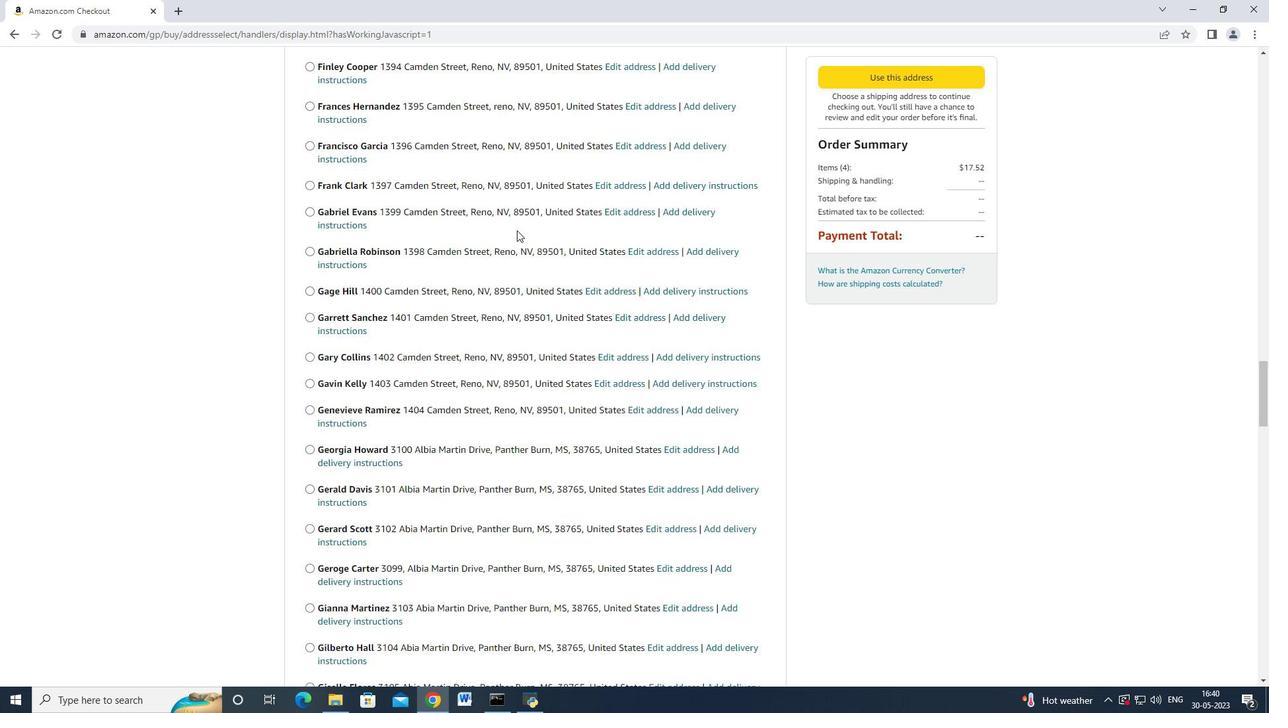 
Action: Mouse scrolled (518, 228) with delta (0, 0)
Screenshot: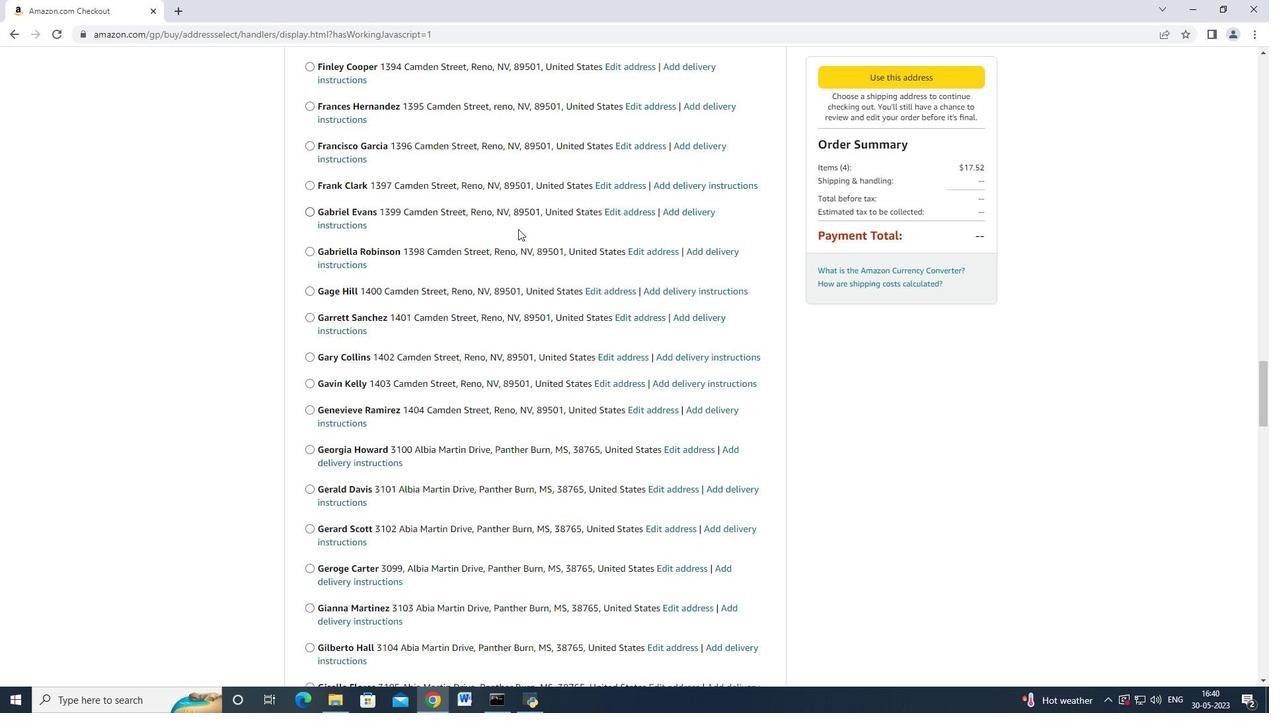 
Action: Mouse moved to (518, 229)
Screenshot: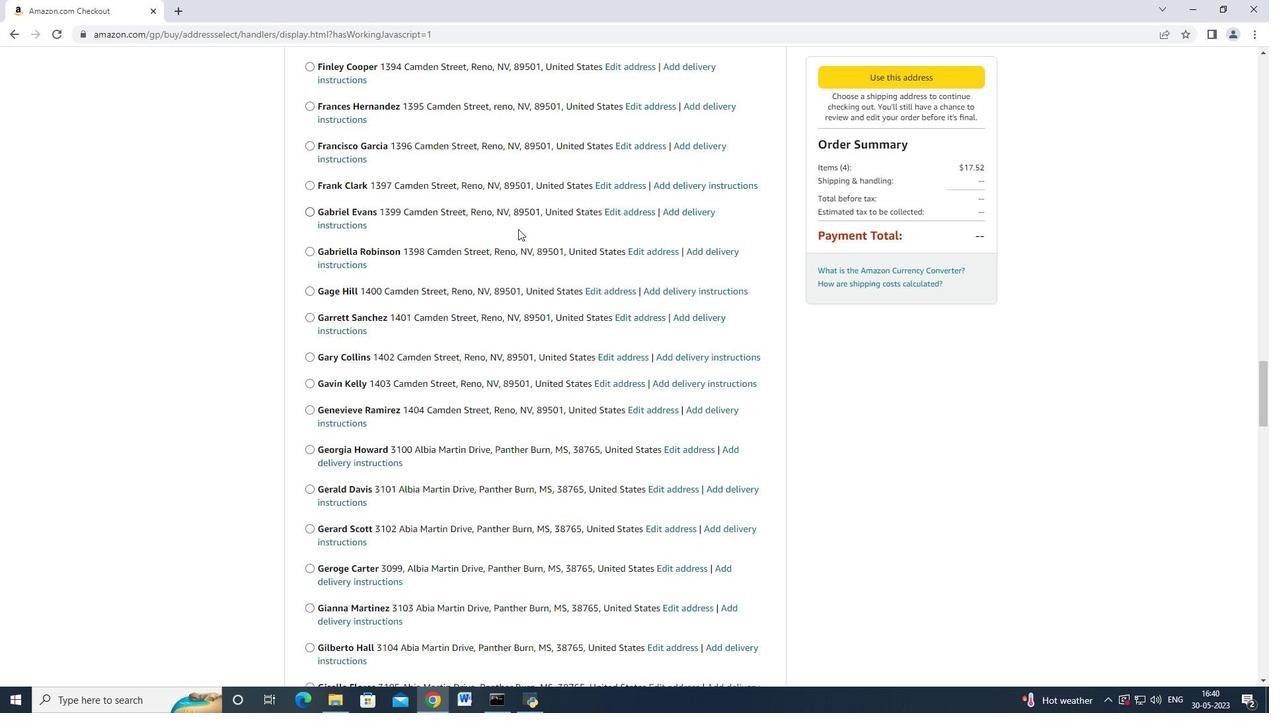 
Action: Mouse scrolled (518, 228) with delta (0, 0)
Screenshot: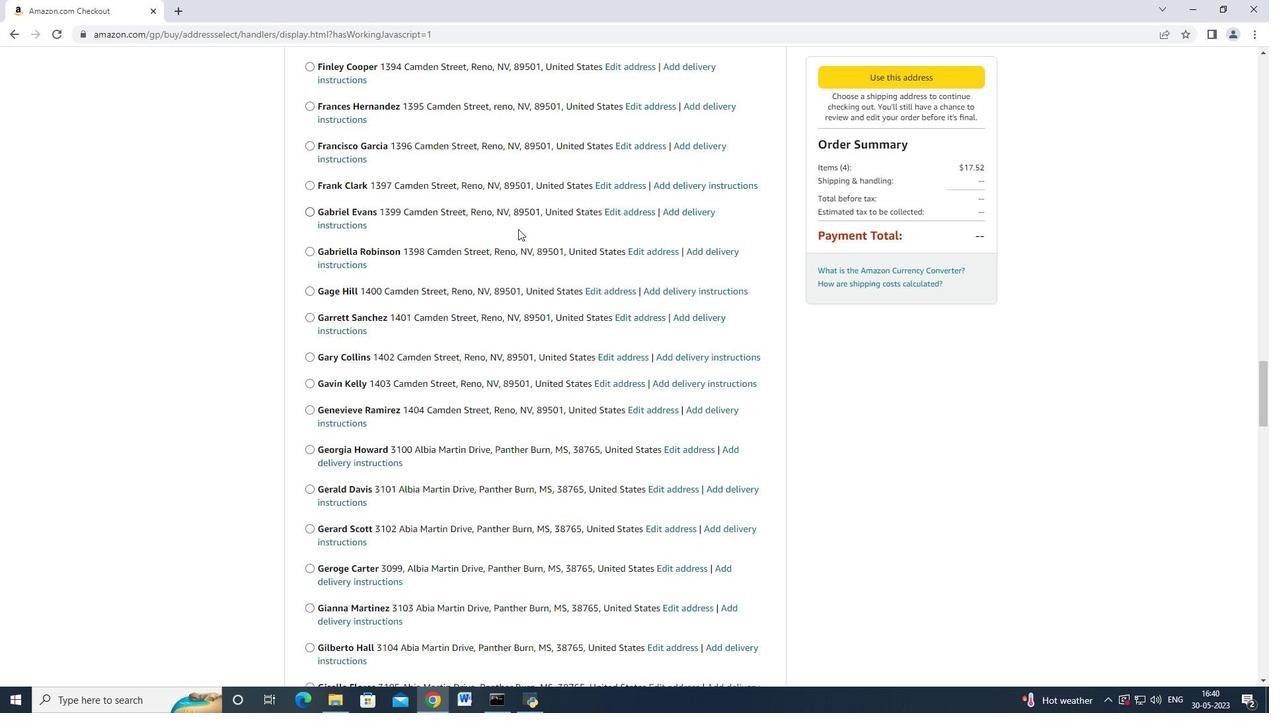 
Action: Mouse scrolled (518, 228) with delta (0, 0)
Screenshot: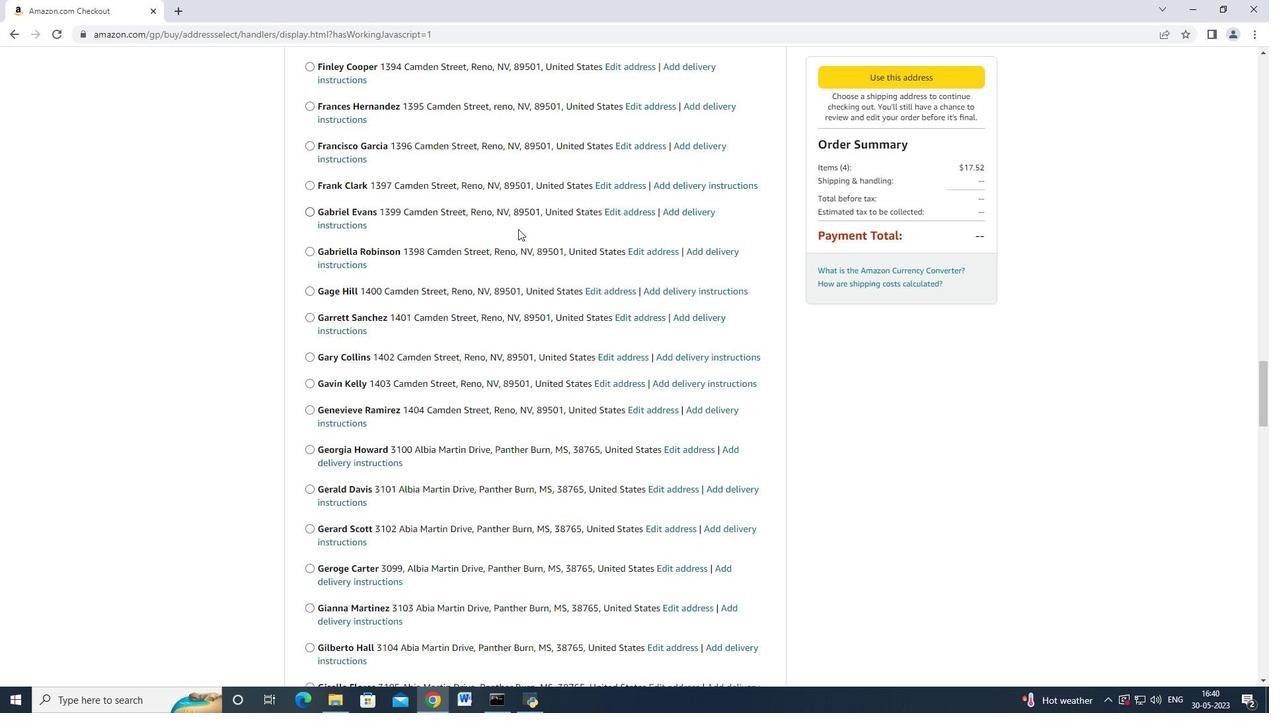 
Action: Mouse scrolled (518, 228) with delta (0, 0)
Screenshot: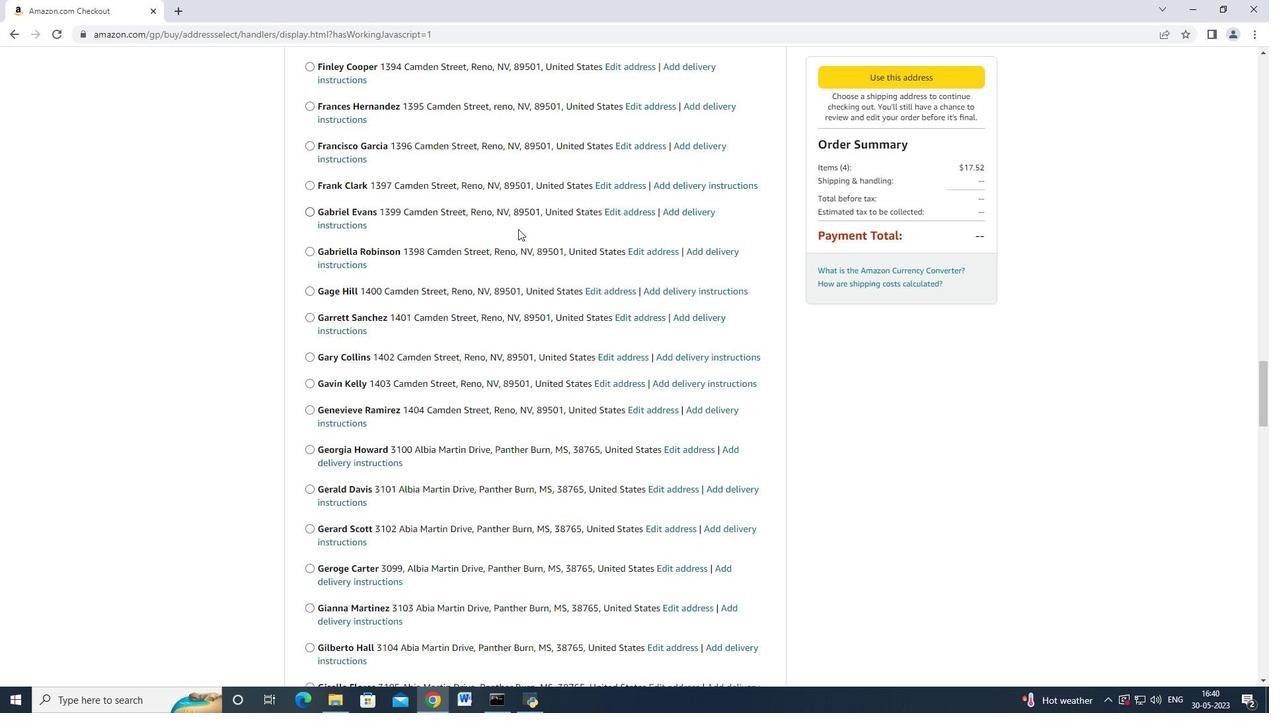 
Action: Mouse scrolled (518, 228) with delta (0, 0)
Screenshot: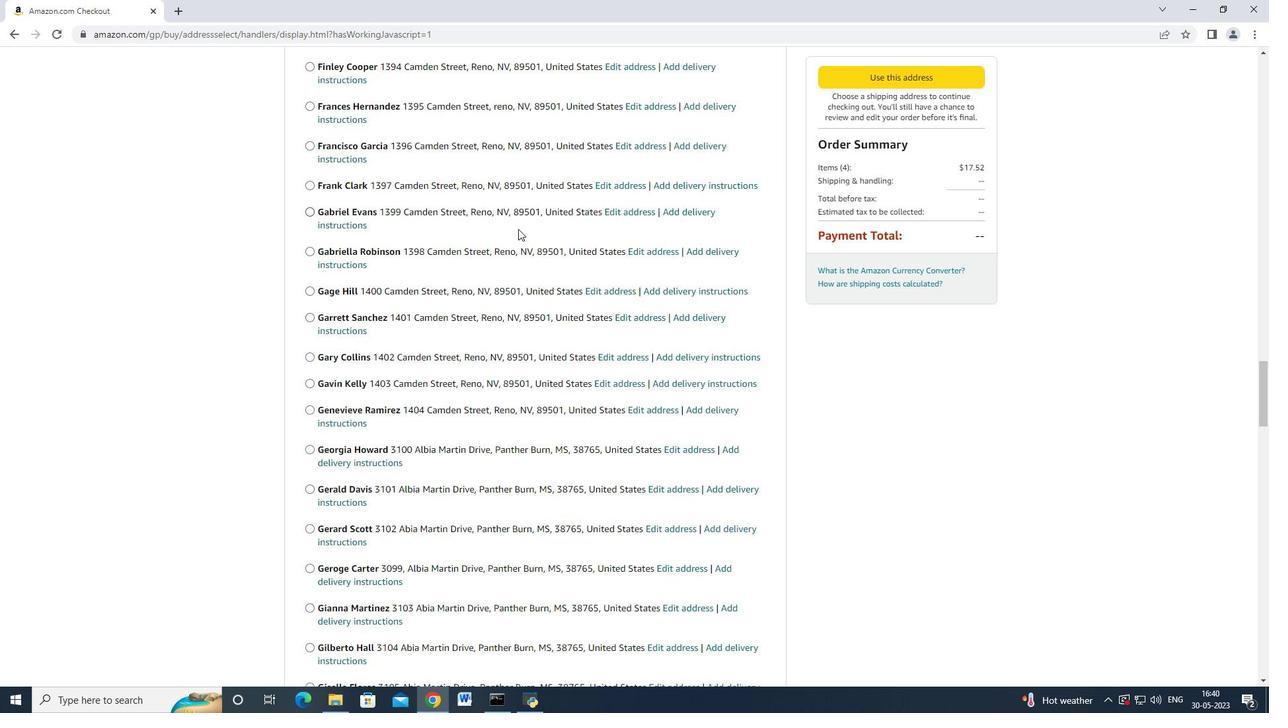 
Action: Mouse scrolled (518, 228) with delta (0, 0)
Screenshot: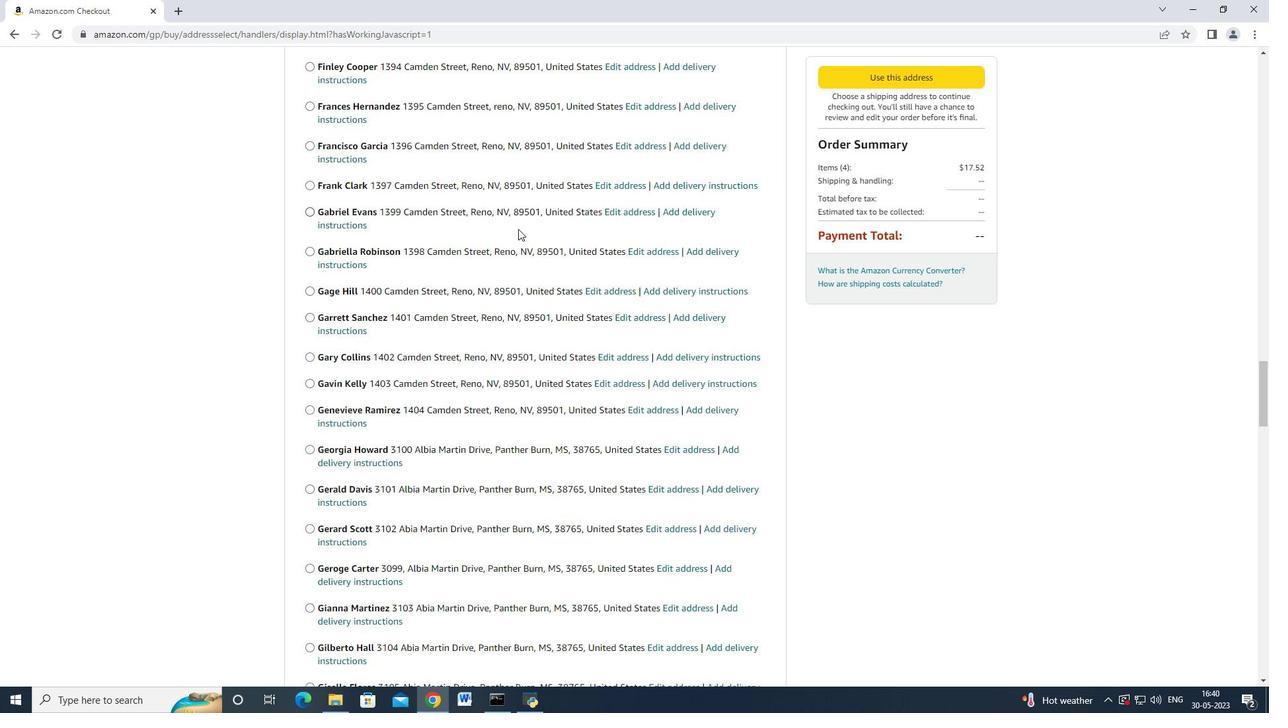
Action: Mouse moved to (517, 230)
Screenshot: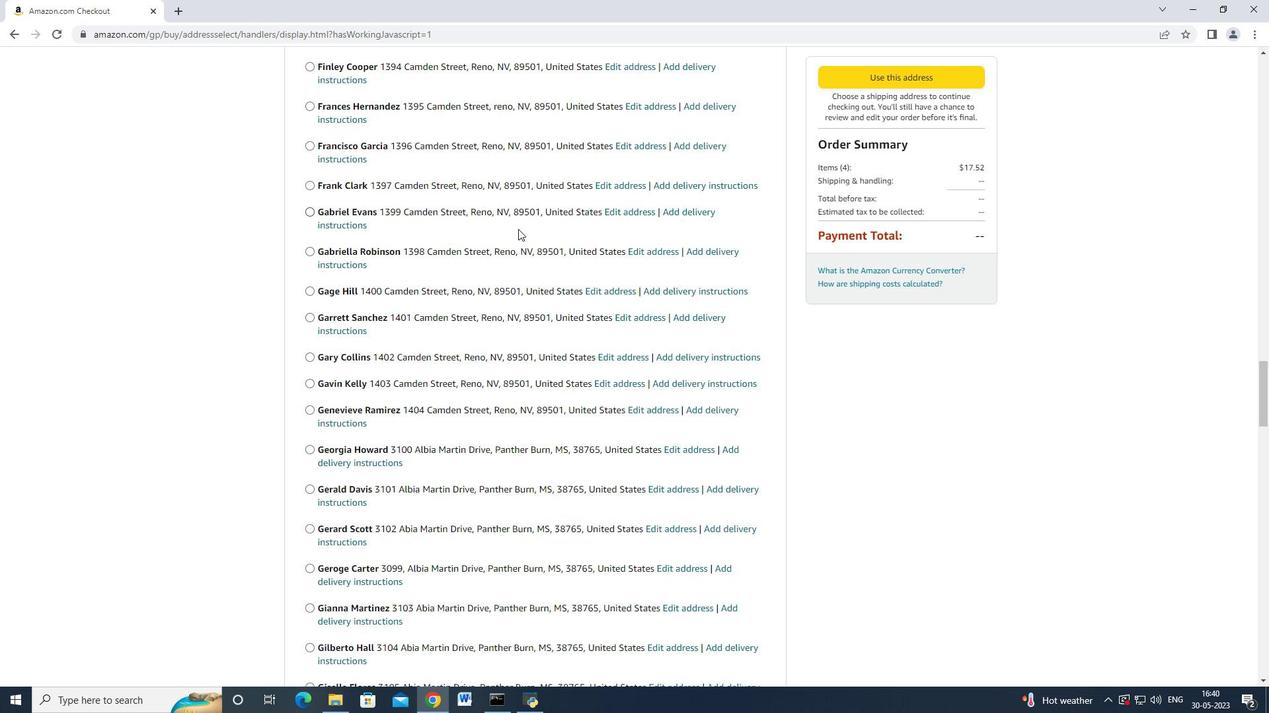 
Action: Mouse scrolled (517, 228) with delta (0, 0)
Screenshot: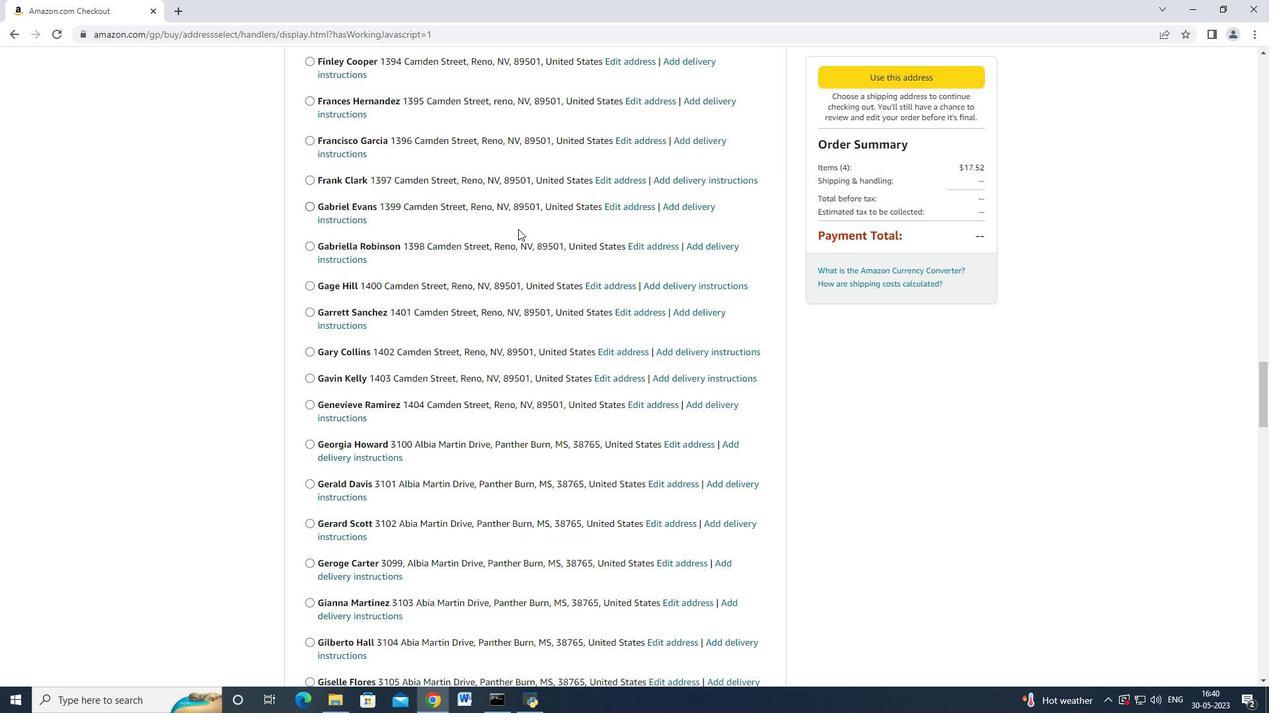 
Action: Mouse moved to (516, 230)
Screenshot: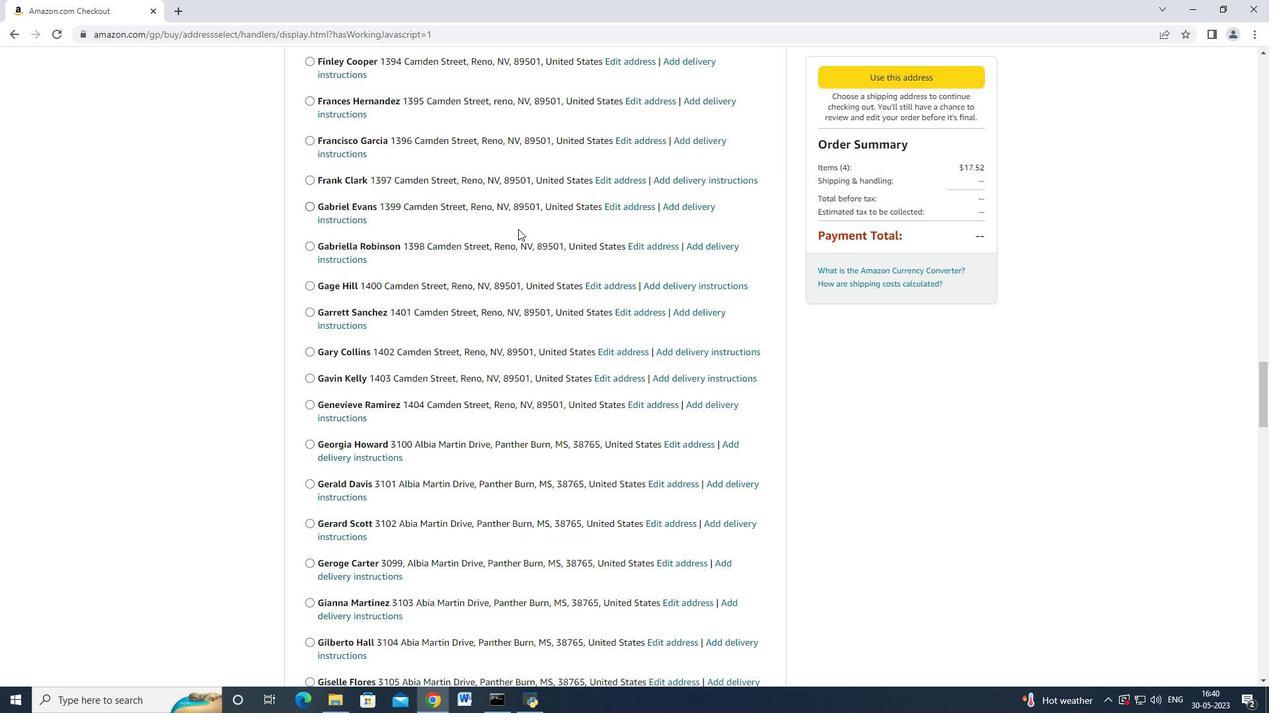 
Action: Mouse scrolled (516, 230) with delta (0, 0)
Screenshot: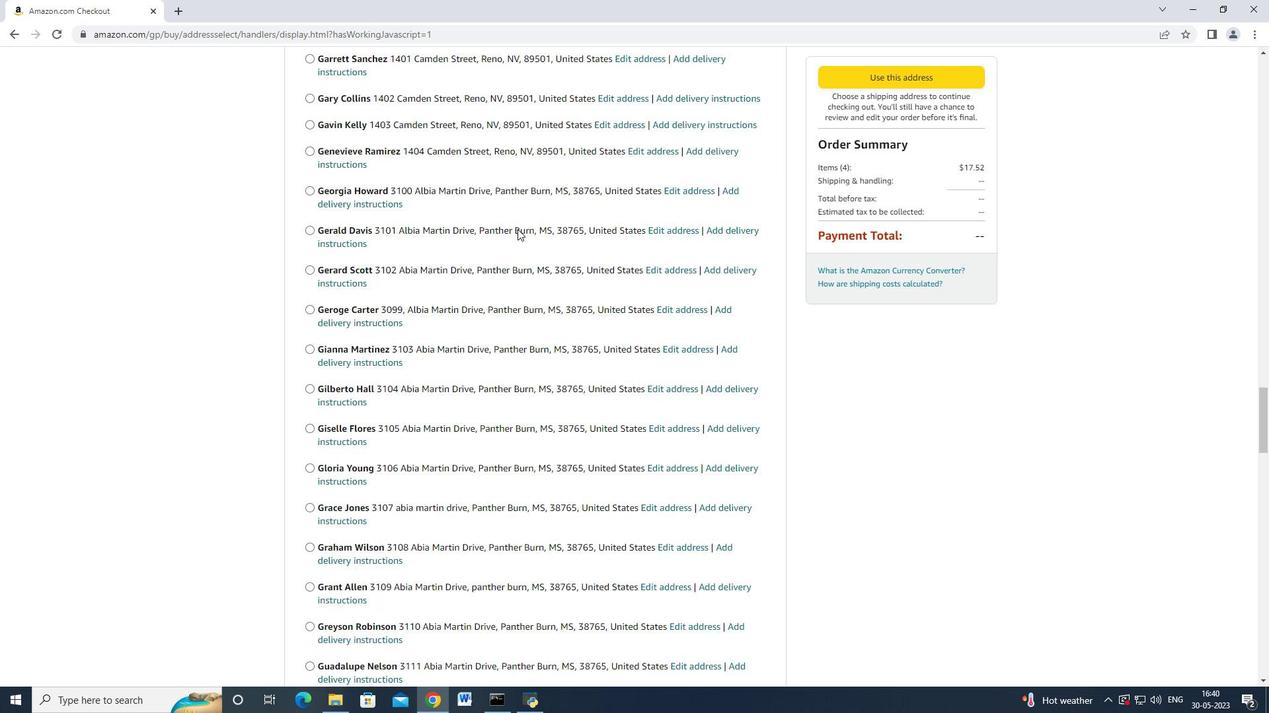 
Action: Mouse scrolled (516, 230) with delta (0, 0)
Screenshot: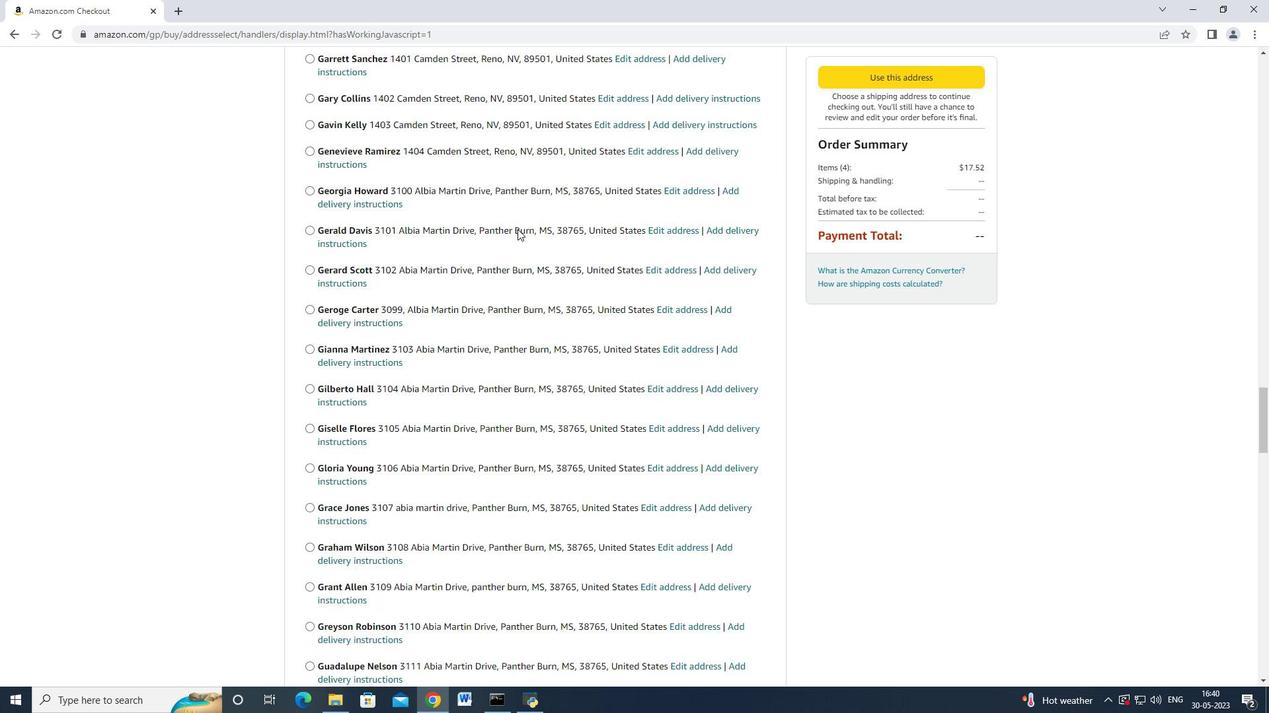
Action: Mouse scrolled (516, 230) with delta (0, 0)
Screenshot: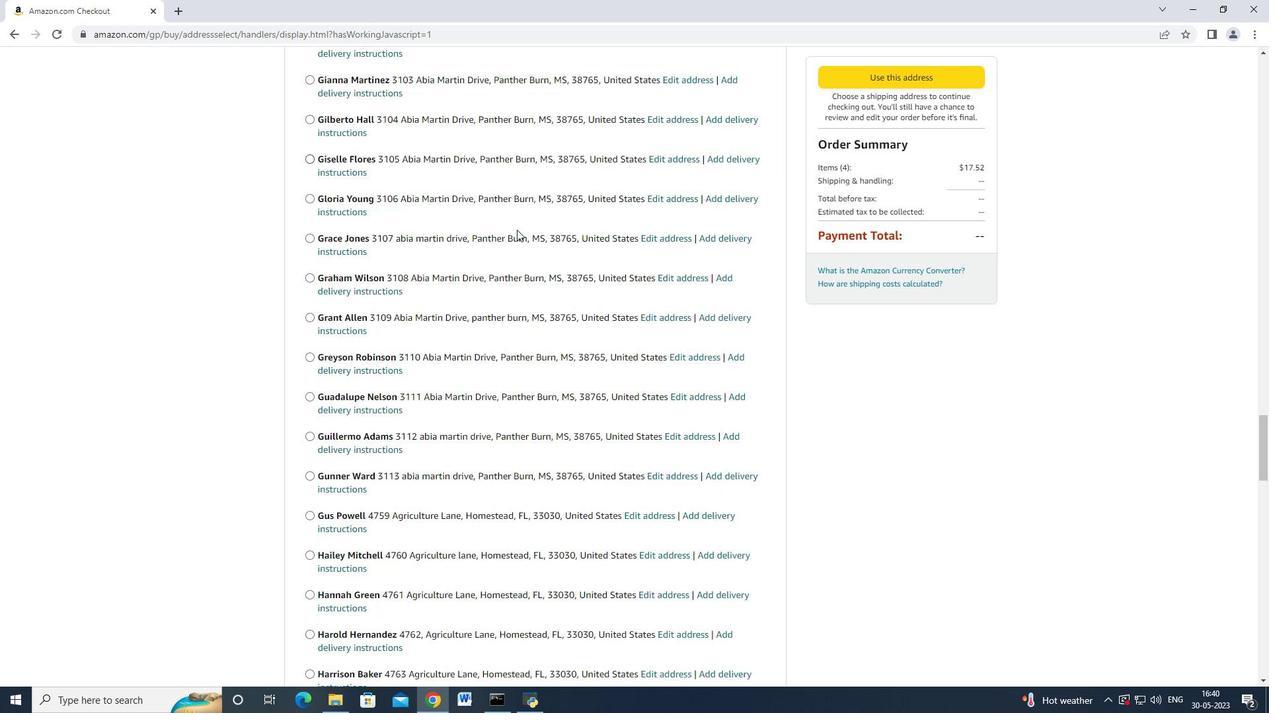 
Action: Mouse scrolled (516, 230) with delta (0, 0)
Screenshot: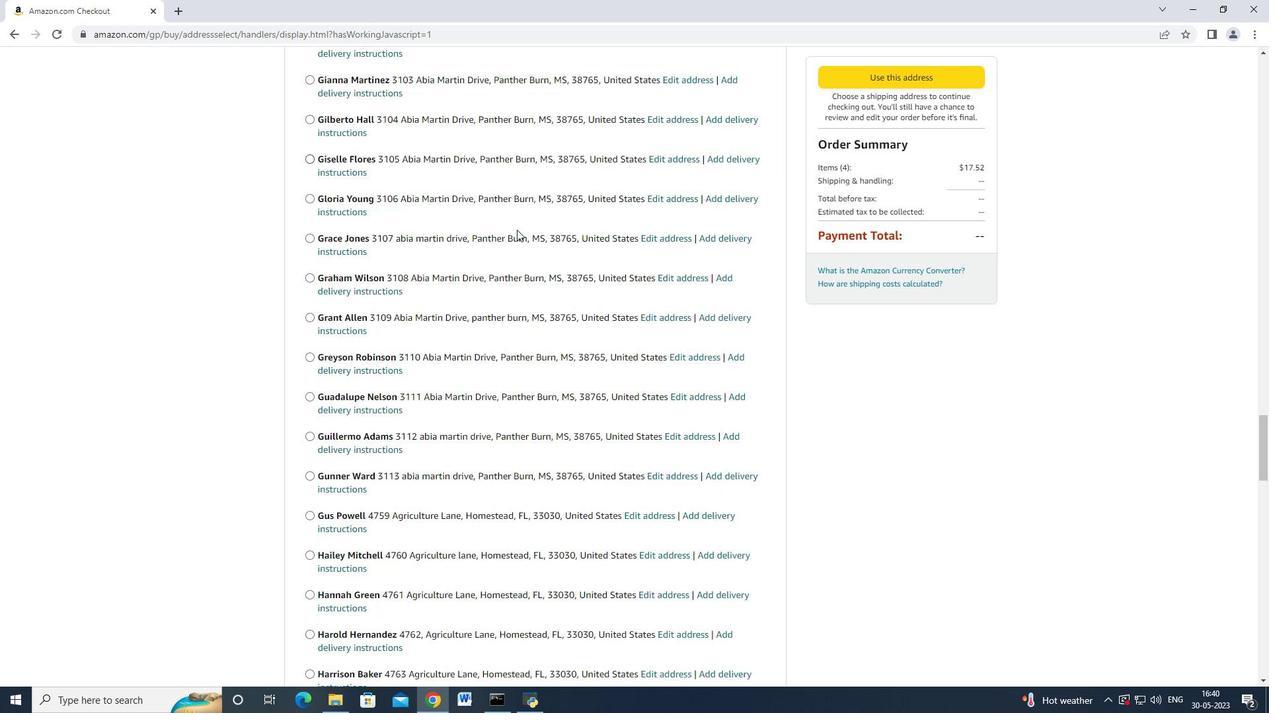 
Action: Mouse scrolled (516, 230) with delta (0, 0)
Screenshot: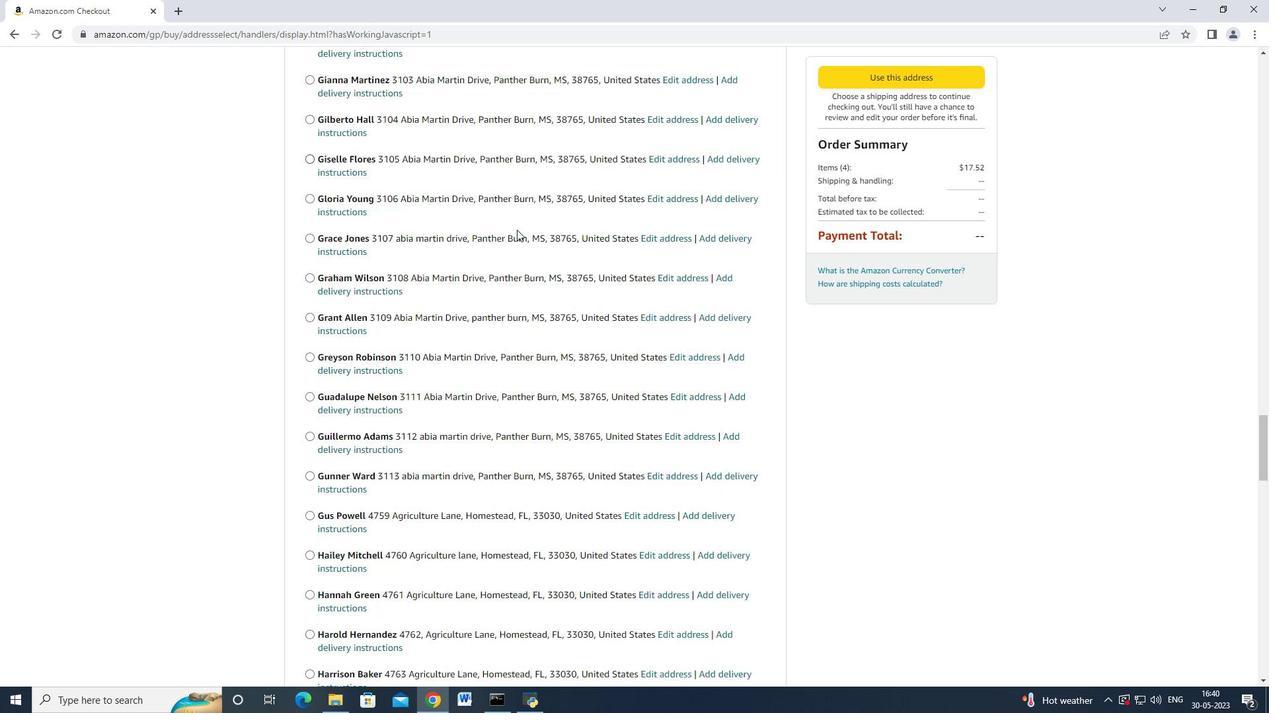 
Action: Mouse scrolled (516, 230) with delta (0, 0)
Screenshot: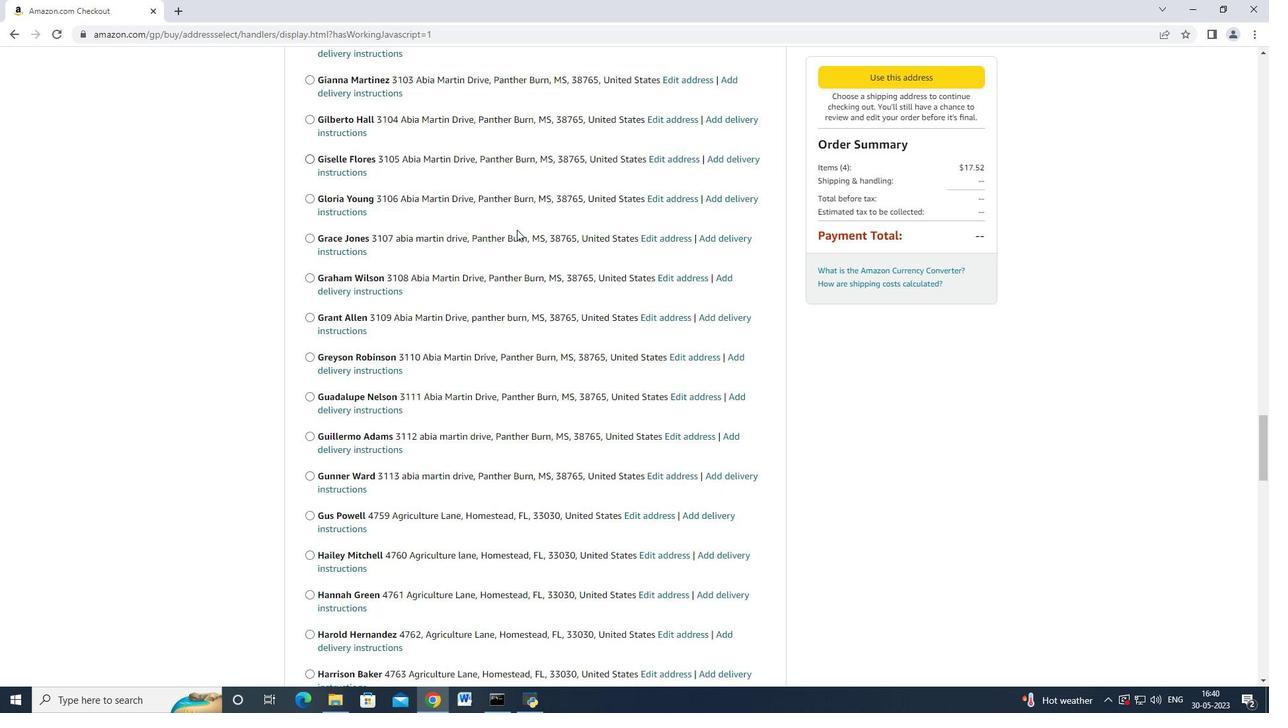 
Action: Mouse scrolled (516, 230) with delta (0, 0)
Screenshot: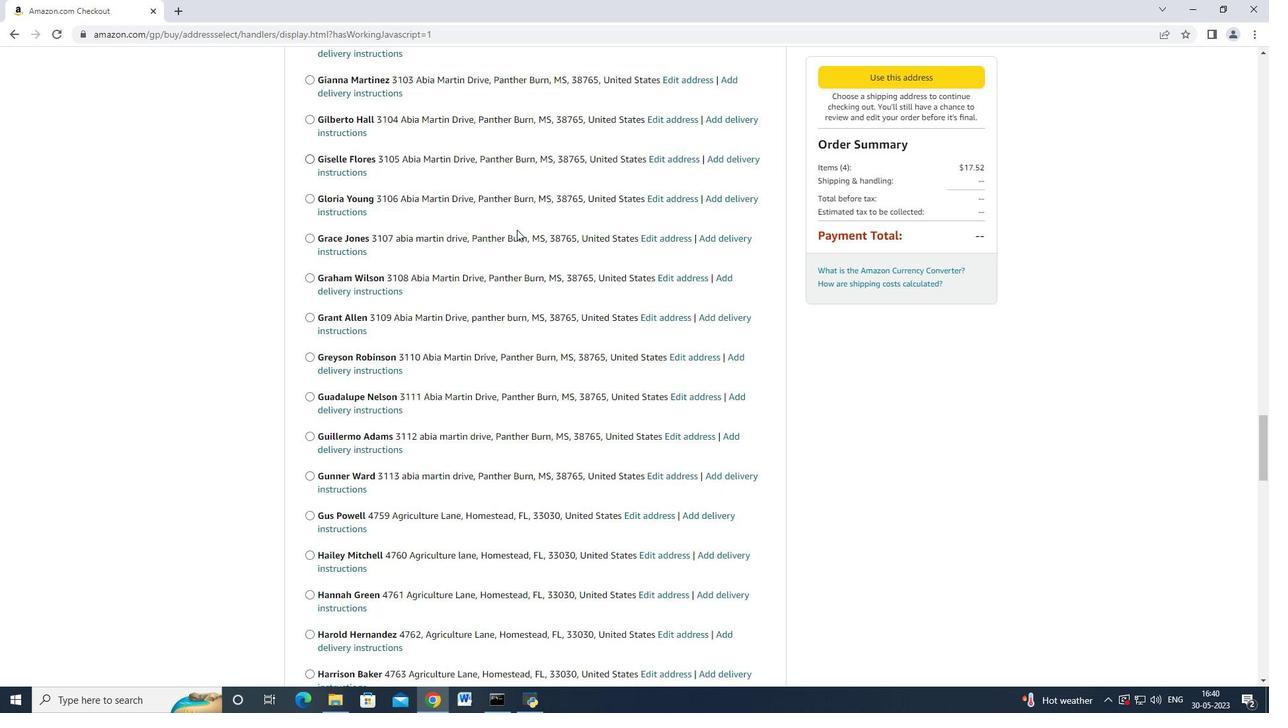 
Action: Mouse scrolled (516, 230) with delta (0, 0)
Screenshot: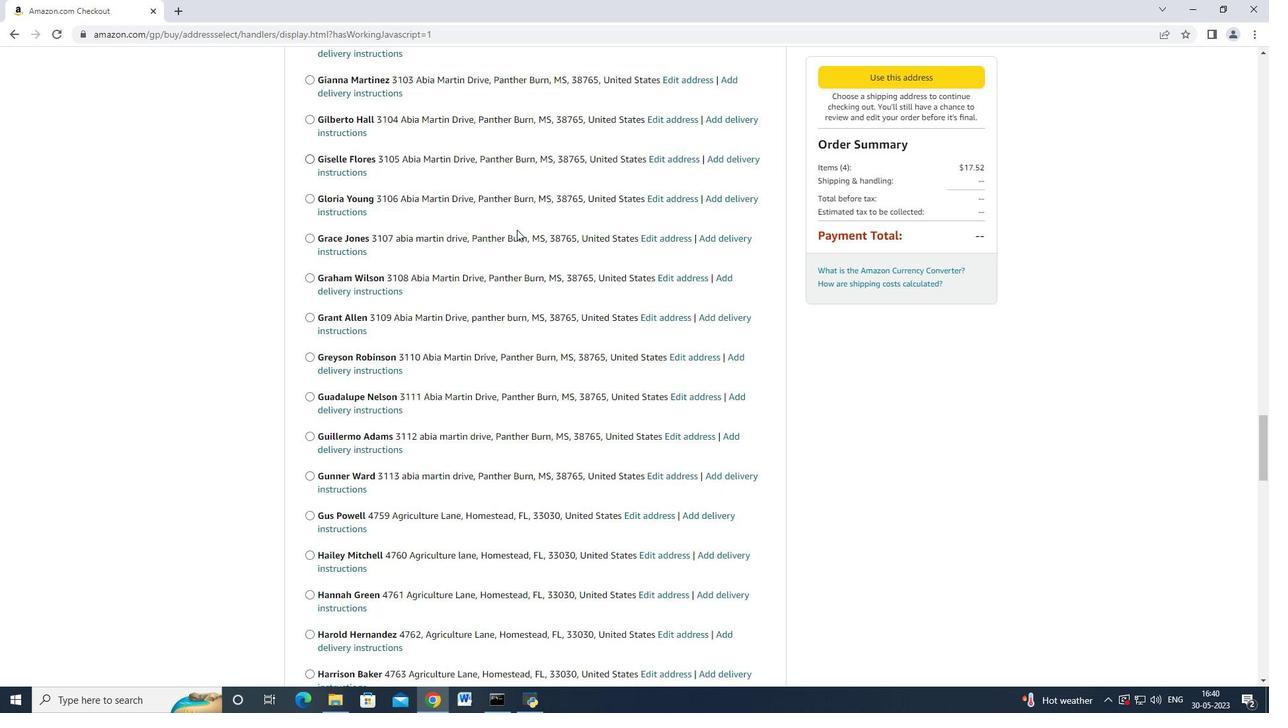 
Action: Mouse scrolled (516, 230) with delta (0, 0)
Screenshot: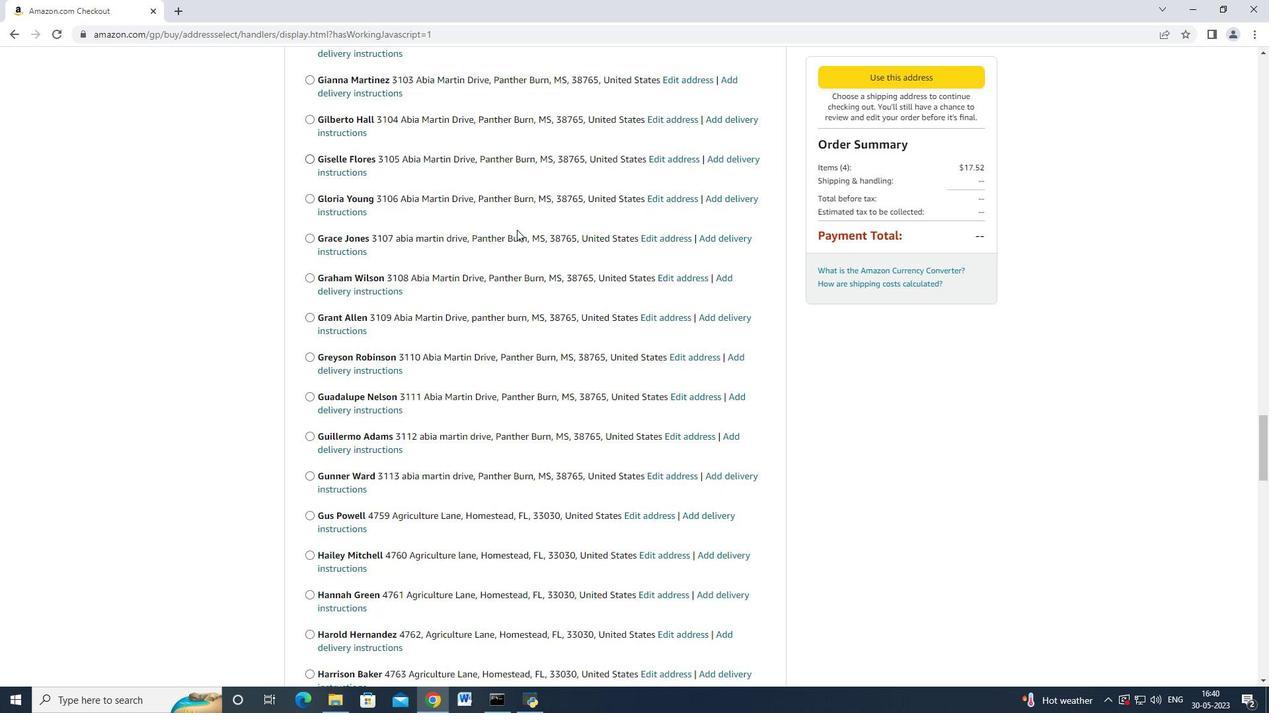 
Action: Mouse moved to (515, 235)
Screenshot: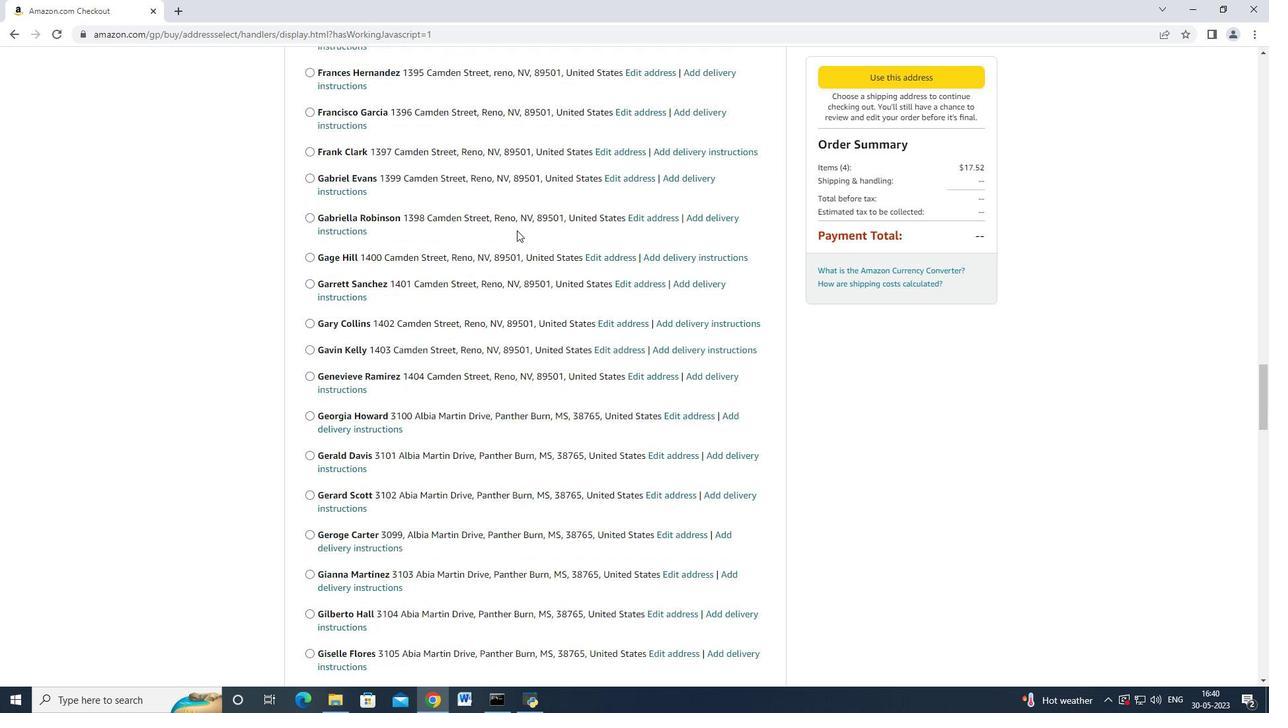
Action: Mouse scrolled (515, 235) with delta (0, 0)
Screenshot: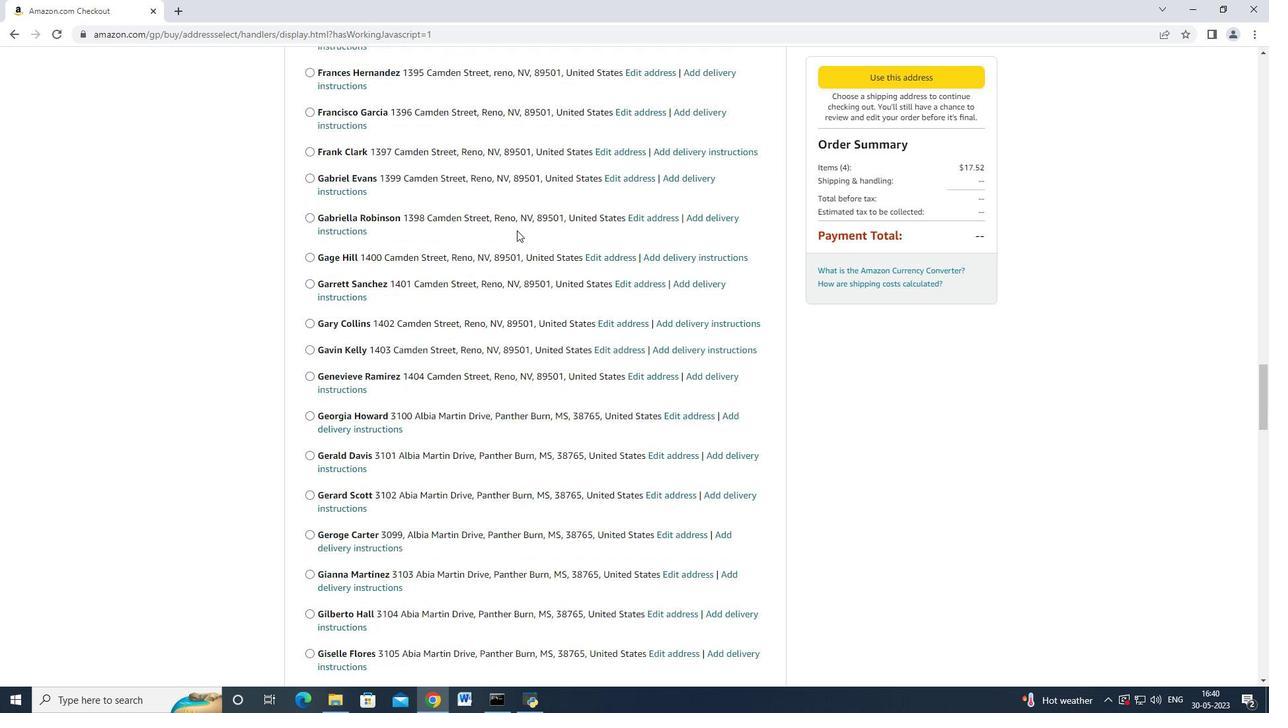 
Action: Mouse moved to (515, 235)
Screenshot: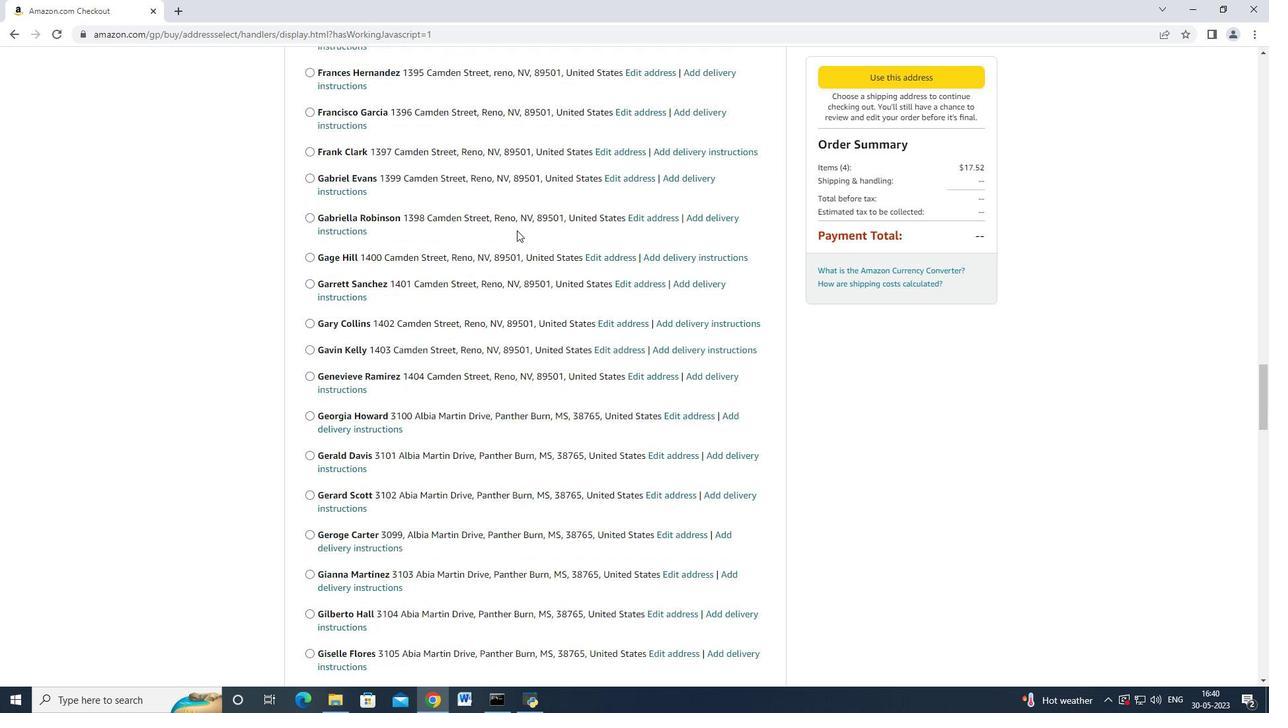 
Action: Mouse scrolled (515, 235) with delta (0, 0)
Screenshot: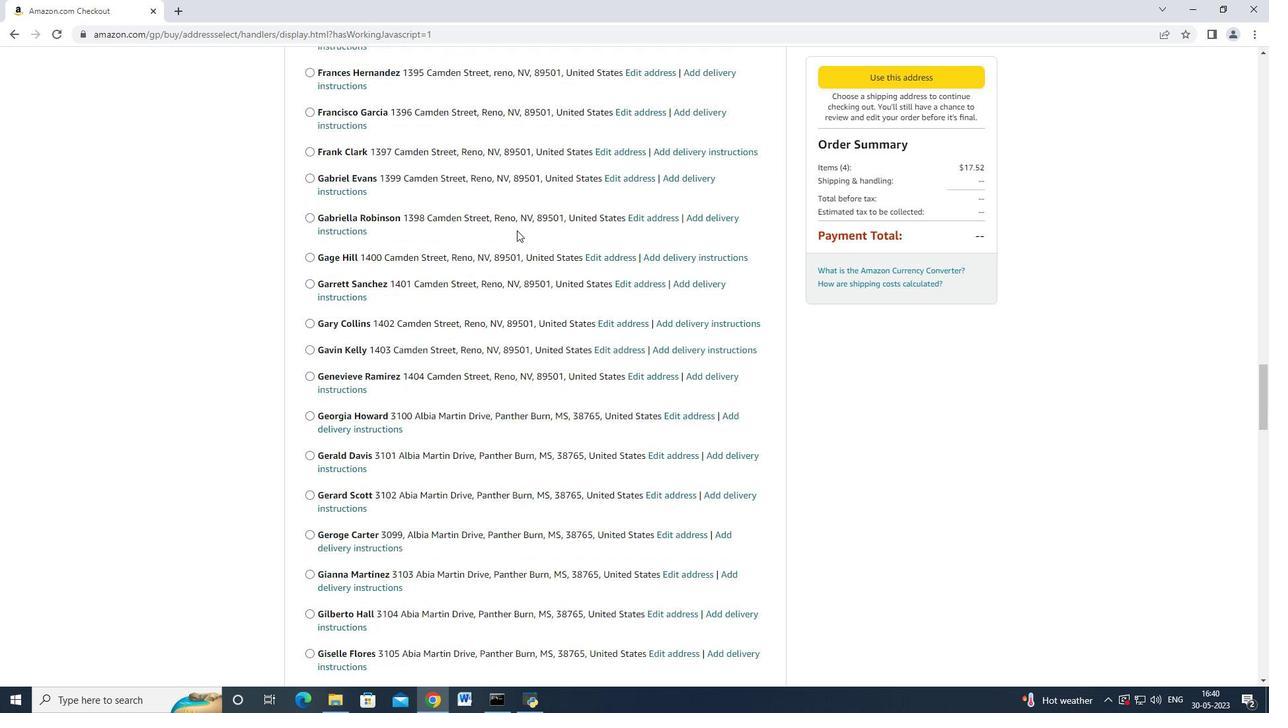 
Action: Mouse scrolled (515, 235) with delta (0, 0)
Screenshot: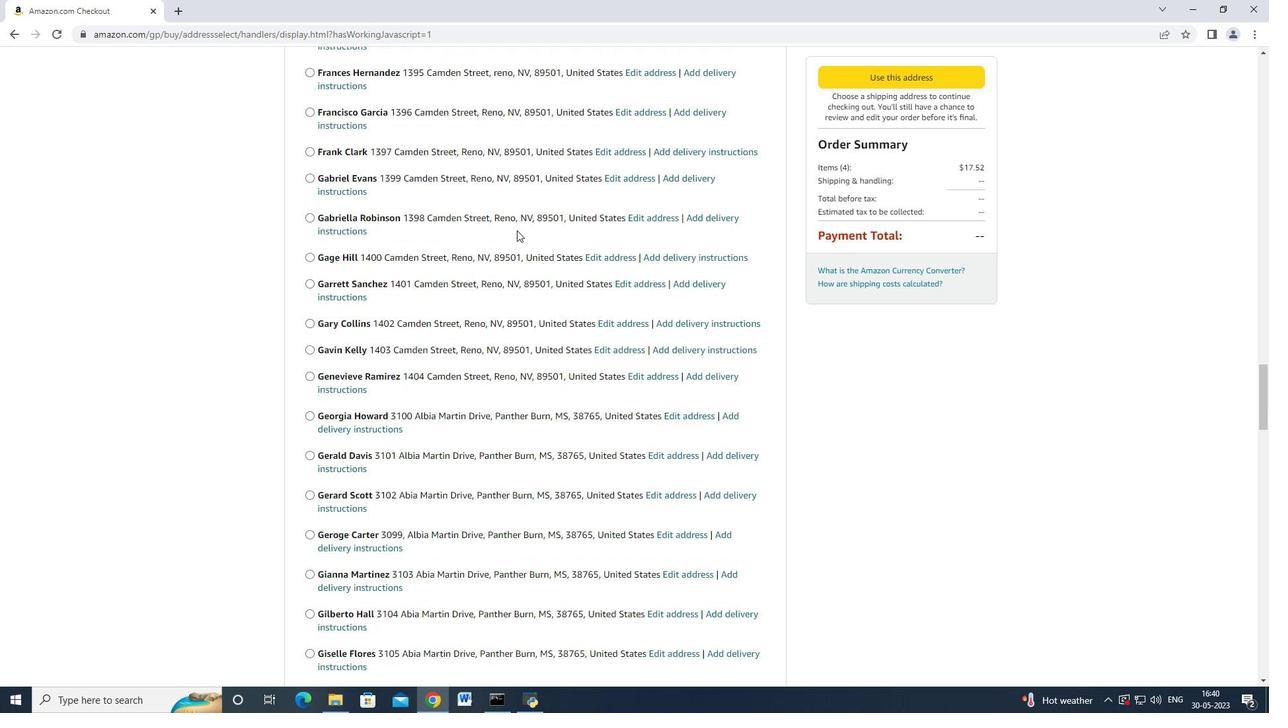
Action: Mouse scrolled (515, 235) with delta (0, 0)
Screenshot: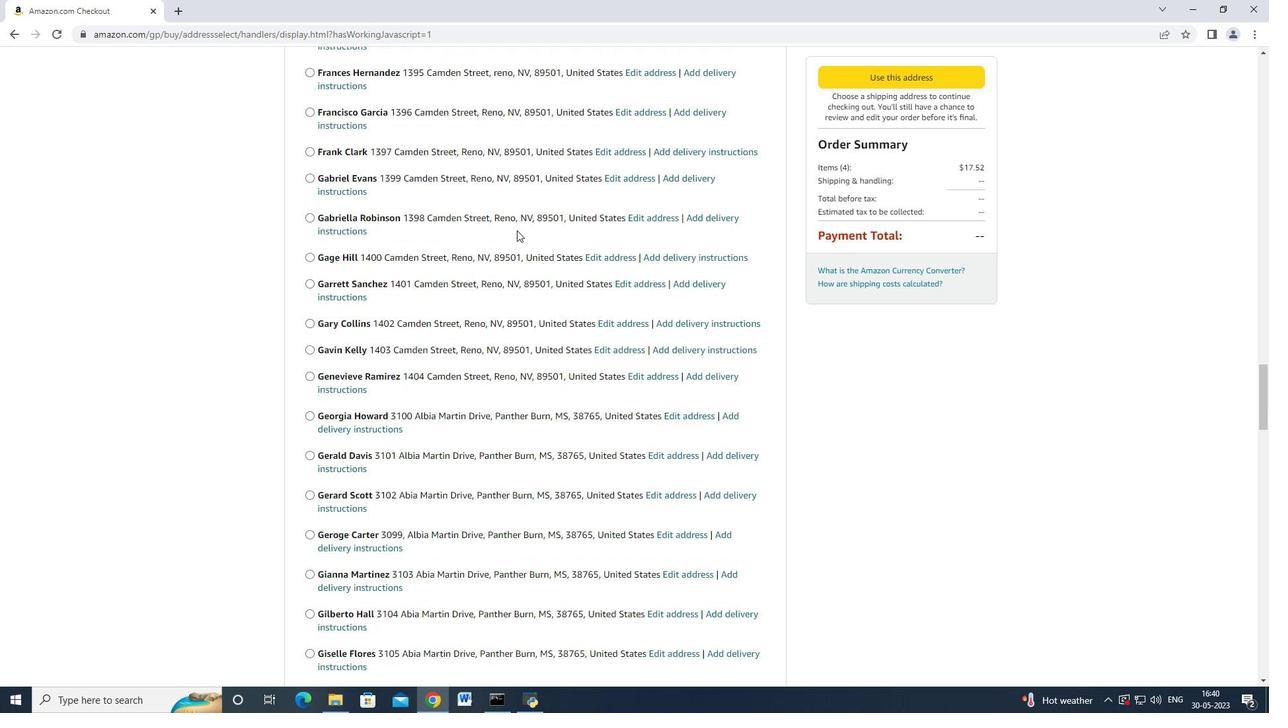 
Action: Mouse scrolled (515, 235) with delta (0, 0)
Screenshot: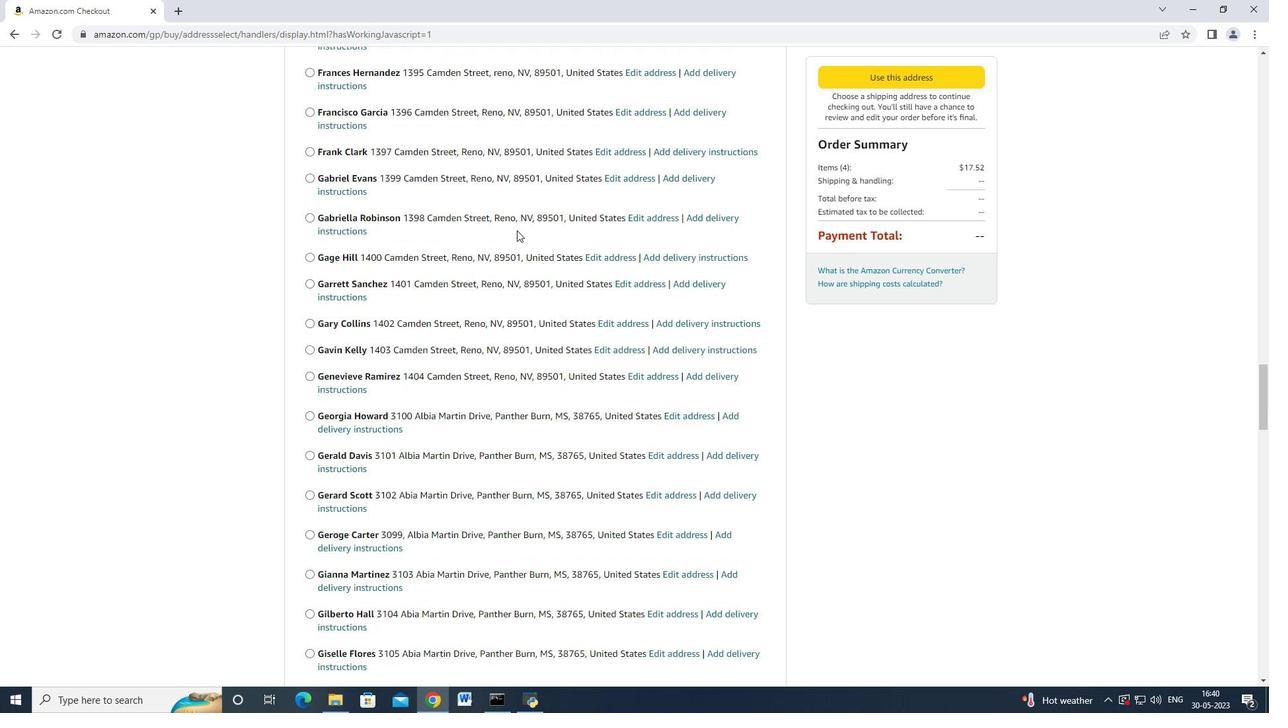 
Action: Mouse scrolled (515, 235) with delta (0, 0)
Screenshot: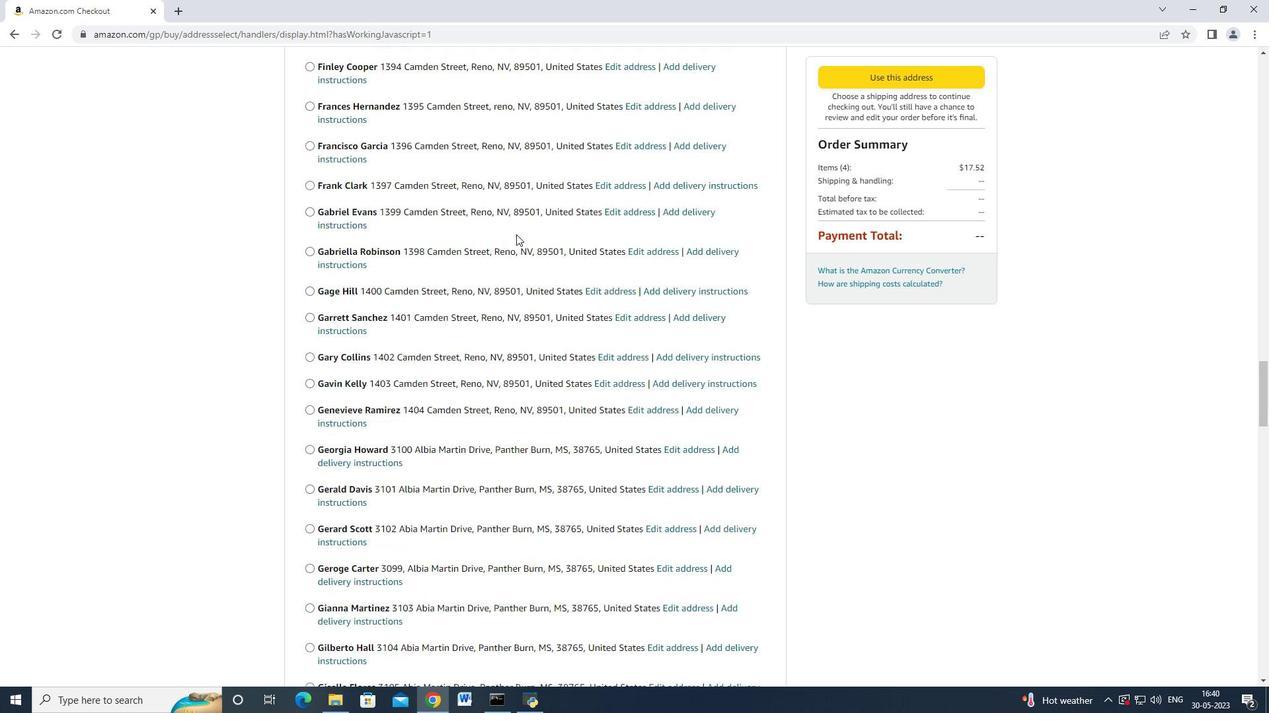 
Action: Mouse scrolled (515, 235) with delta (0, 0)
Screenshot: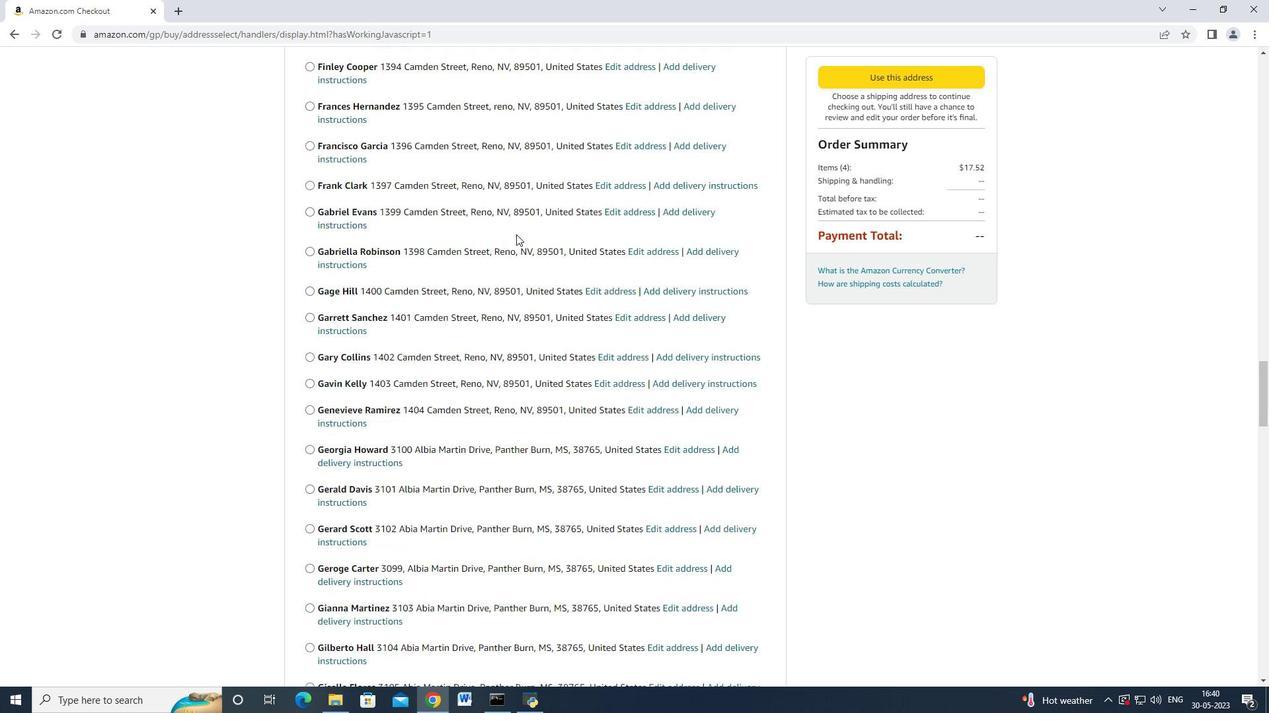 
Action: Mouse moved to (514, 236)
Screenshot: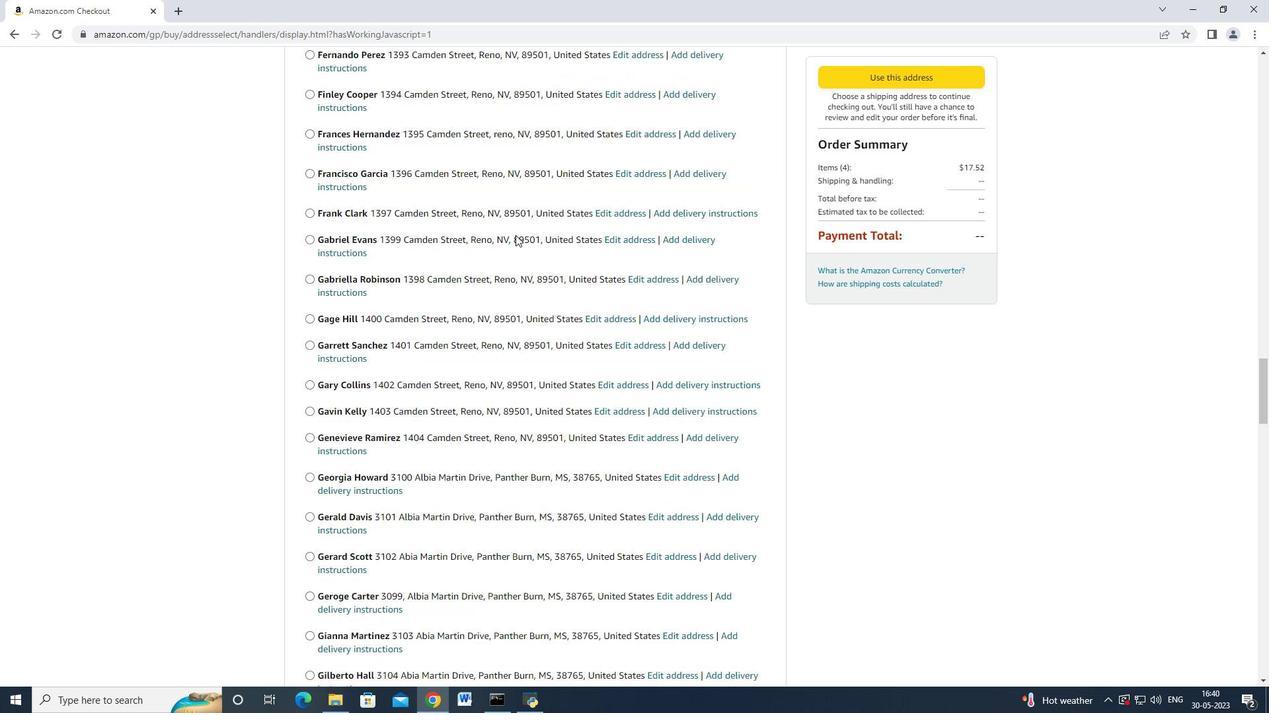 
Action: Mouse scrolled (514, 237) with delta (0, 0)
Screenshot: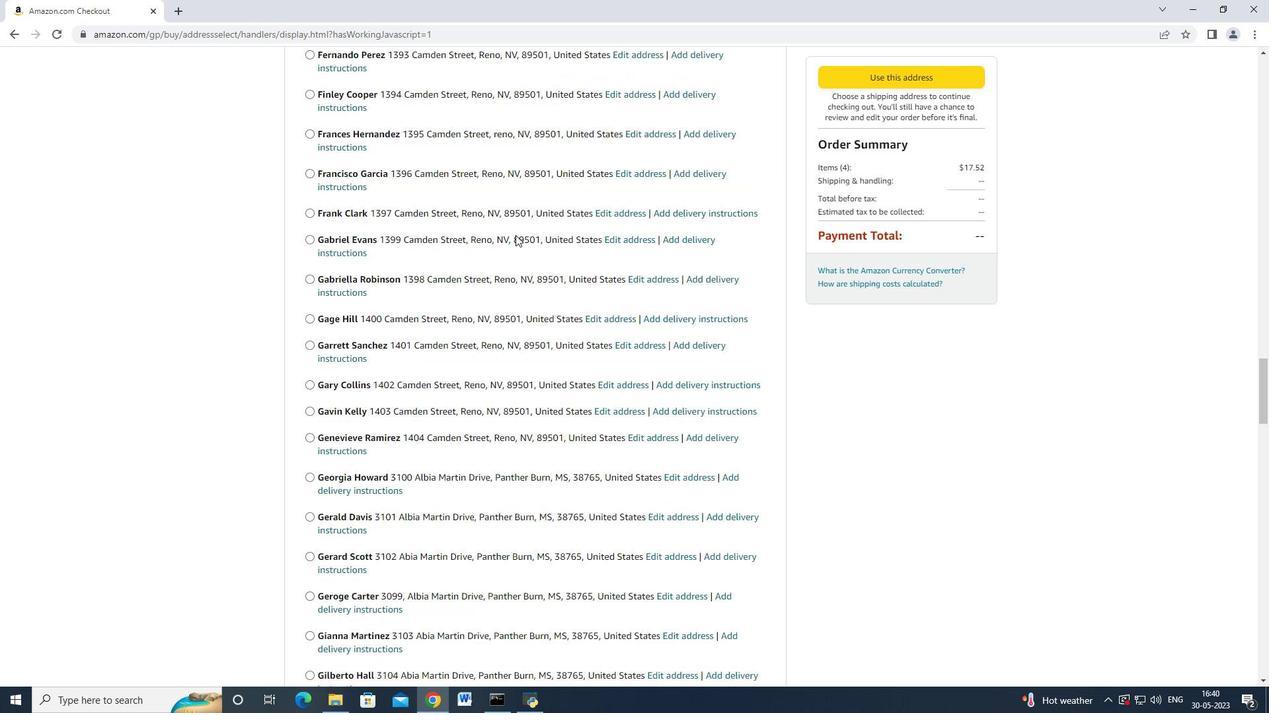 
Action: Mouse moved to (514, 236)
Screenshot: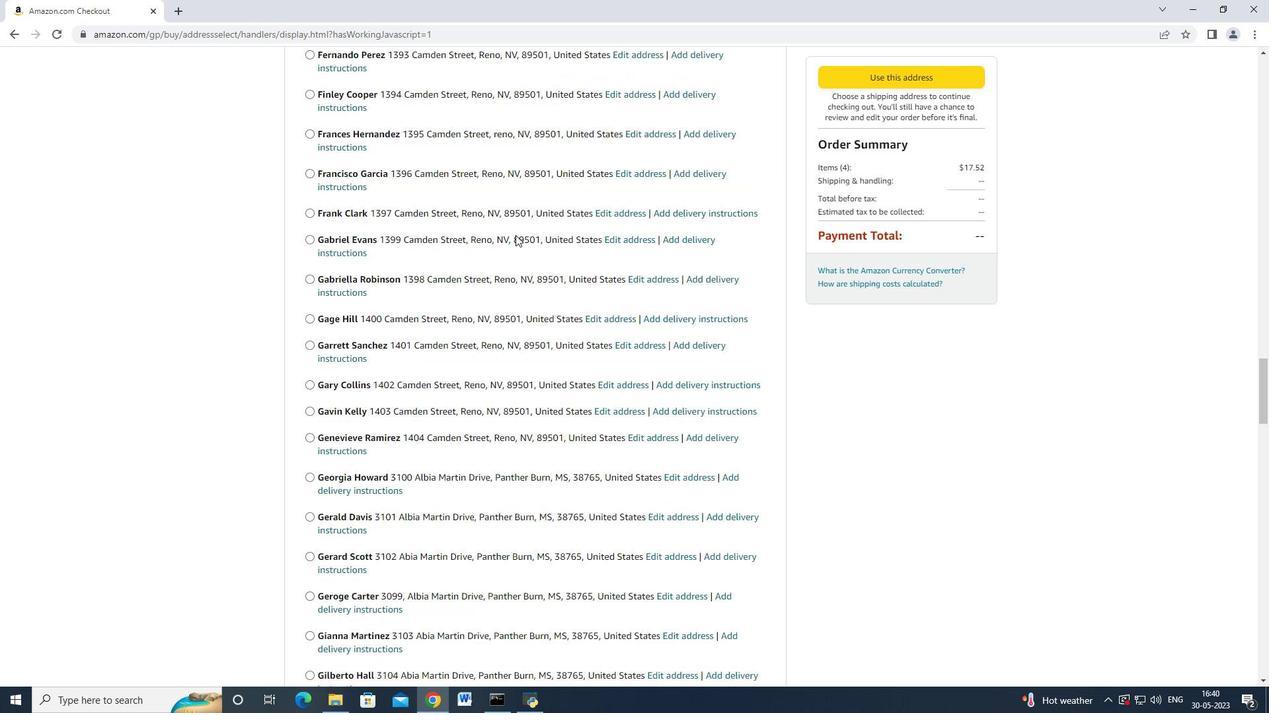
Action: Mouse scrolled (514, 237) with delta (0, 0)
Screenshot: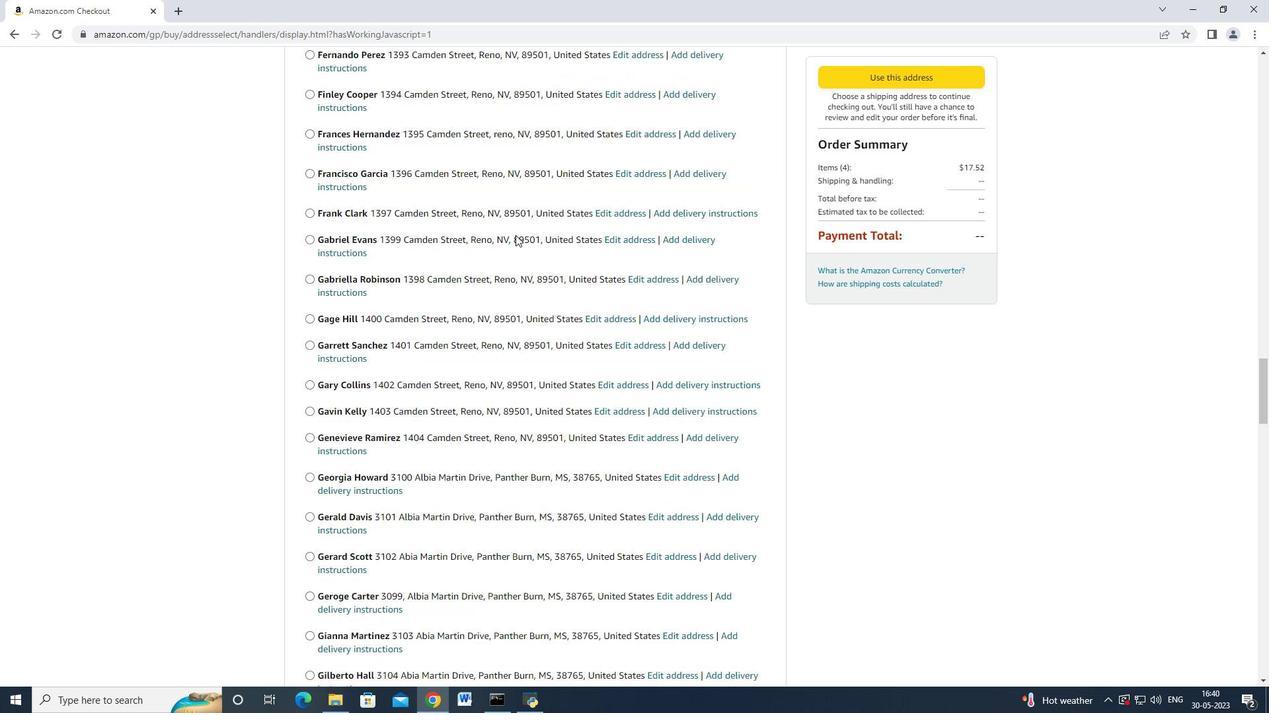 
Action: Mouse scrolled (514, 237) with delta (0, 0)
Screenshot: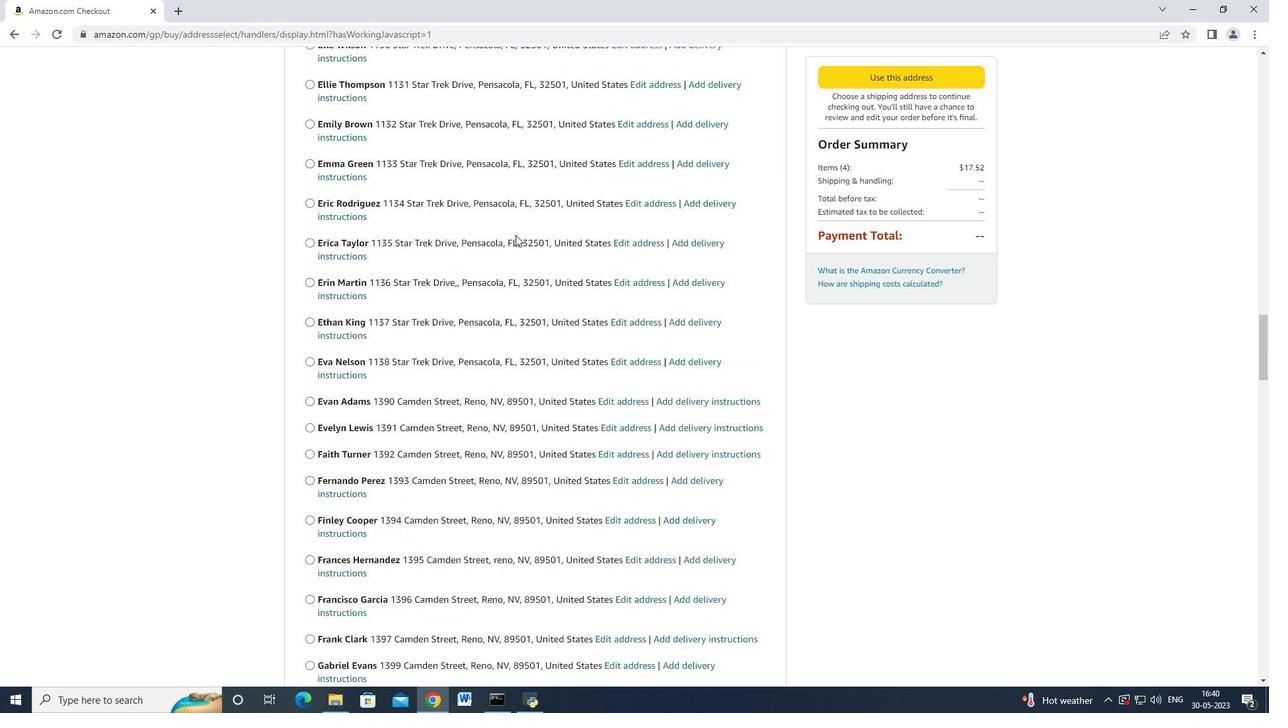 
Action: Mouse scrolled (514, 237) with delta (0, 0)
Screenshot: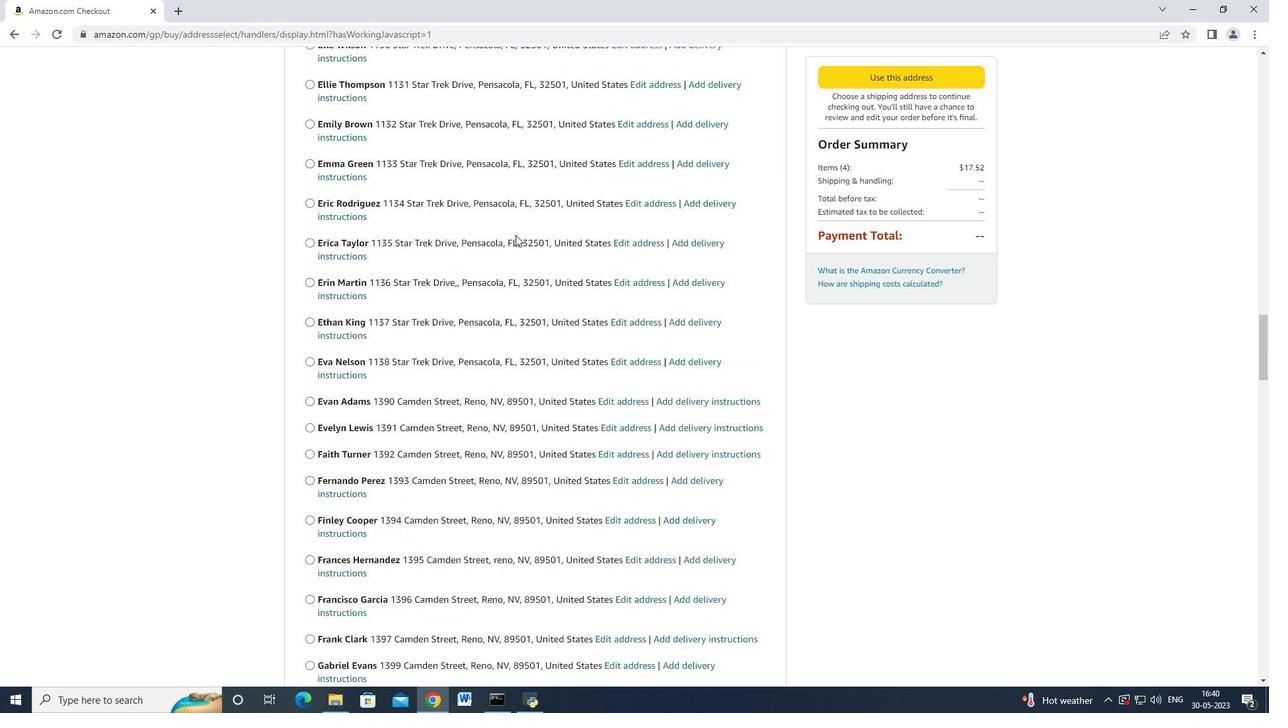 
Action: Mouse scrolled (514, 237) with delta (0, 0)
Screenshot: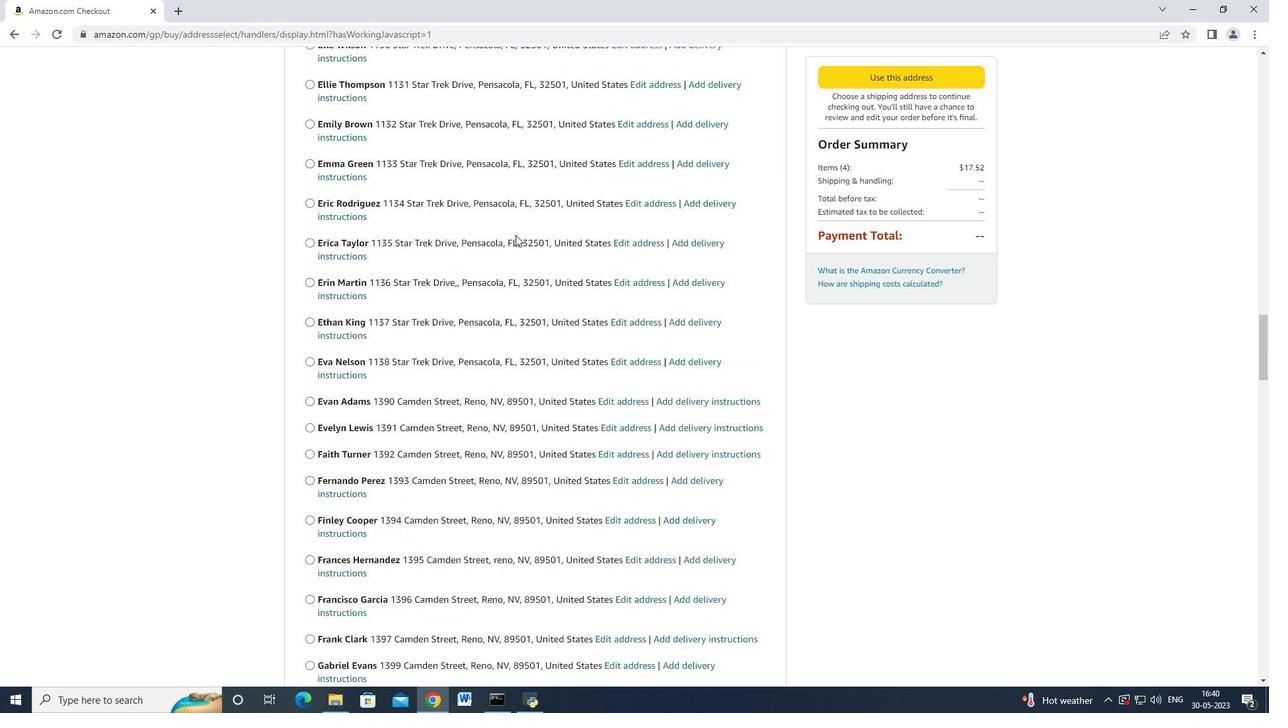 
Action: Mouse scrolled (514, 237) with delta (0, 0)
Screenshot: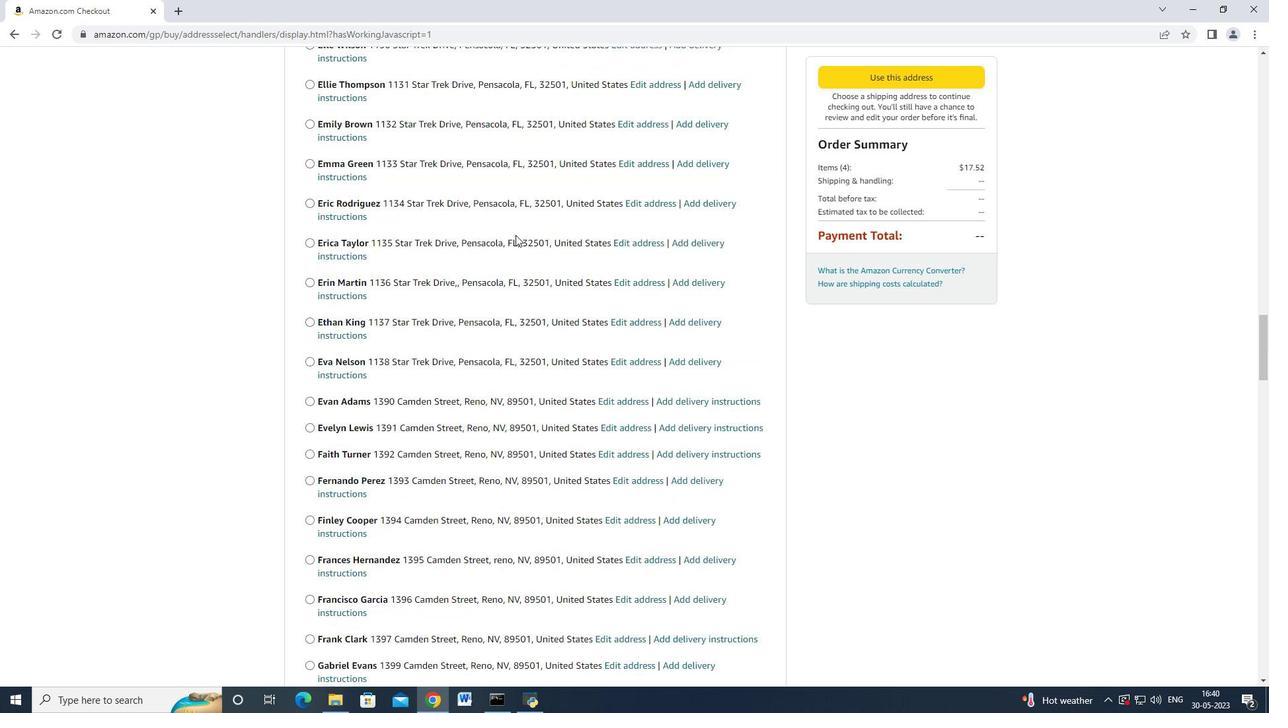 
Action: Mouse scrolled (514, 237) with delta (0, 0)
Screenshot: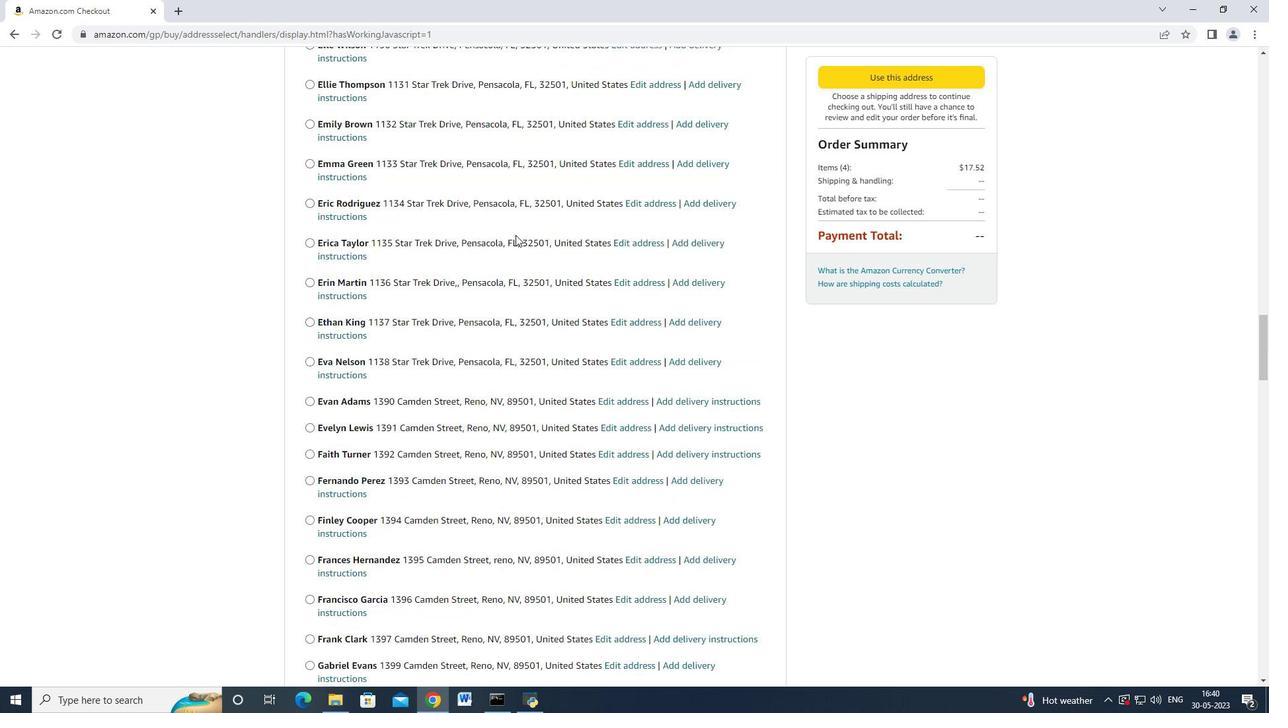 
Action: Mouse scrolled (514, 237) with delta (0, 0)
Screenshot: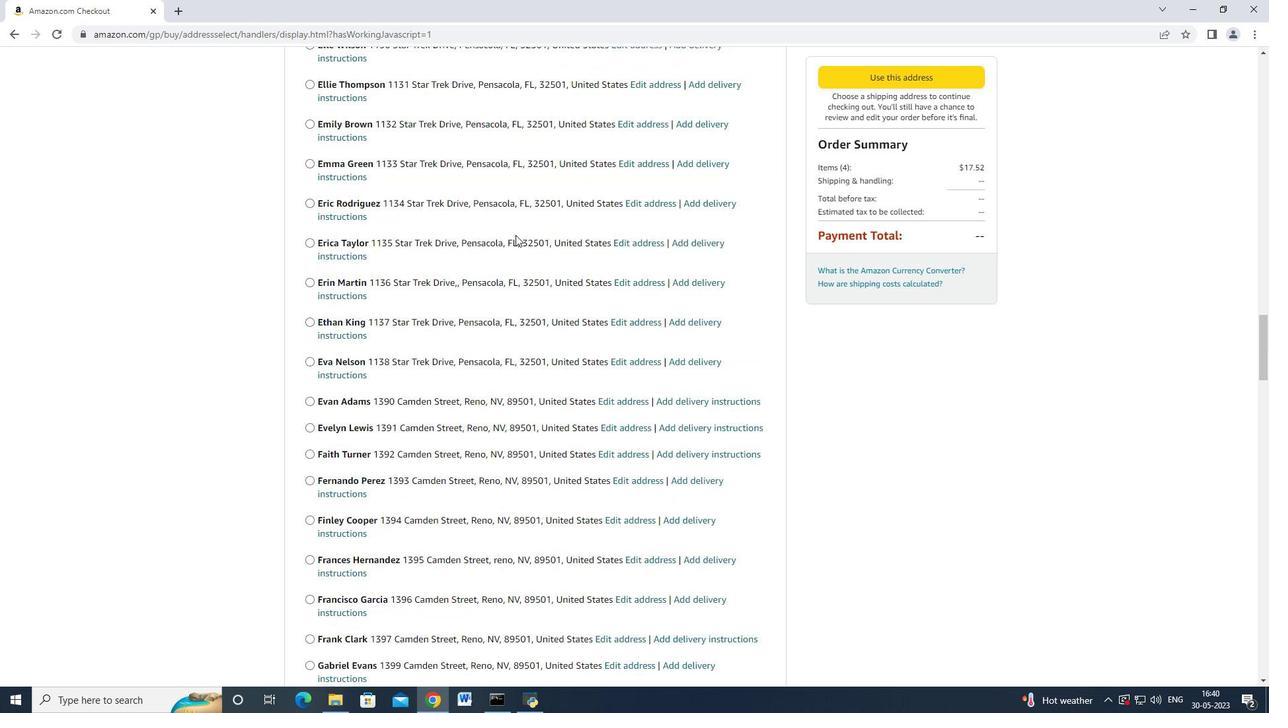 
Action: Mouse moved to (514, 236)
Screenshot: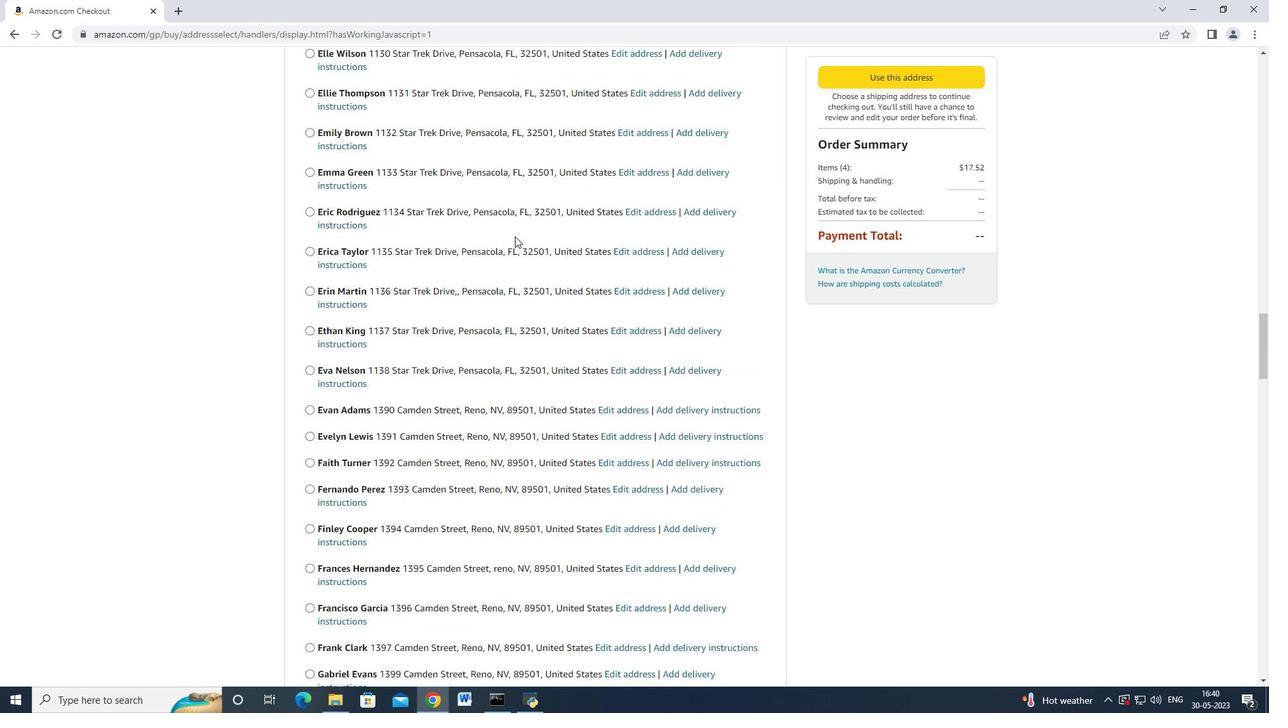 
Action: Mouse scrolled (514, 237) with delta (0, 0)
Screenshot: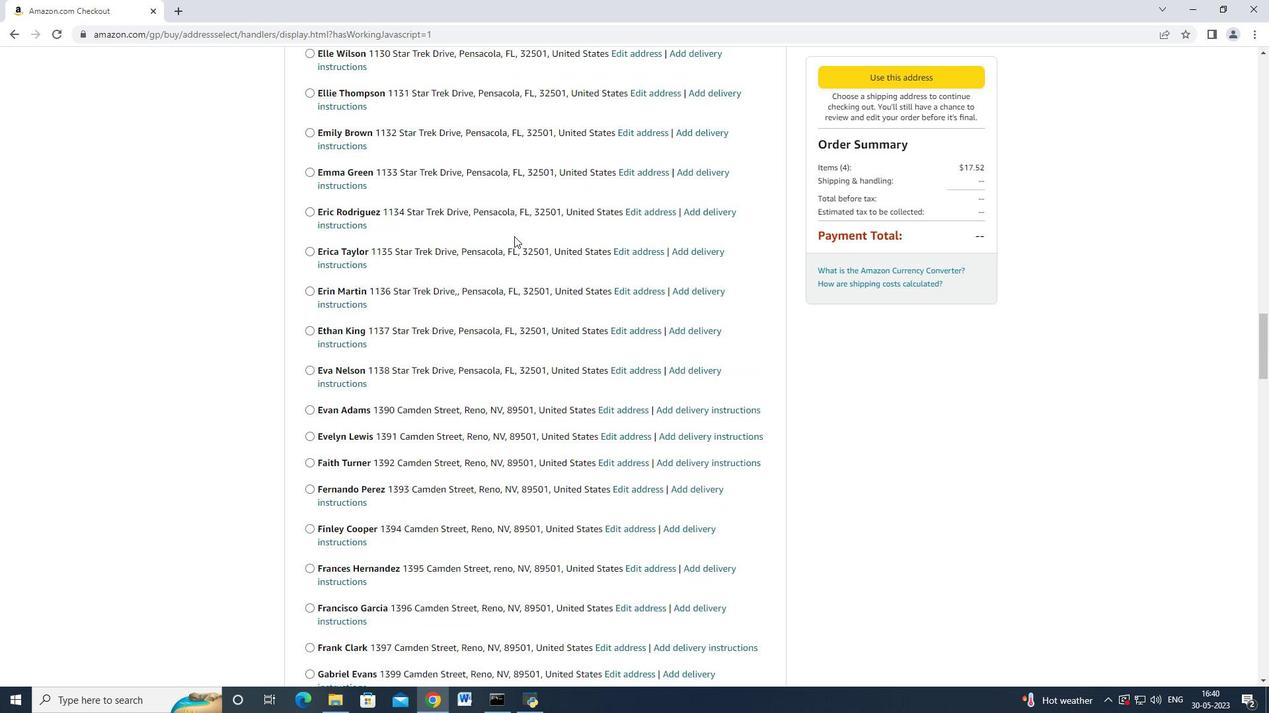 
Action: Mouse moved to (520, 230)
Screenshot: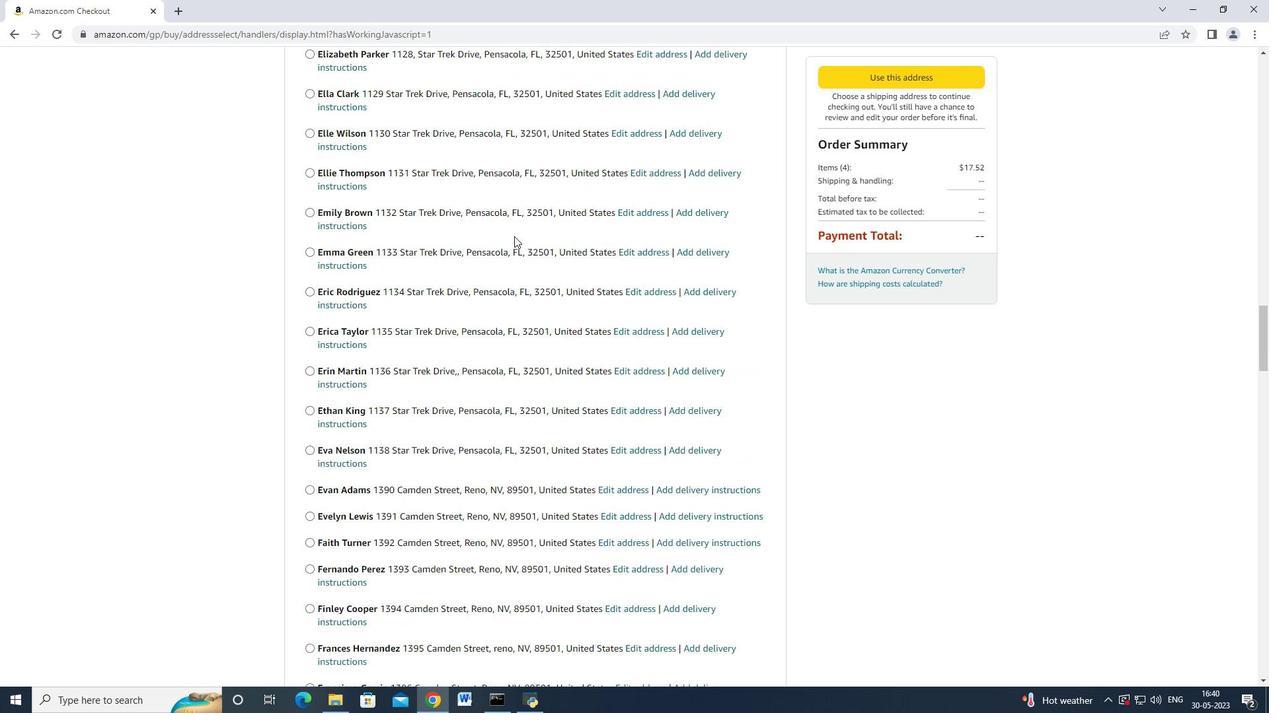 
Action: Mouse scrolled (520, 230) with delta (0, 0)
Screenshot: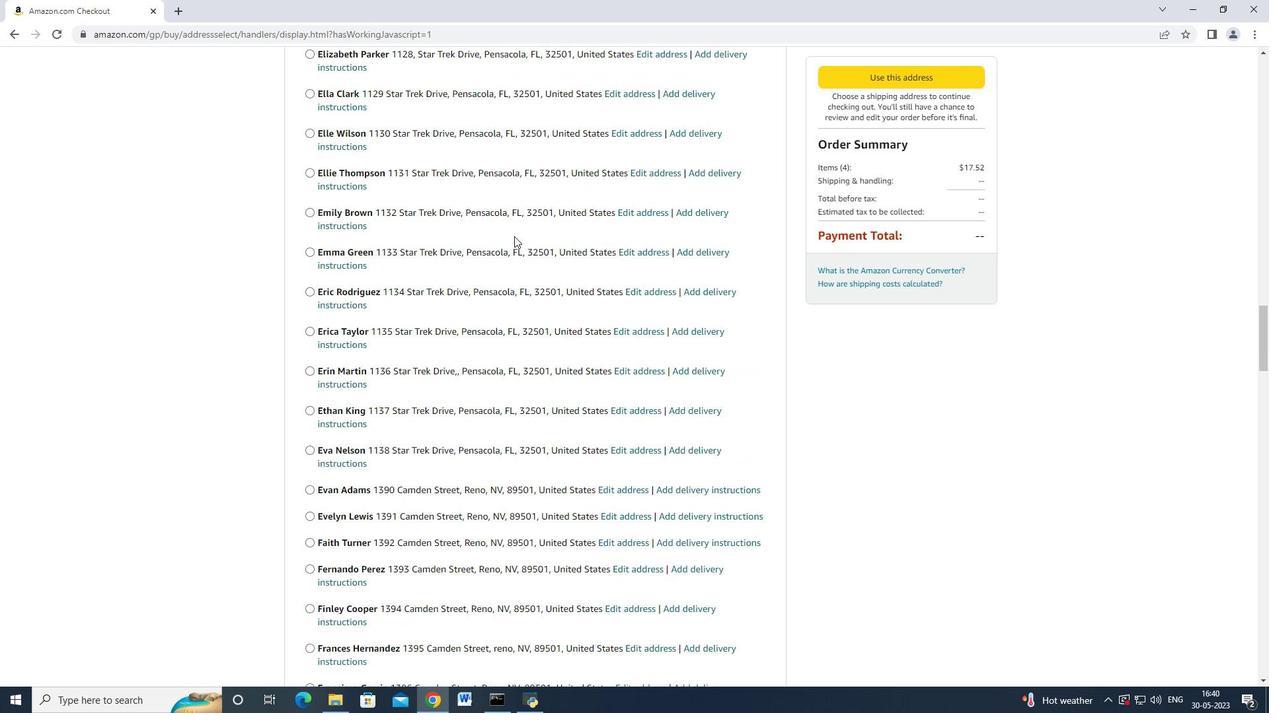 
Action: Mouse scrolled (520, 230) with delta (0, 0)
Screenshot: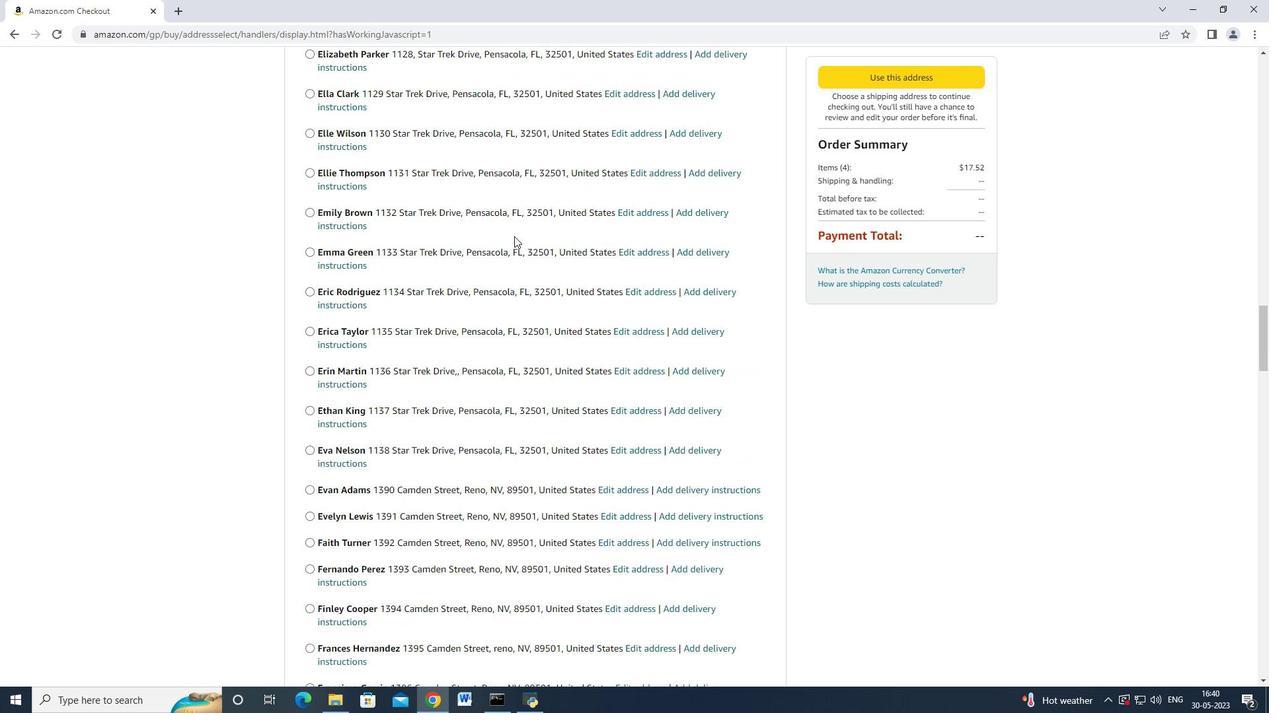 
Action: Mouse scrolled (520, 230) with delta (0, 0)
Screenshot: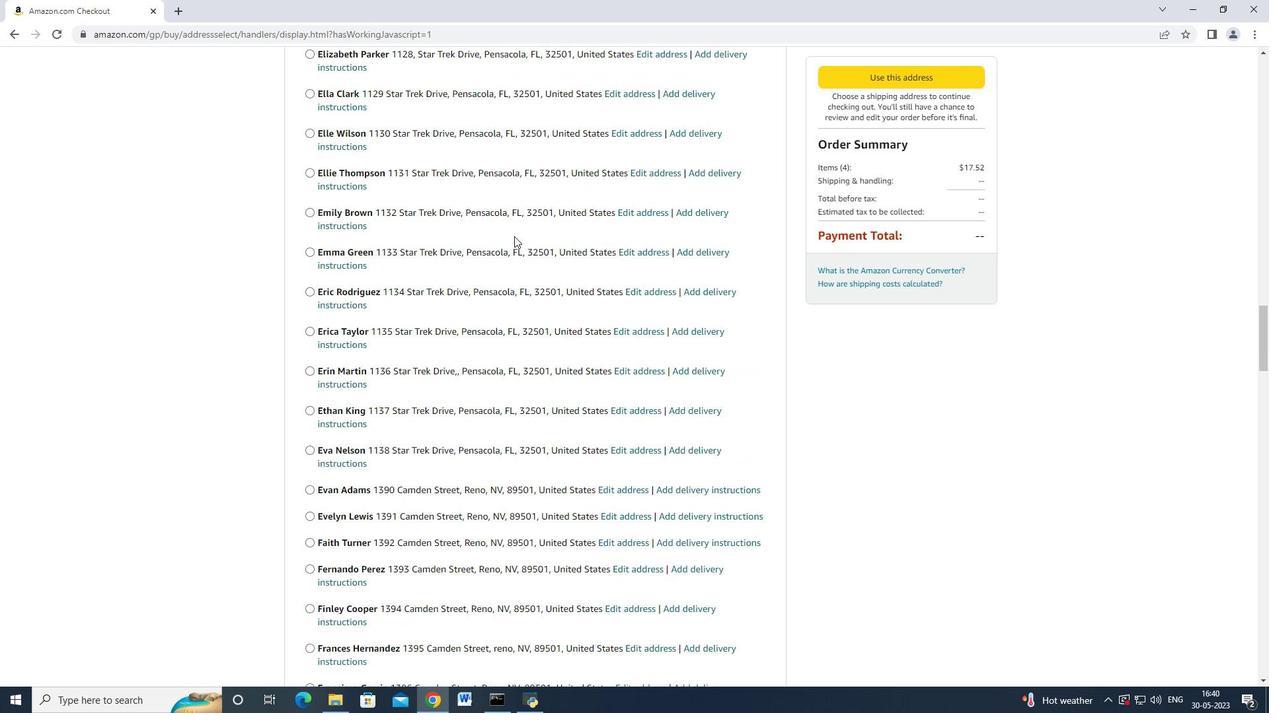 
Action: Mouse scrolled (520, 230) with delta (0, 0)
Screenshot: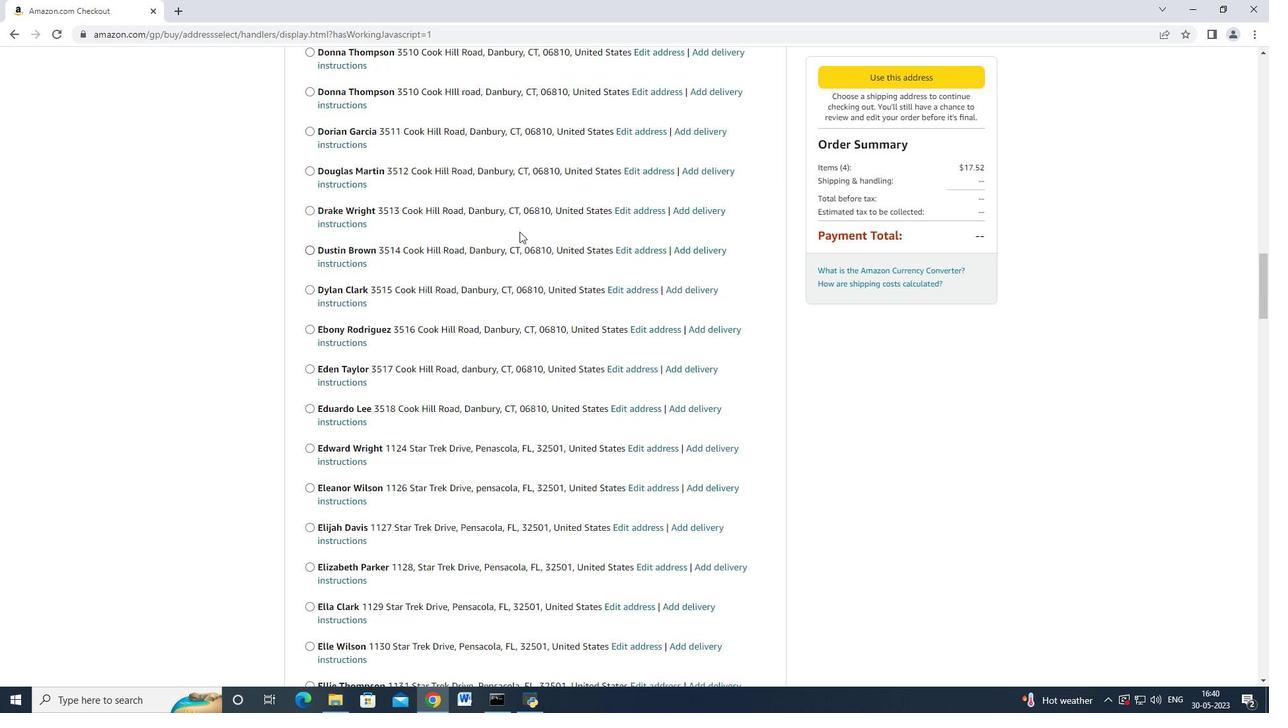 
Action: Mouse scrolled (520, 231) with delta (0, 1)
Screenshot: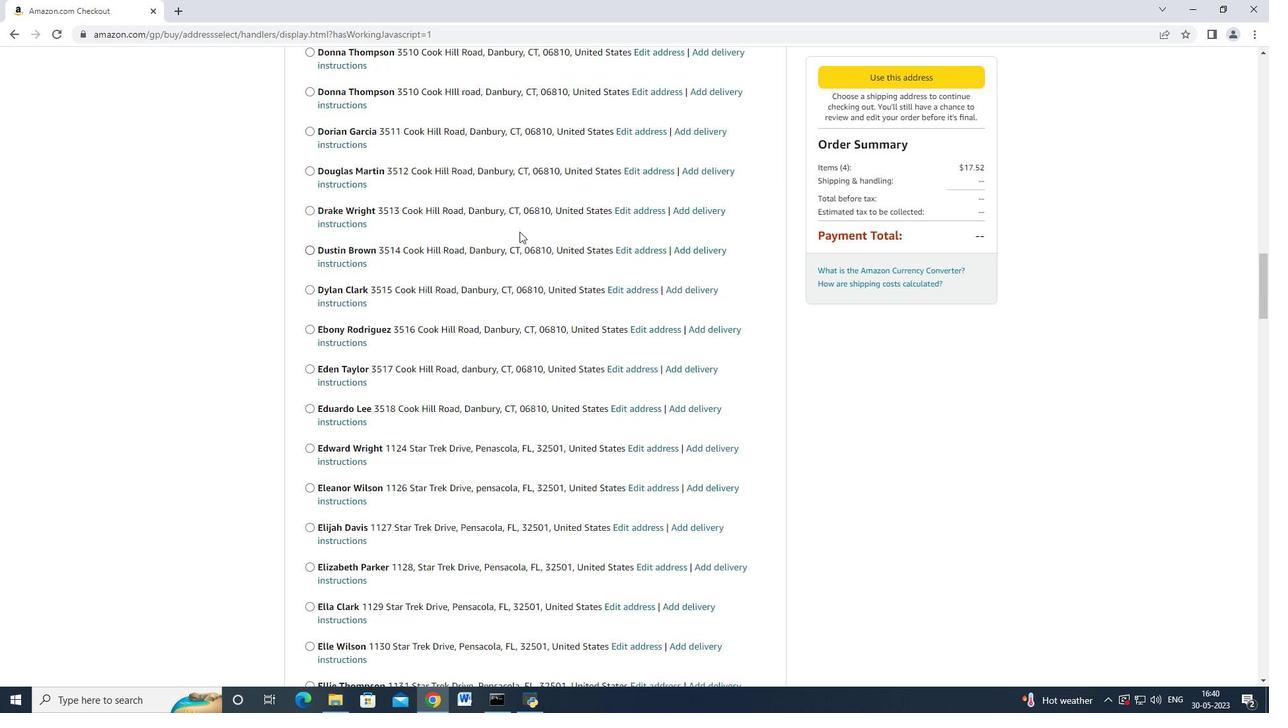 
Action: Mouse scrolled (520, 230) with delta (0, 0)
Screenshot: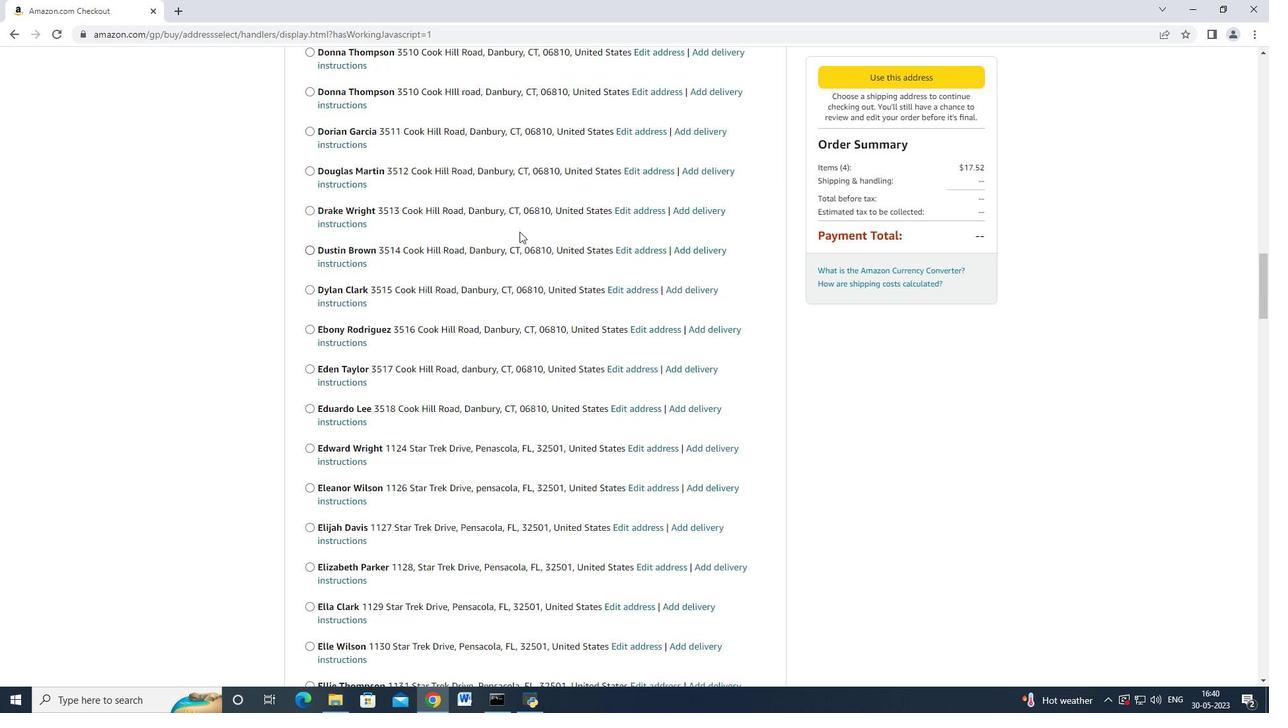 
Action: Mouse scrolled (520, 230) with delta (0, 0)
Screenshot: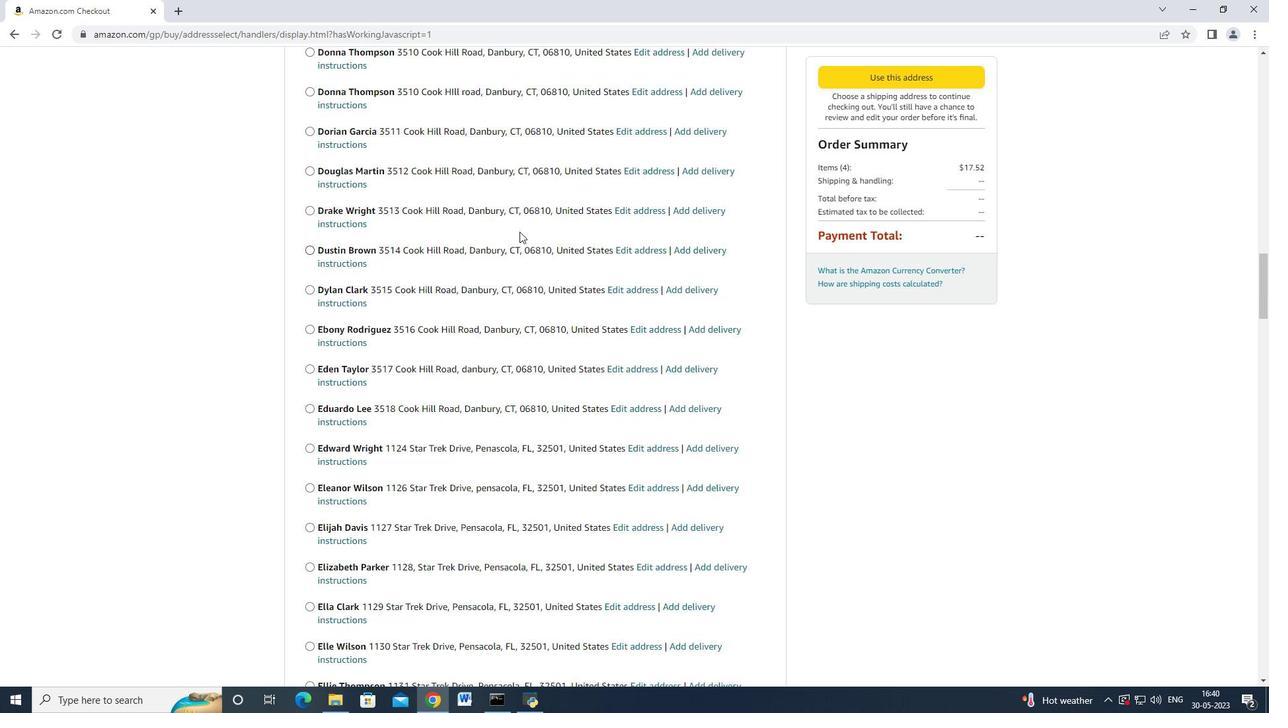 
Action: Mouse moved to (516, 236)
Screenshot: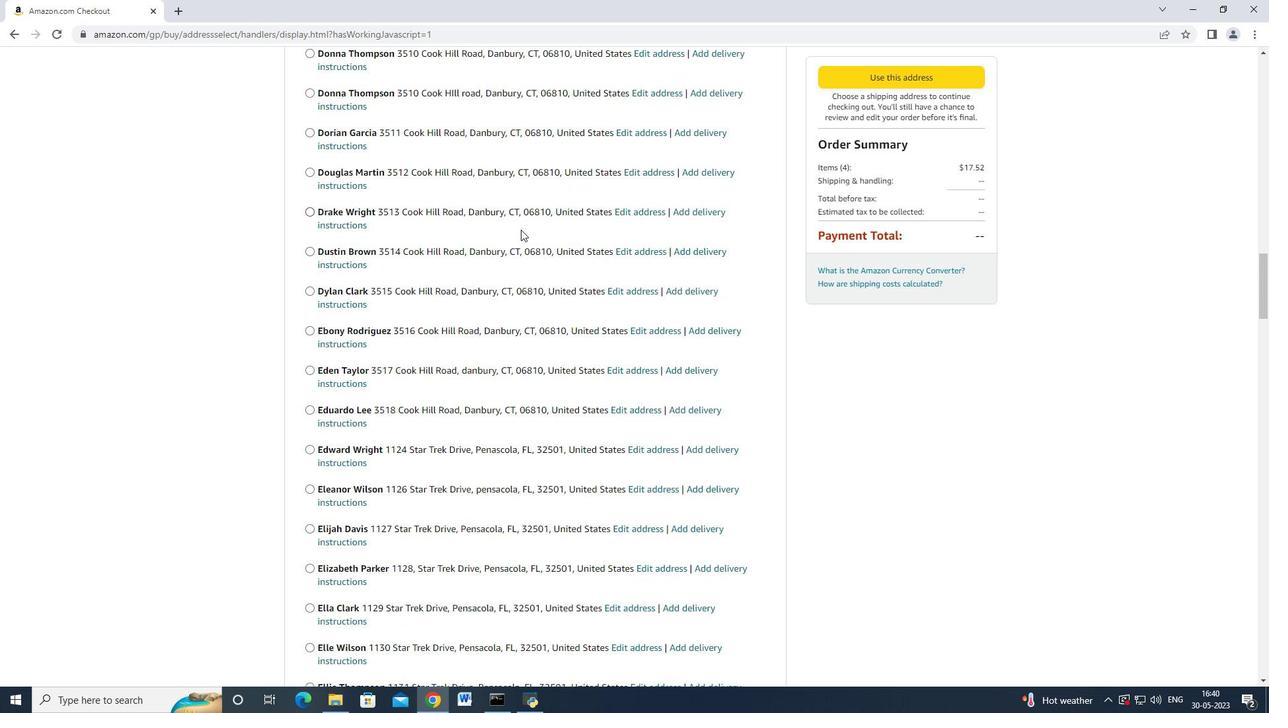 
Action: Mouse scrolled (520, 230) with delta (0, 0)
Screenshot: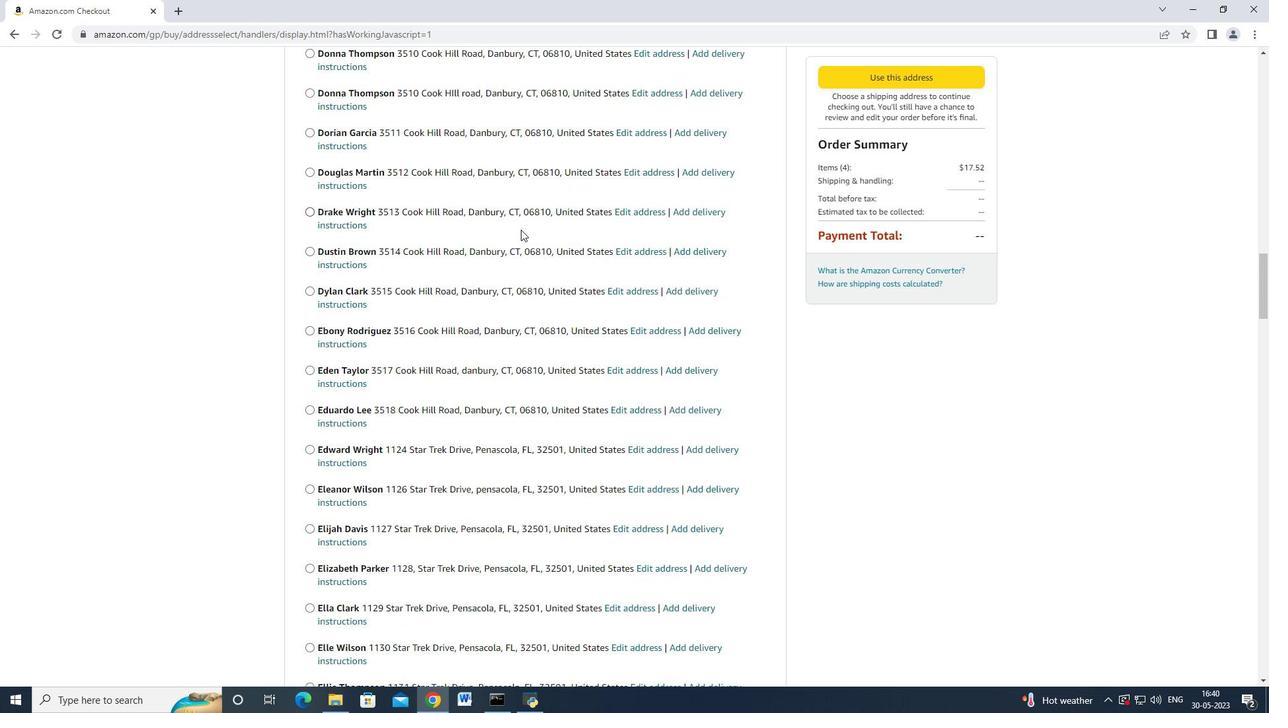 
Action: Mouse moved to (518, 237)
Screenshot: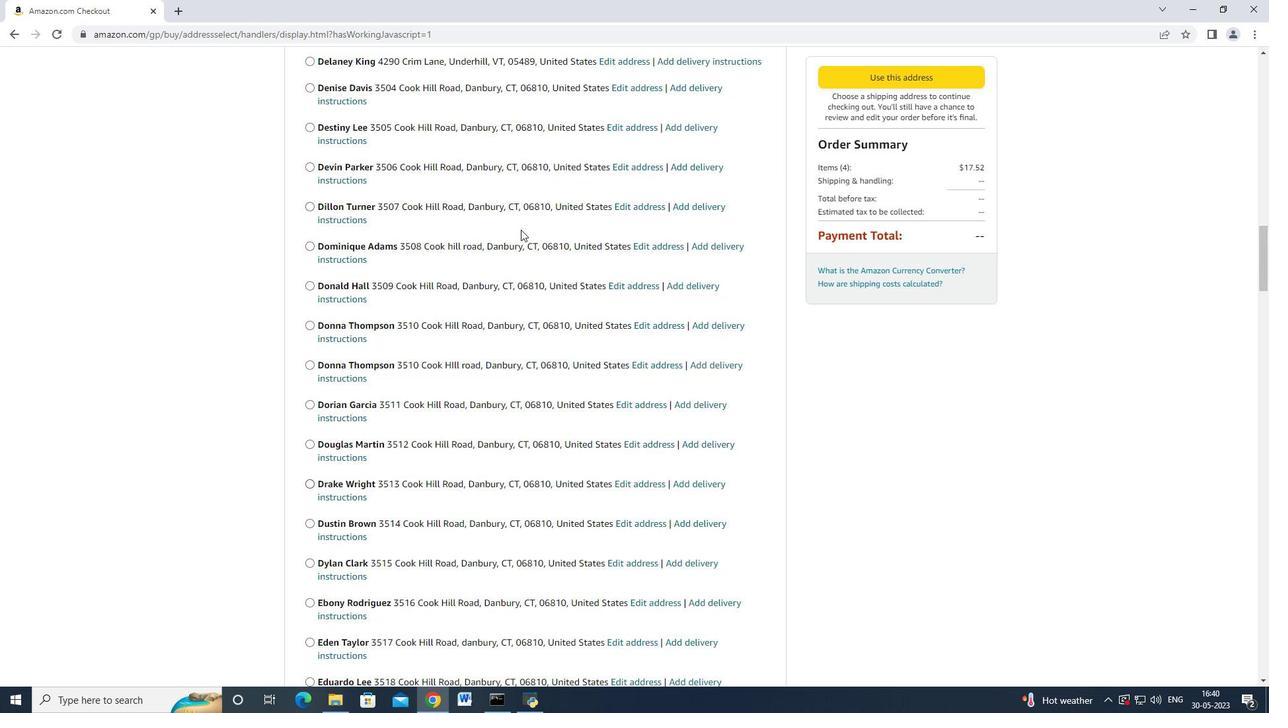 
Action: Mouse pressed middle at (518, 237)
Screenshot: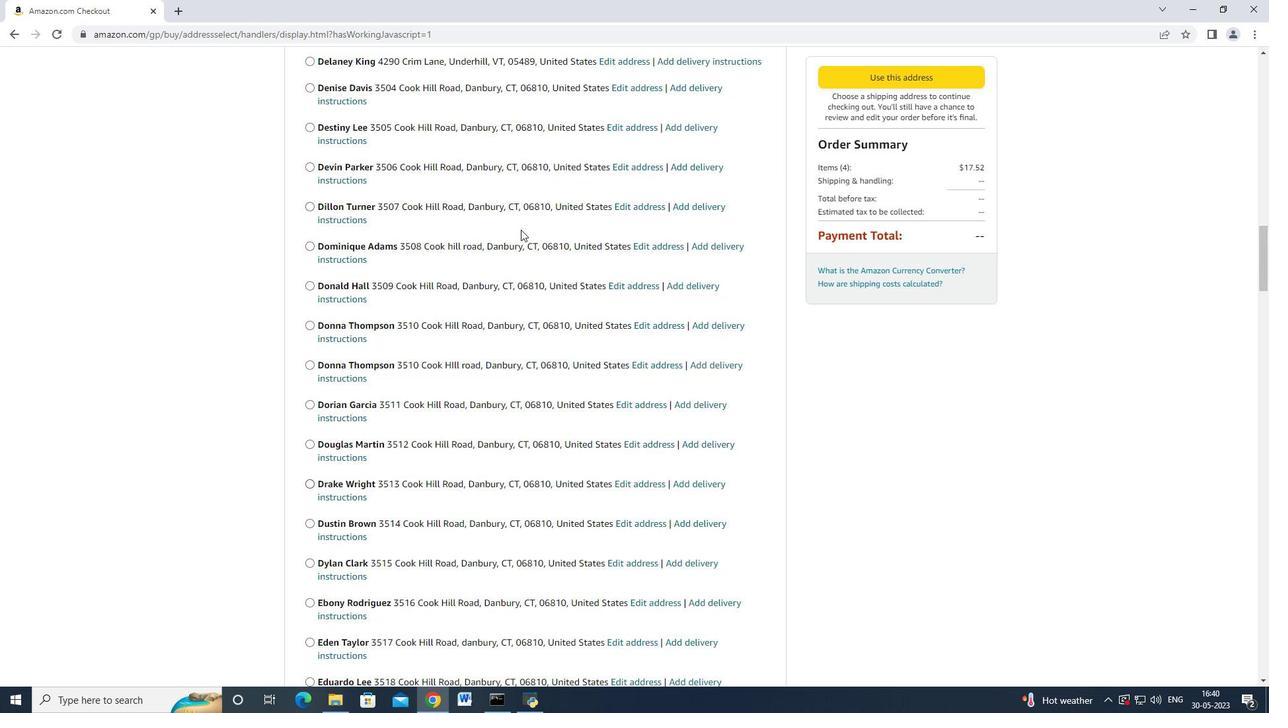 
Action: Mouse moved to (518, 237)
Screenshot: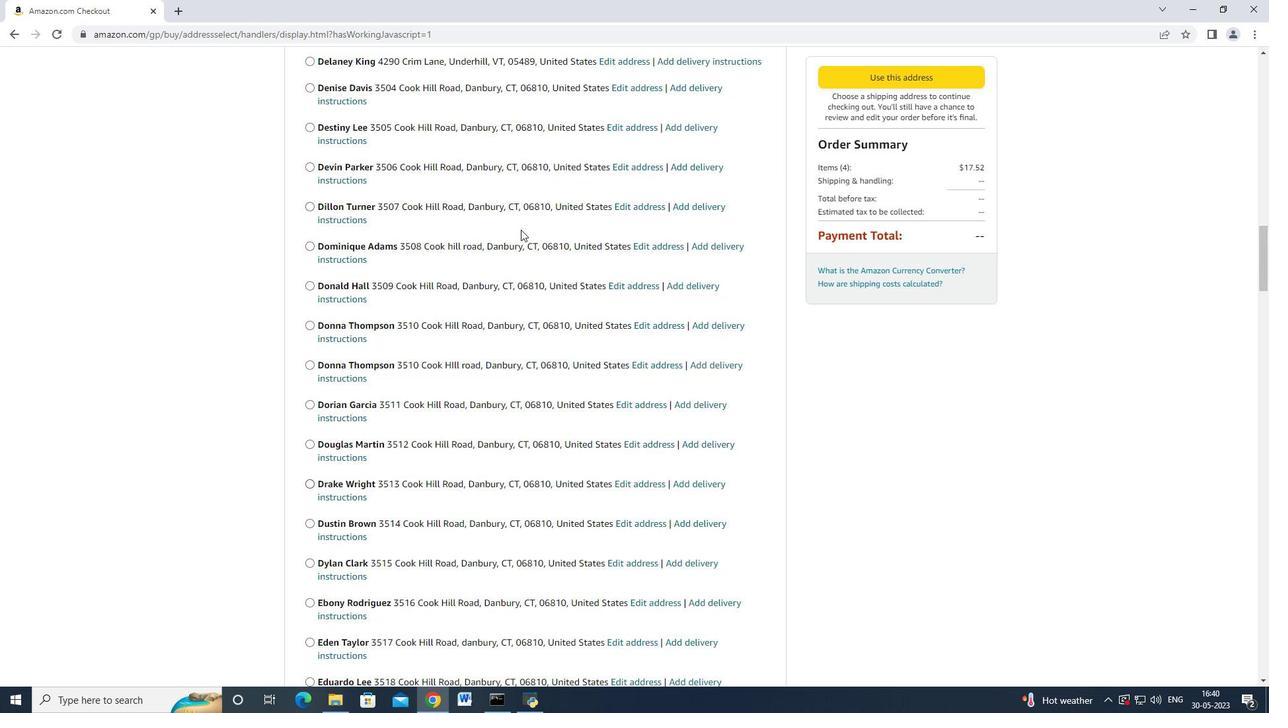 
Action: Mouse scrolled (518, 237) with delta (0, 0)
Screenshot: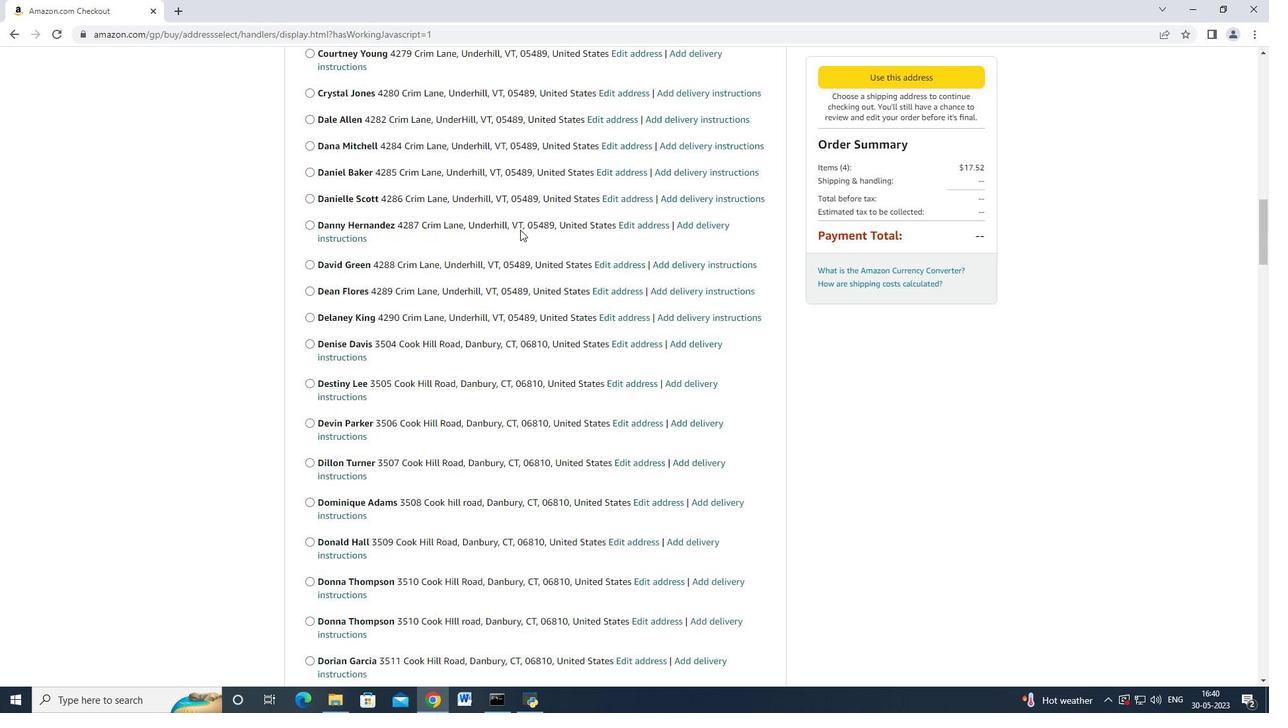 
Action: Mouse moved to (517, 237)
Screenshot: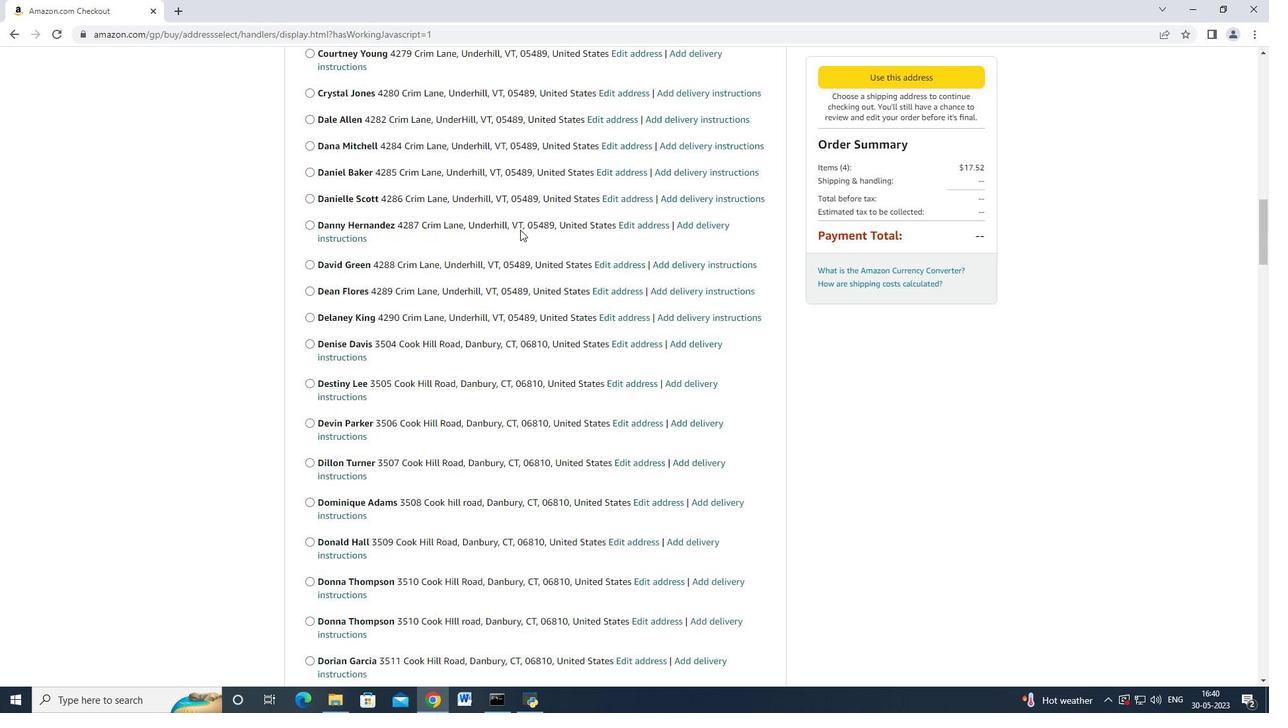 
Action: Mouse scrolled (518, 237) with delta (0, 0)
Screenshot: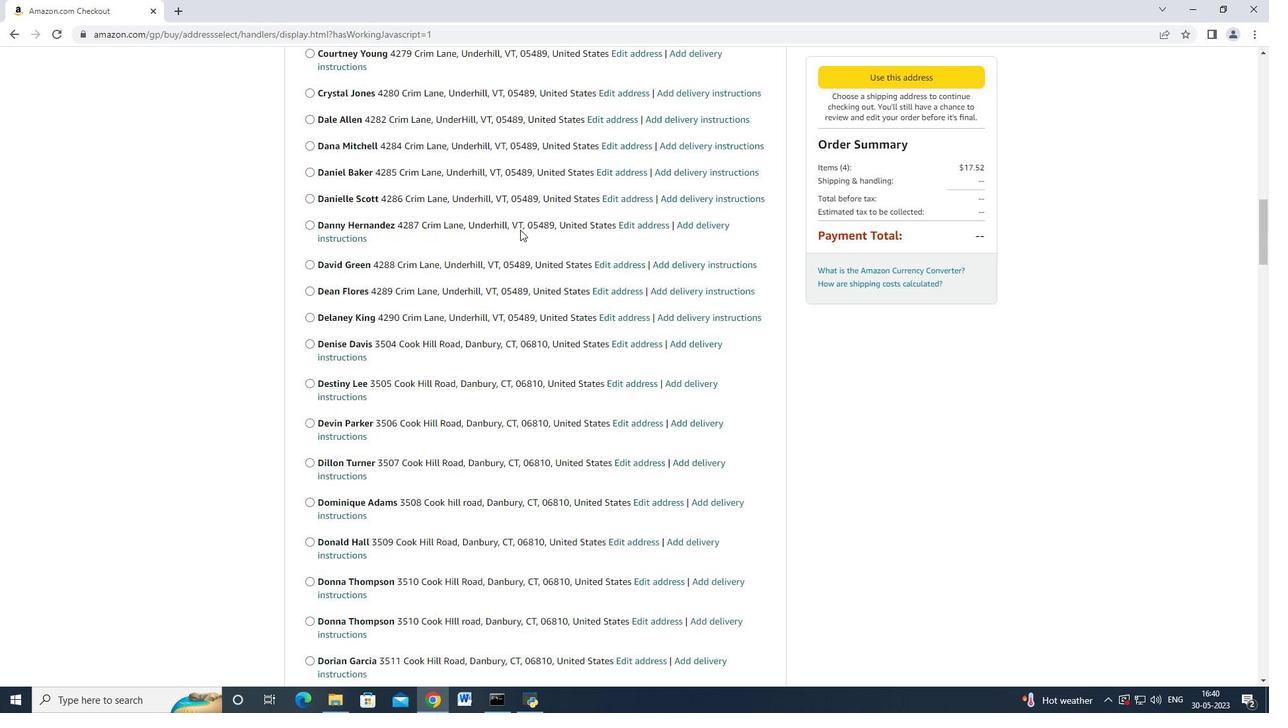 
Action: Mouse moved to (517, 237)
Screenshot: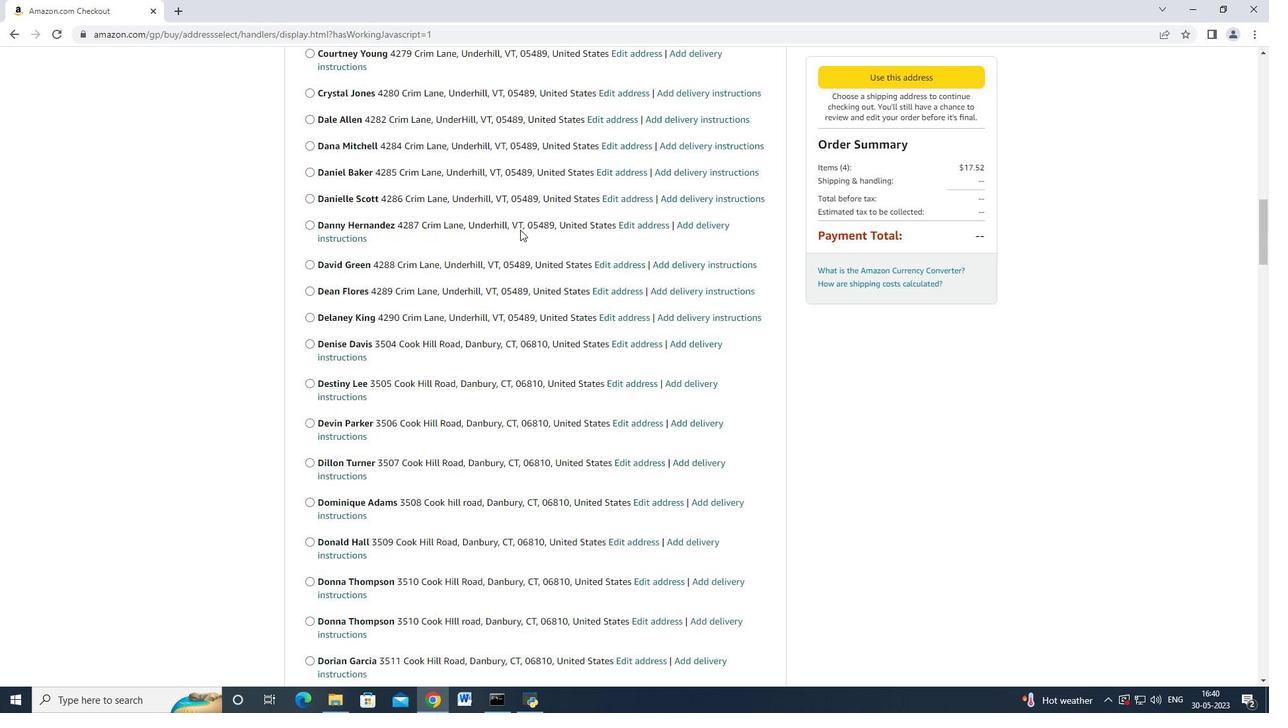 
Action: Mouse scrolled (517, 237) with delta (0, 0)
Screenshot: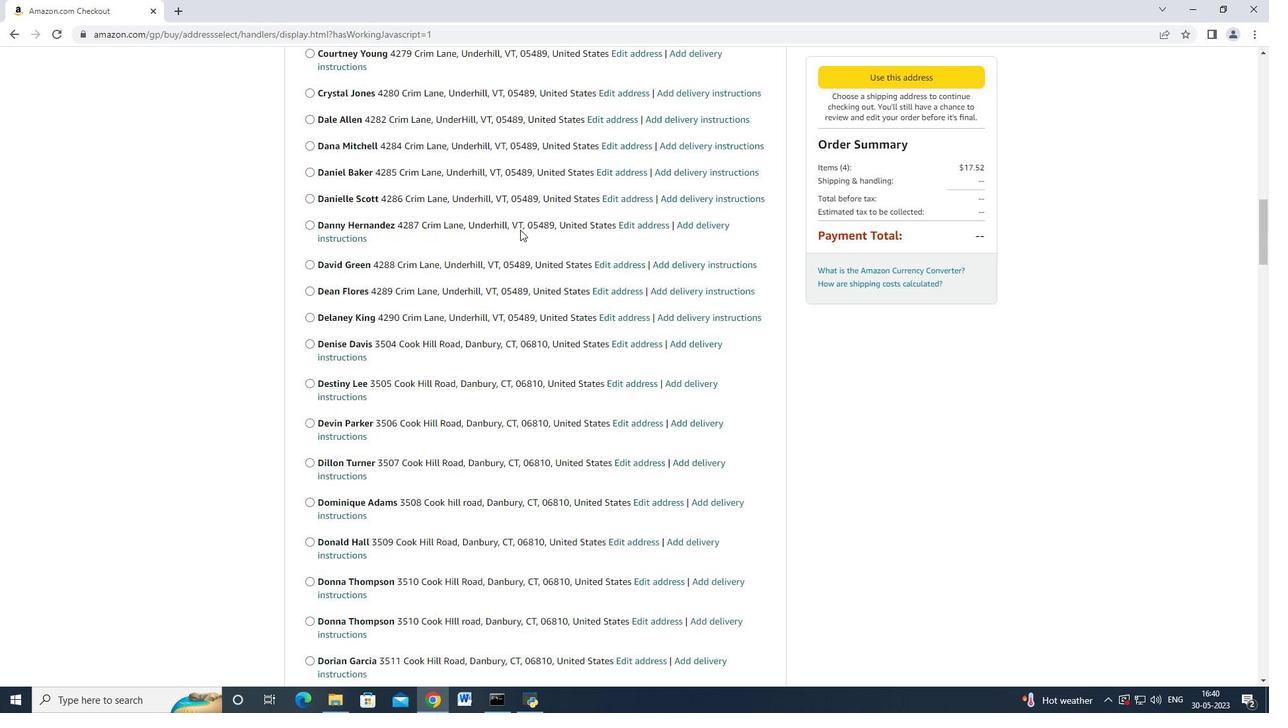 
Action: Mouse moved to (516, 237)
Screenshot: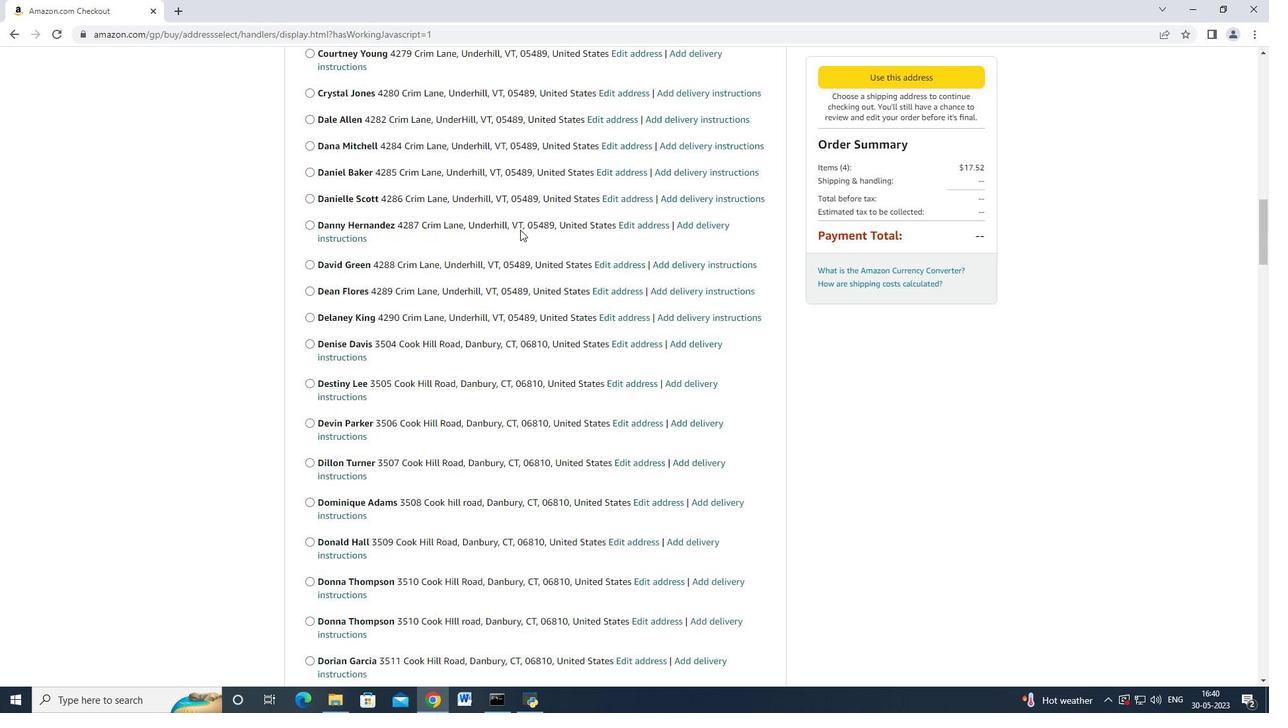 
Action: Mouse scrolled (517, 237) with delta (0, 0)
Screenshot: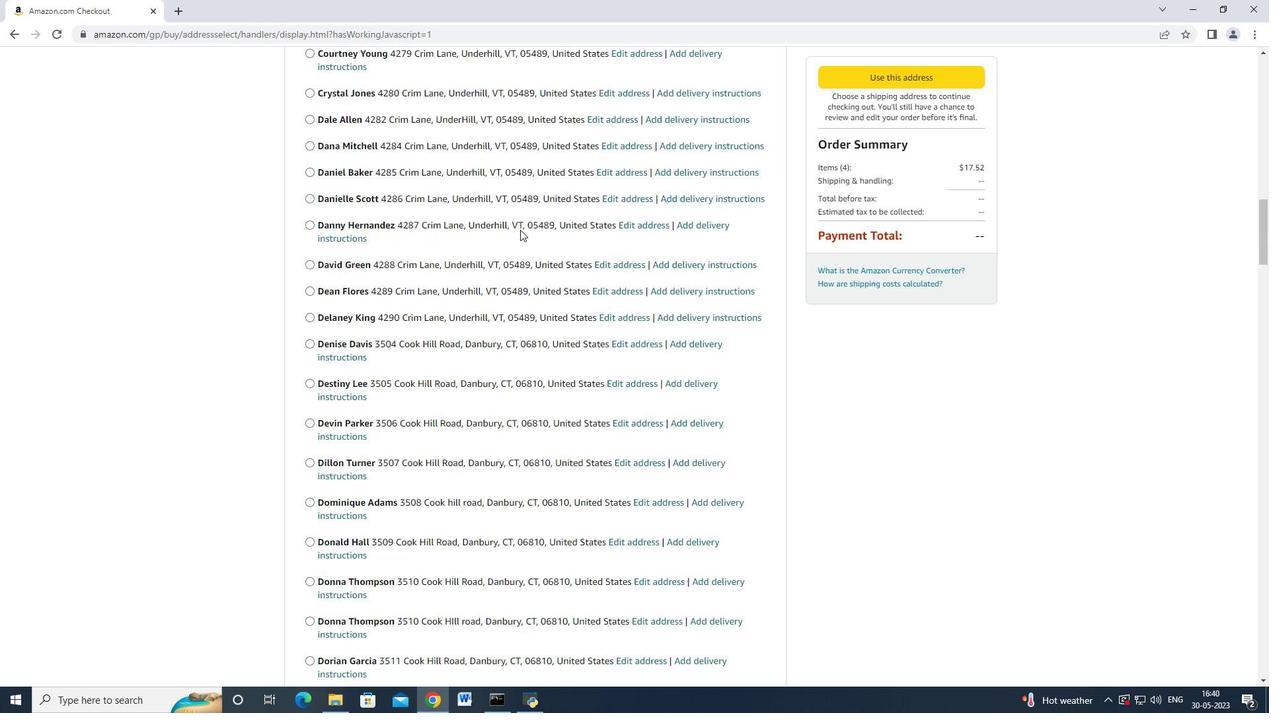 
Action: Mouse scrolled (517, 237) with delta (0, 0)
Screenshot: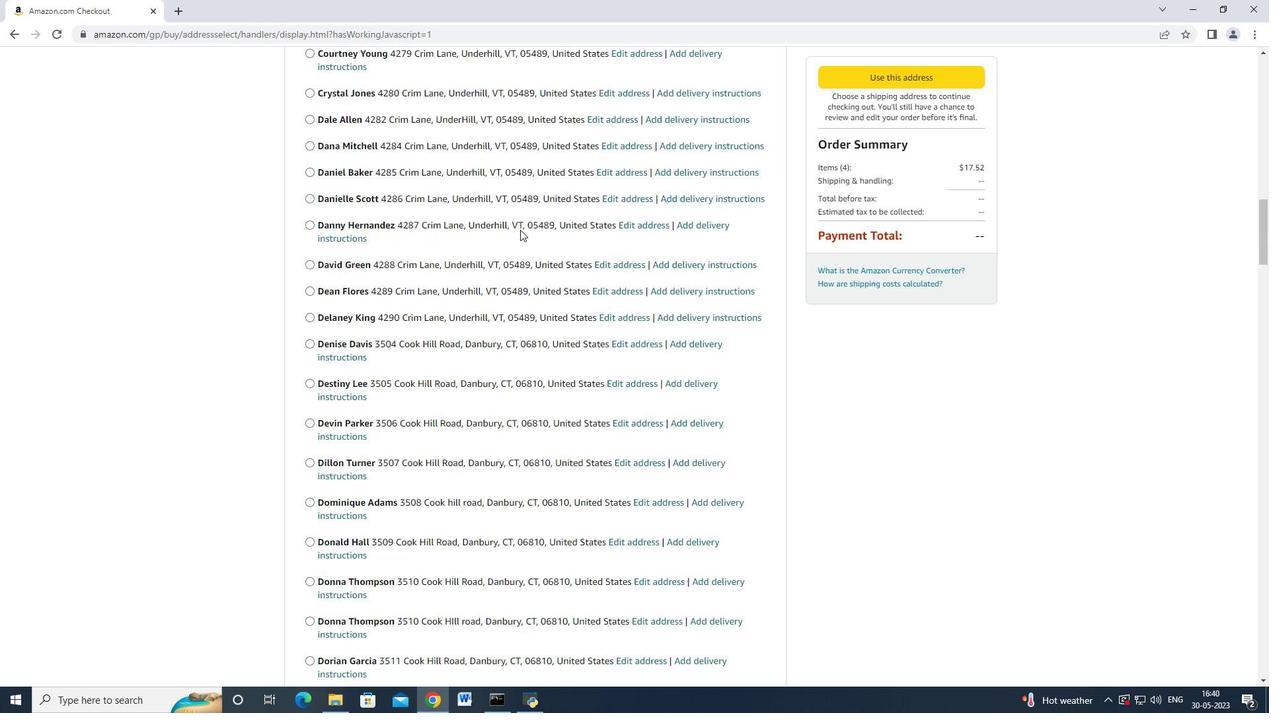
Action: Mouse moved to (516, 236)
Screenshot: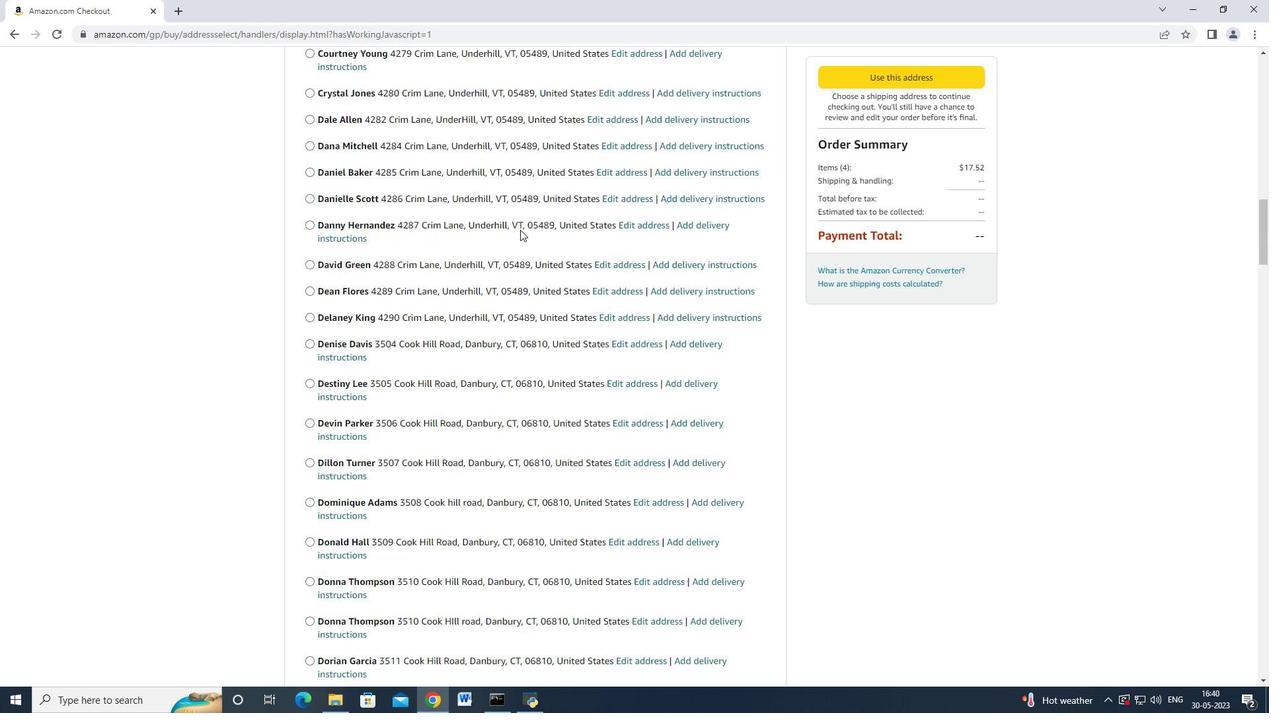 
Action: Mouse scrolled (517, 237) with delta (0, 0)
Screenshot: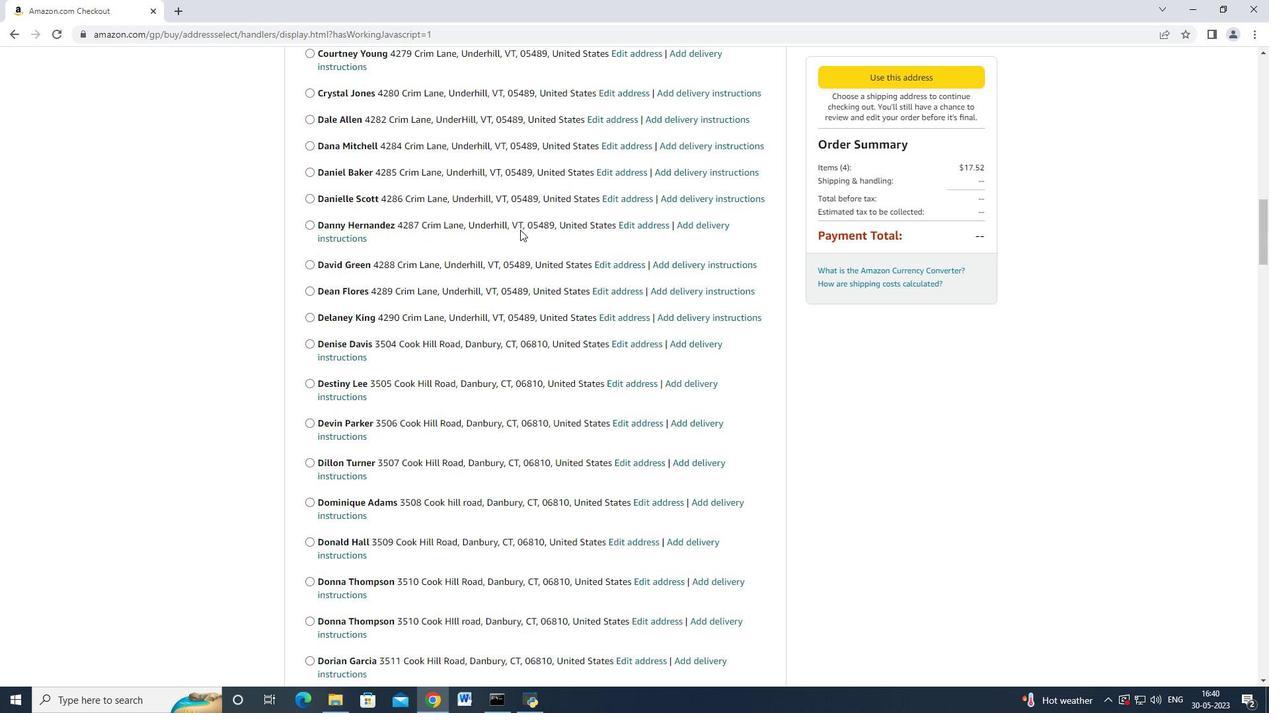
Action: Mouse moved to (516, 236)
Screenshot: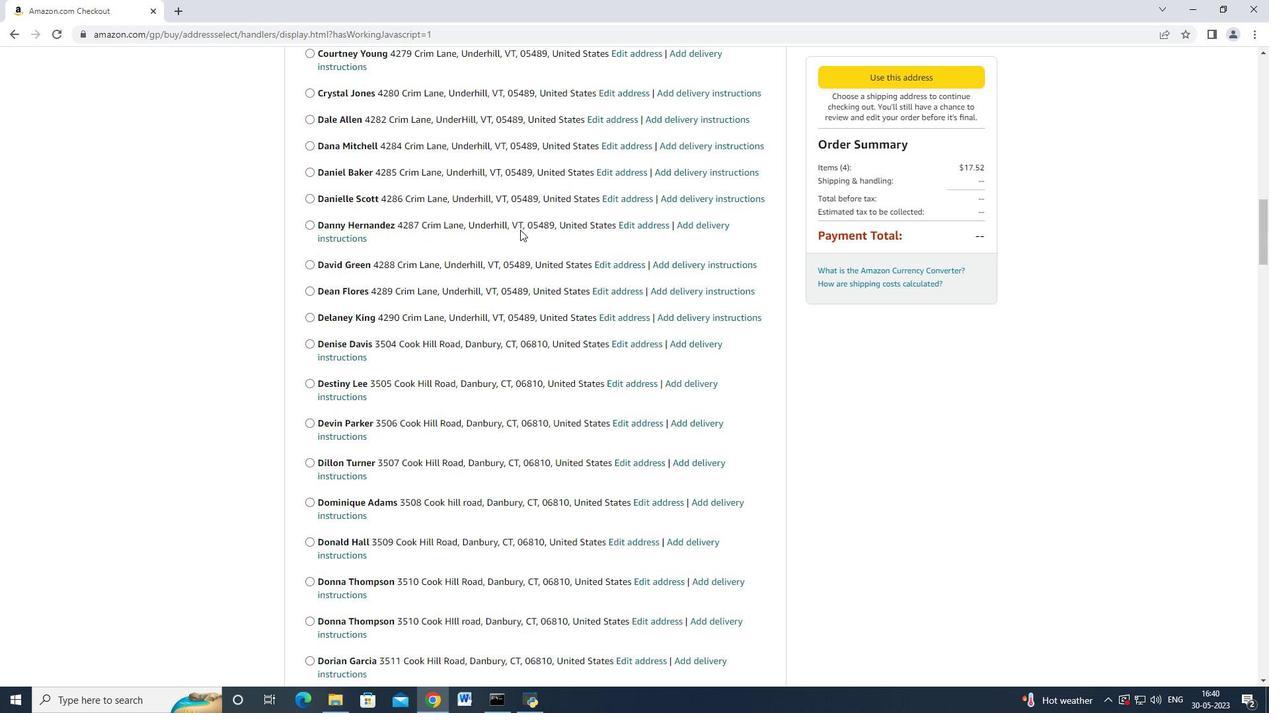 
Action: Mouse scrolled (516, 237) with delta (0, 0)
Screenshot: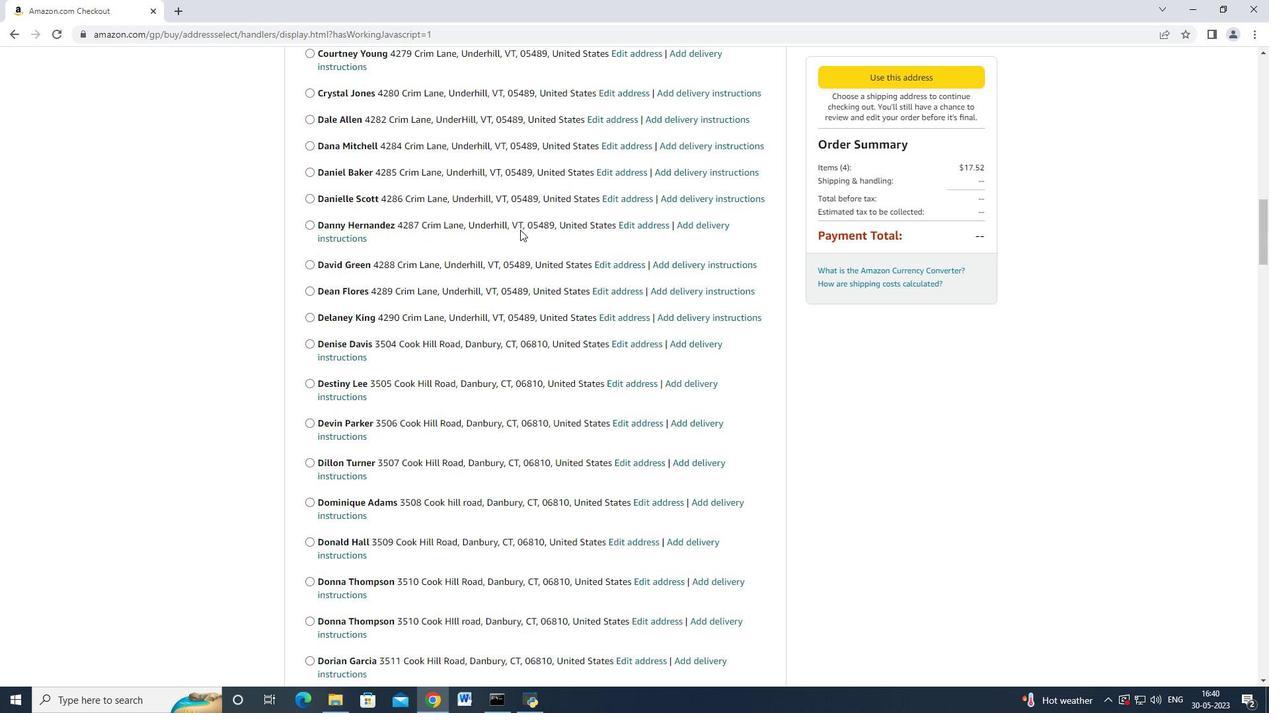 
Action: Mouse moved to (514, 235)
Screenshot: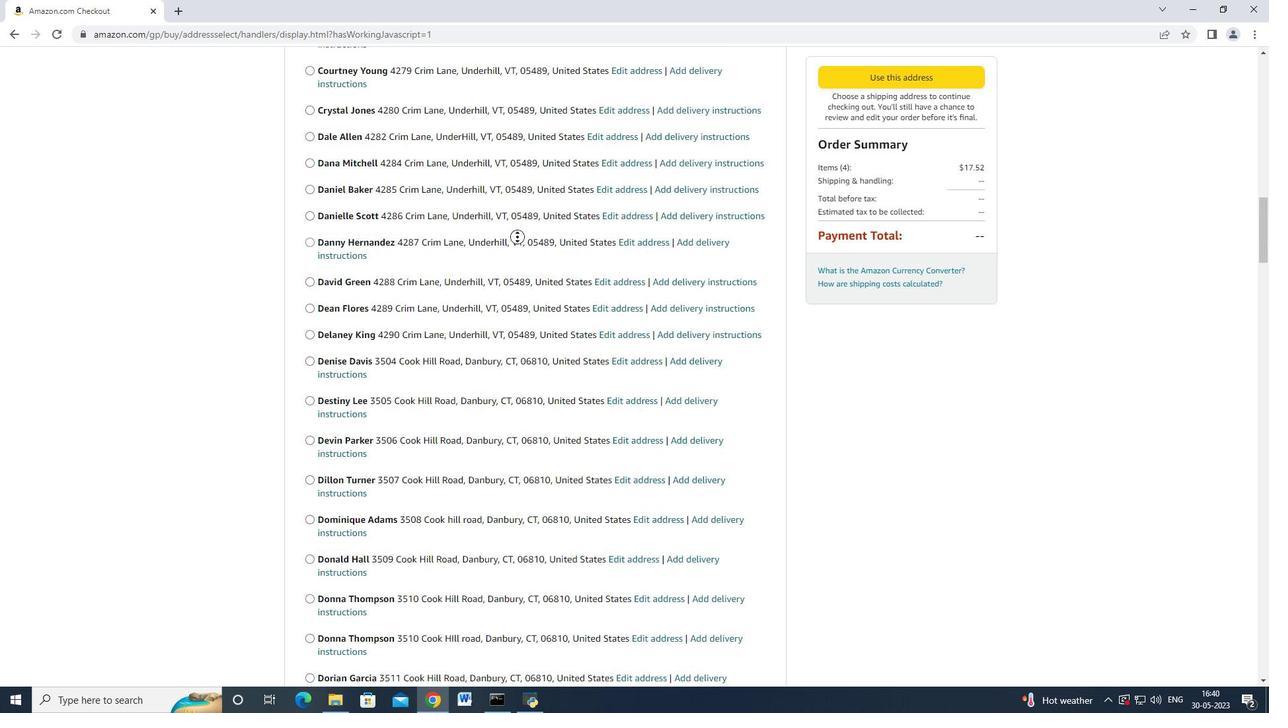 
Action: Mouse scrolled (514, 236) with delta (0, 0)
Screenshot: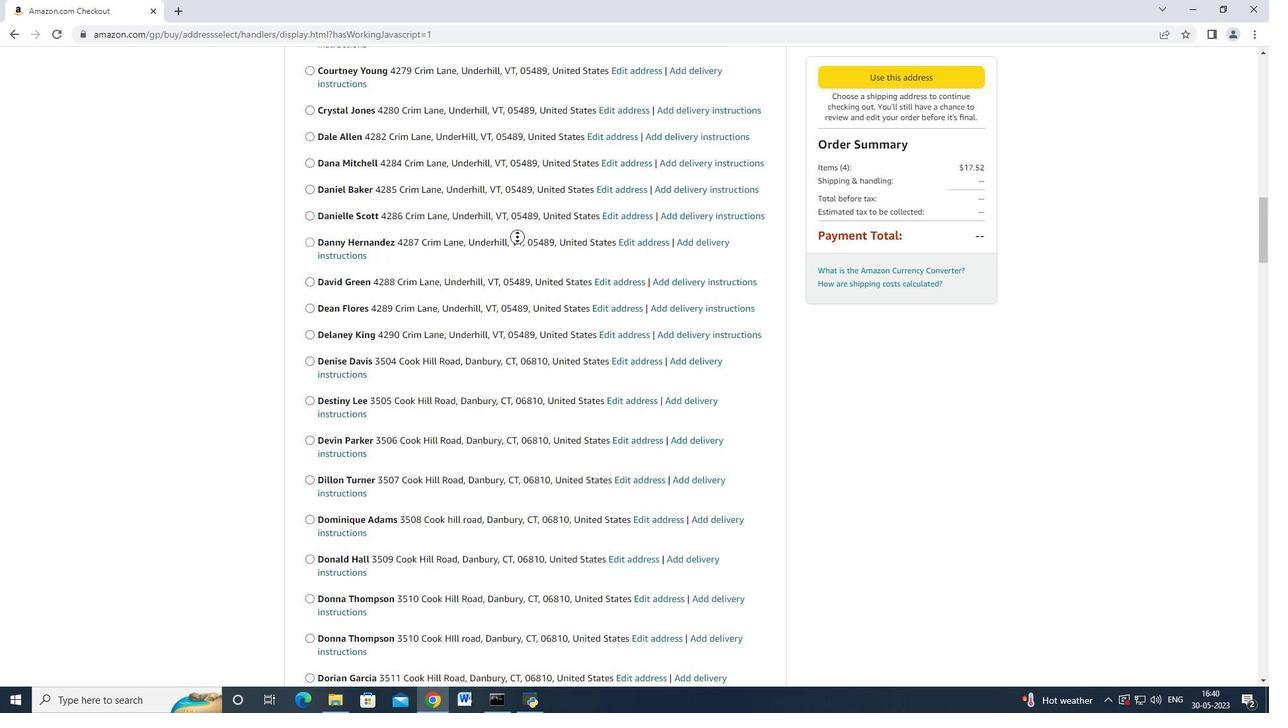 
Action: Mouse scrolled (514, 236) with delta (0, 0)
Screenshot: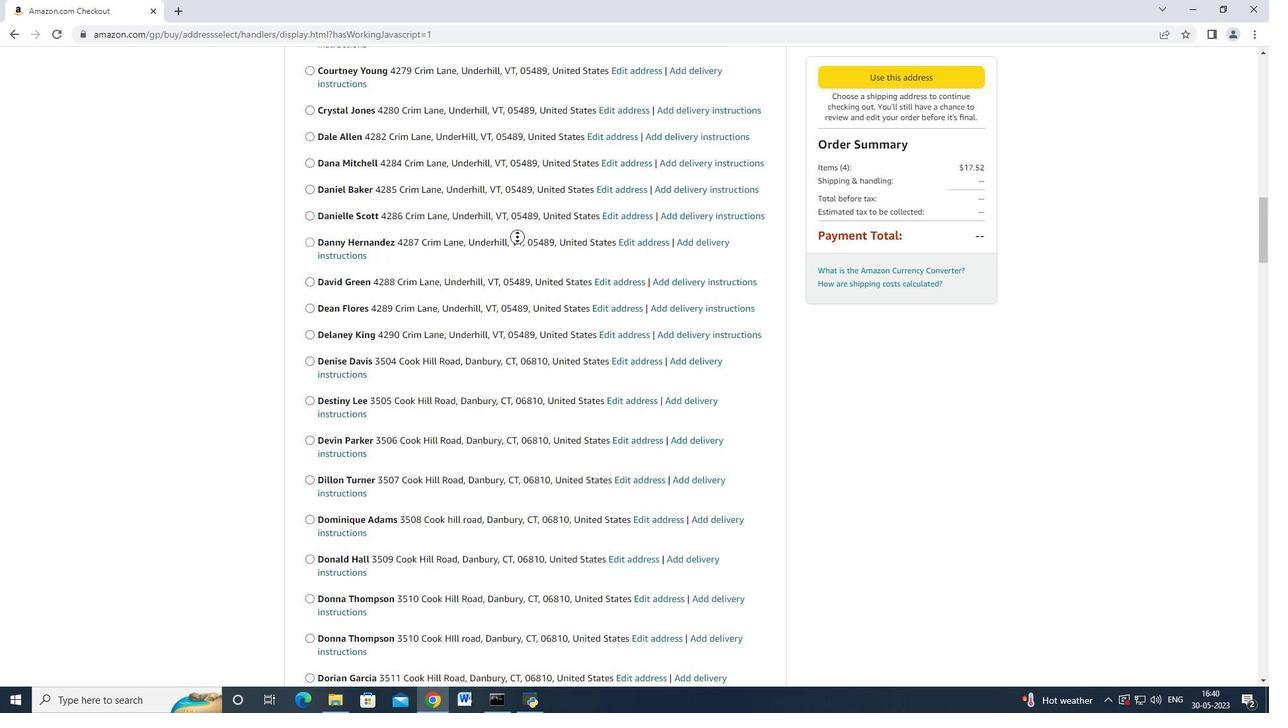 
Action: Mouse moved to (514, 235)
Screenshot: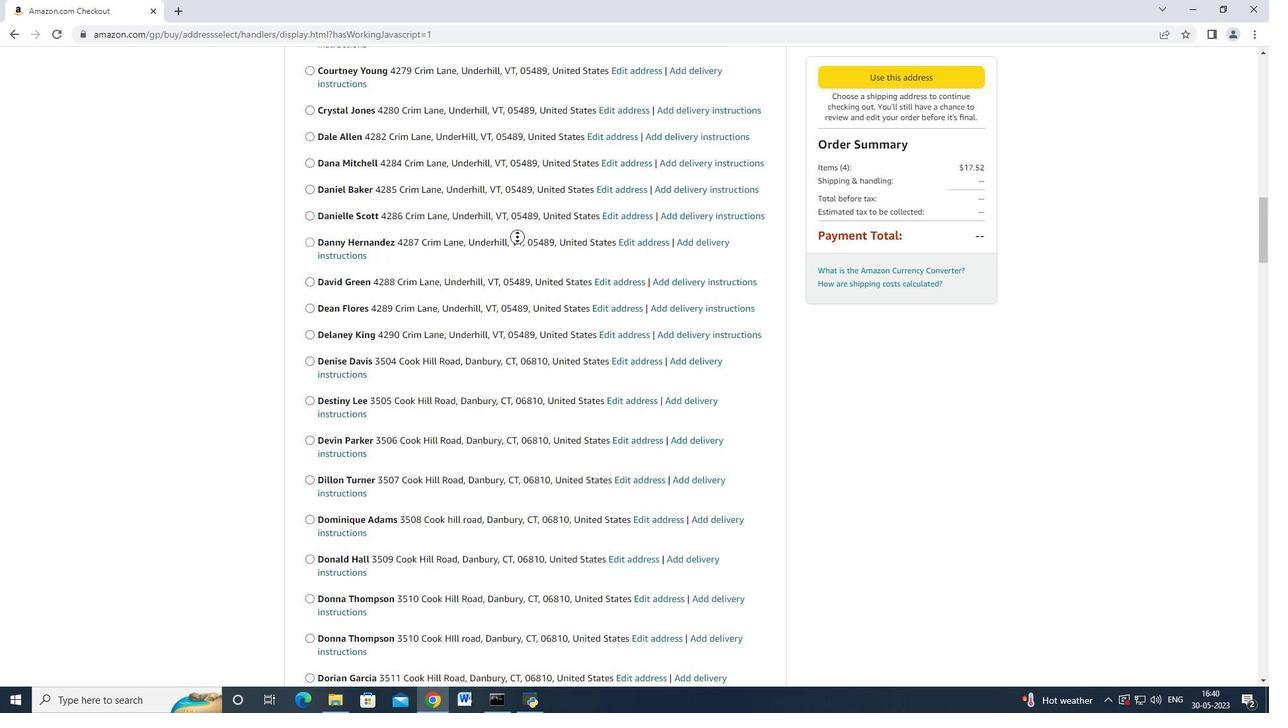 
Action: Mouse scrolled (514, 235) with delta (0, 0)
Screenshot: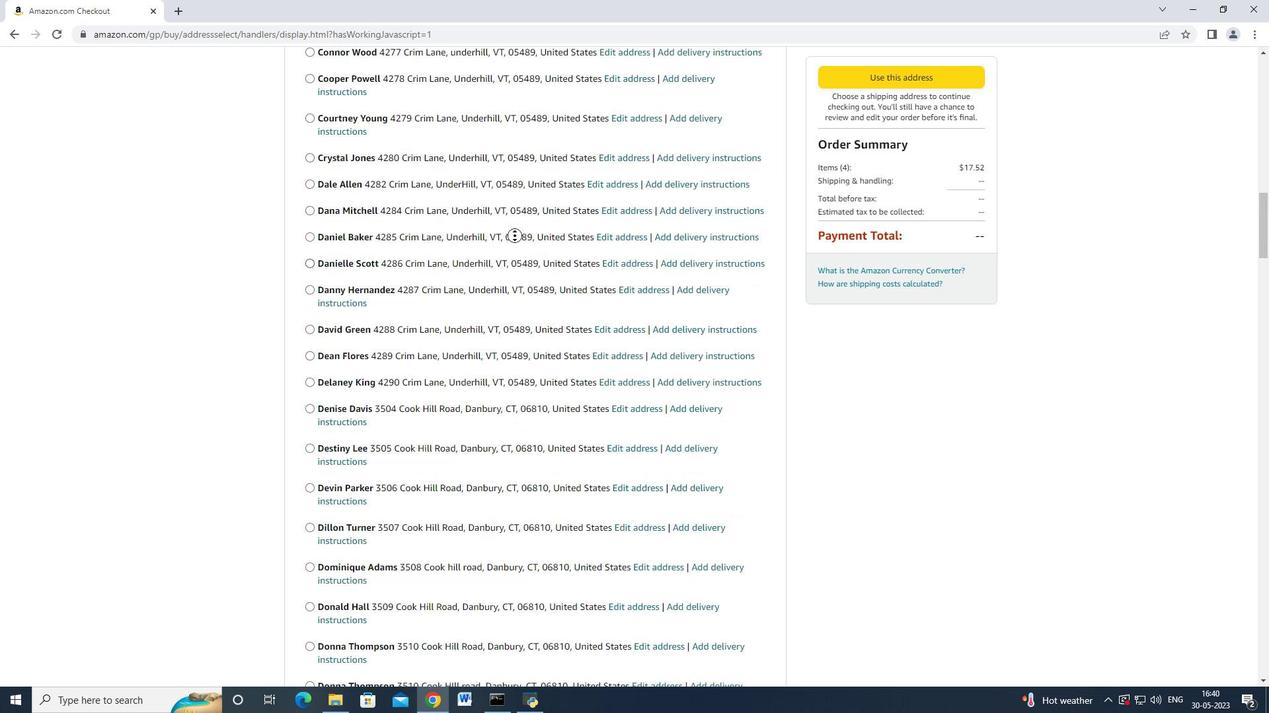 
Action: Mouse scrolled (514, 235) with delta (0, 0)
Screenshot: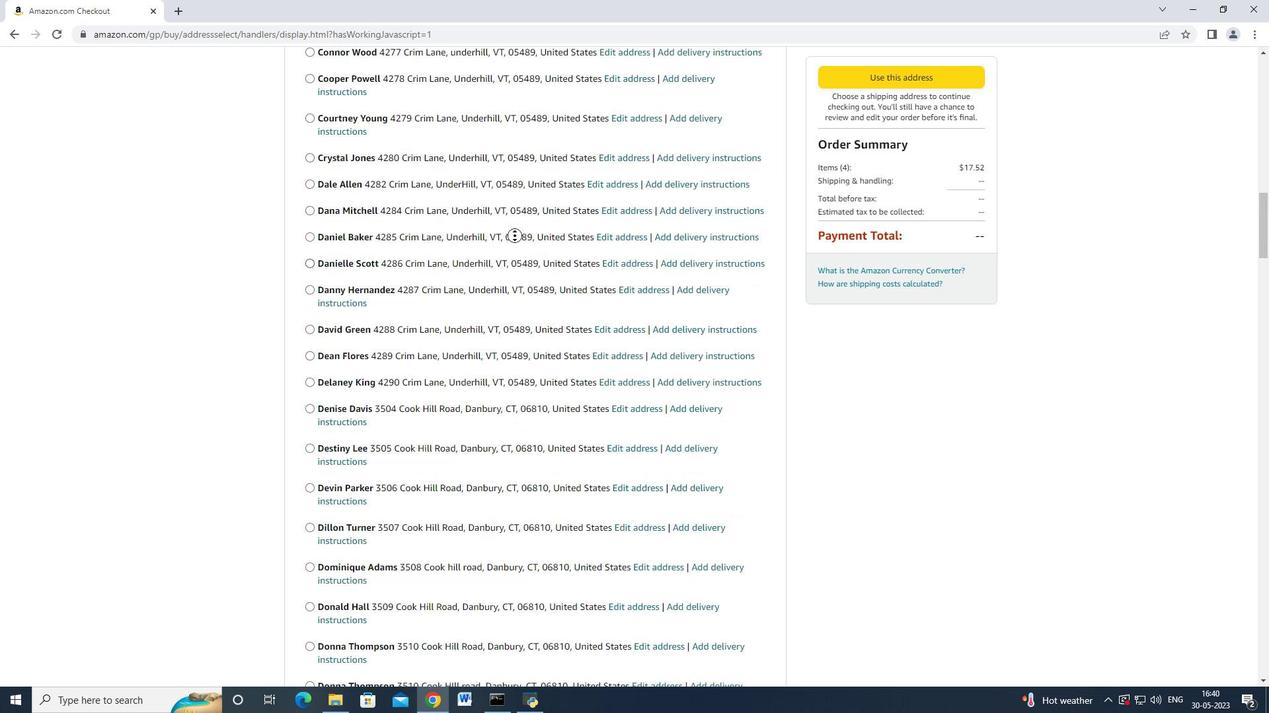 
Action: Mouse scrolled (514, 235) with delta (0, 0)
Screenshot: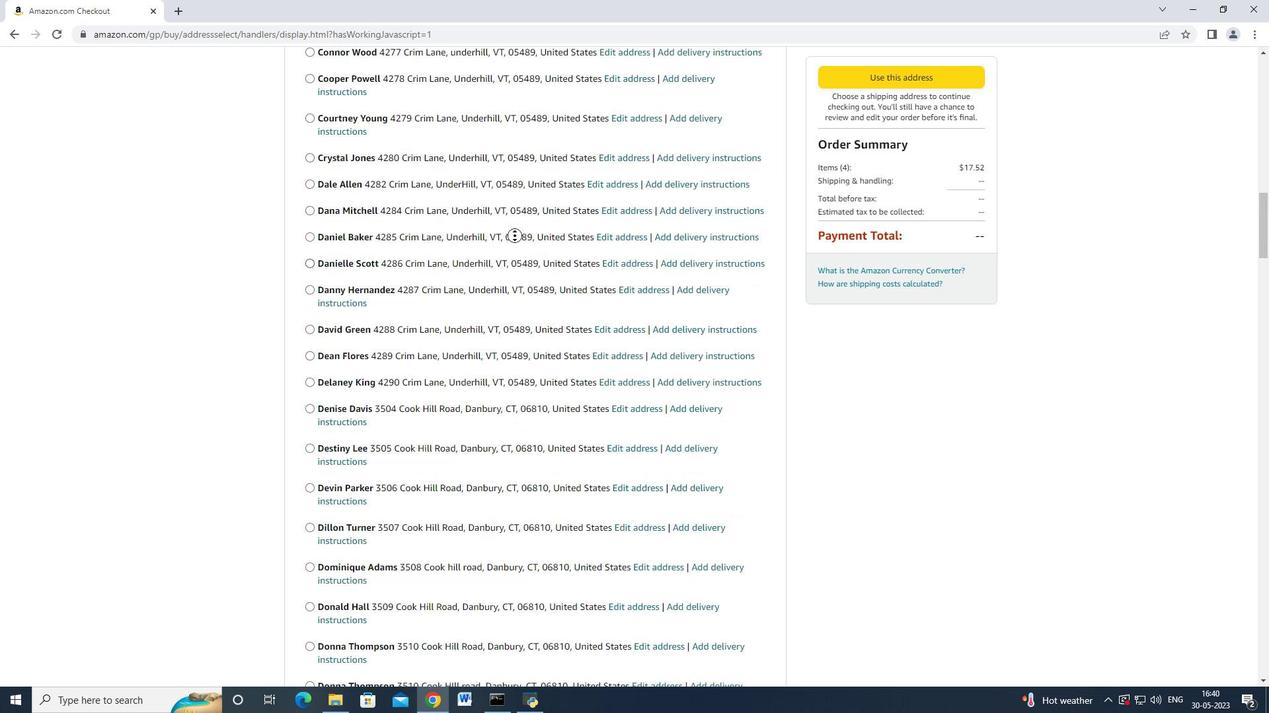 
Action: Mouse moved to (514, 235)
Screenshot: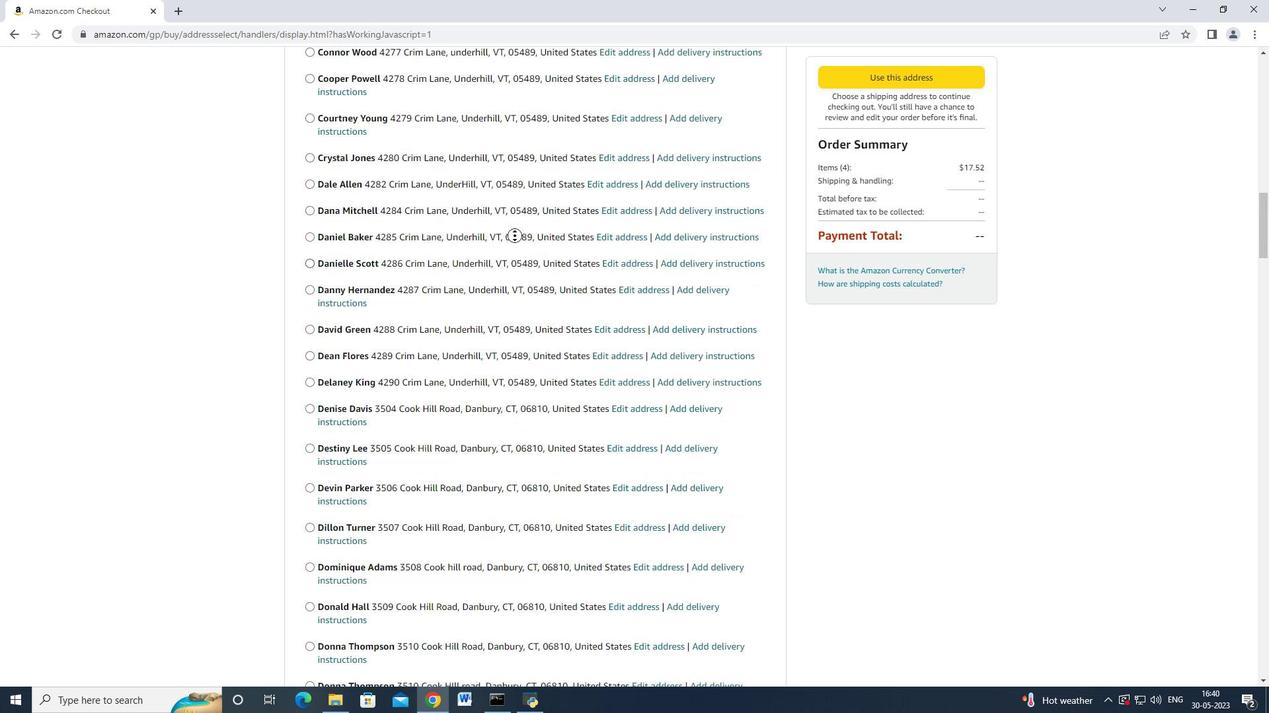 
Action: Mouse scrolled (514, 235) with delta (0, 0)
Screenshot: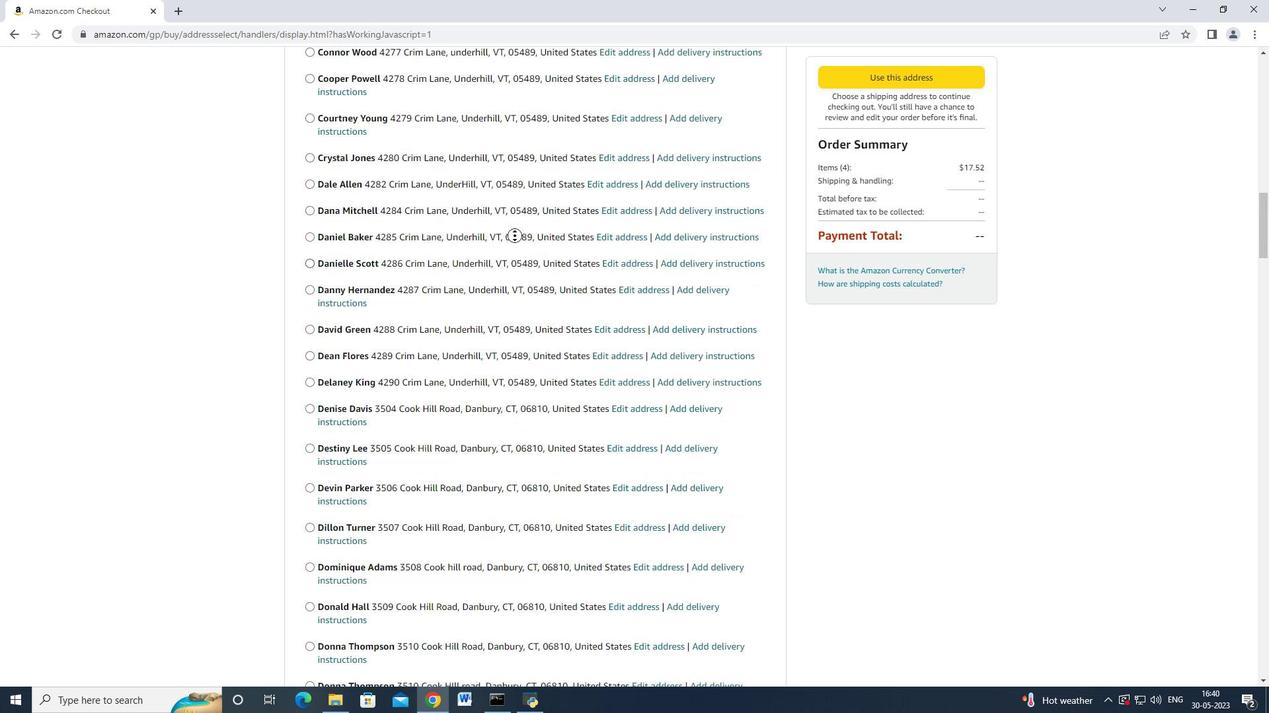 
Action: Mouse moved to (513, 235)
Screenshot: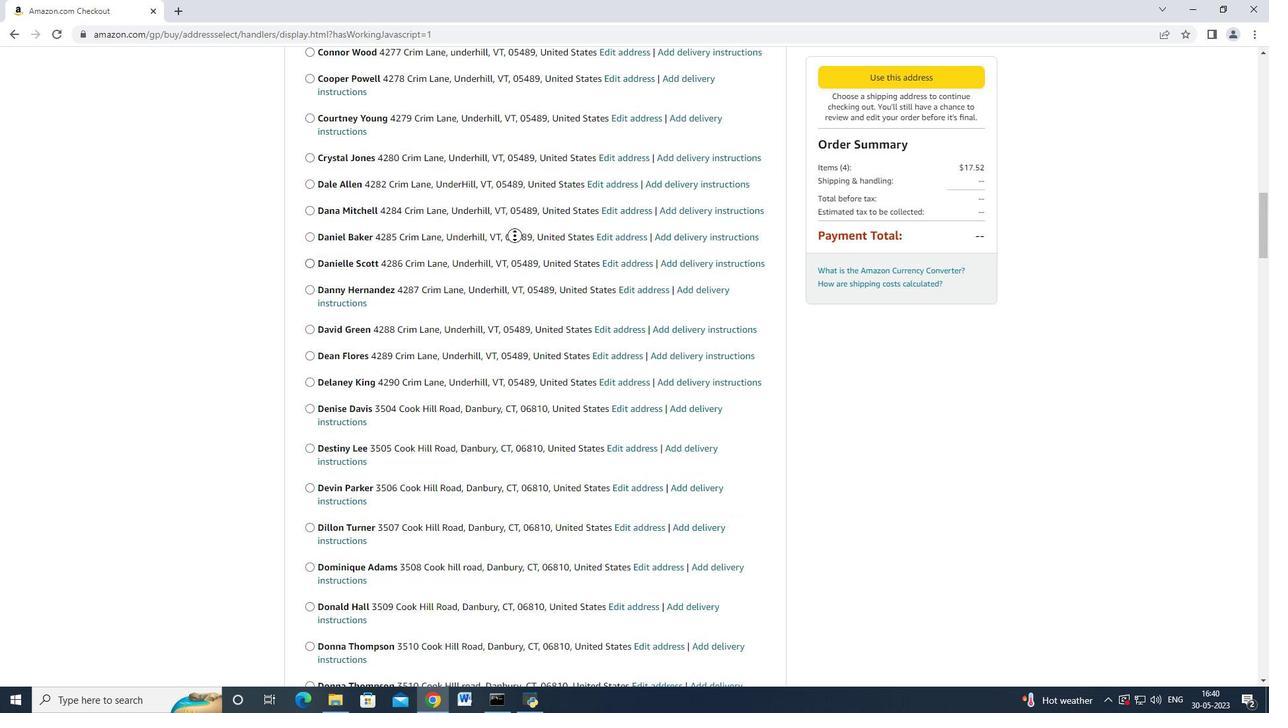 
Action: Mouse scrolled (513, 235) with delta (0, 0)
Screenshot: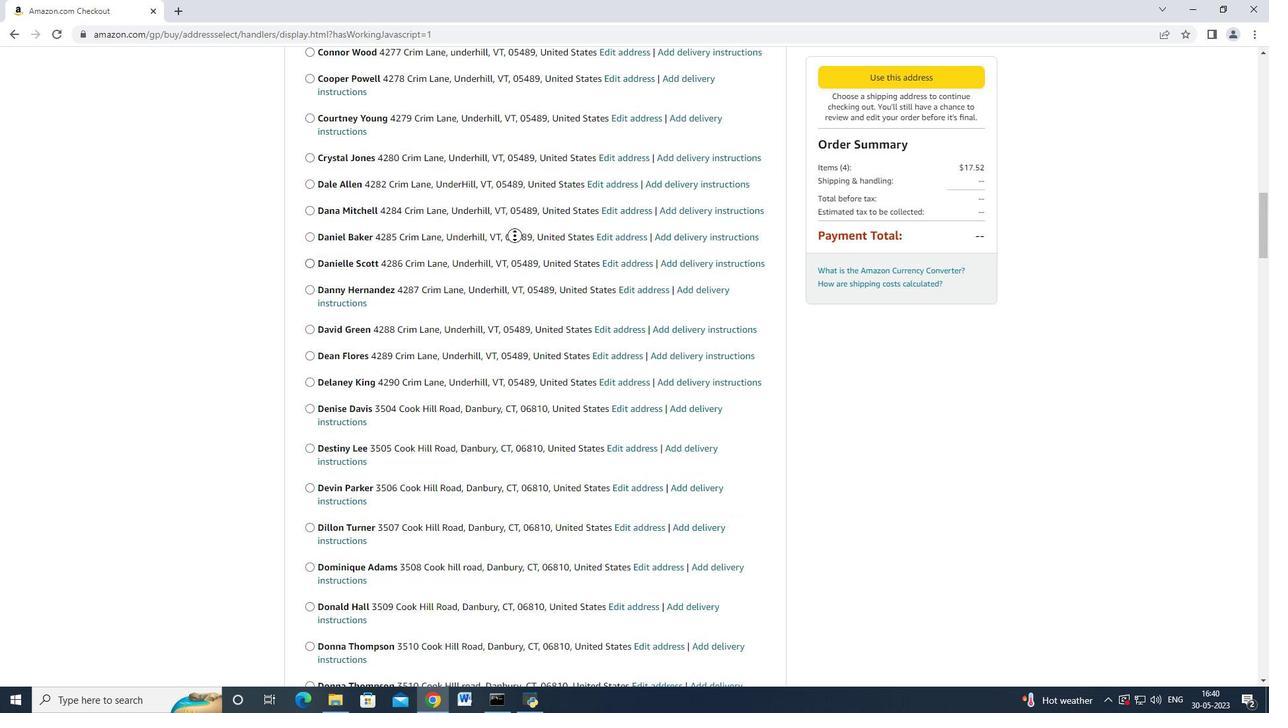 
Action: Mouse moved to (510, 236)
Screenshot: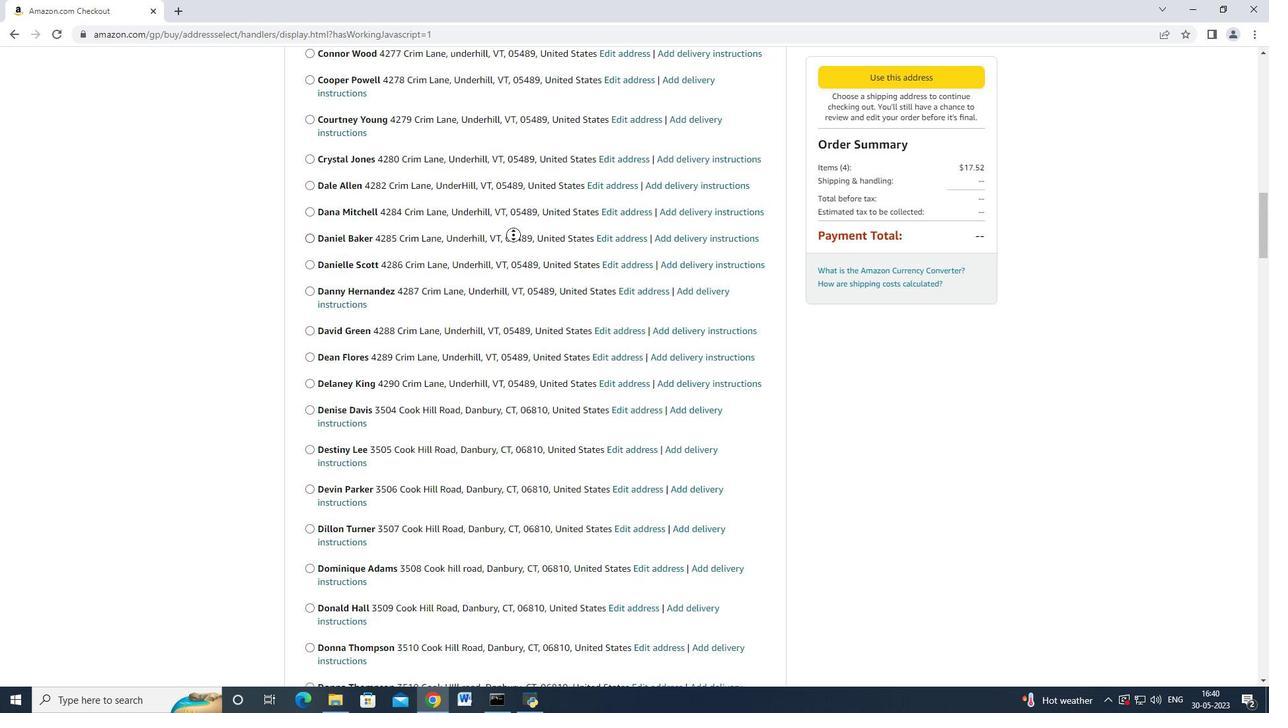 
Action: Mouse scrolled (510, 237) with delta (0, 0)
Screenshot: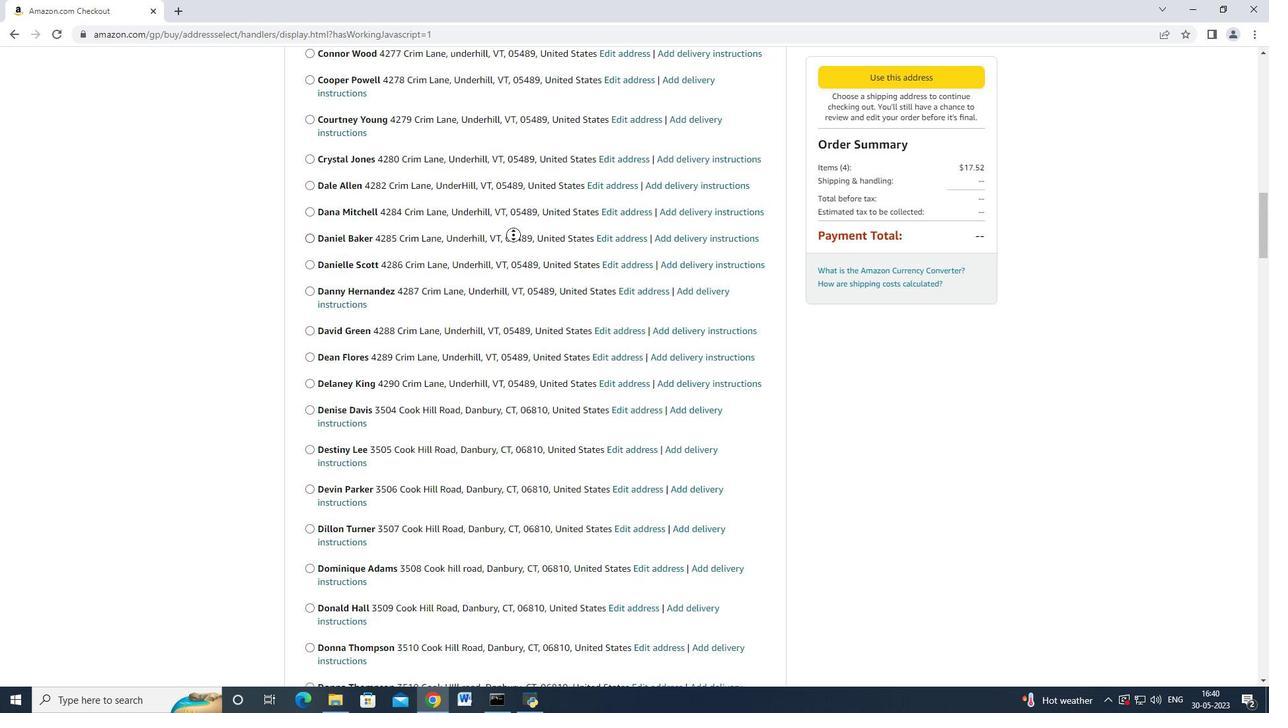 
Action: Mouse scrolled (510, 237) with delta (0, 0)
Screenshot: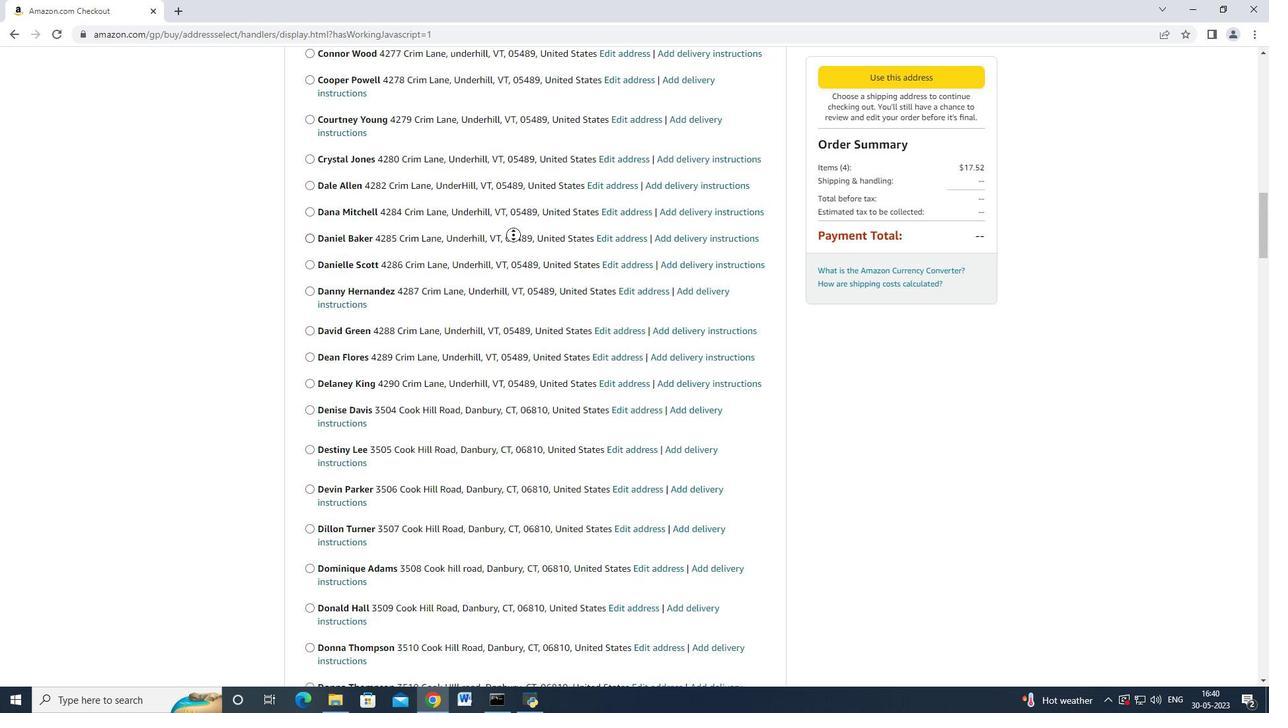 
Action: Mouse scrolled (510, 237) with delta (0, 0)
Screenshot: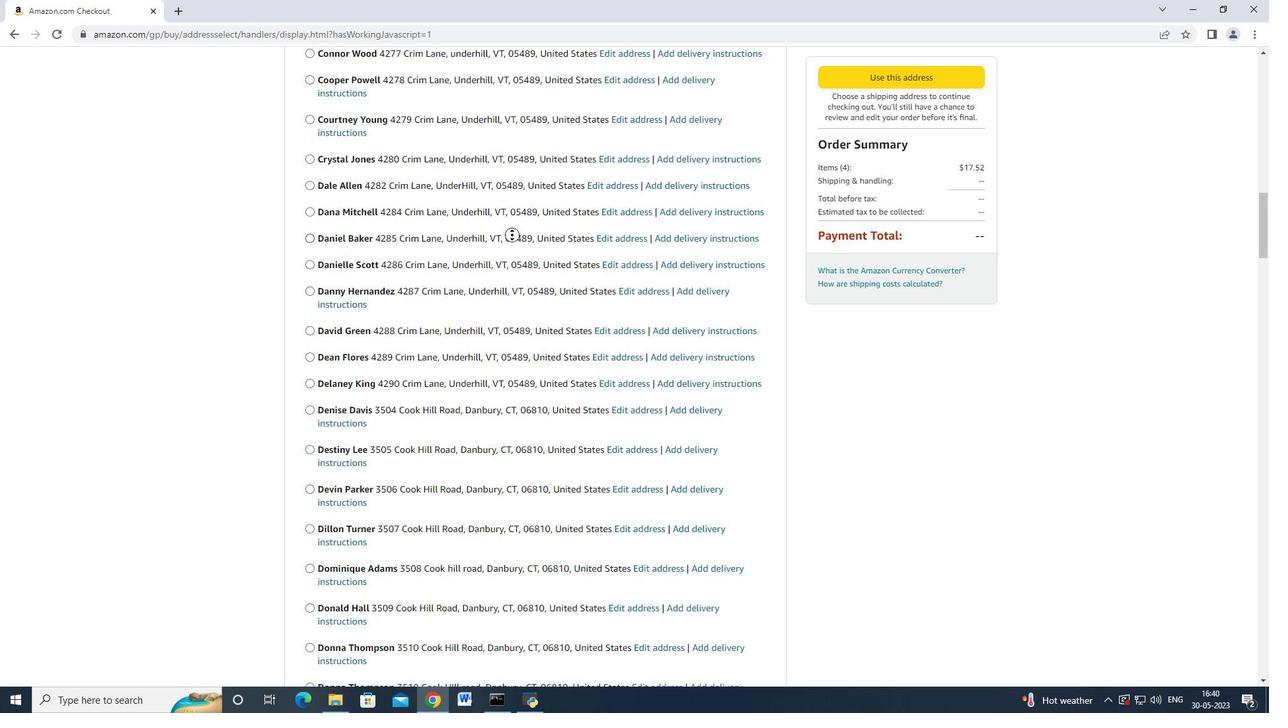 
Action: Mouse scrolled (510, 237) with delta (0, 0)
Screenshot: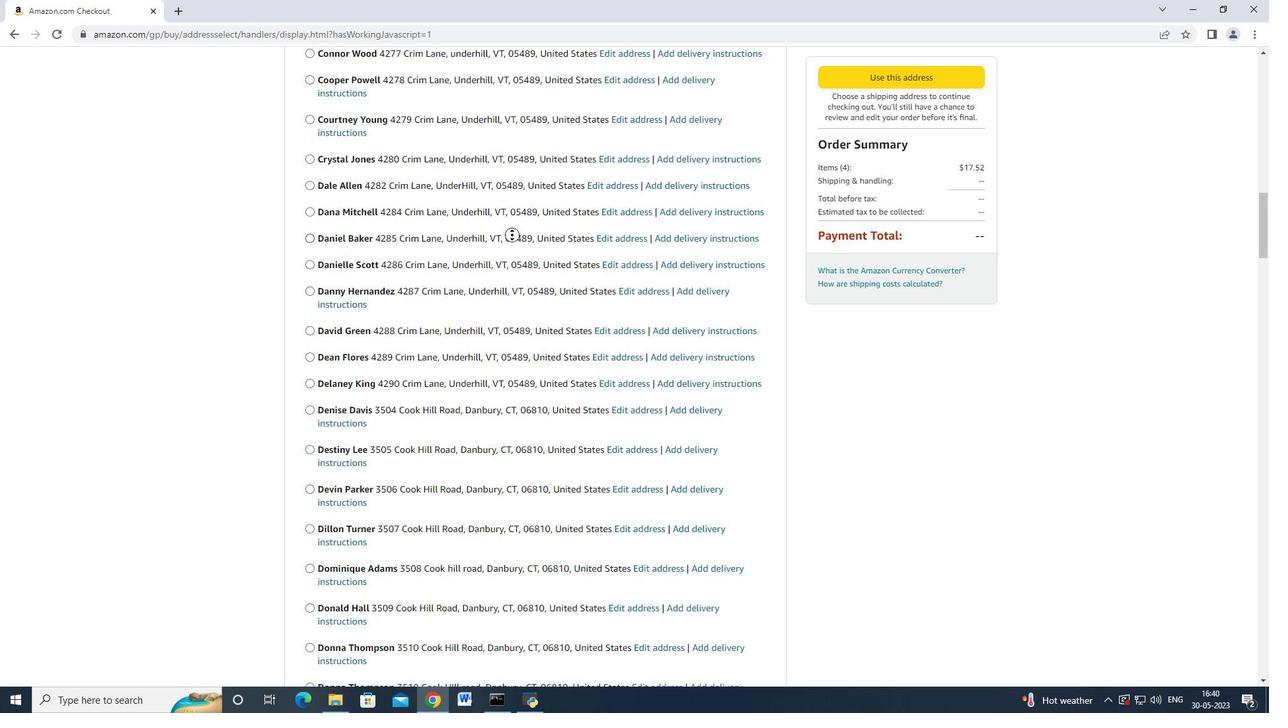 
Action: Mouse moved to (510, 236)
Screenshot: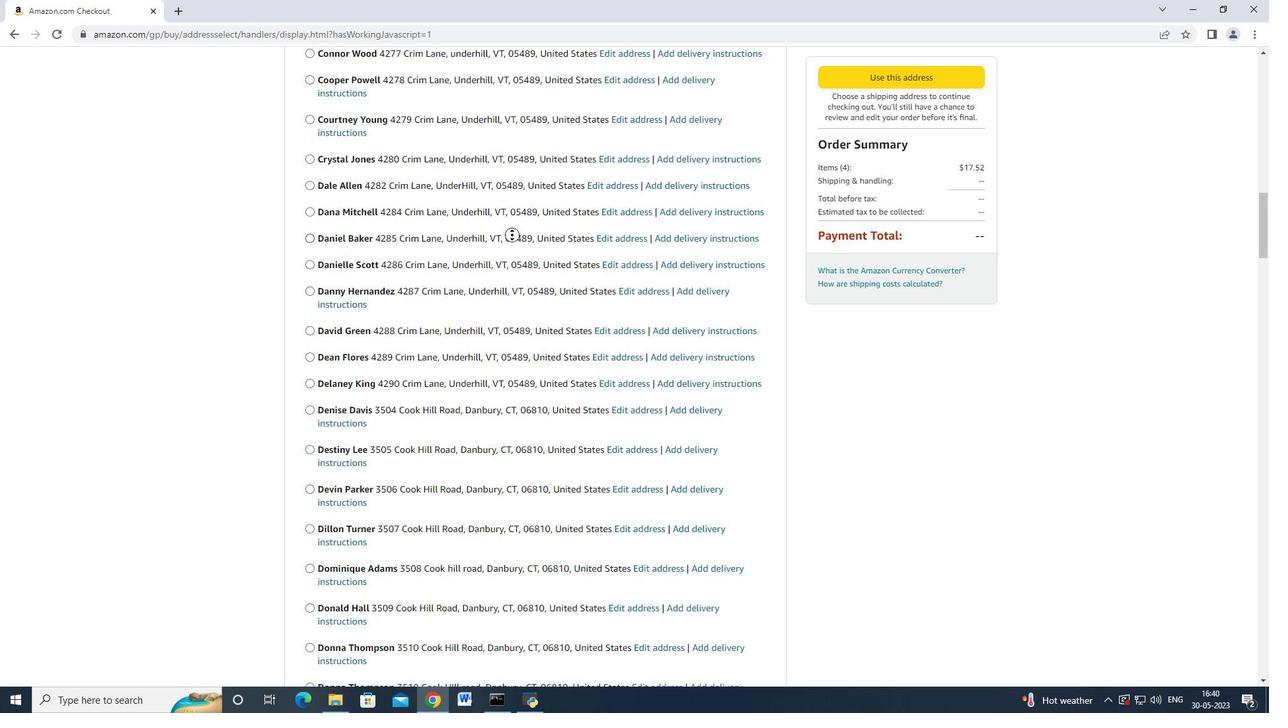 
Action: Mouse scrolled (510, 237) with delta (0, 0)
Screenshot: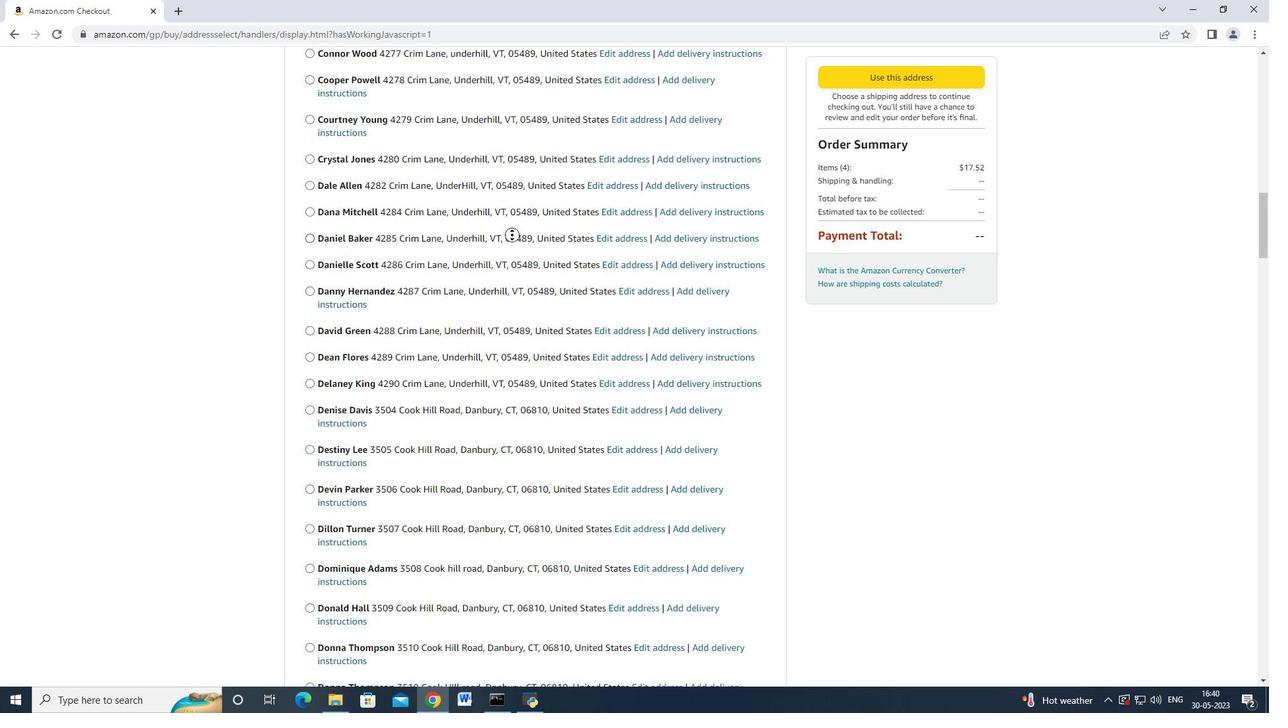 
Action: Mouse moved to (510, 236)
Screenshot: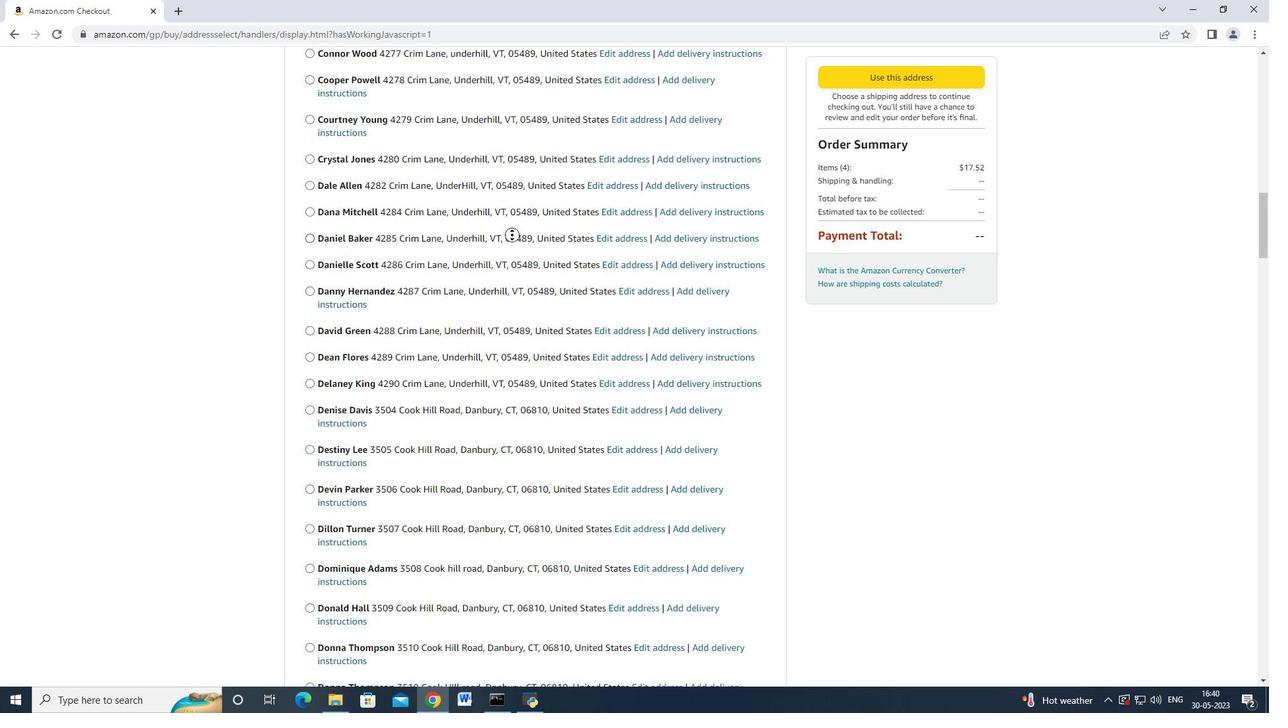
Action: Mouse scrolled (510, 237) with delta (0, 0)
Screenshot: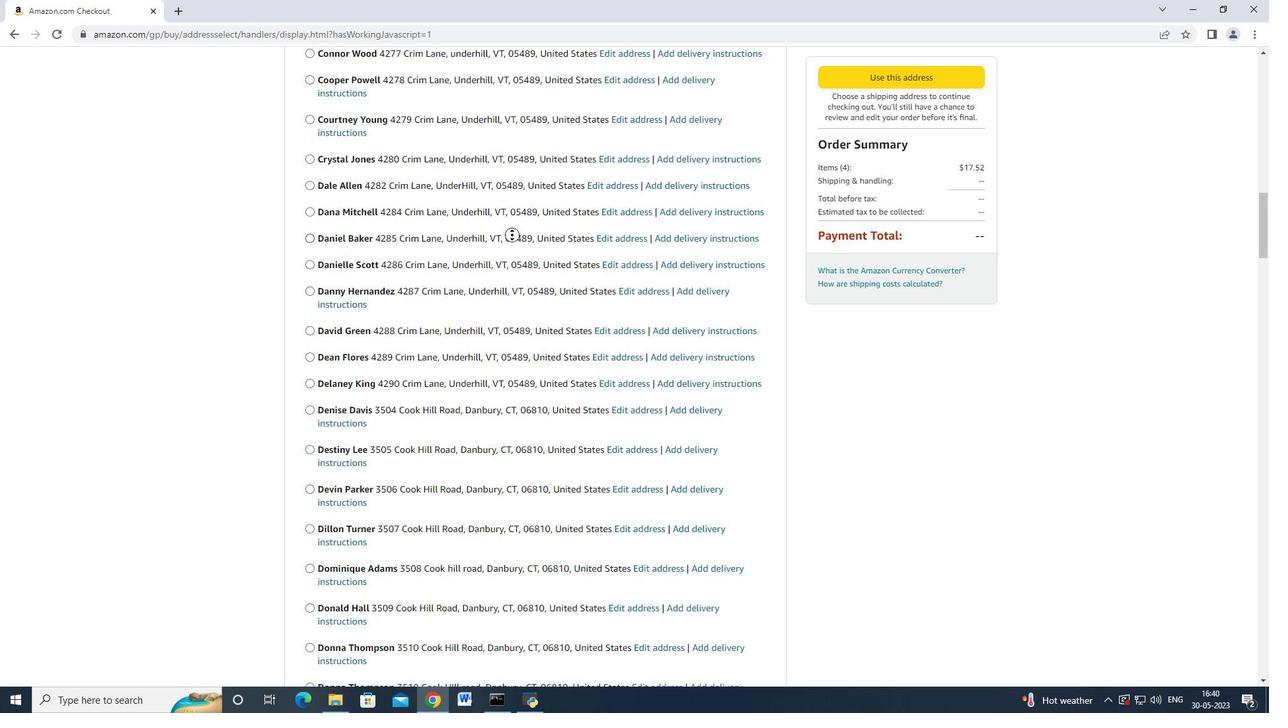 
Action: Mouse moved to (509, 231)
Screenshot: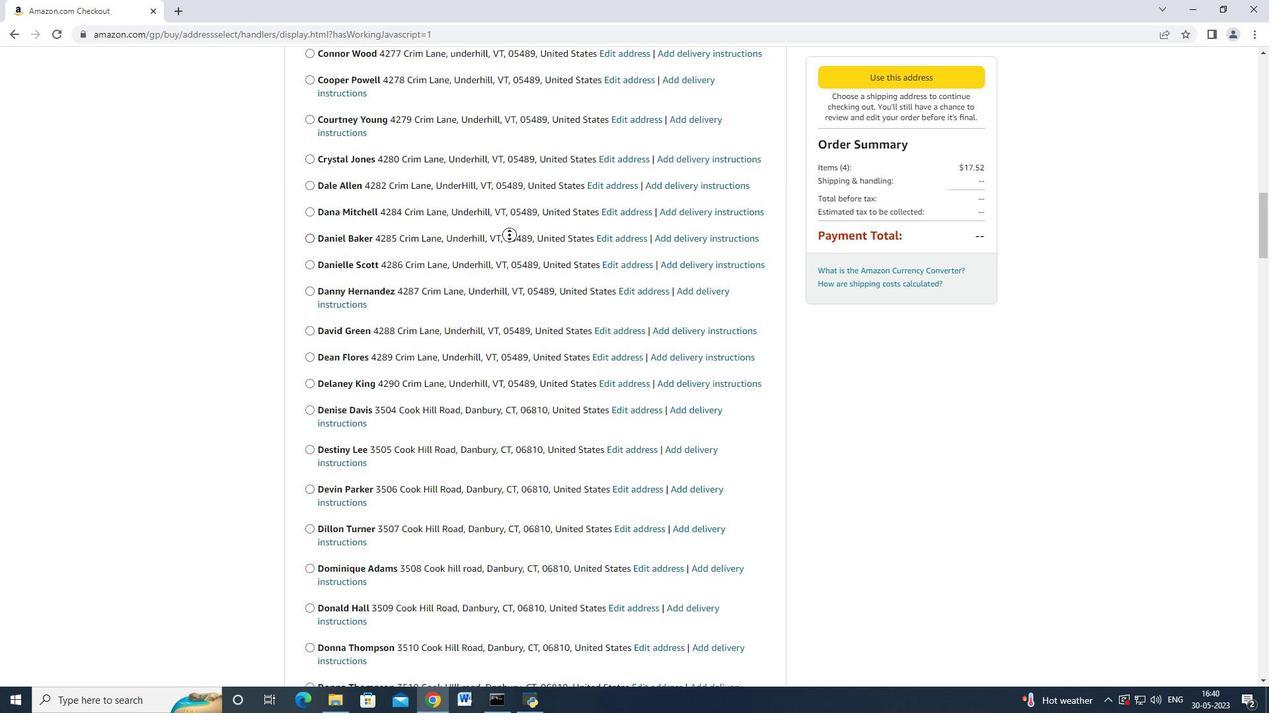 
Action: Mouse scrolled (509, 232) with delta (0, 0)
Screenshot: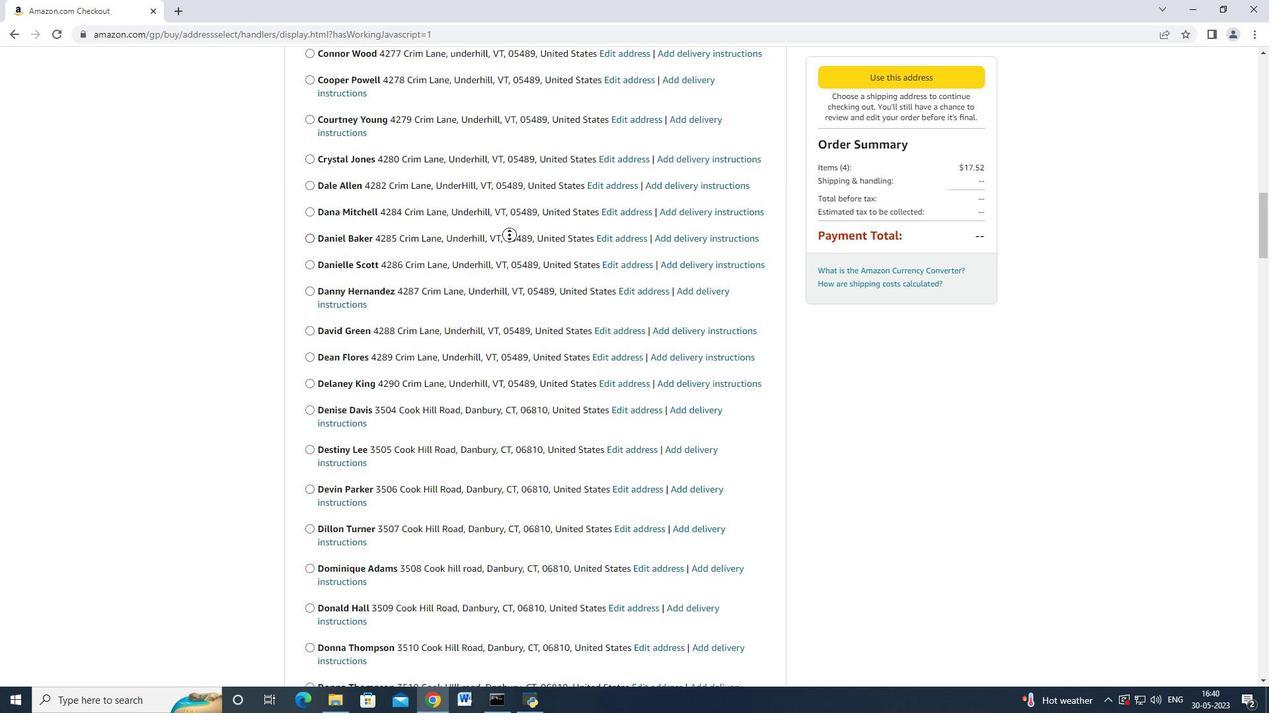 
Action: Mouse moved to (752, 276)
